 Task: Research Airbnb accommodation in Botosani, Romania from 6th January 2024 to 15th January 2024 for 6 adults. Place can be entire room or private room with 6 bedrooms having 6 beds and 6 bathrooms. Property type can be house. Amenities needed are: wifi, TV, free parkinig on premises, gym, breakfast.
Action: Mouse moved to (673, 165)
Screenshot: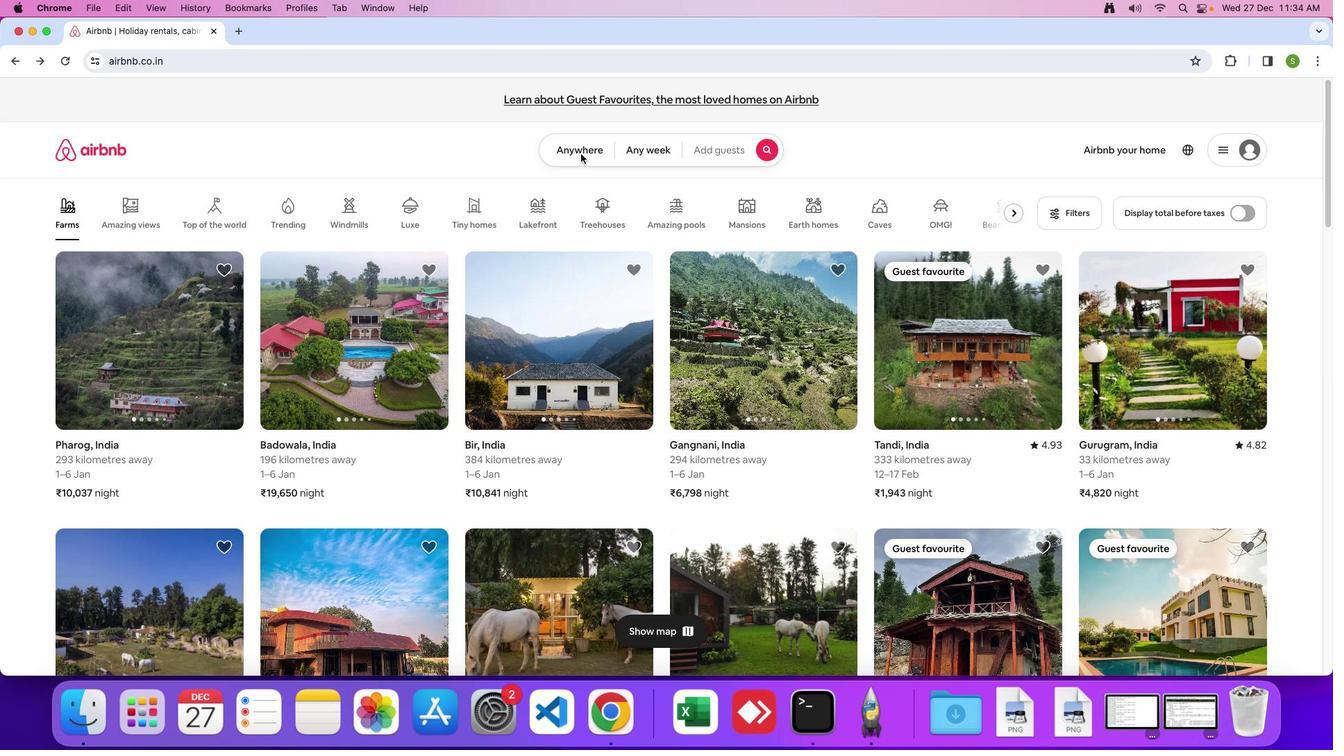 
Action: Mouse pressed left at (673, 165)
Screenshot: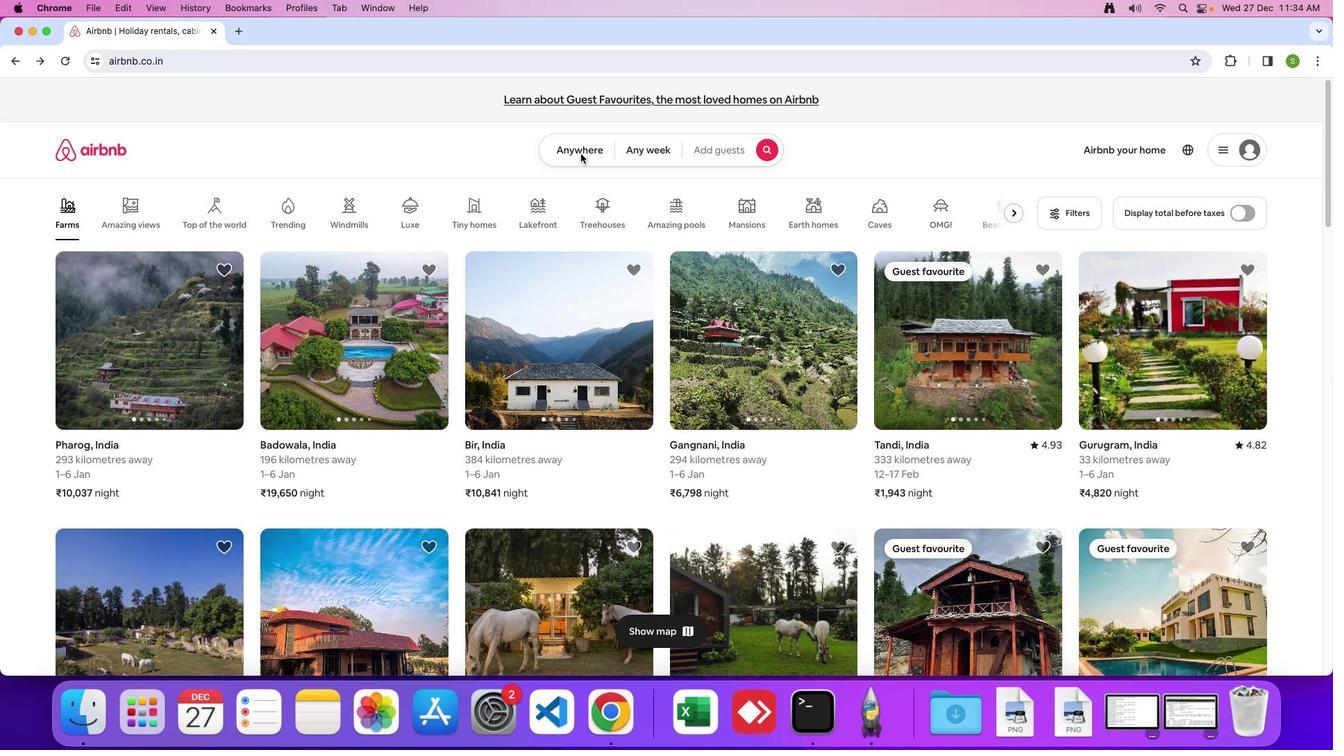 
Action: Mouse moved to (676, 163)
Screenshot: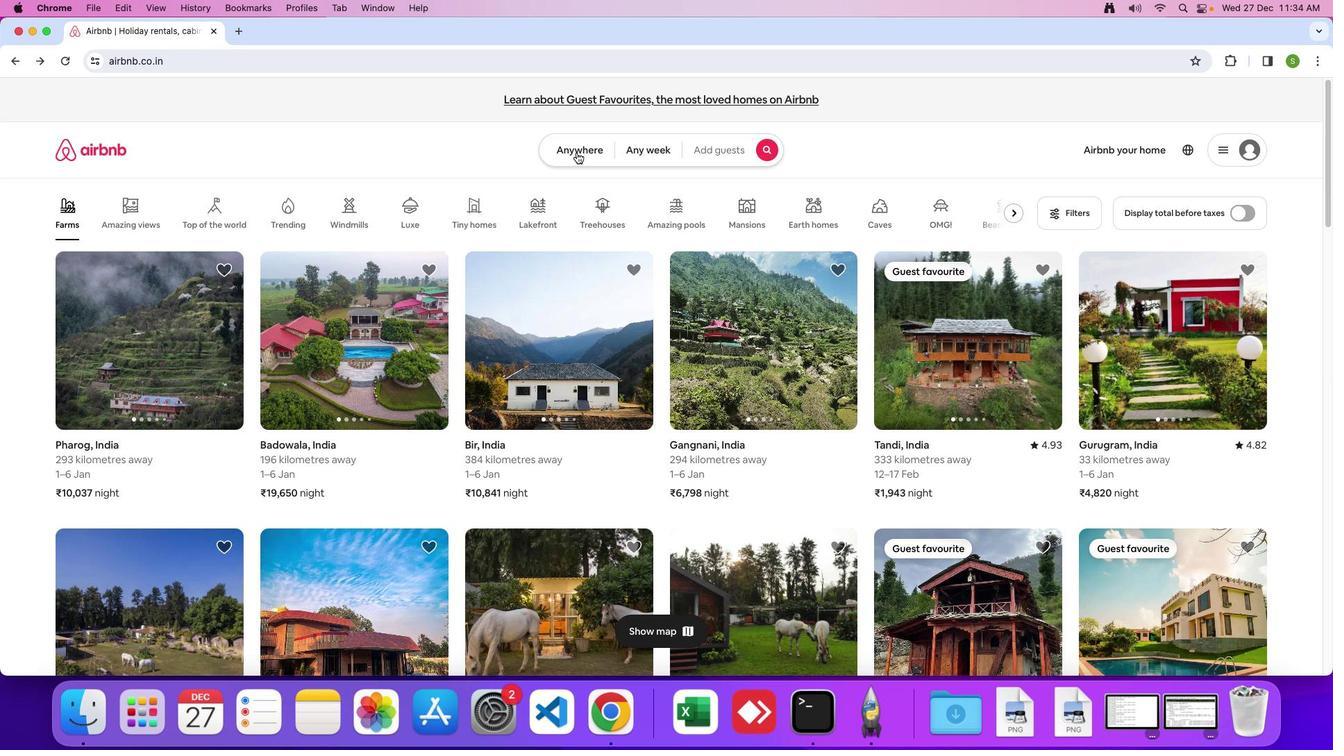 
Action: Mouse pressed left at (676, 163)
Screenshot: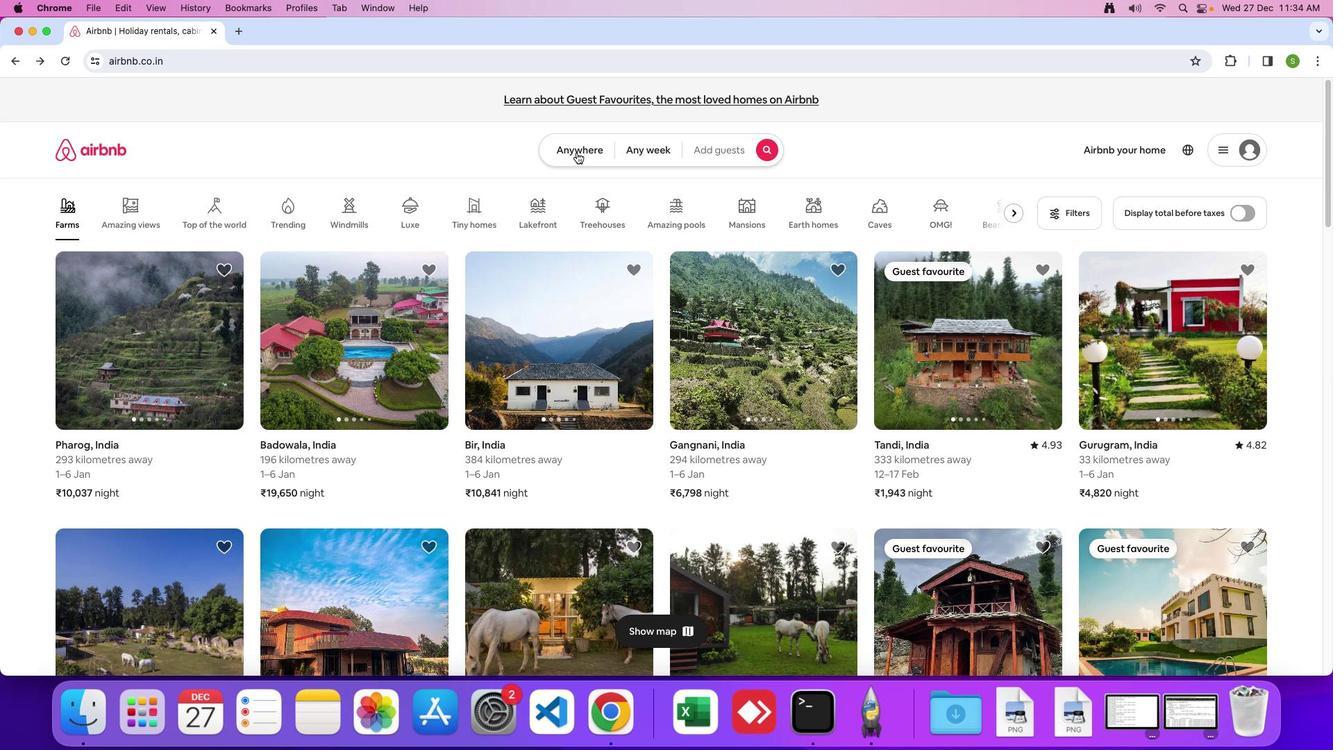 
Action: Mouse moved to (733, 206)
Screenshot: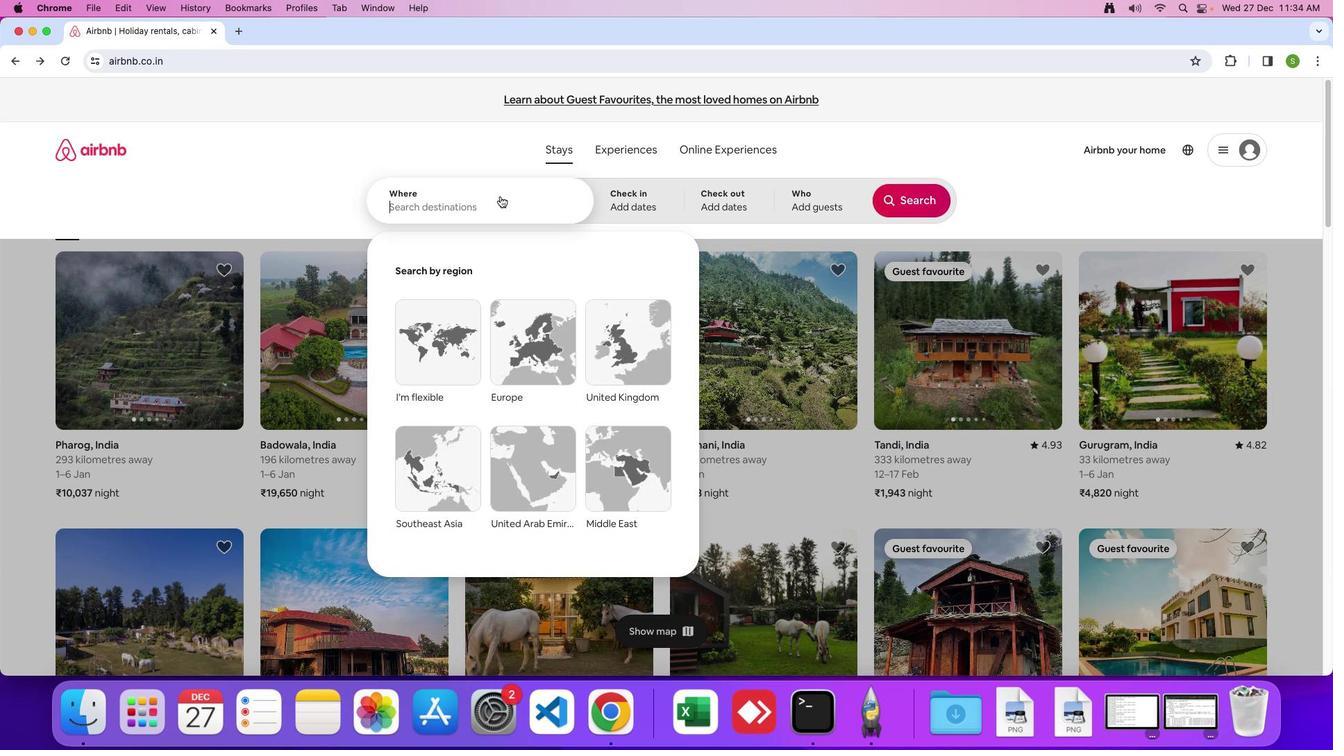 
Action: Mouse pressed left at (733, 206)
Screenshot: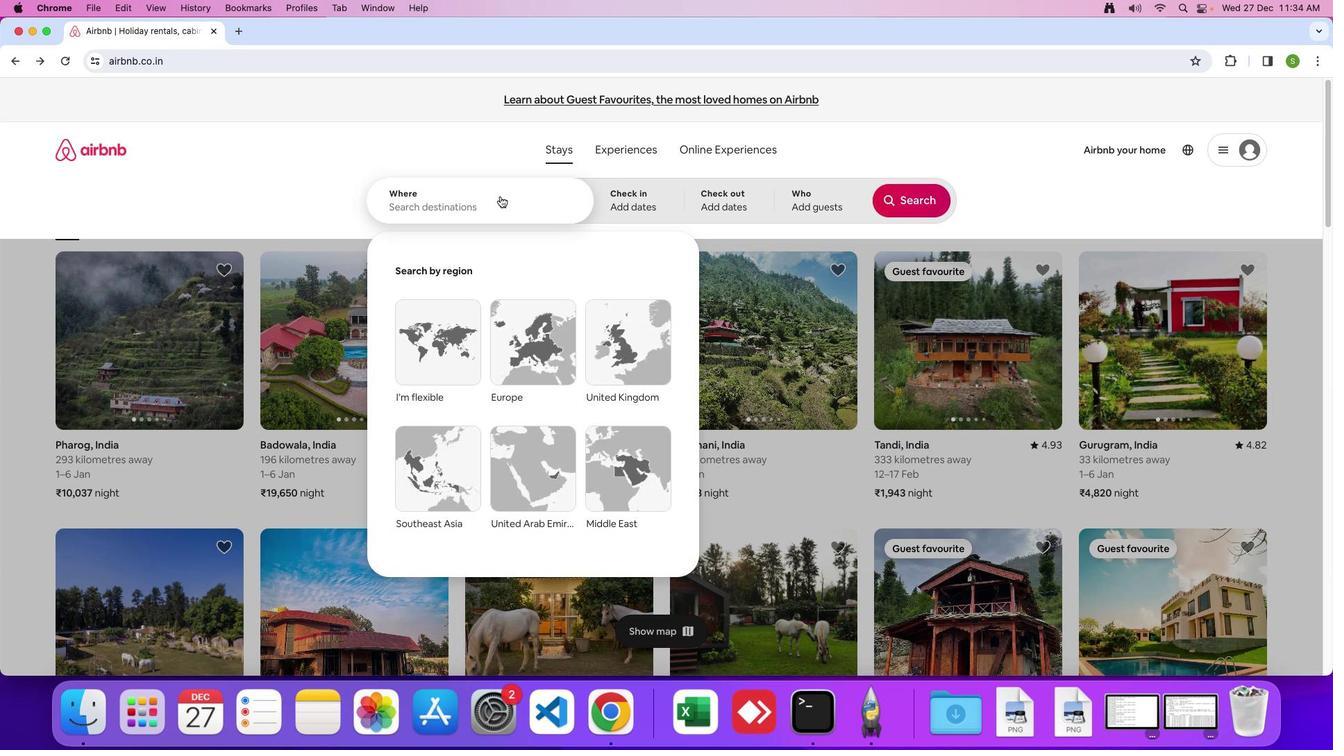 
Action: Mouse moved to (733, 206)
Screenshot: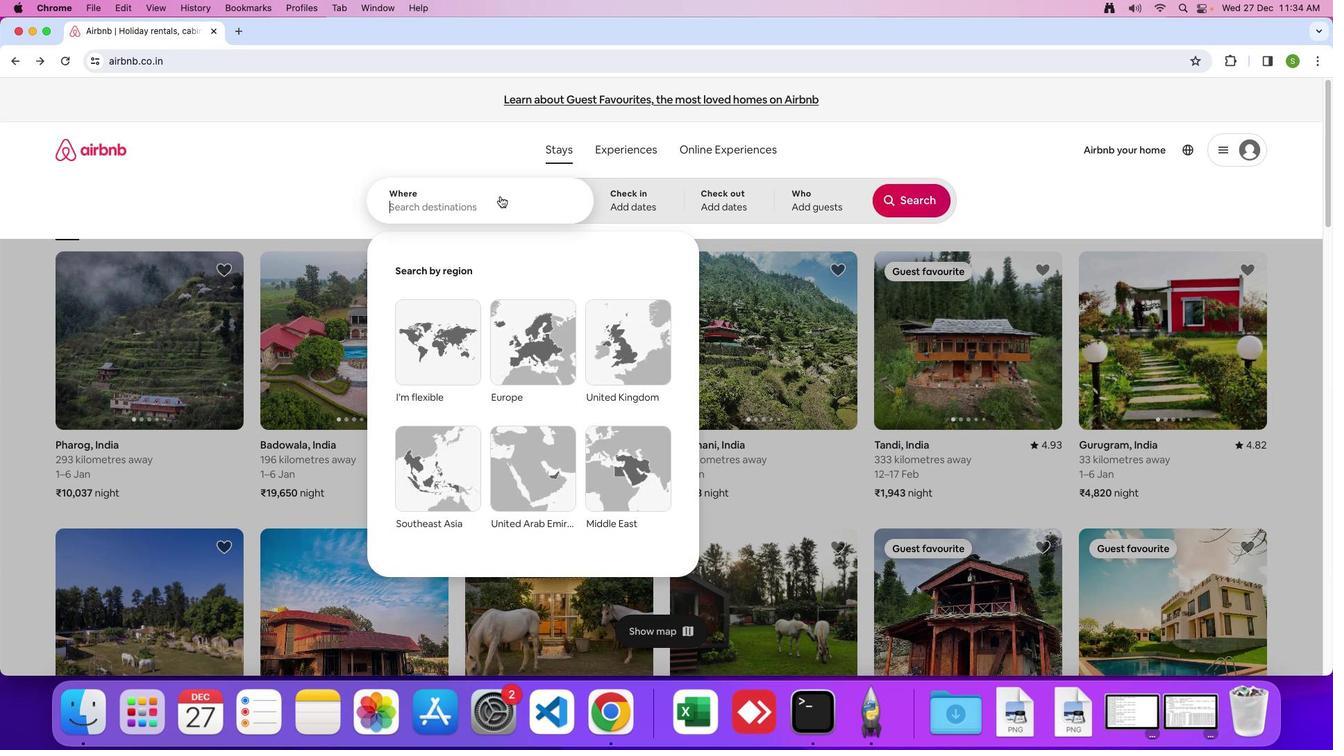 
Action: Key pressed 'B'Key.caps_lock'o''t''o''s''a''n''i'','Key.spaceKey.shift'R''o''m''a''i'Key.backspace'n''i''a'Key.enter
Screenshot: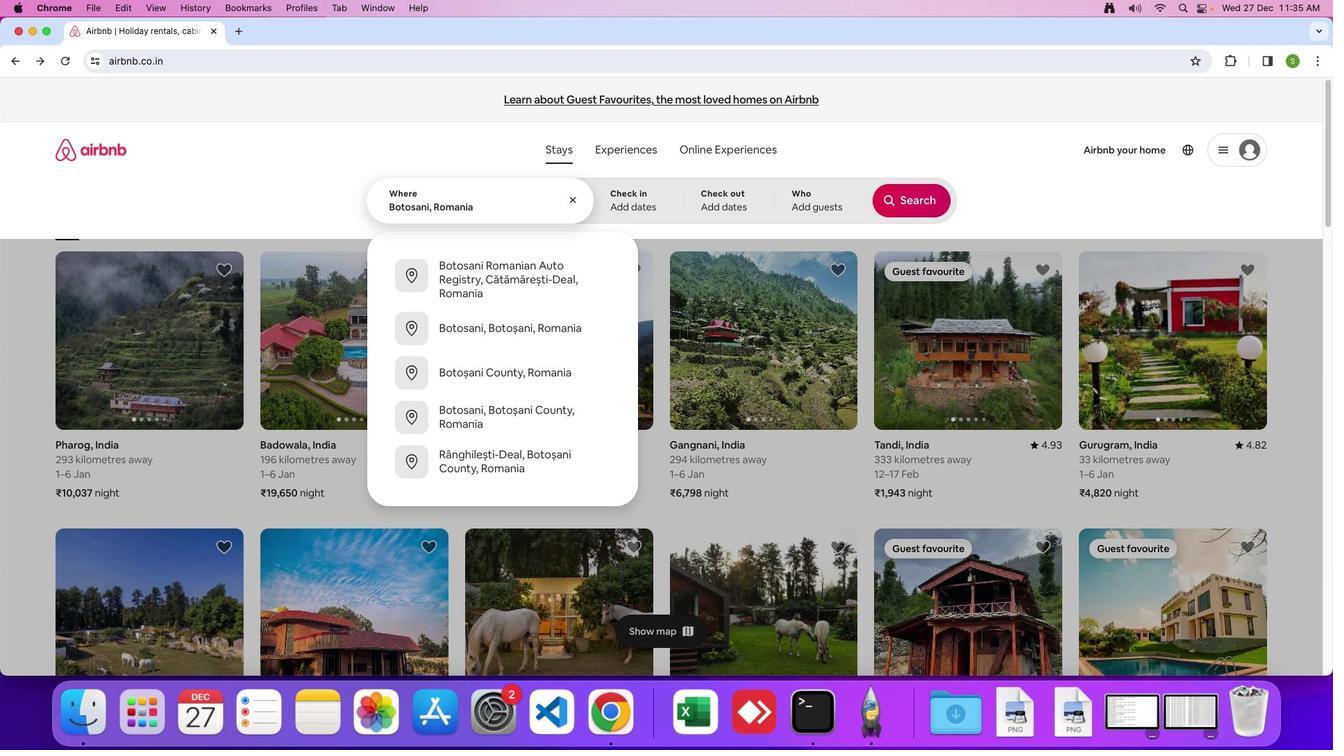 
Action: Mouse moved to (430, 377)
Screenshot: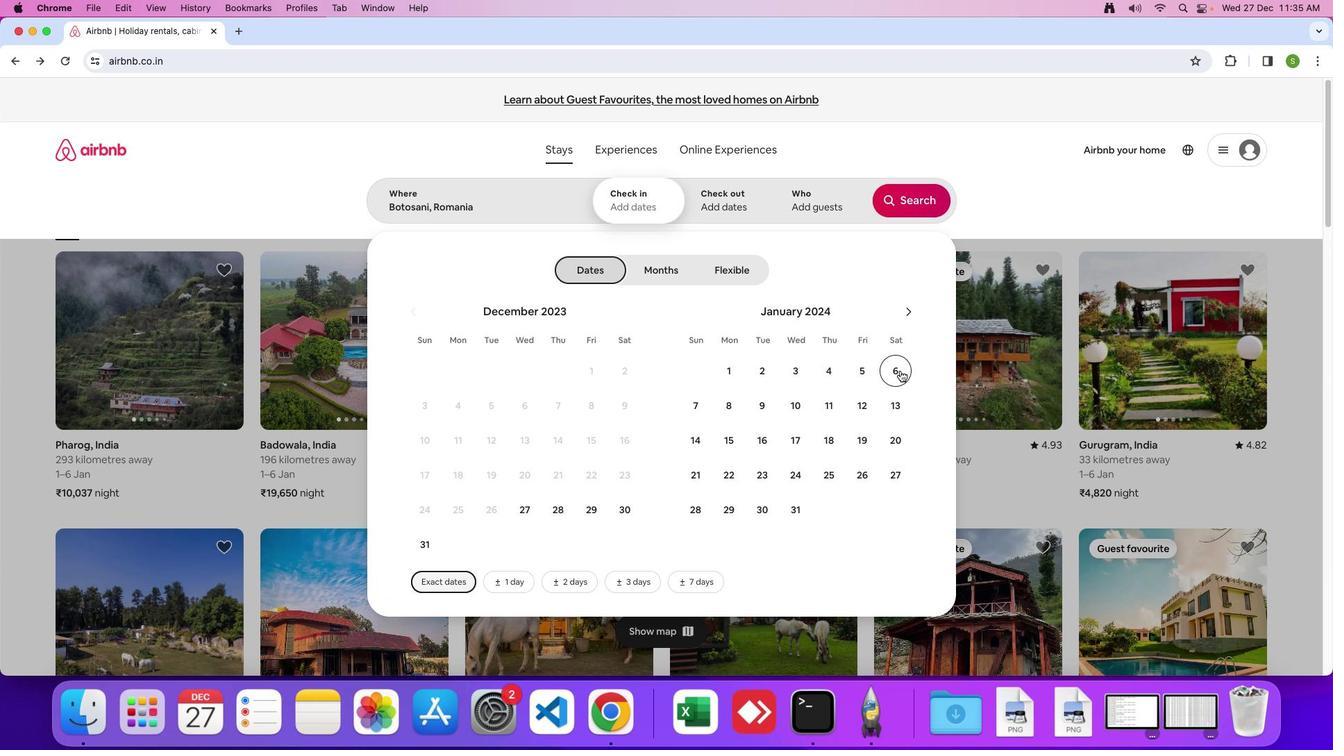 
Action: Mouse pressed left at (430, 377)
Screenshot: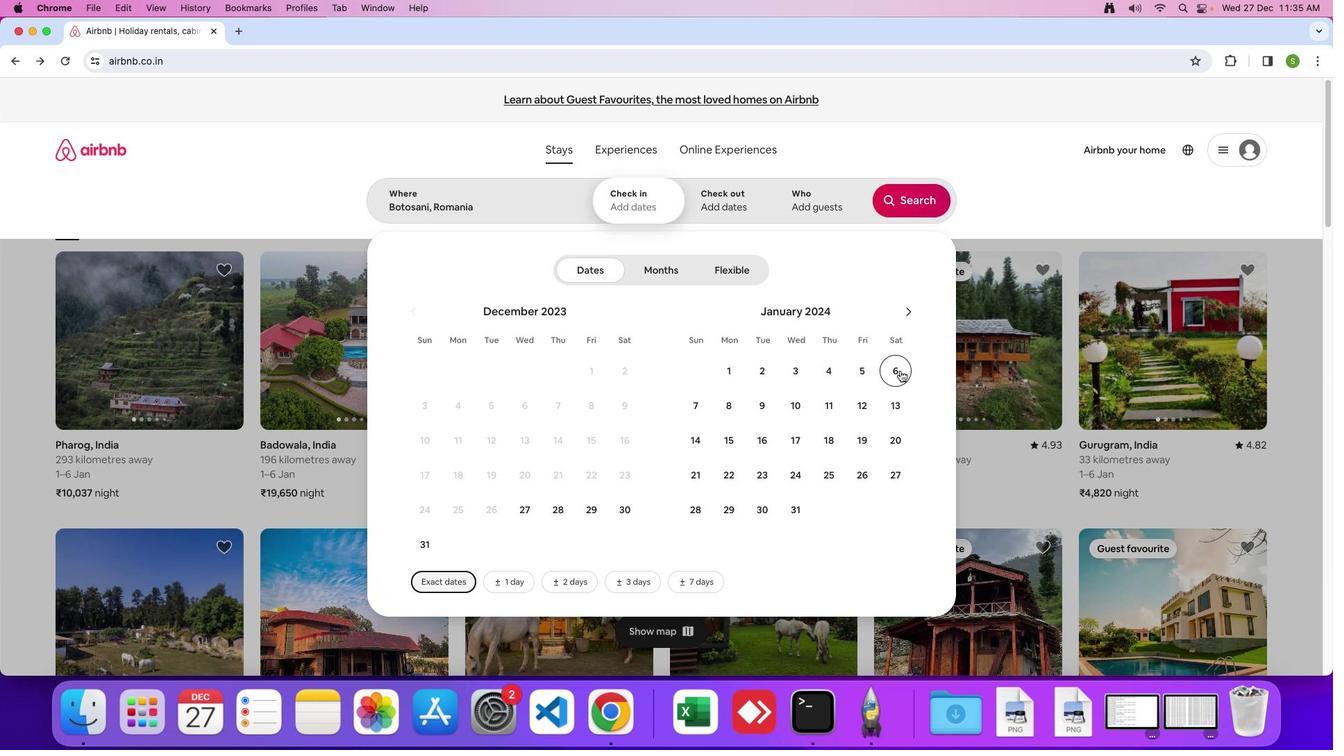 
Action: Mouse moved to (565, 448)
Screenshot: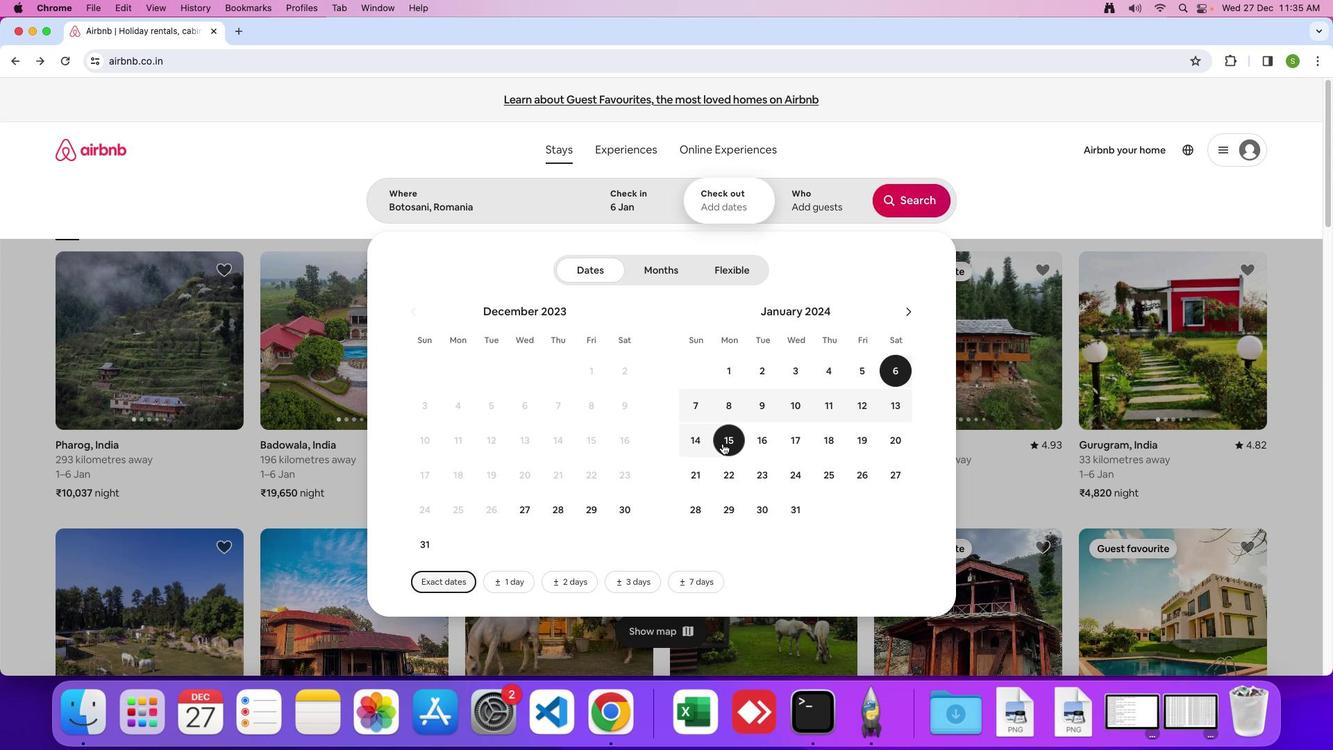 
Action: Mouse pressed left at (565, 448)
Screenshot: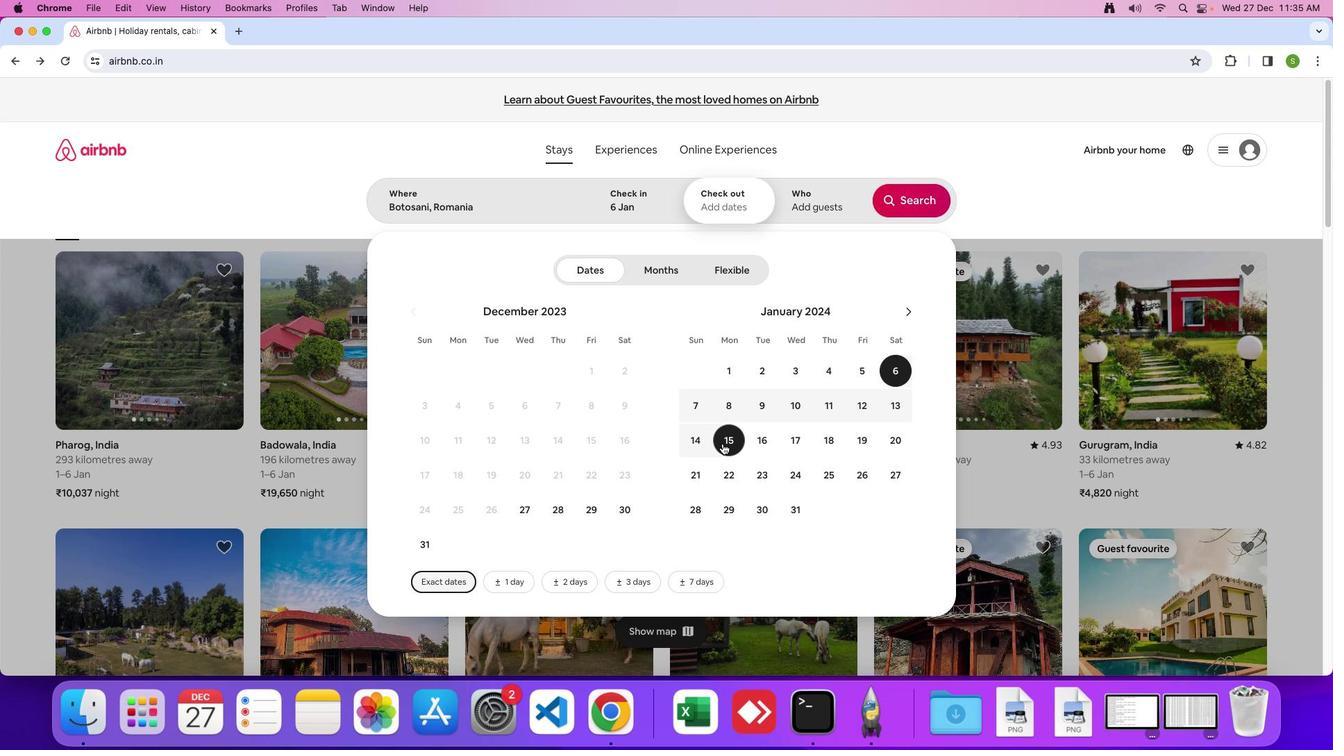 
Action: Mouse moved to (498, 207)
Screenshot: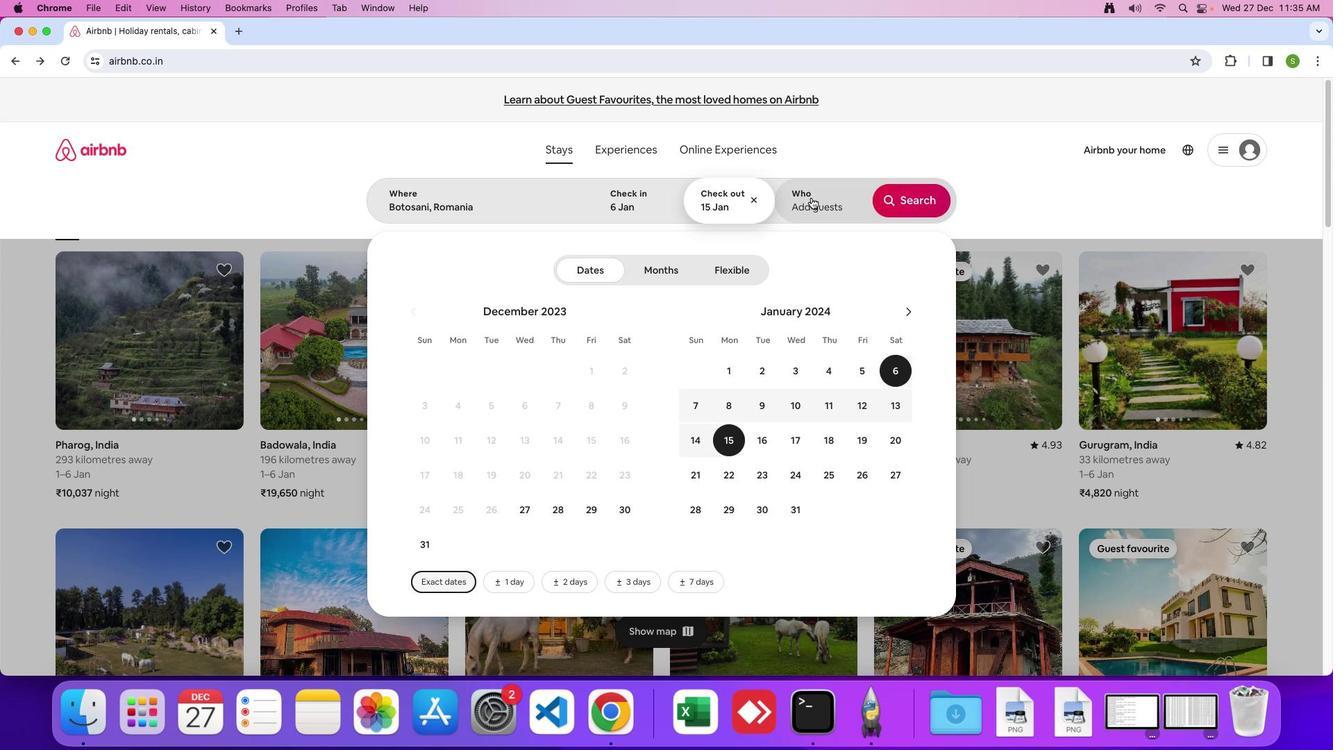 
Action: Mouse pressed left at (498, 207)
Screenshot: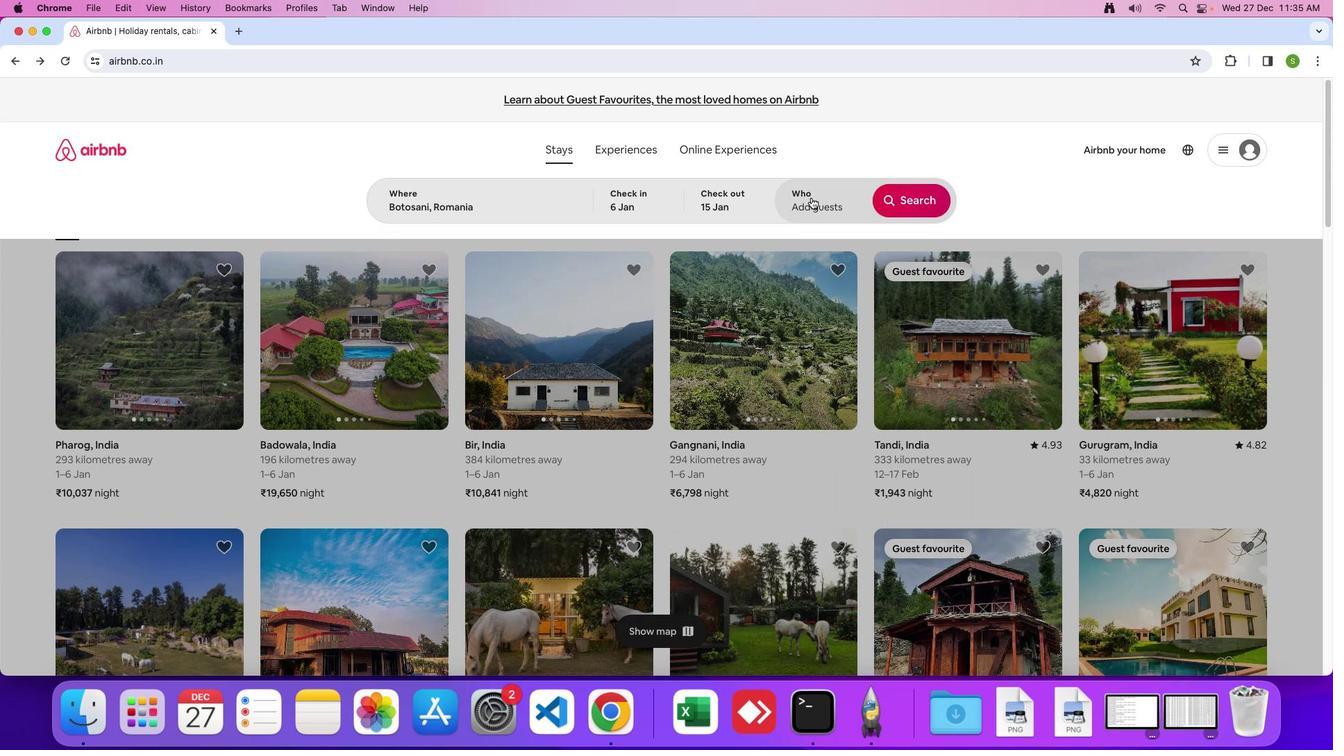 
Action: Mouse moved to (416, 282)
Screenshot: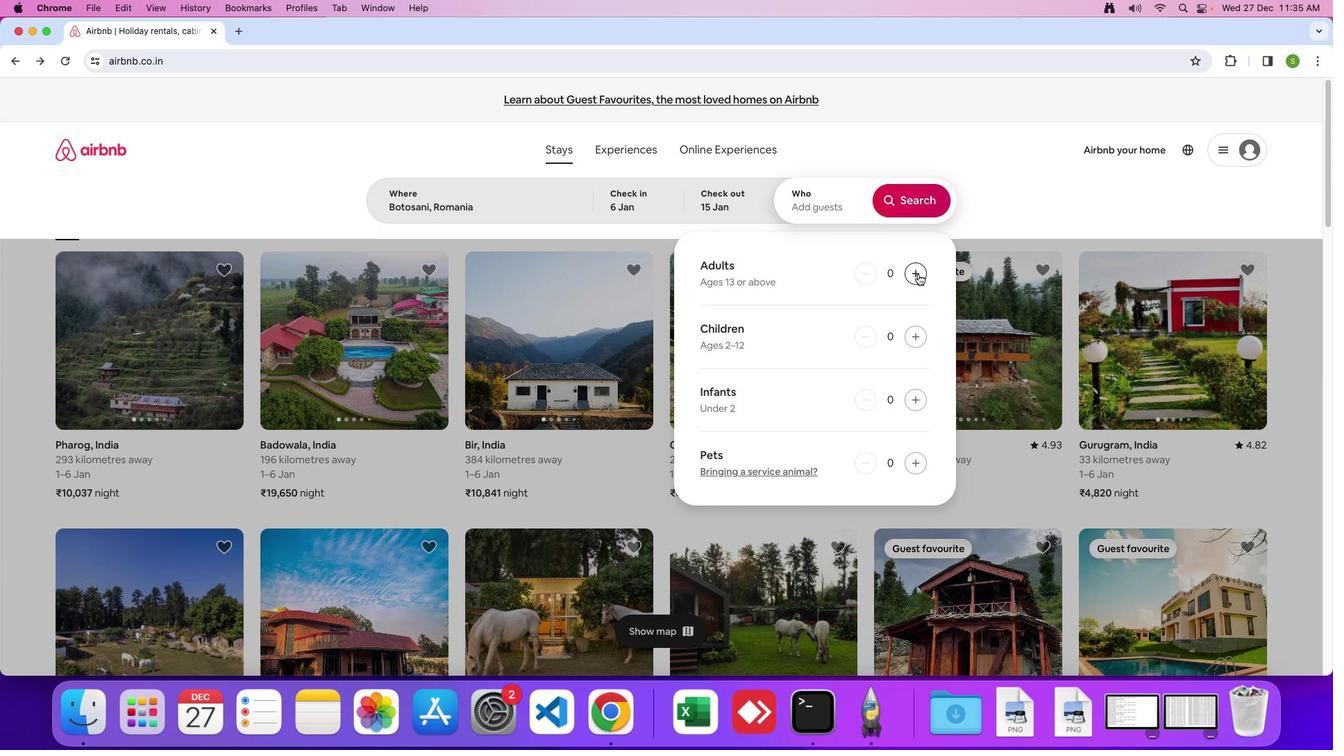 
Action: Mouse pressed left at (416, 282)
Screenshot: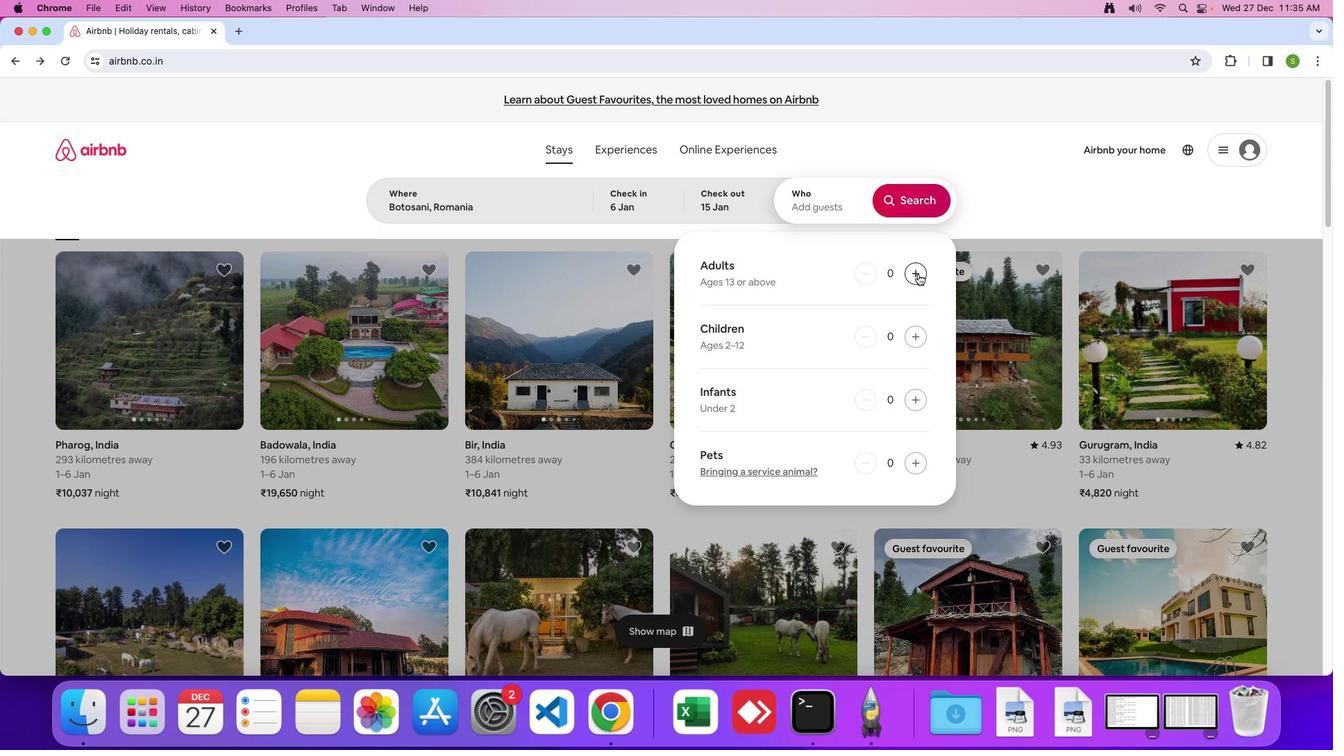 
Action: Mouse pressed left at (416, 282)
Screenshot: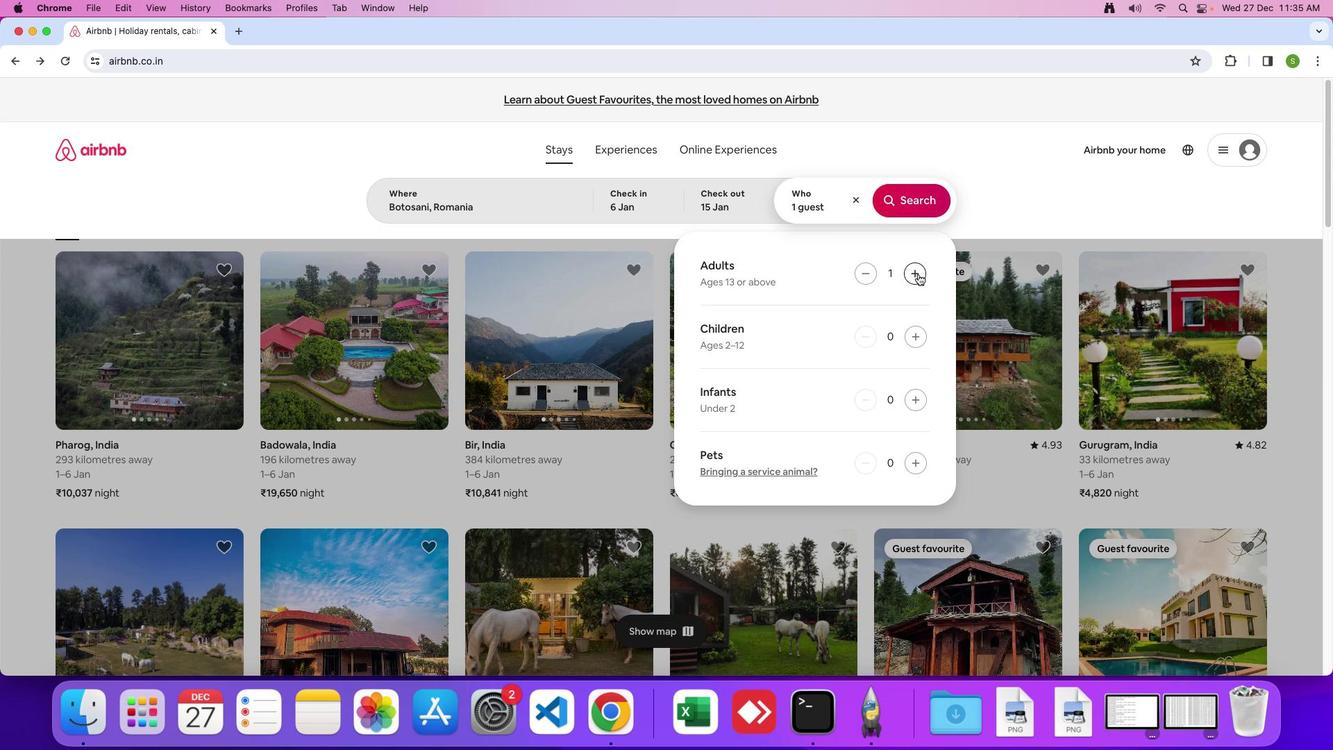 
Action: Mouse pressed left at (416, 282)
Screenshot: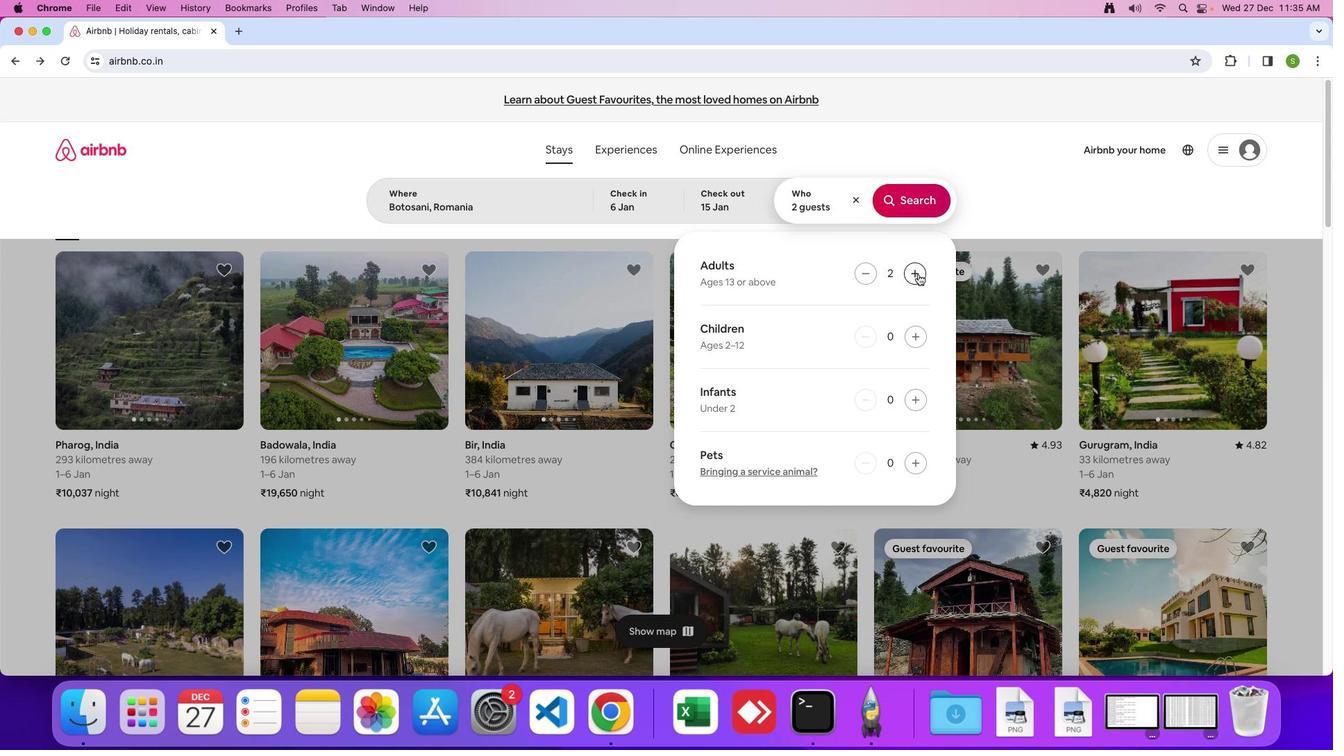 
Action: Mouse pressed left at (416, 282)
Screenshot: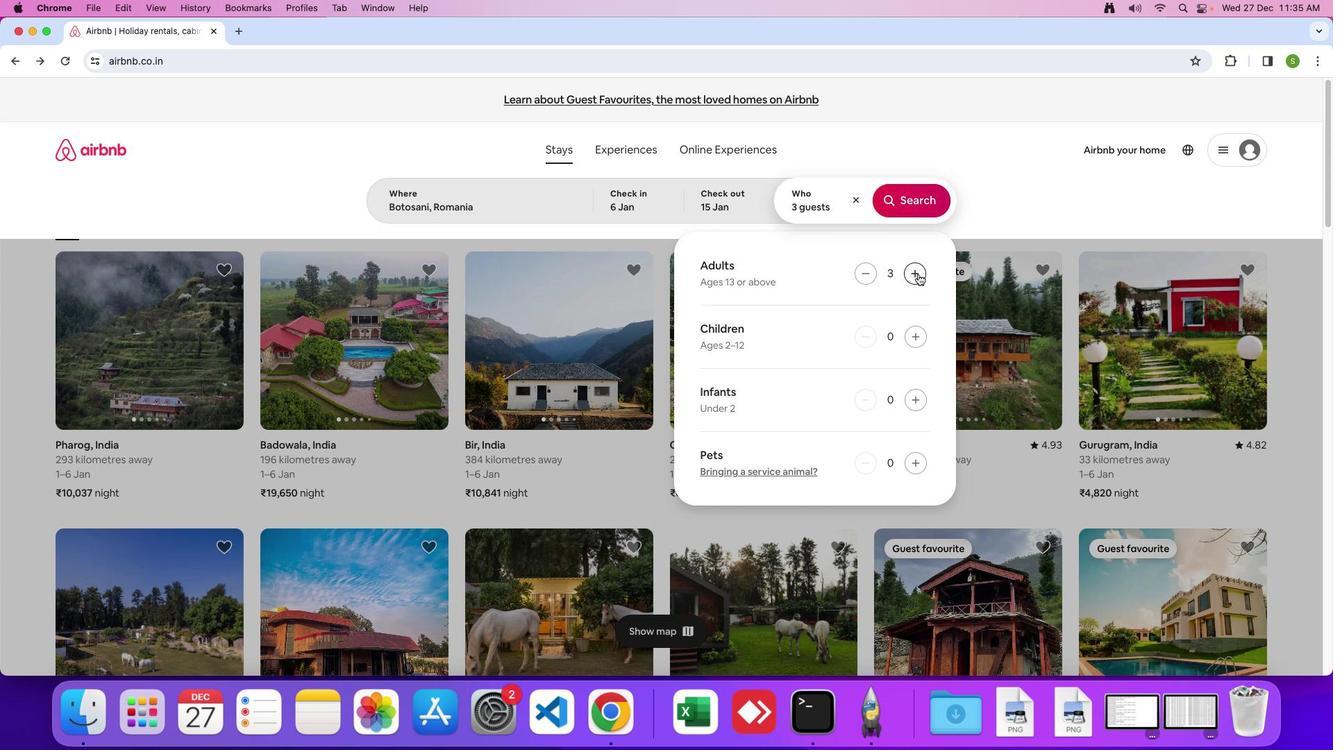 
Action: Mouse pressed left at (416, 282)
Screenshot: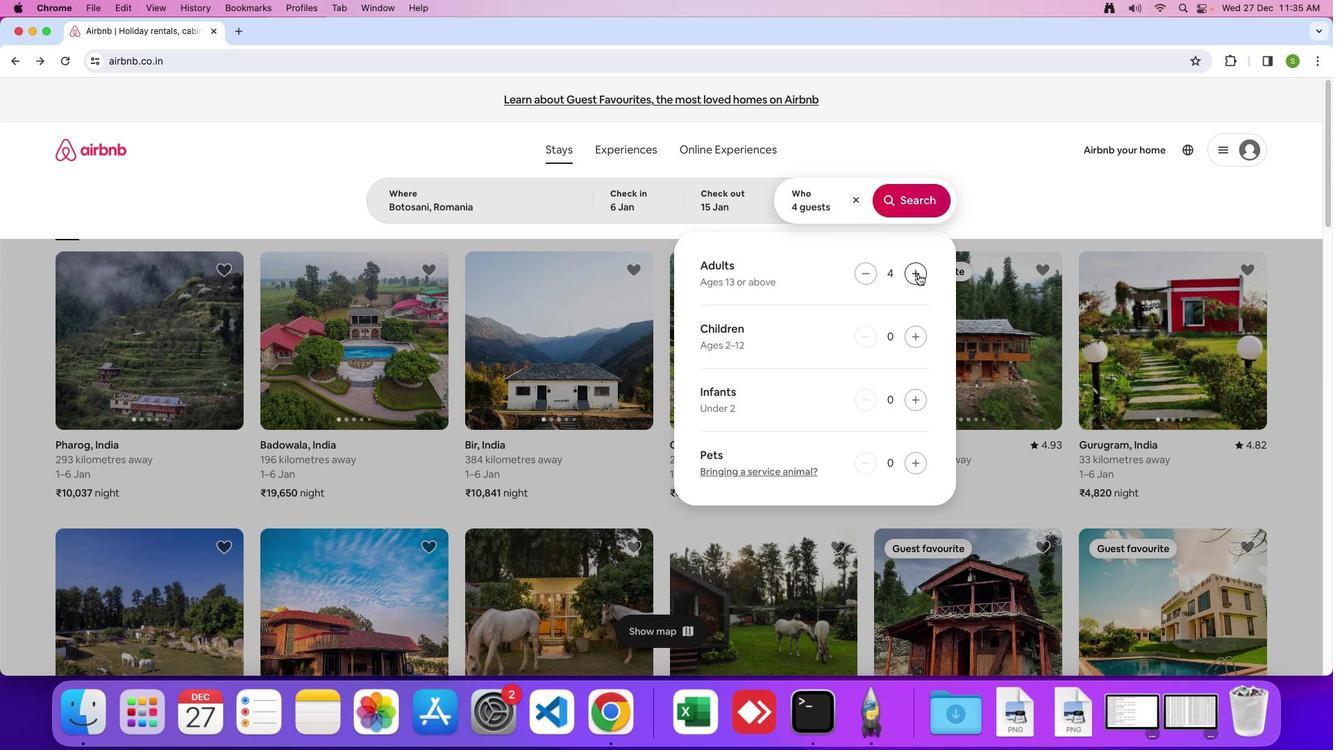 
Action: Mouse pressed left at (416, 282)
Screenshot: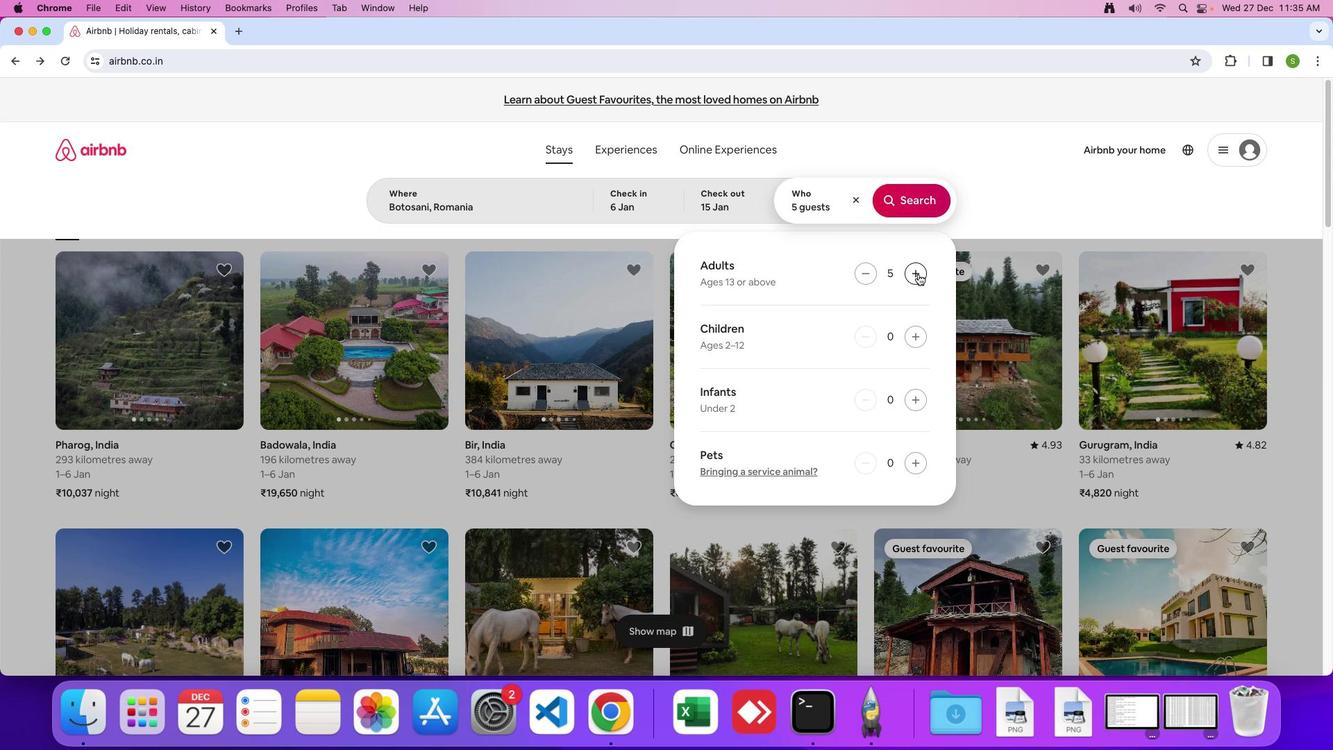 
Action: Mouse moved to (426, 207)
Screenshot: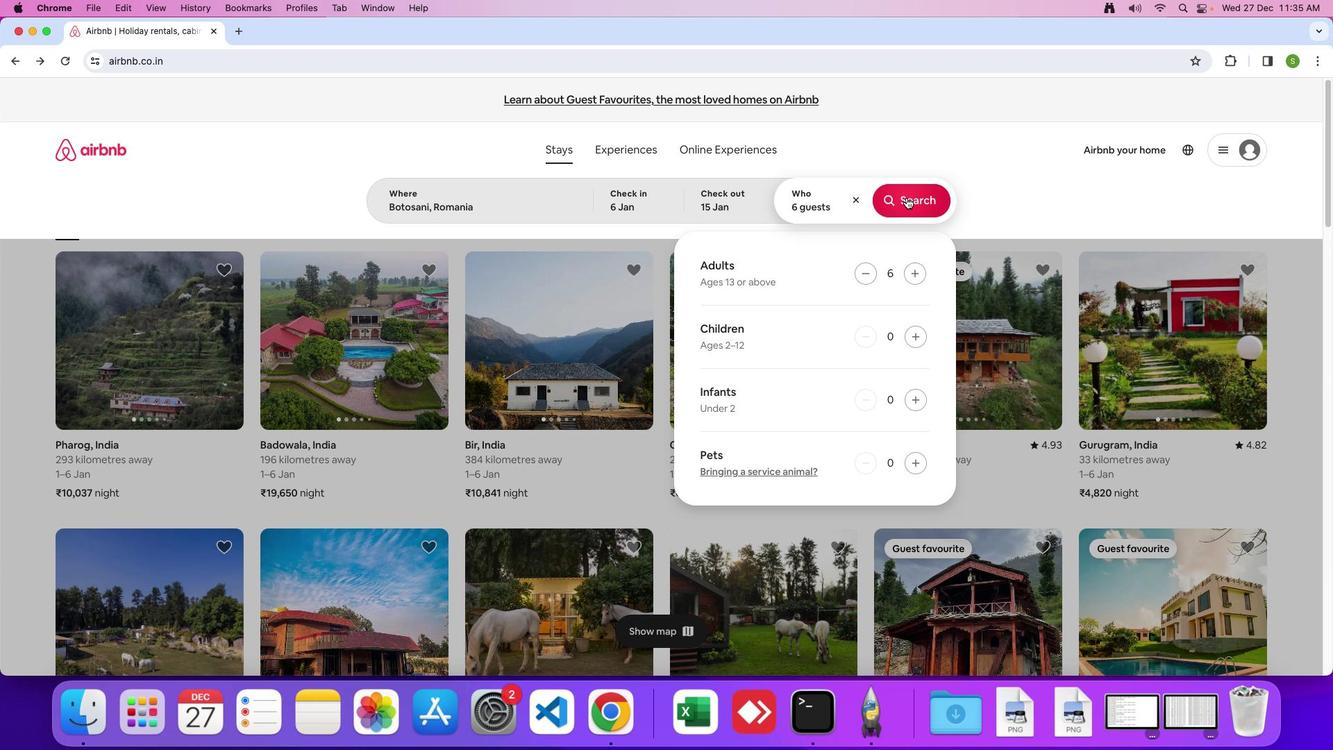 
Action: Mouse pressed left at (426, 207)
Screenshot: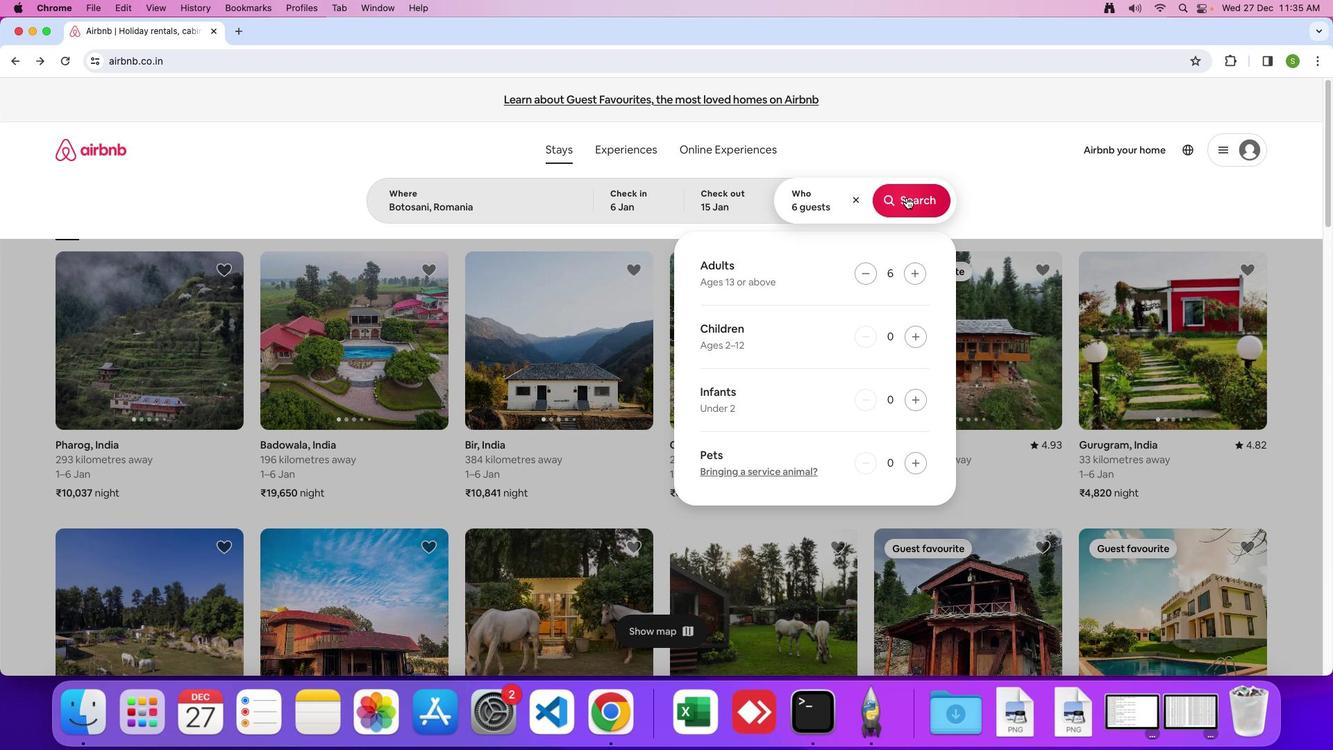 
Action: Mouse moved to (263, 178)
Screenshot: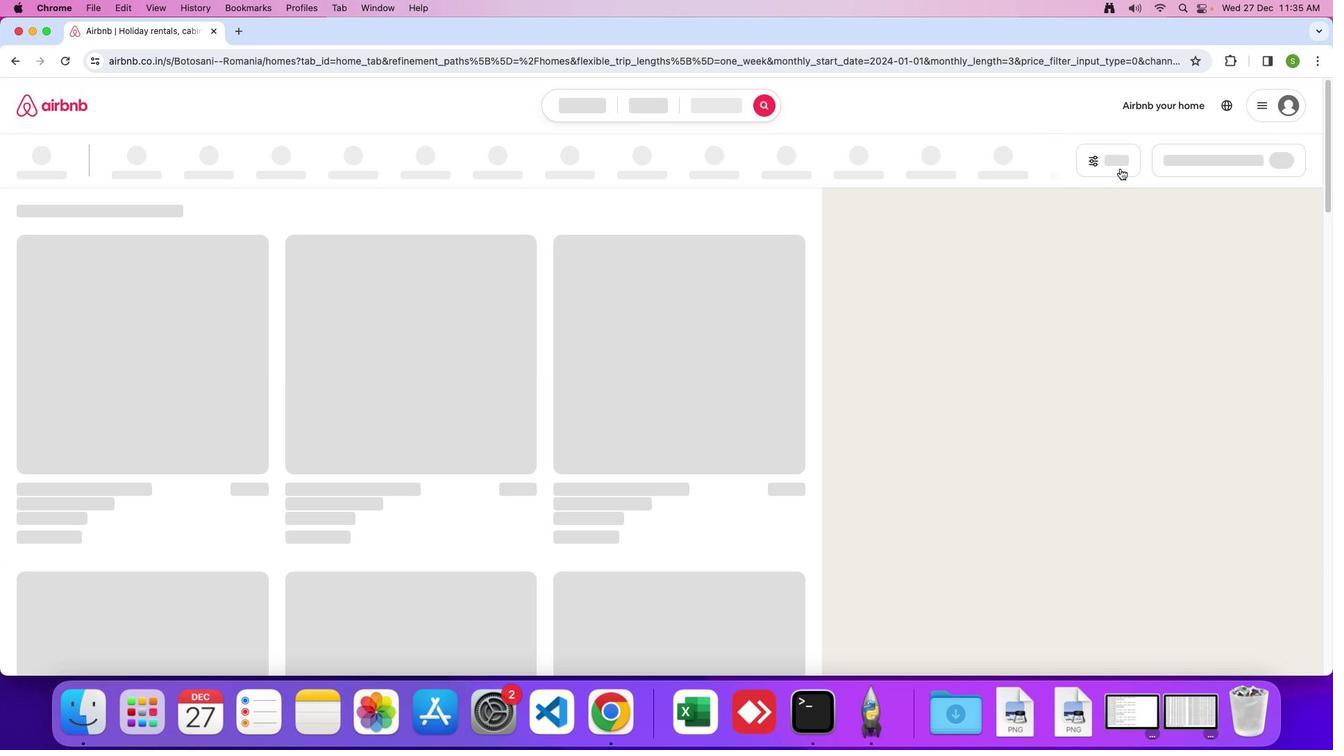 
Action: Mouse pressed left at (263, 178)
Screenshot: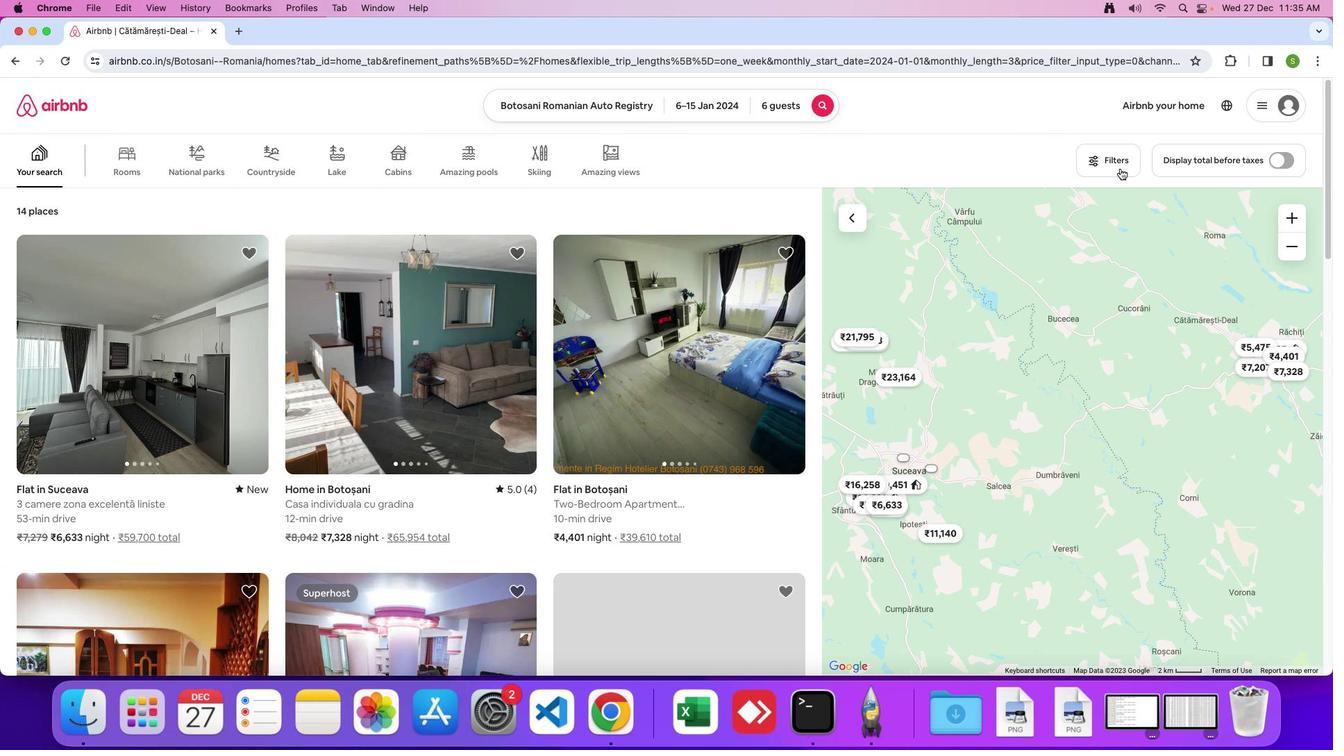 
Action: Mouse moved to (601, 451)
Screenshot: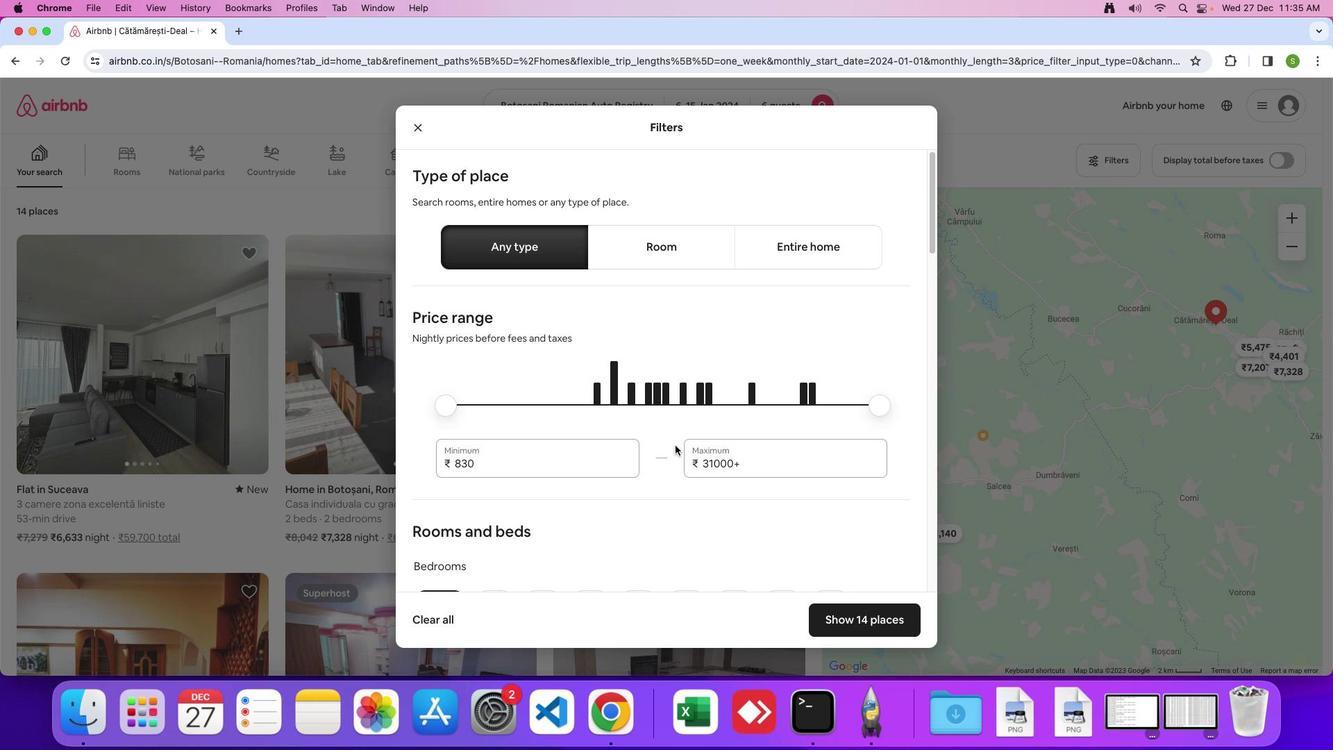 
Action: Mouse scrolled (601, 451) with delta (1112, 13)
Screenshot: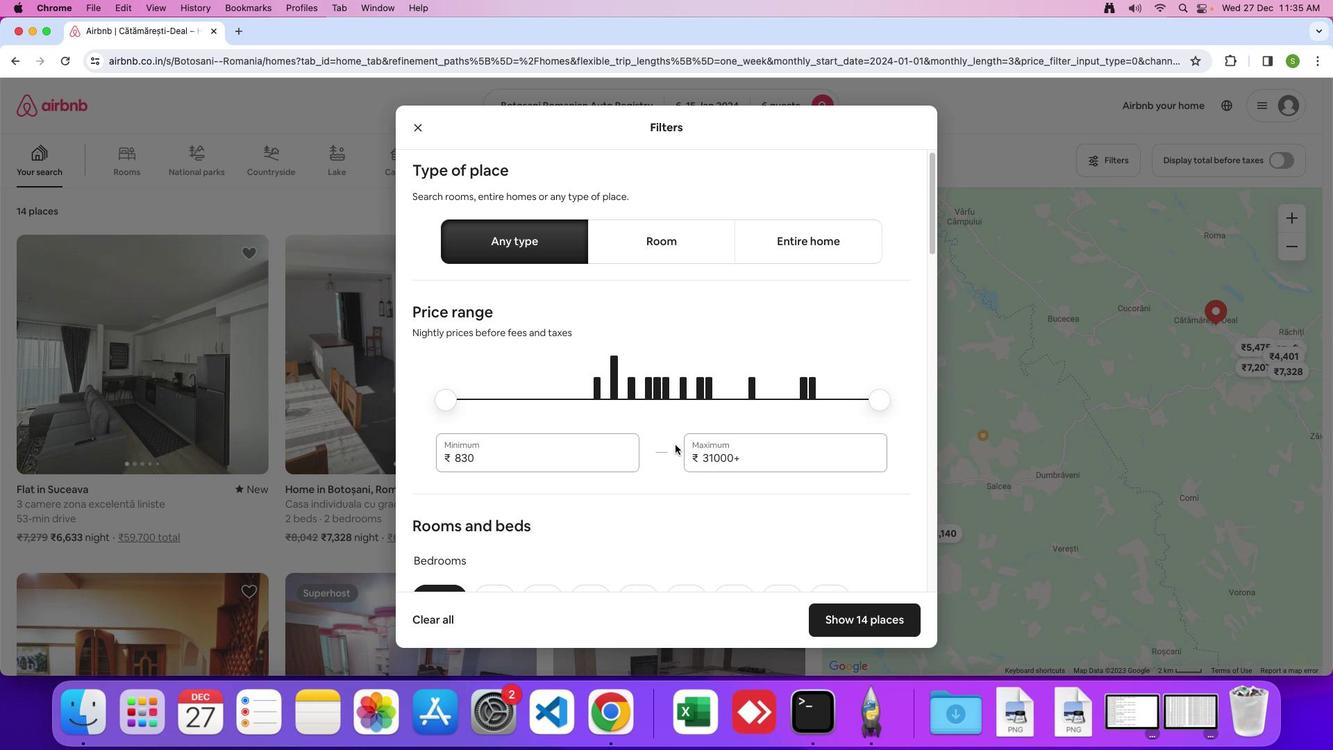 
Action: Mouse moved to (601, 450)
Screenshot: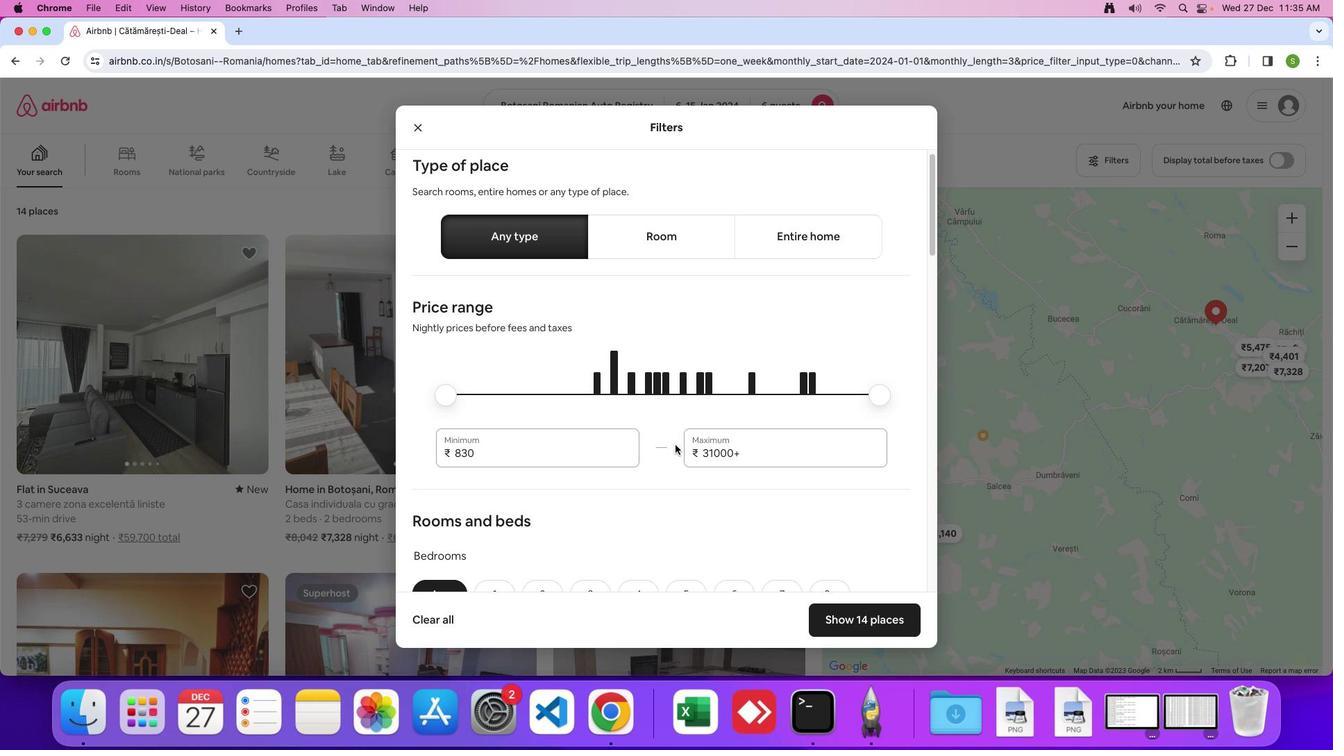 
Action: Mouse scrolled (601, 450) with delta (1112, 13)
Screenshot: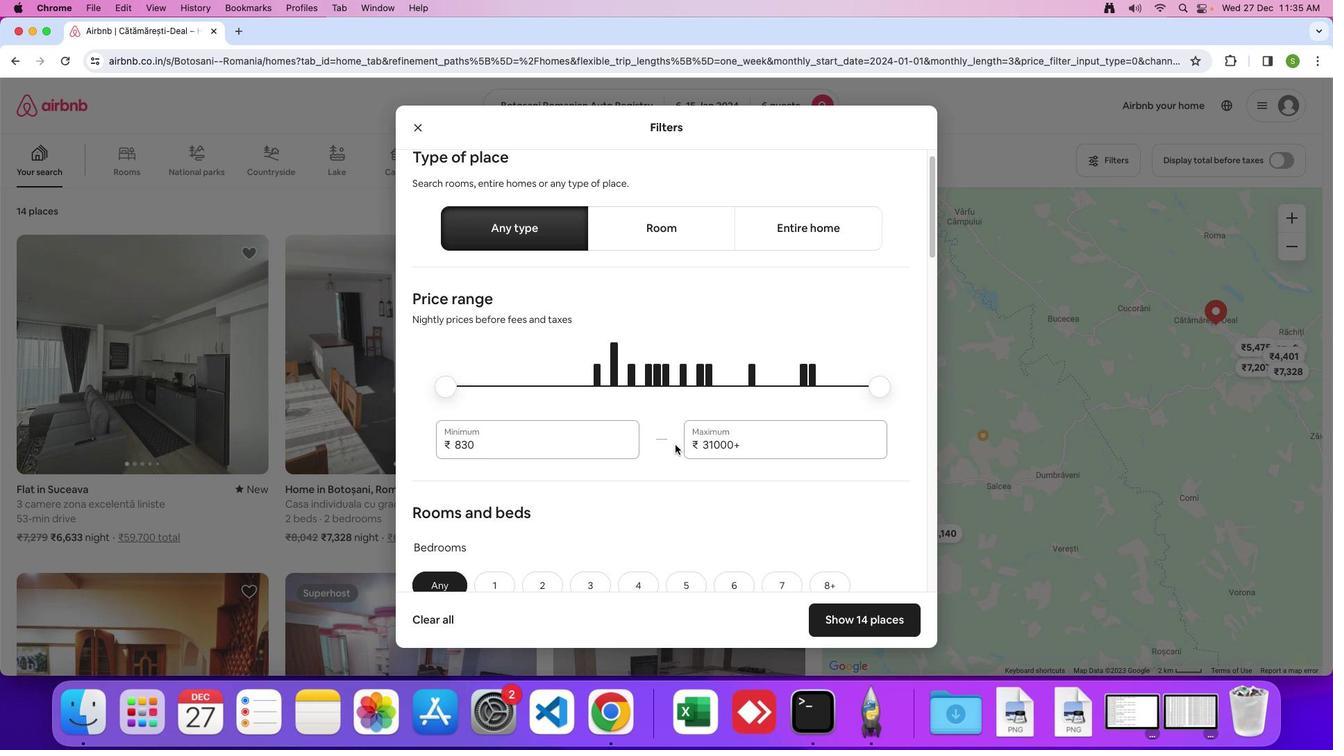 
Action: Mouse moved to (601, 450)
Screenshot: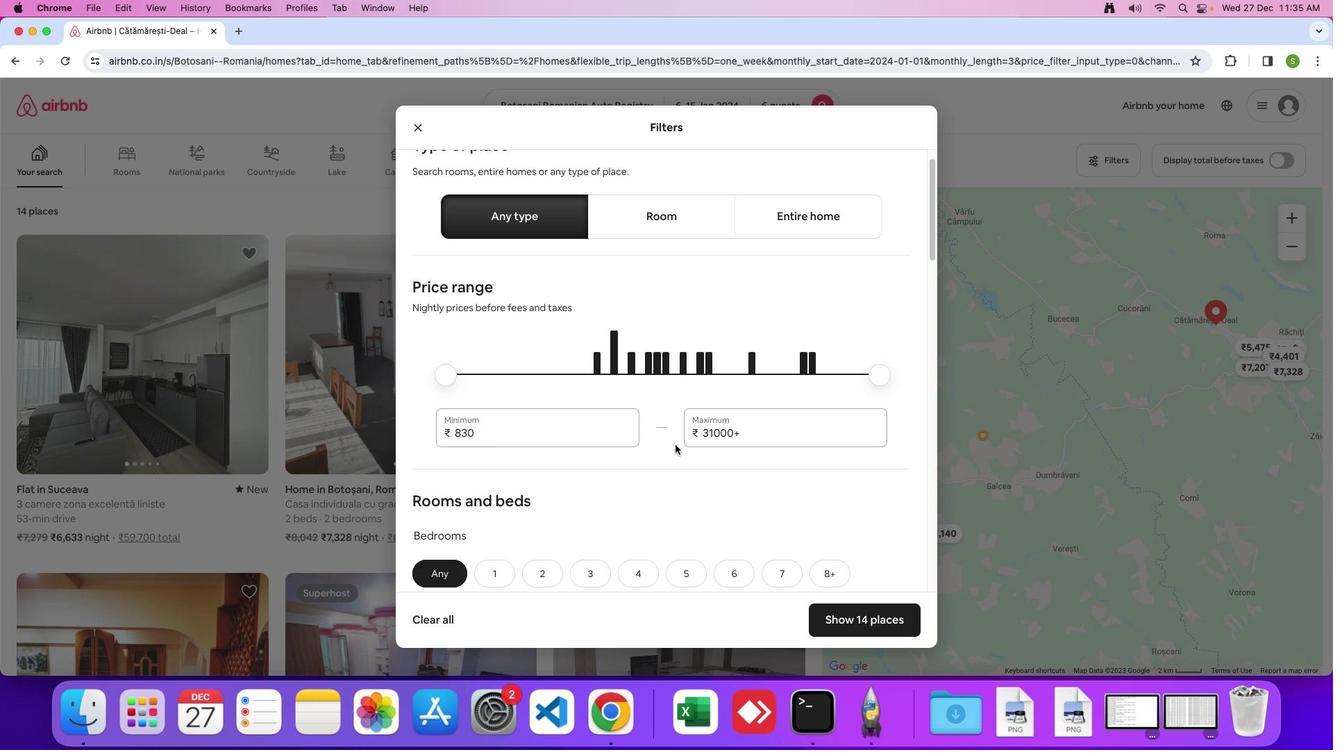 
Action: Mouse scrolled (601, 450) with delta (1112, 13)
Screenshot: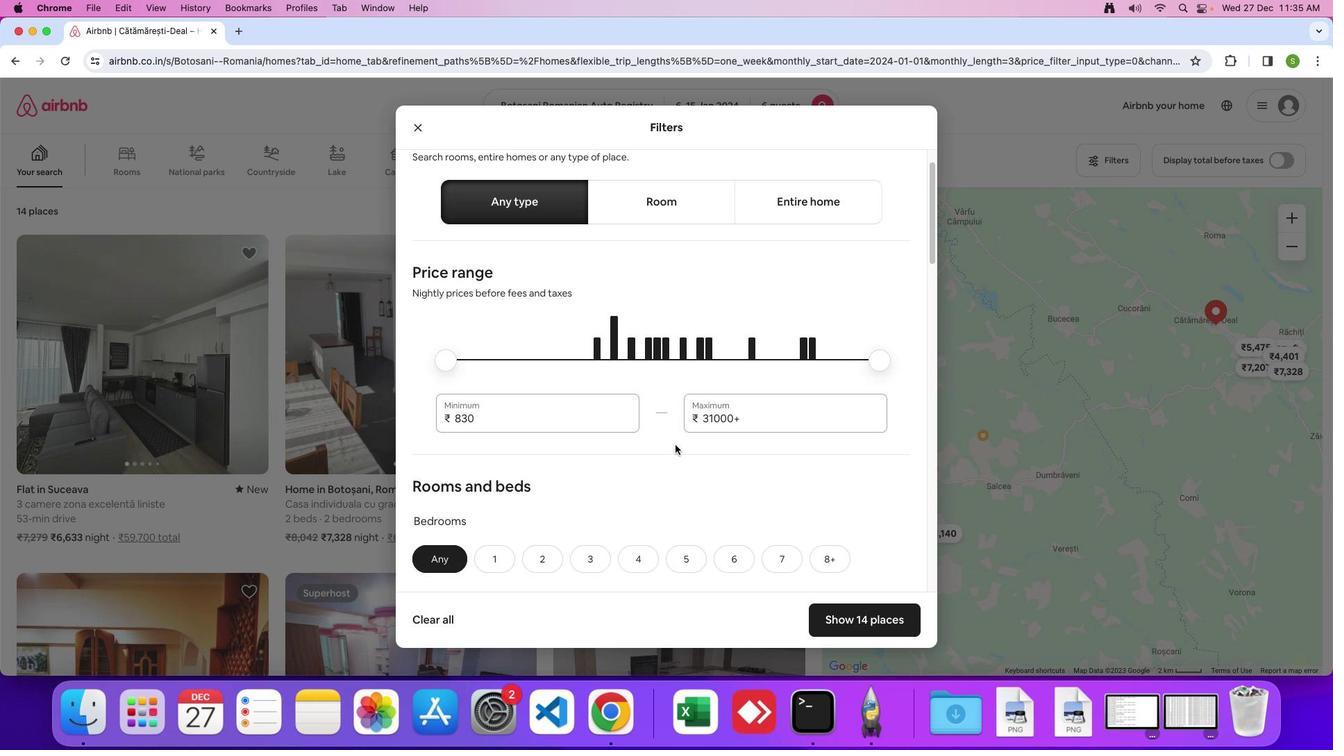 
Action: Mouse moved to (601, 448)
Screenshot: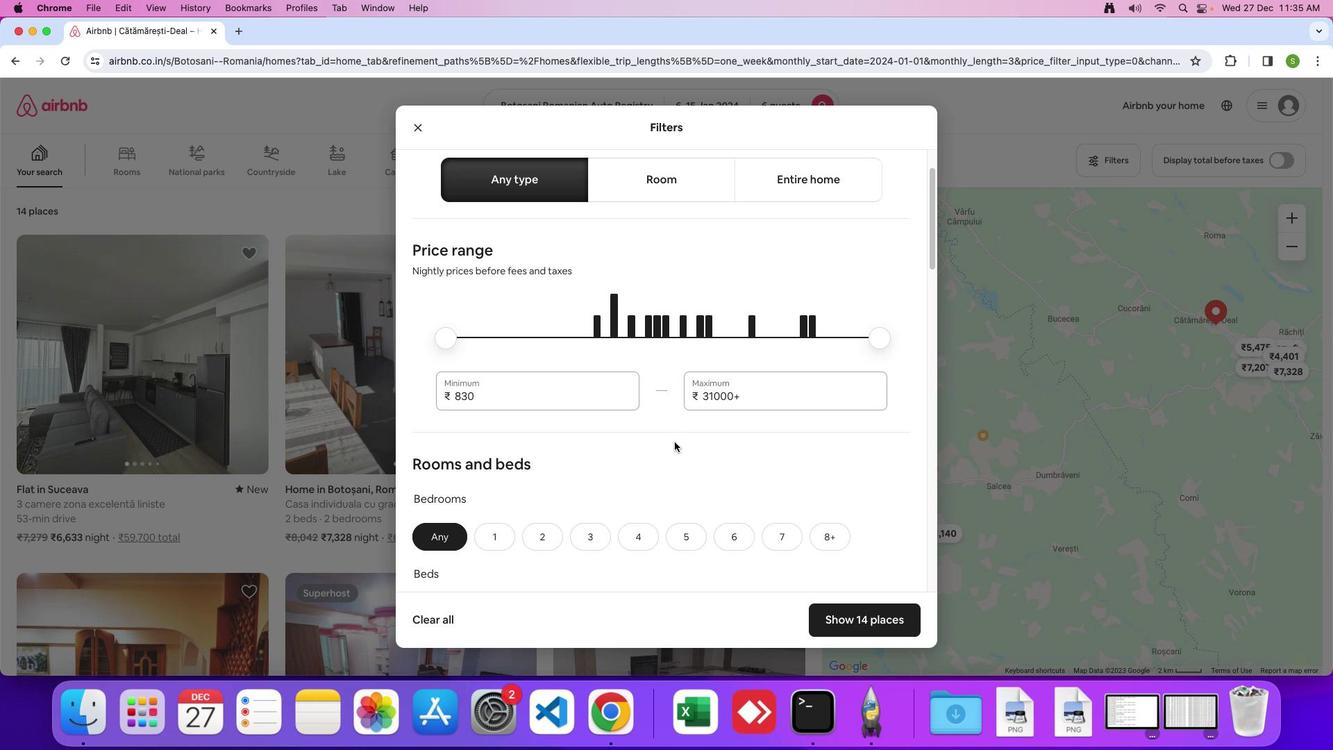 
Action: Mouse scrolled (601, 448) with delta (1112, 13)
Screenshot: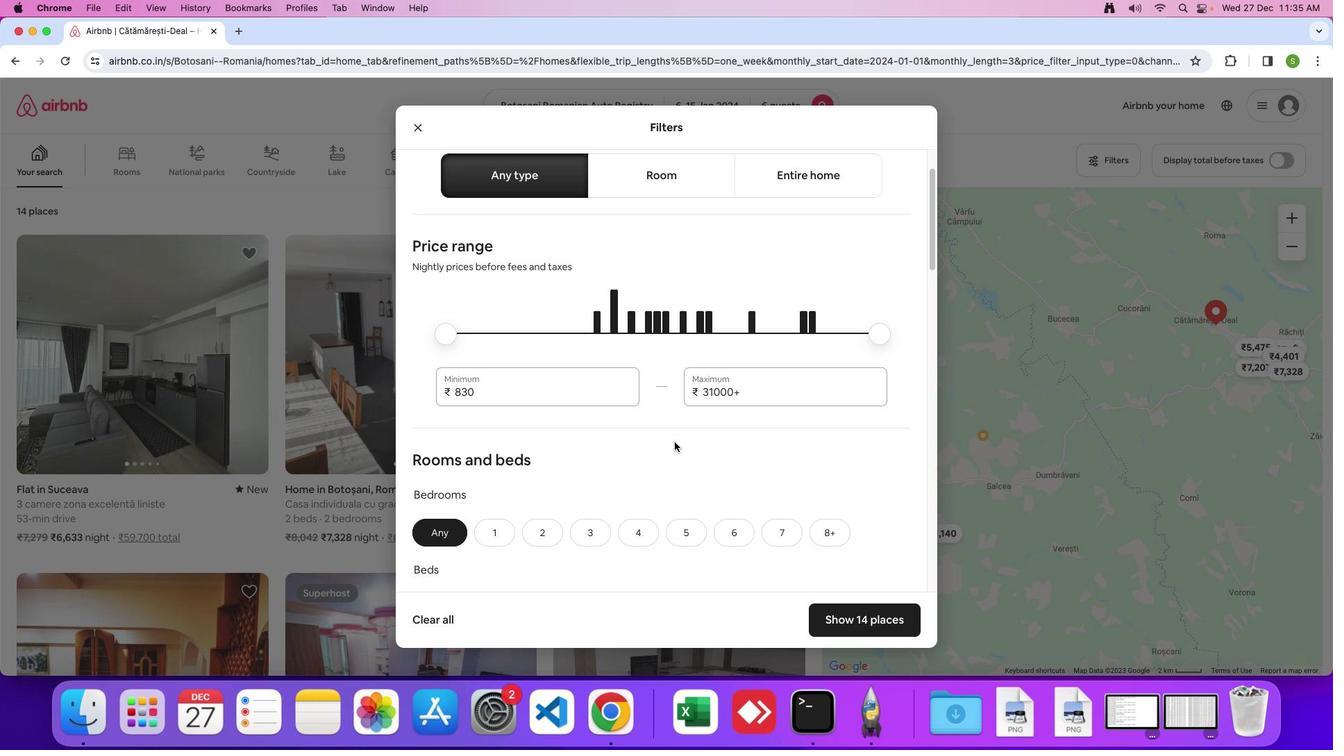 
Action: Mouse moved to (601, 448)
Screenshot: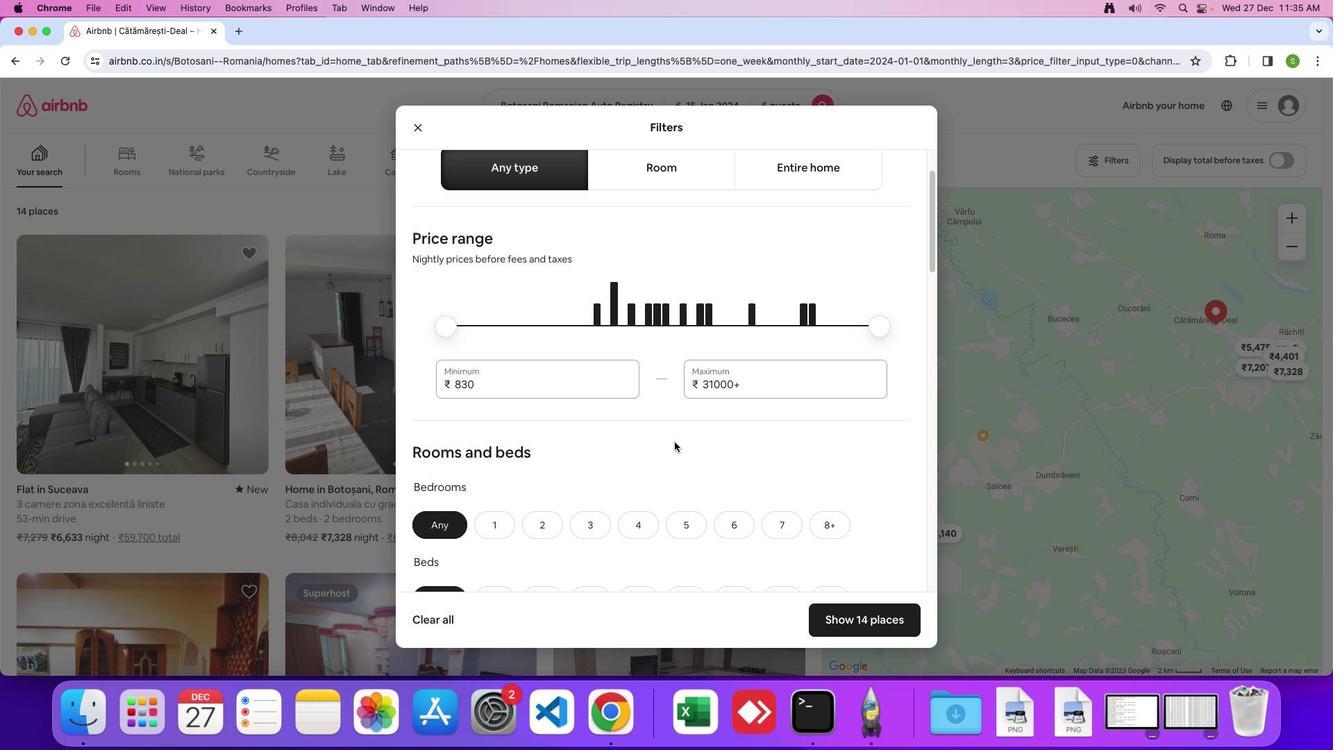 
Action: Mouse scrolled (601, 448) with delta (1112, 13)
Screenshot: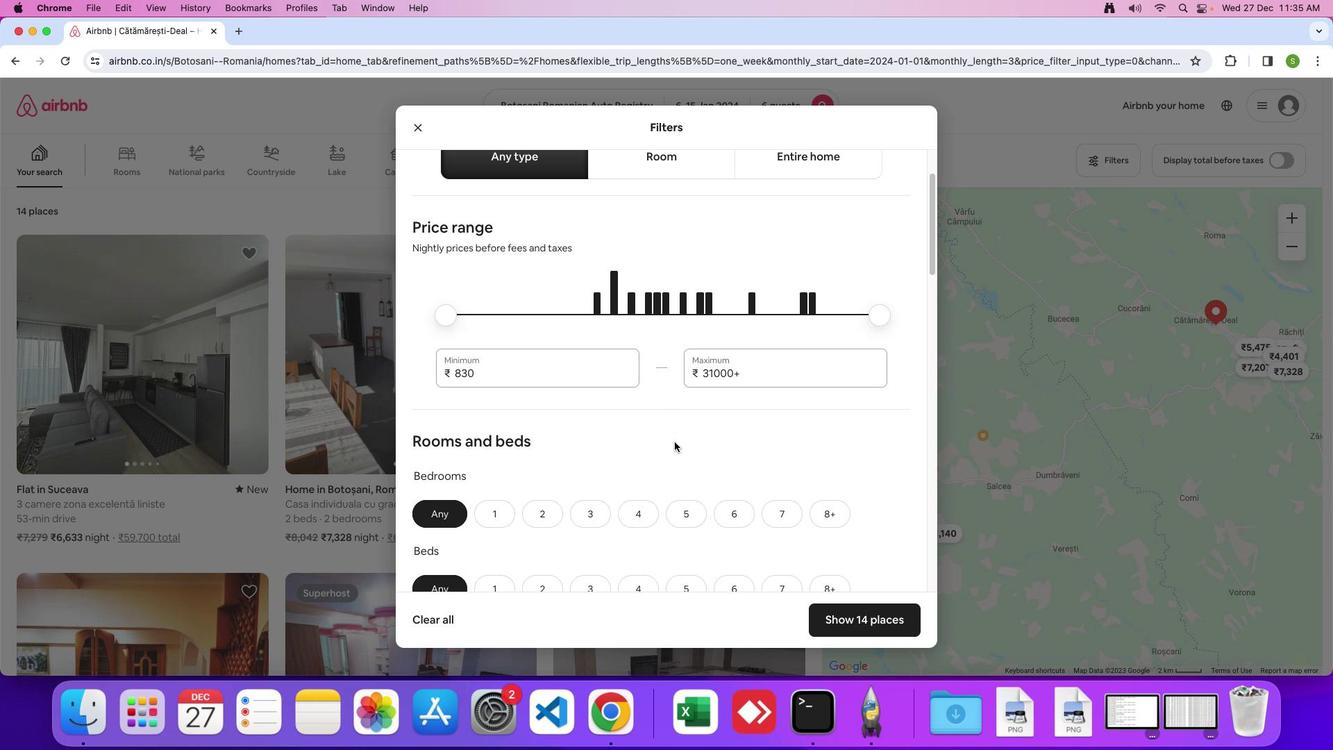 
Action: Mouse moved to (601, 447)
Screenshot: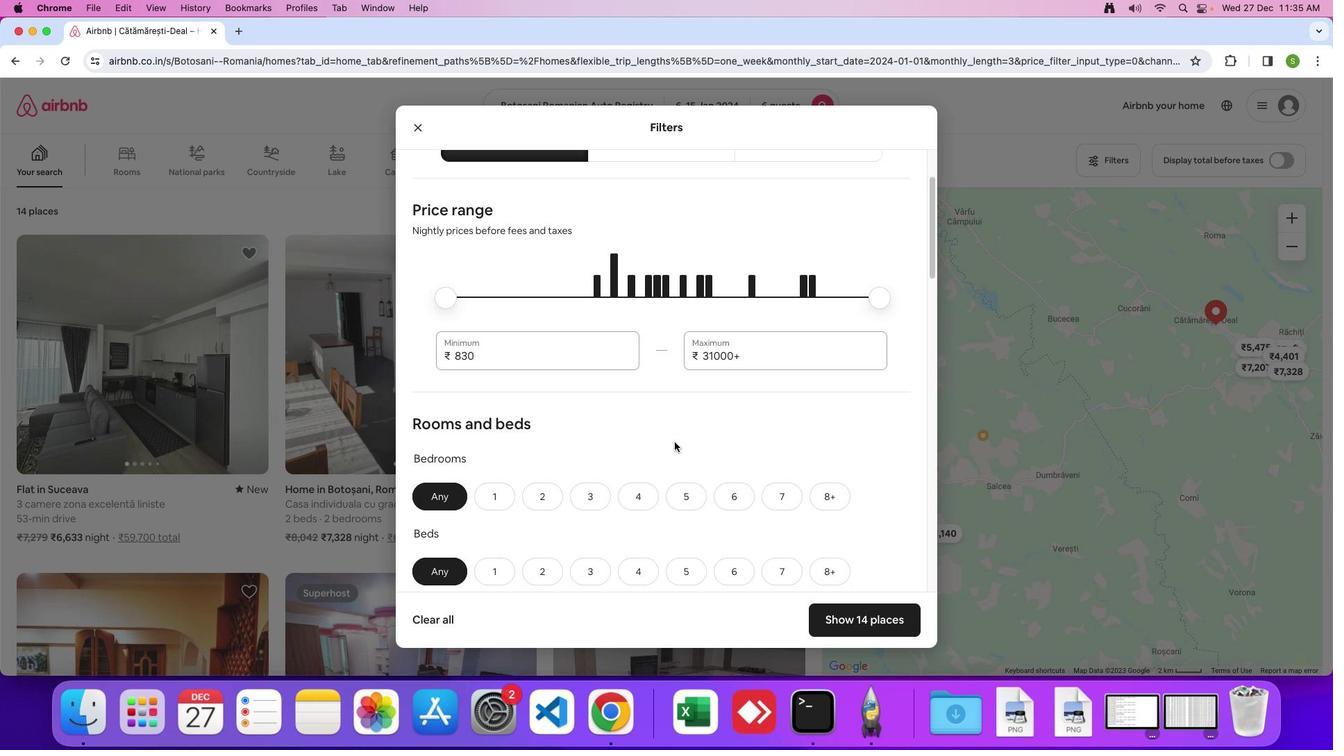 
Action: Mouse scrolled (601, 447) with delta (1112, 12)
Screenshot: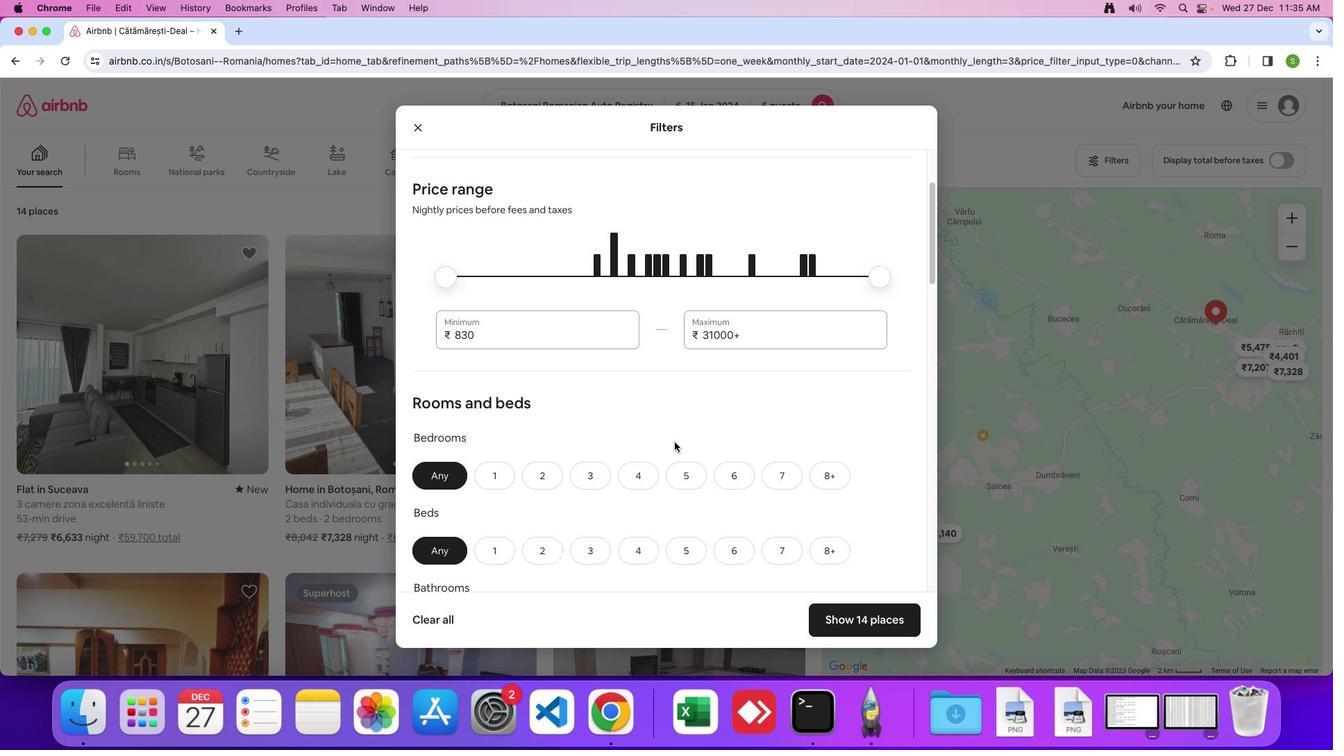 
Action: Mouse moved to (601, 447)
Screenshot: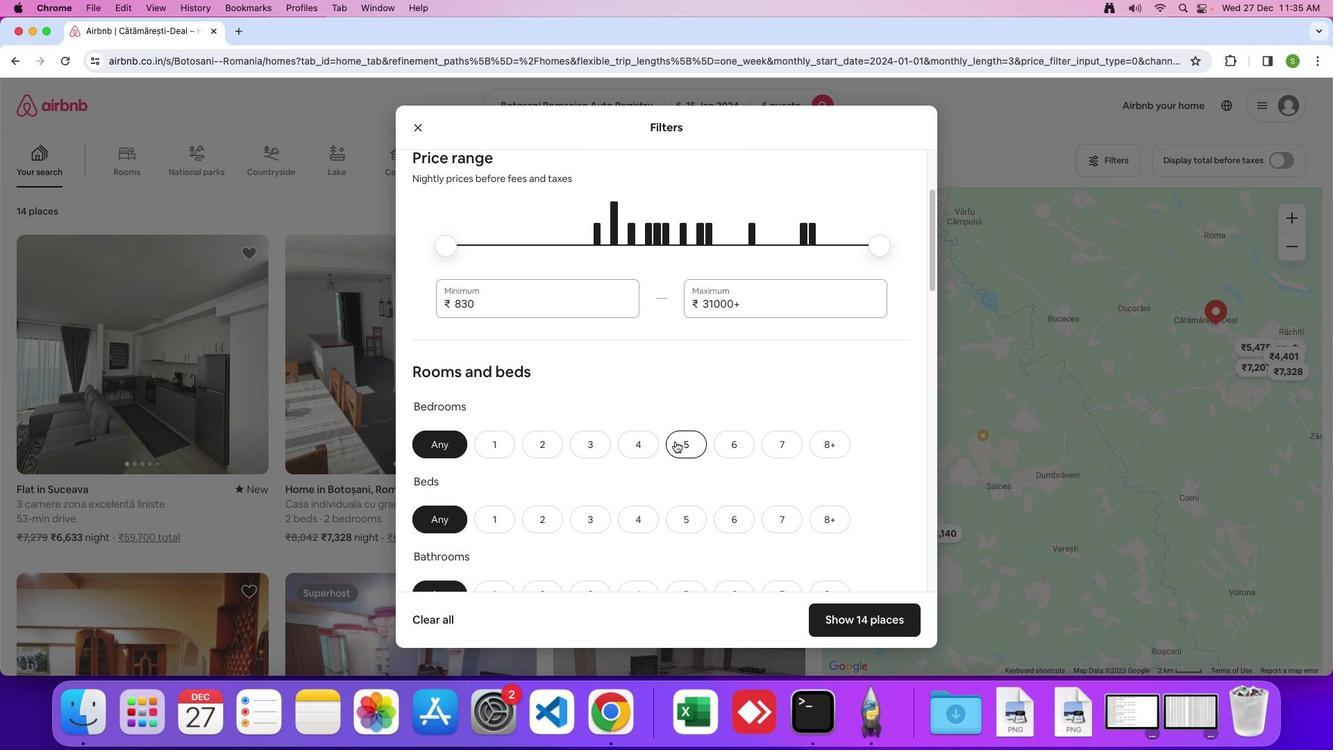 
Action: Mouse scrolled (601, 447) with delta (1112, 13)
Screenshot: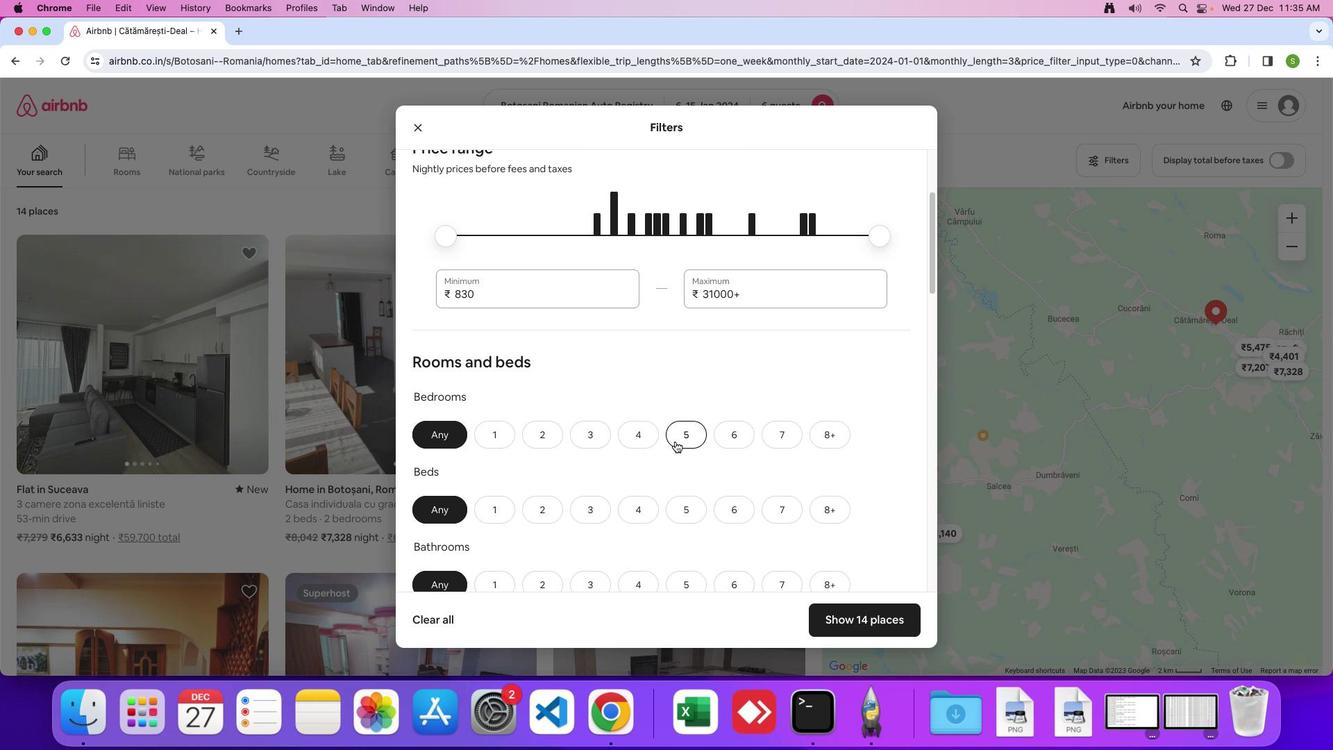 
Action: Mouse moved to (601, 447)
Screenshot: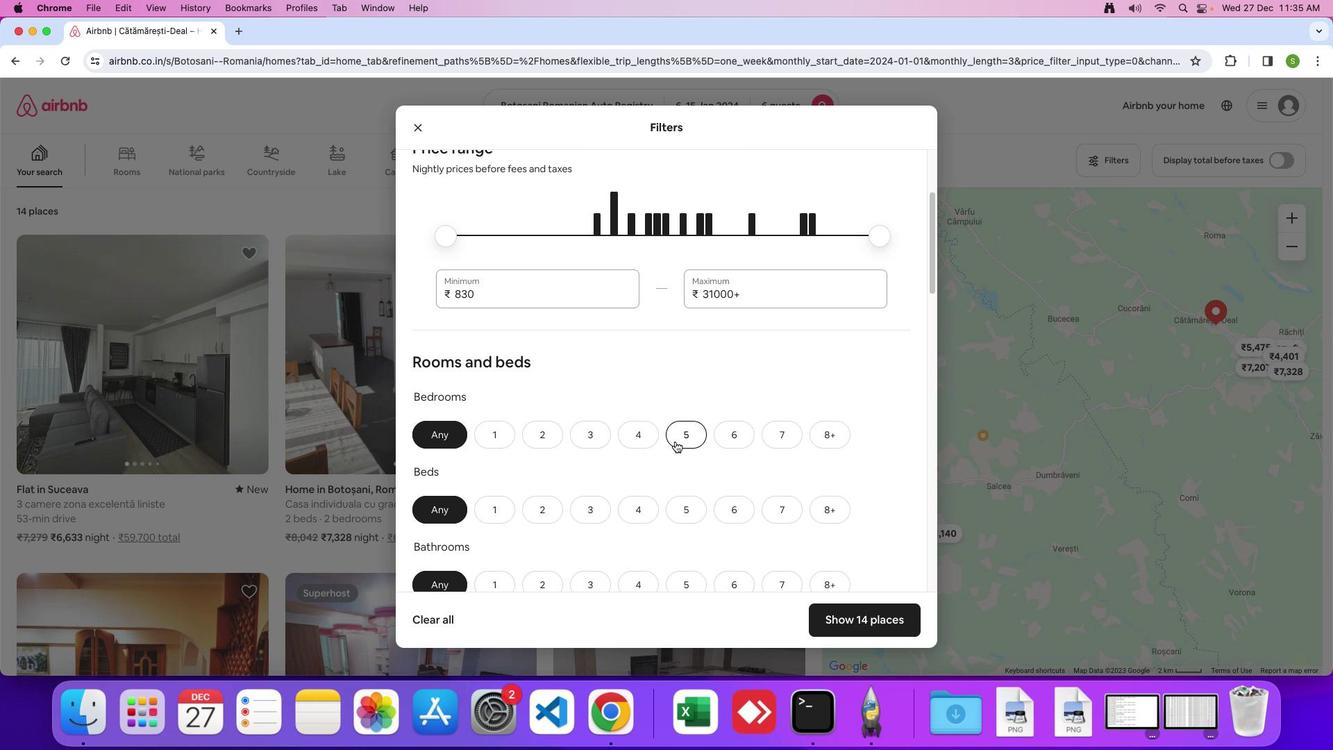 
Action: Mouse scrolled (601, 447) with delta (1112, 13)
Screenshot: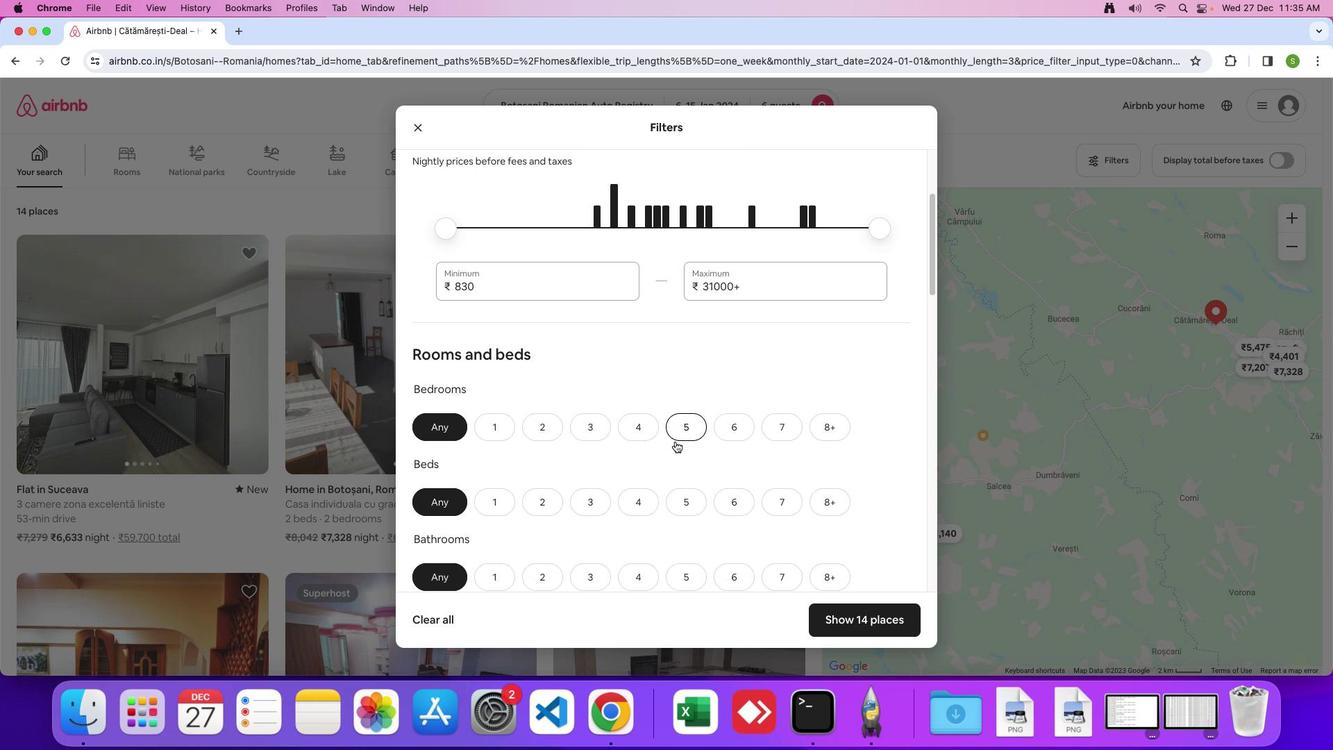
Action: Mouse scrolled (601, 447) with delta (1112, 13)
Screenshot: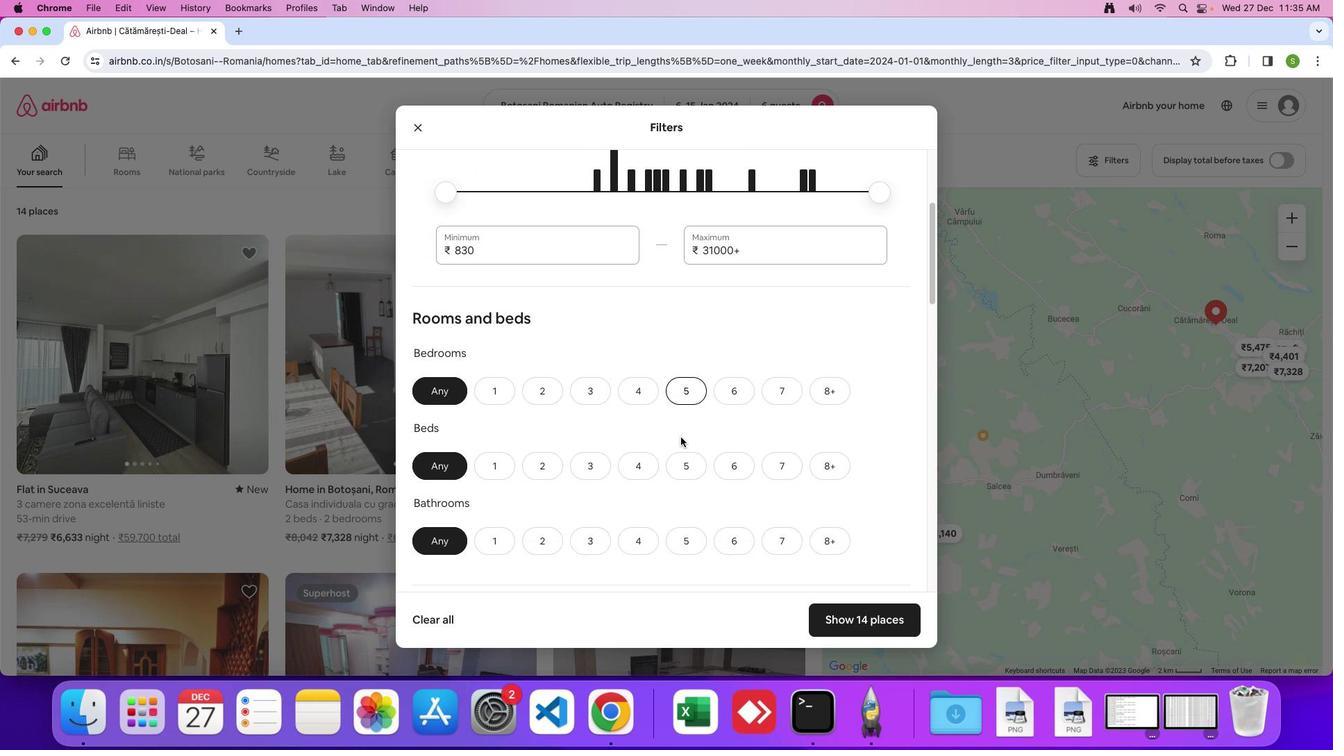 
Action: Mouse moved to (550, 373)
Screenshot: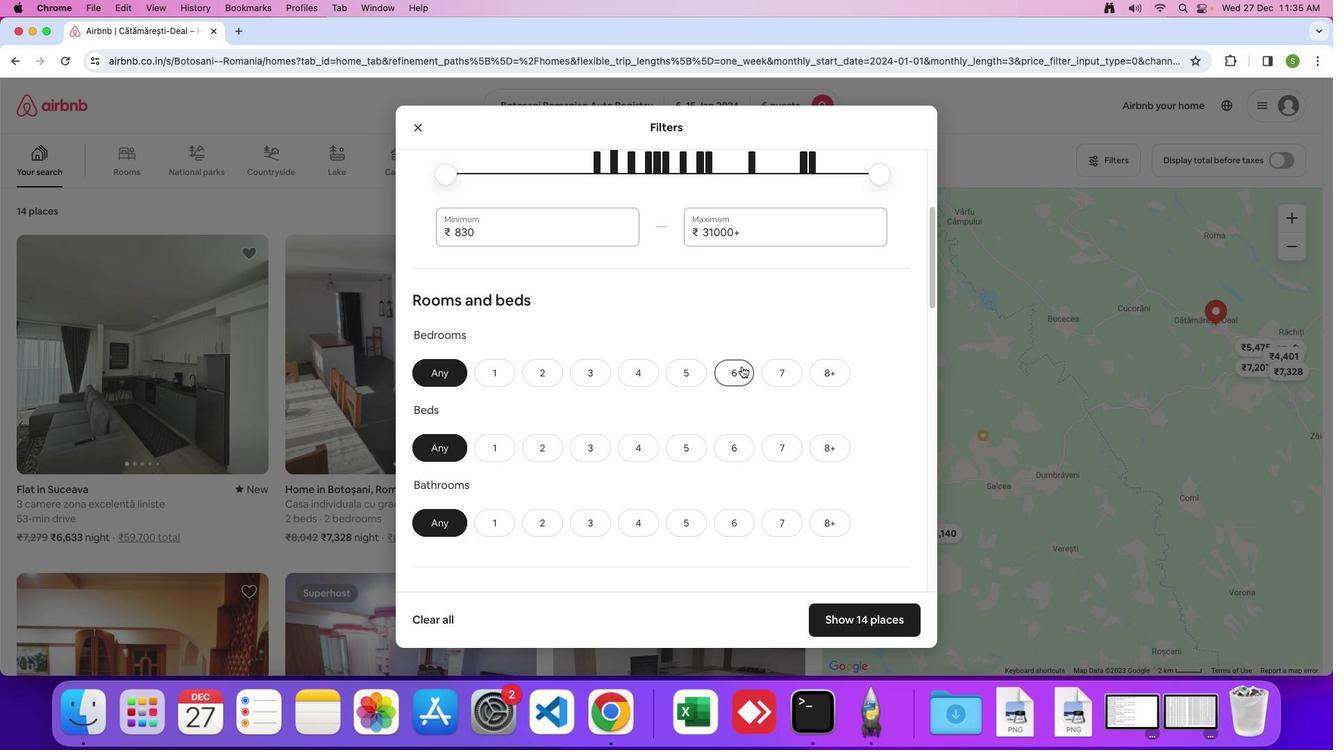 
Action: Mouse pressed left at (550, 373)
Screenshot: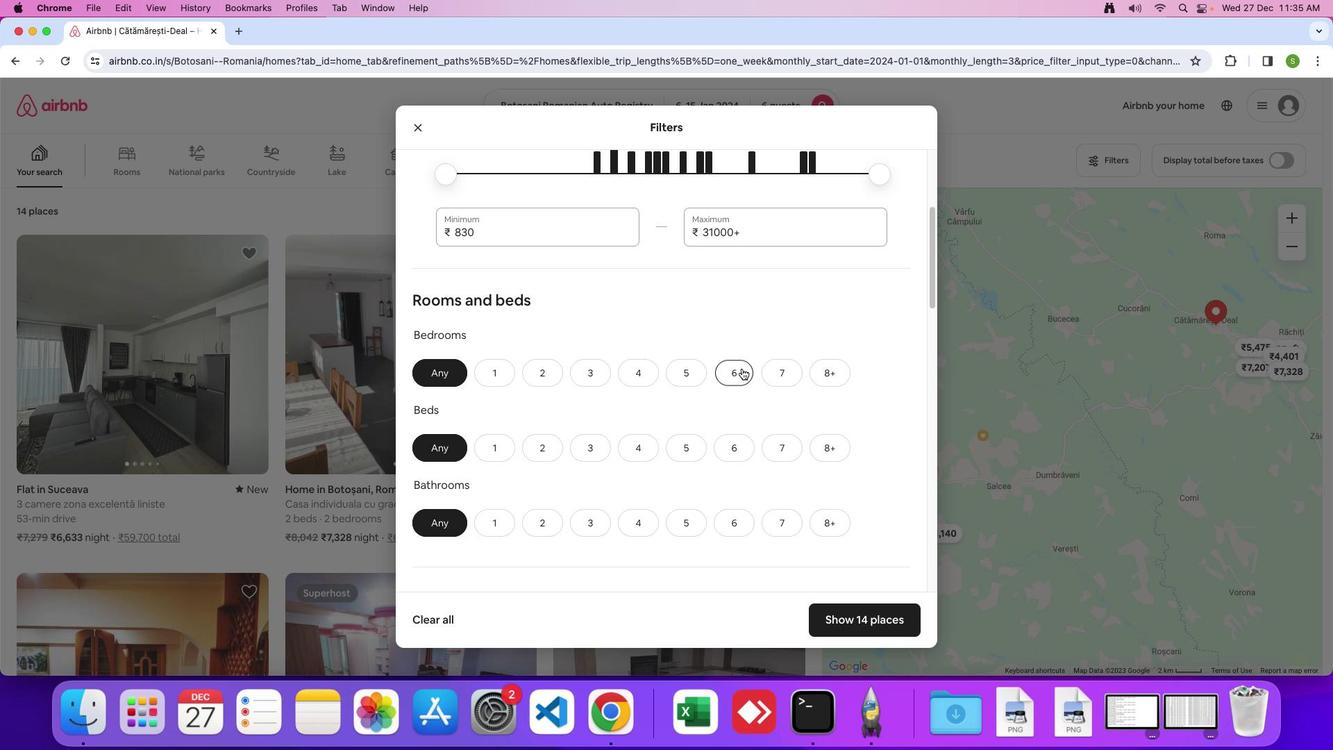 
Action: Mouse moved to (553, 453)
Screenshot: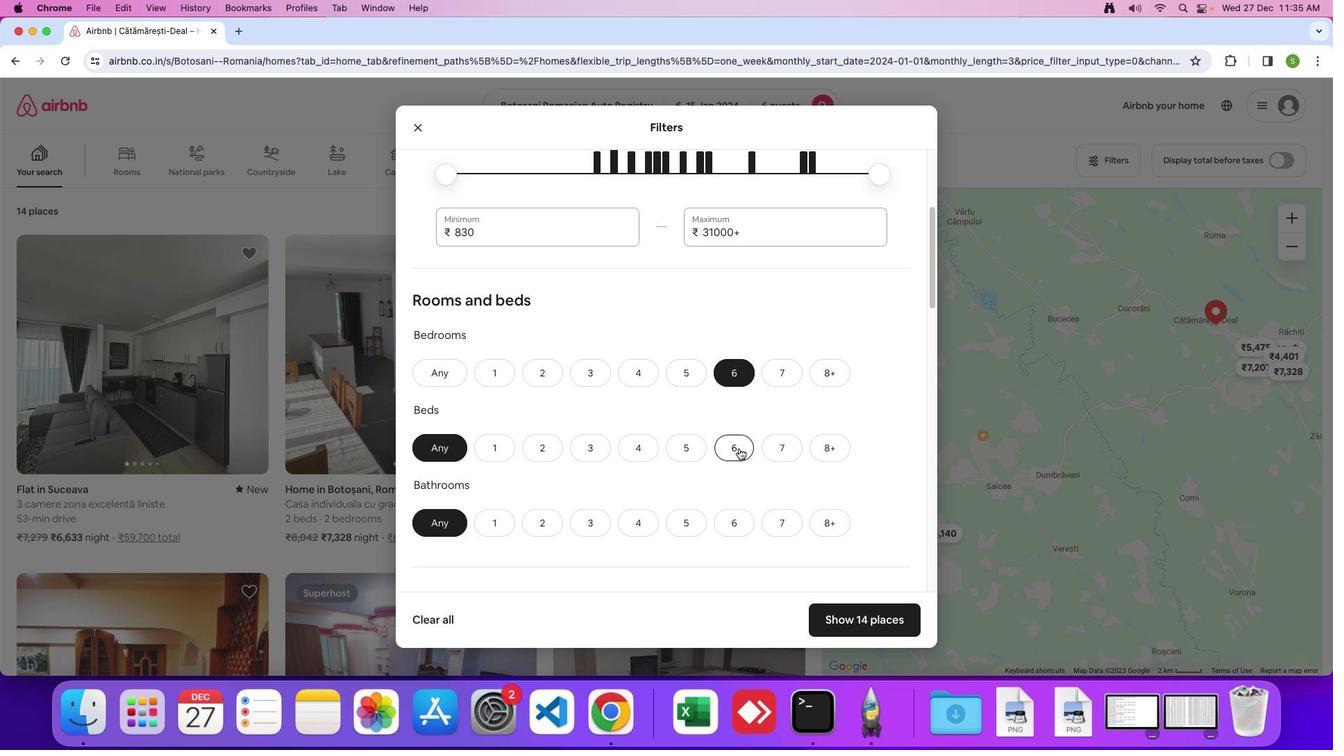 
Action: Mouse pressed left at (553, 453)
Screenshot: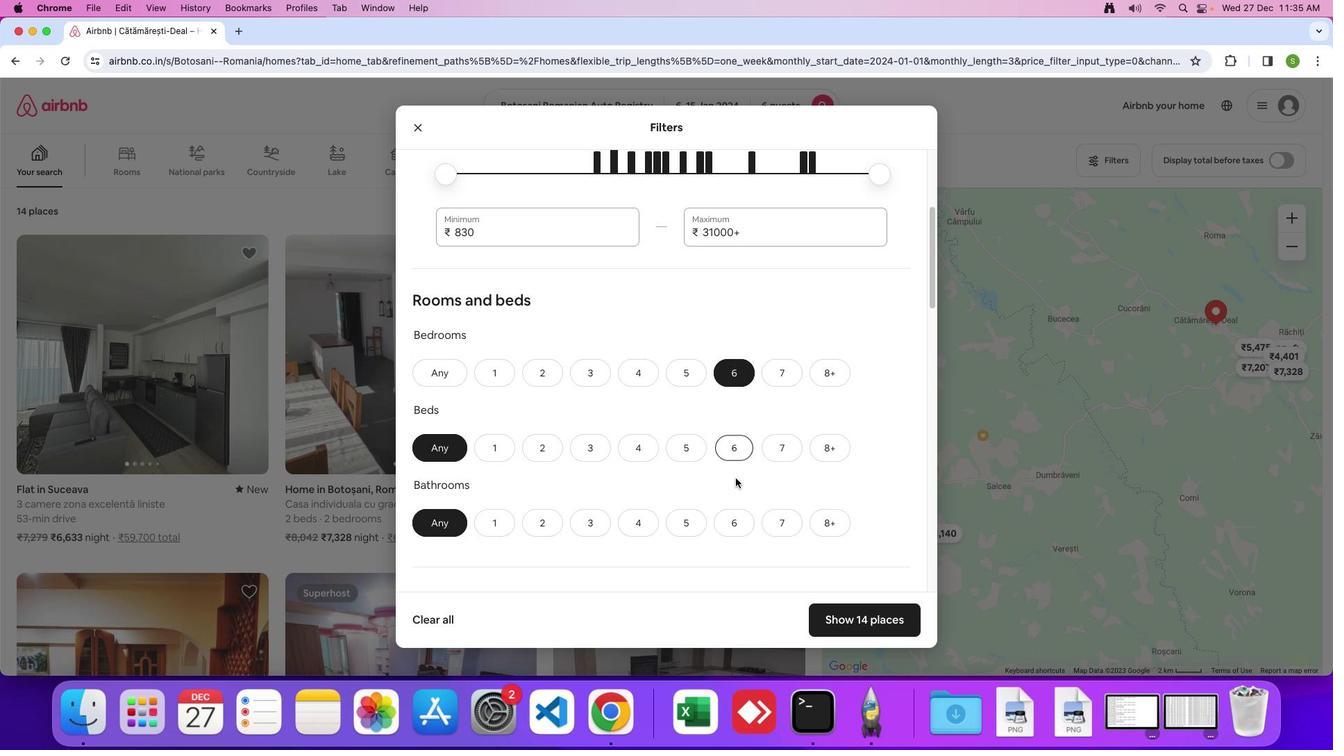 
Action: Mouse moved to (562, 530)
Screenshot: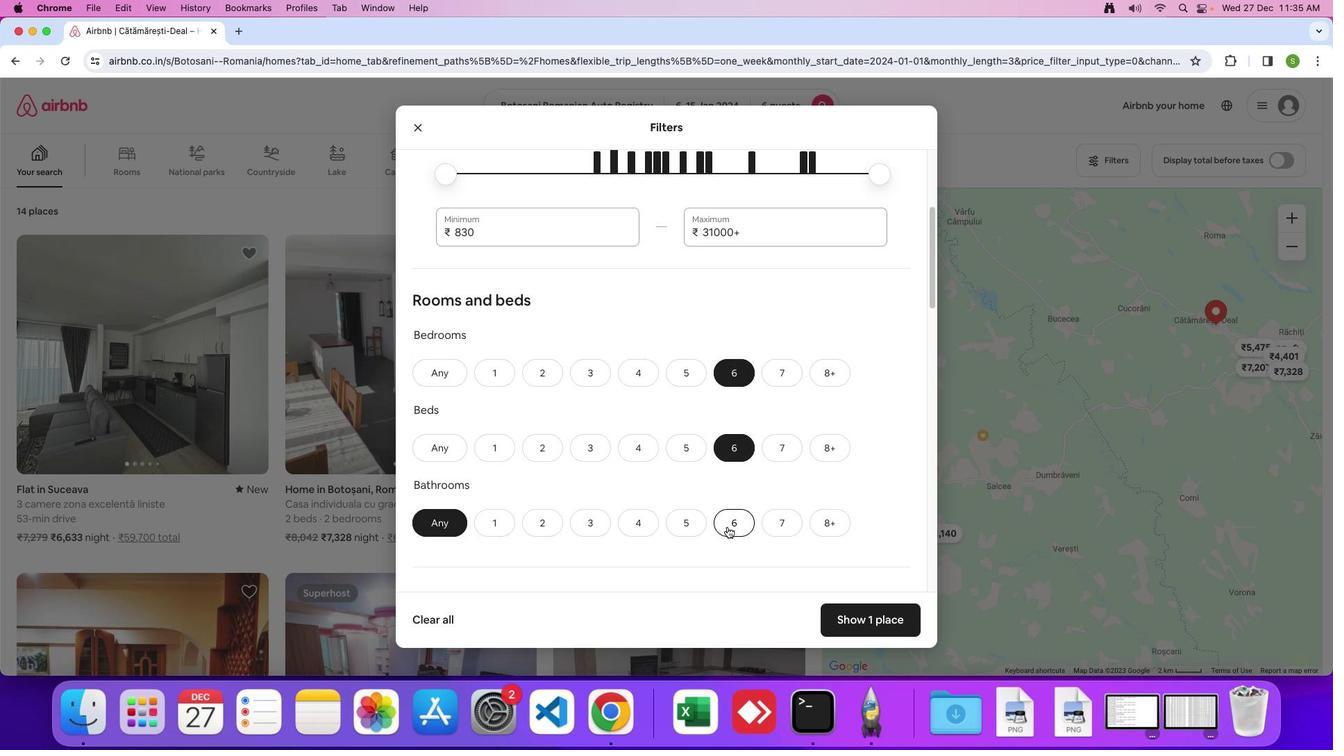 
Action: Mouse pressed left at (562, 530)
Screenshot: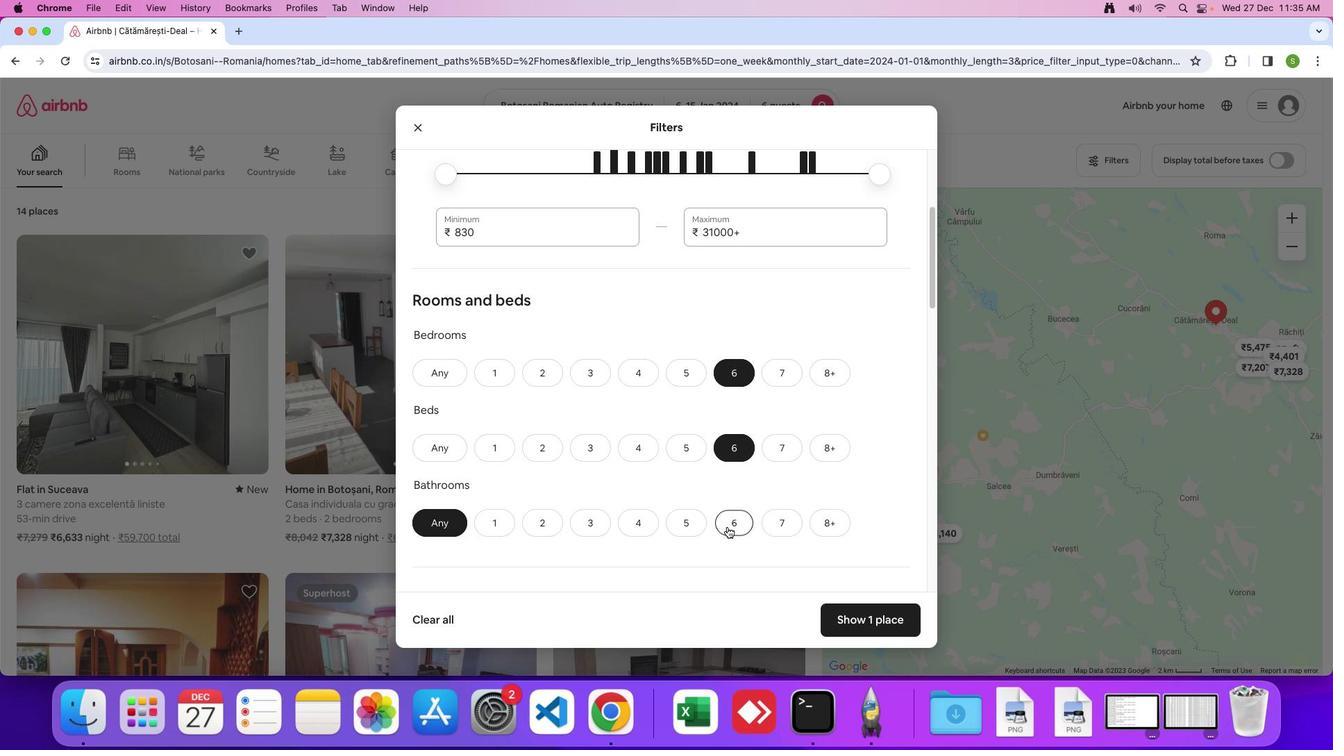 
Action: Mouse moved to (590, 461)
Screenshot: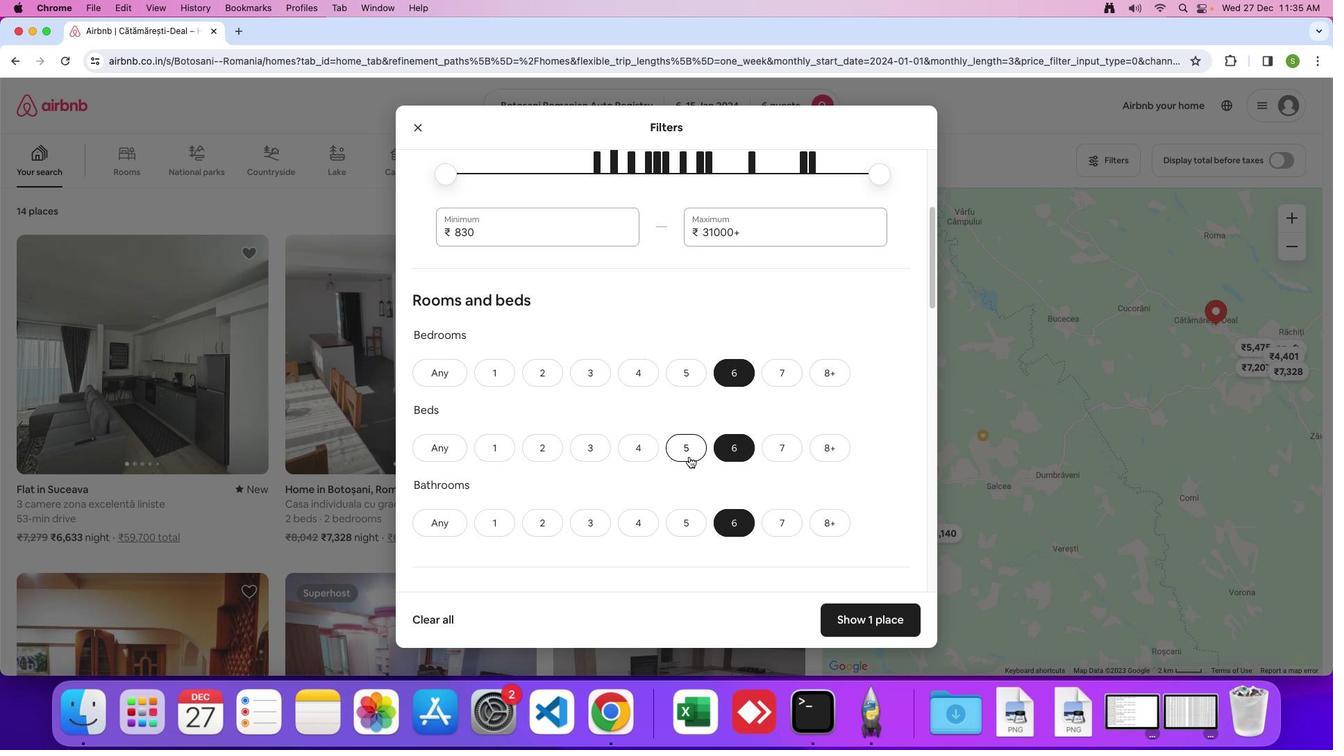 
Action: Mouse scrolled (590, 461) with delta (1112, 13)
Screenshot: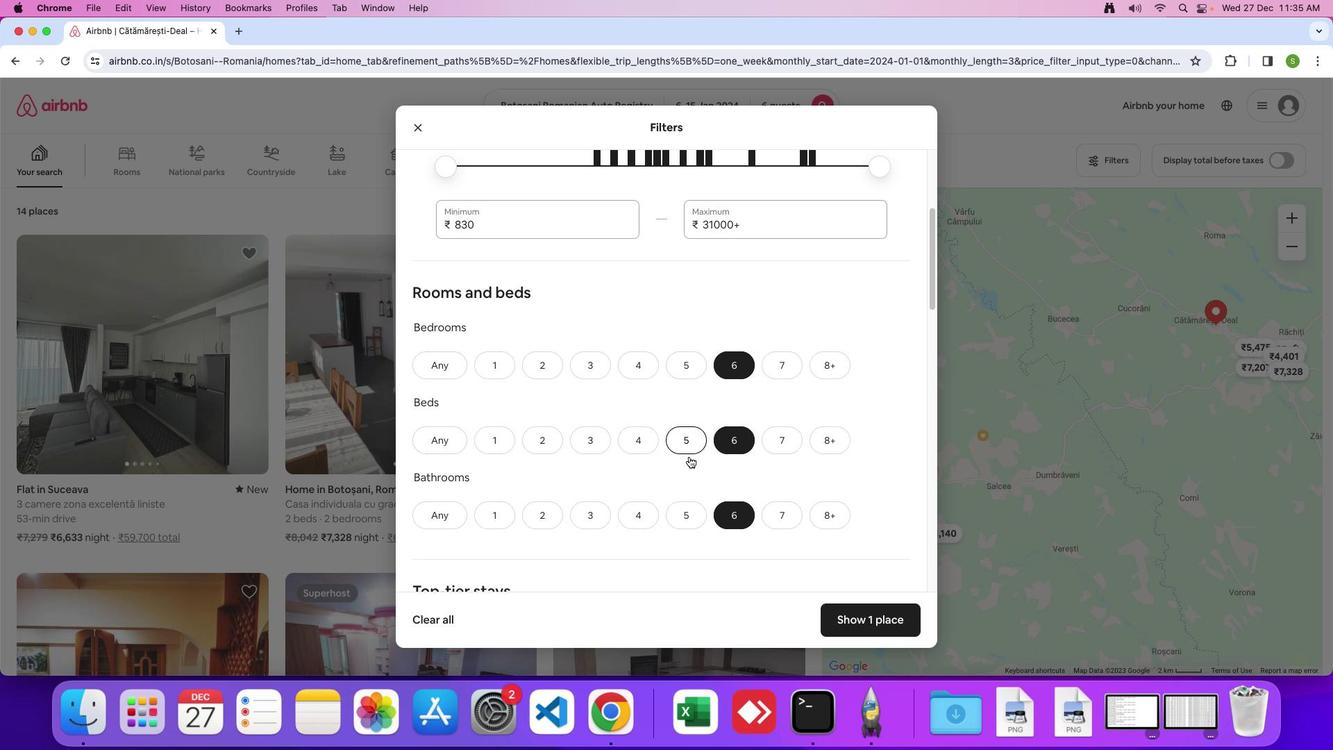 
Action: Mouse scrolled (590, 461) with delta (1112, 13)
Screenshot: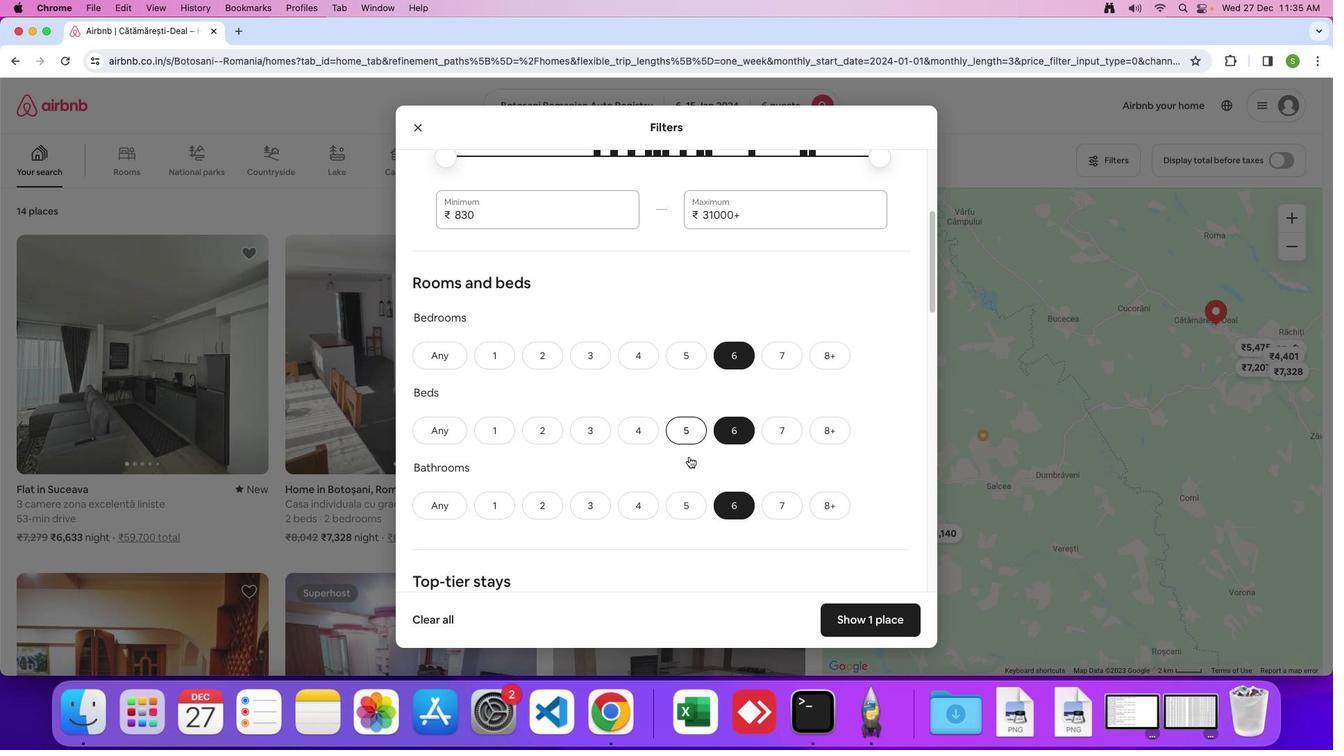 
Action: Mouse scrolled (590, 461) with delta (1112, 13)
Screenshot: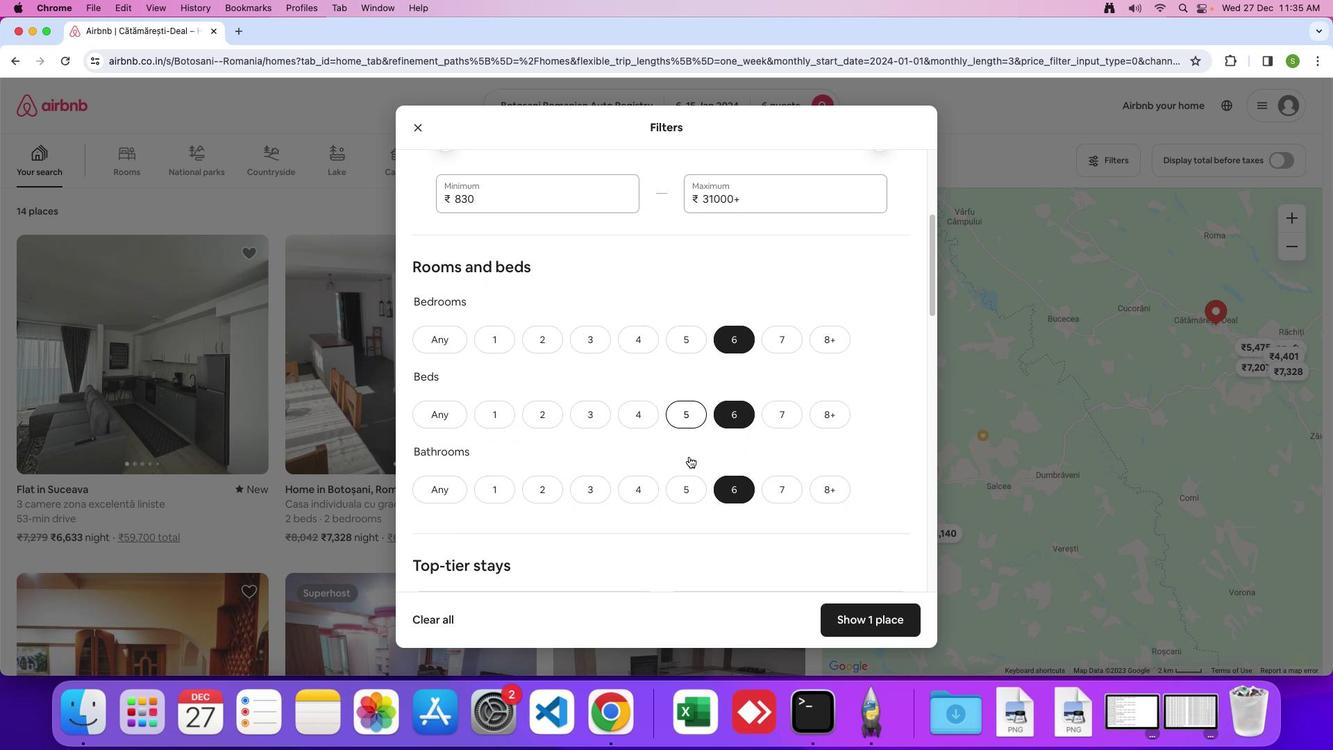 
Action: Mouse scrolled (590, 461) with delta (1112, 13)
Screenshot: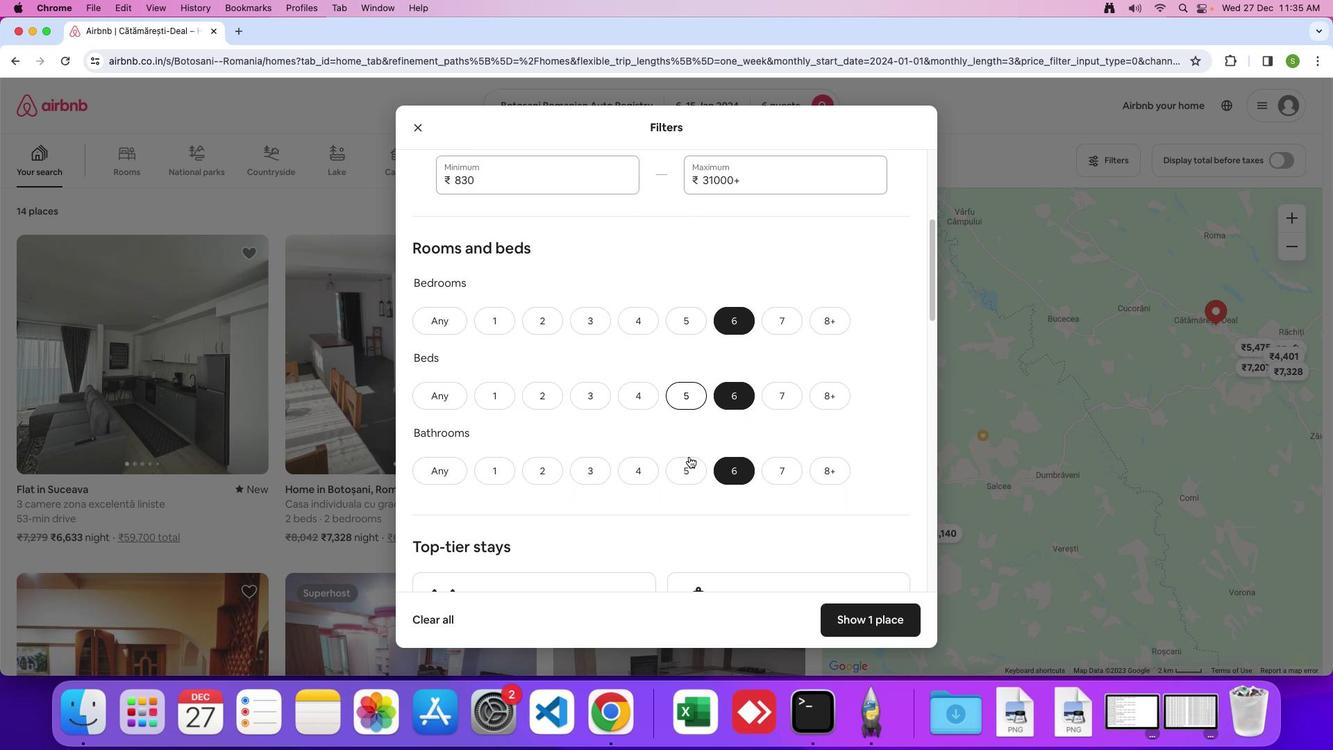 
Action: Mouse scrolled (590, 461) with delta (1112, 12)
Screenshot: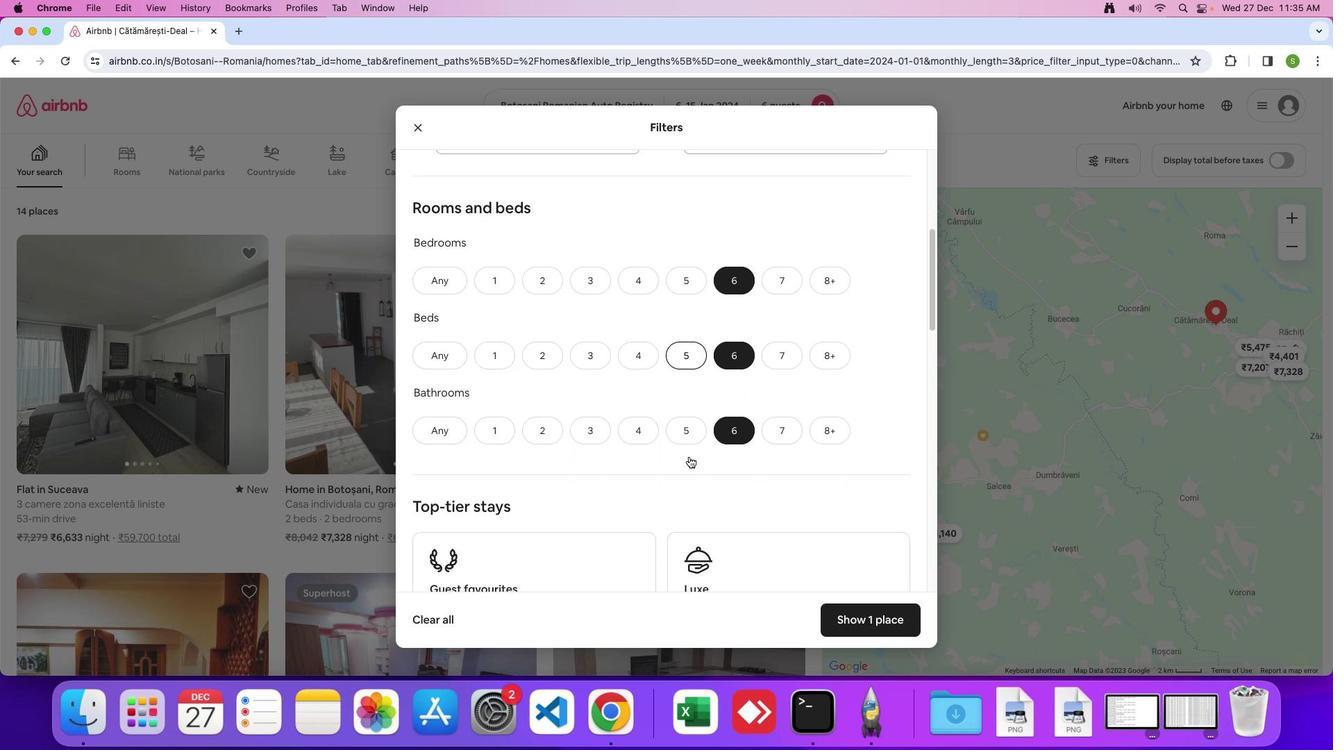 
Action: Mouse scrolled (590, 461) with delta (1112, 13)
Screenshot: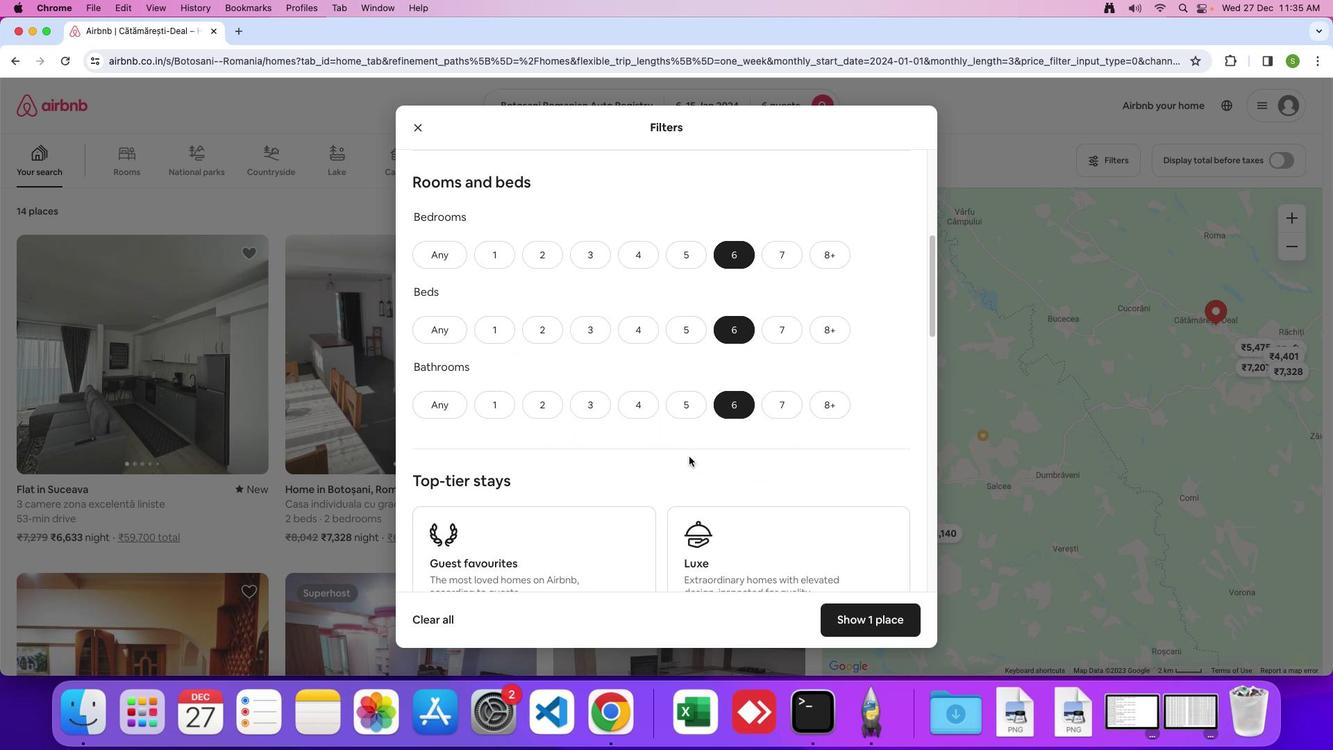 
Action: Mouse scrolled (590, 461) with delta (1112, 13)
Screenshot: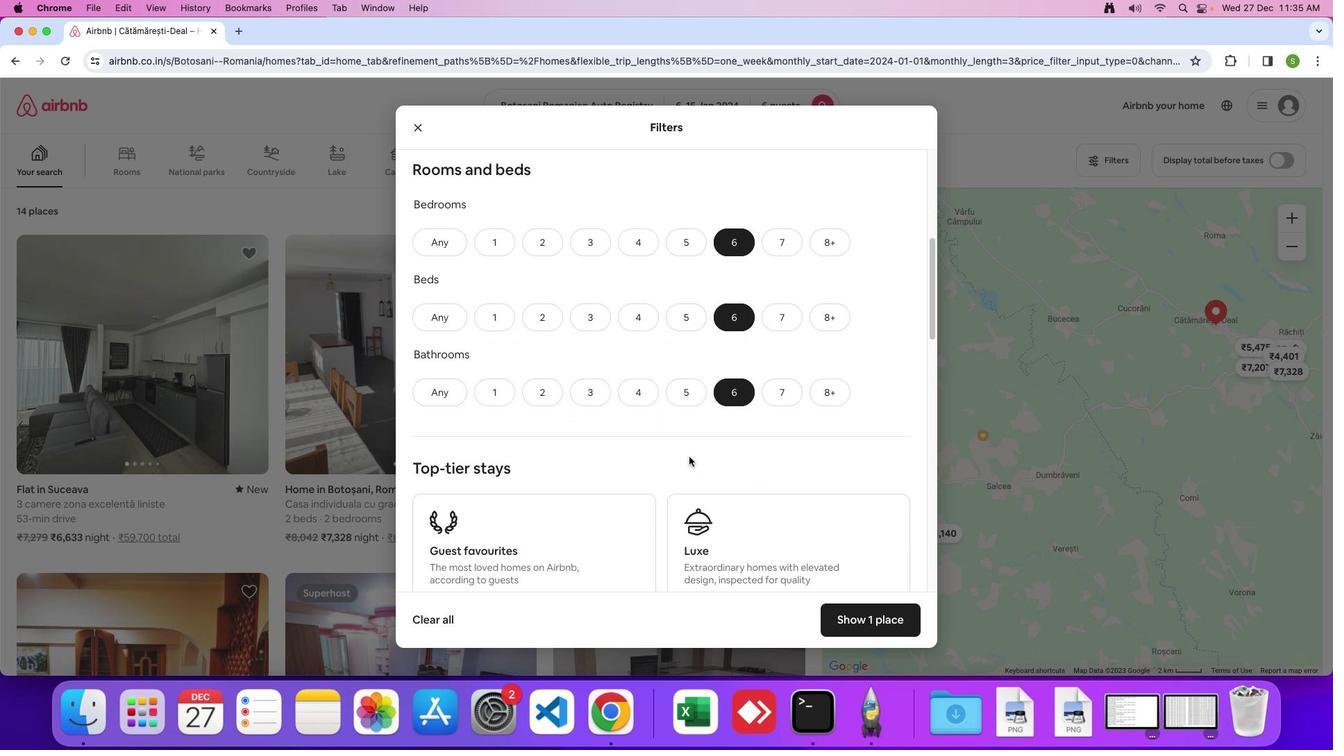 
Action: Mouse scrolled (590, 461) with delta (1112, 13)
Screenshot: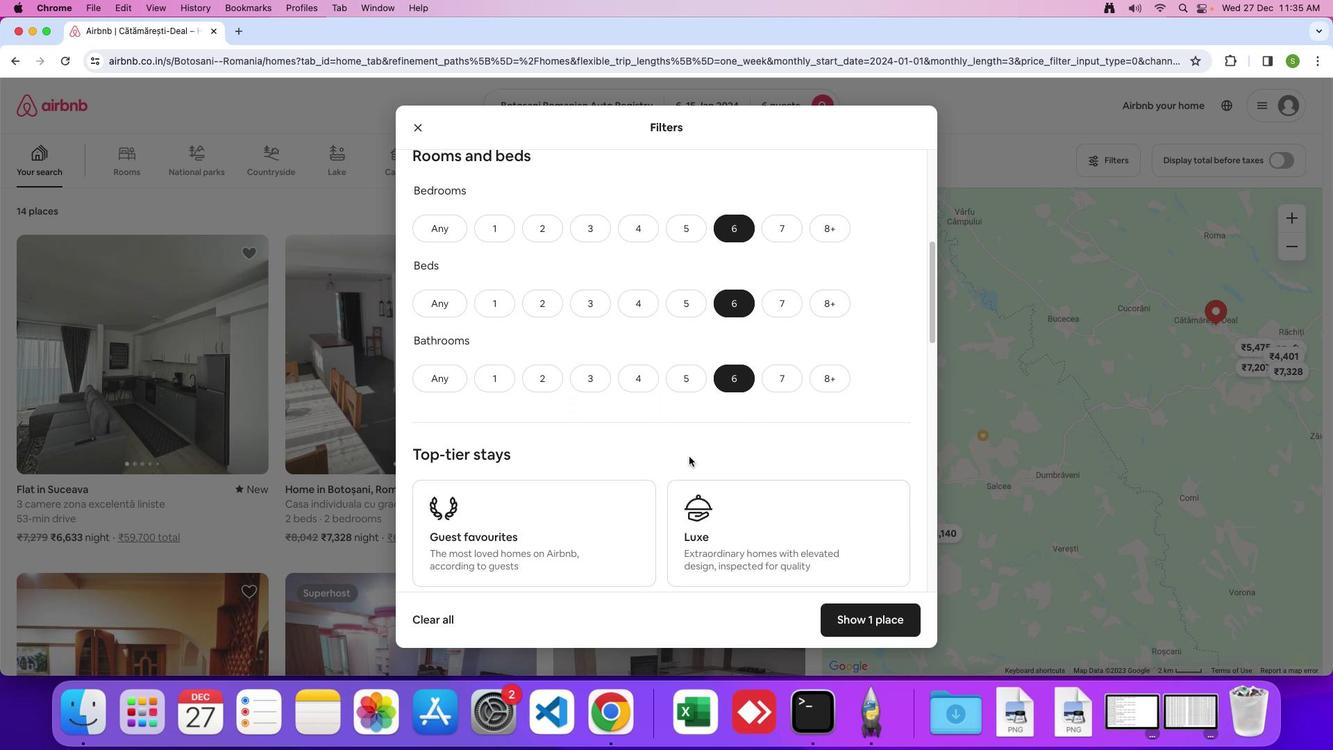 
Action: Mouse scrolled (590, 461) with delta (1112, 13)
Screenshot: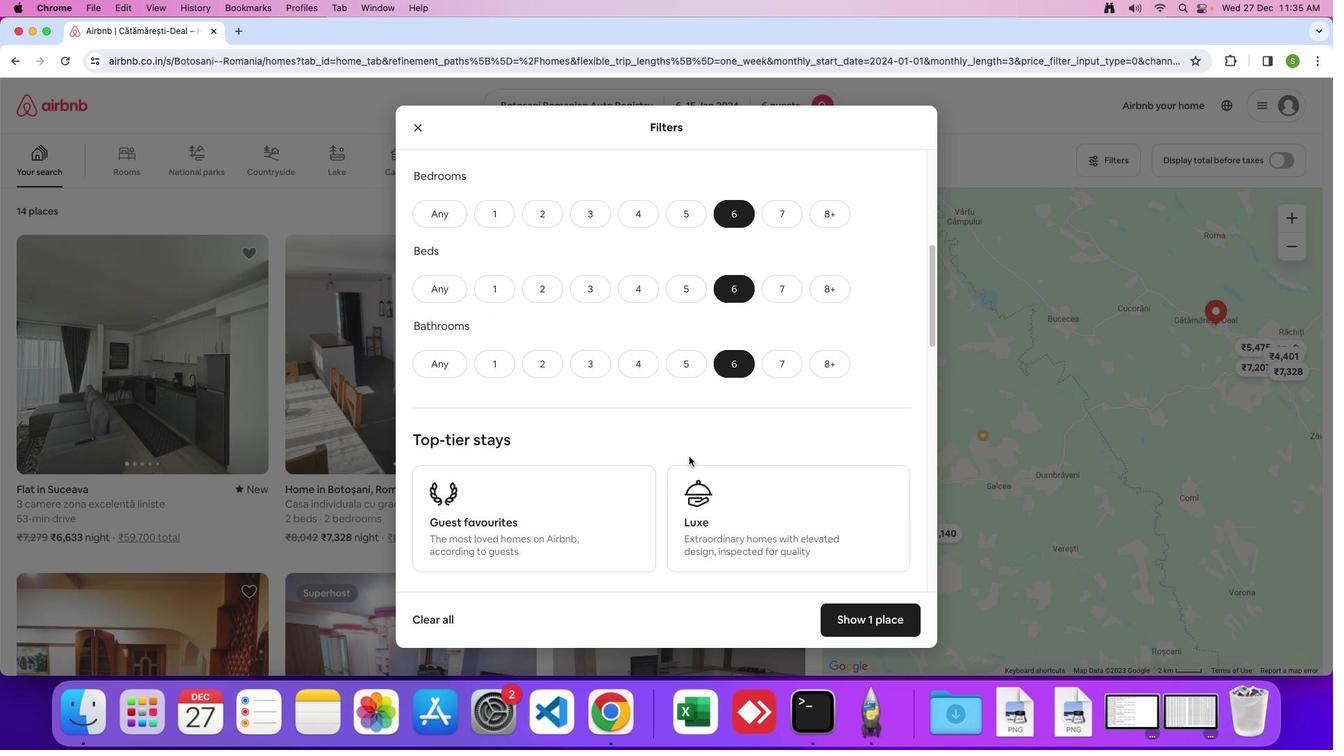 
Action: Mouse scrolled (590, 461) with delta (1112, 12)
Screenshot: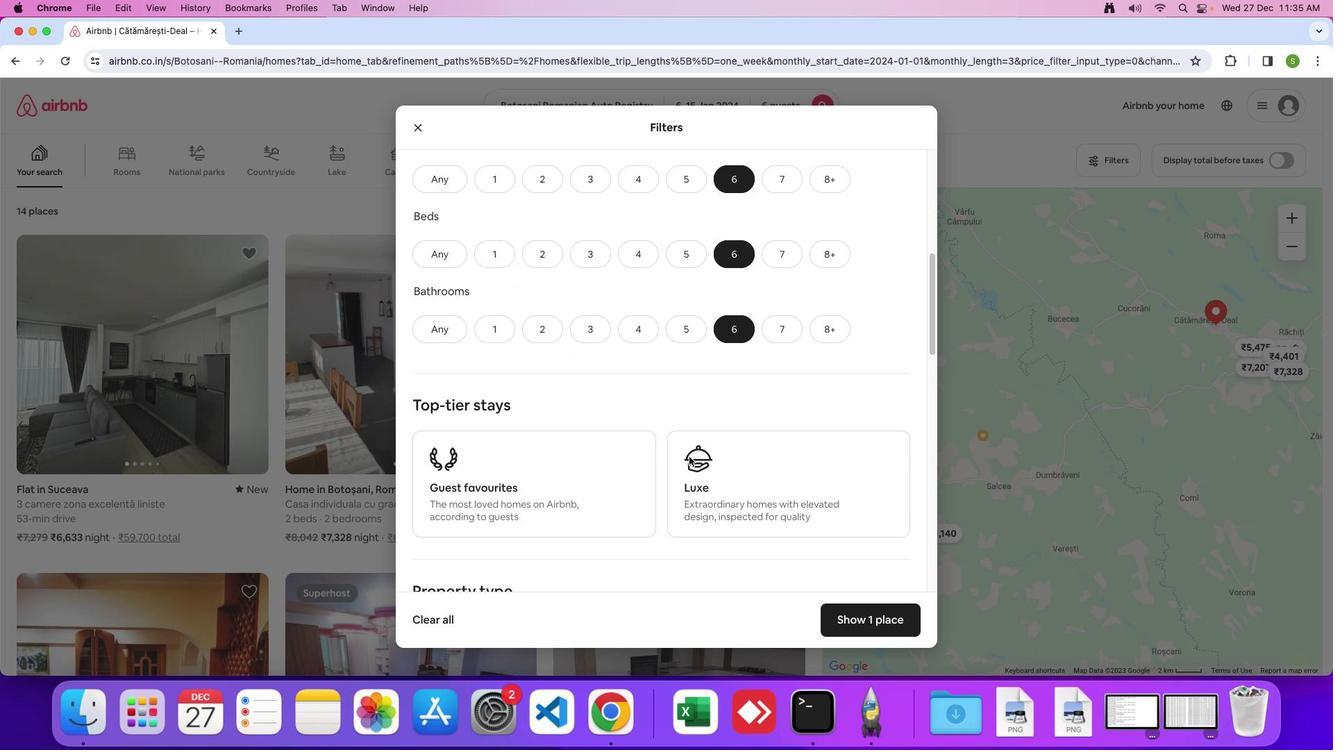 
Action: Mouse scrolled (590, 461) with delta (1112, 13)
Screenshot: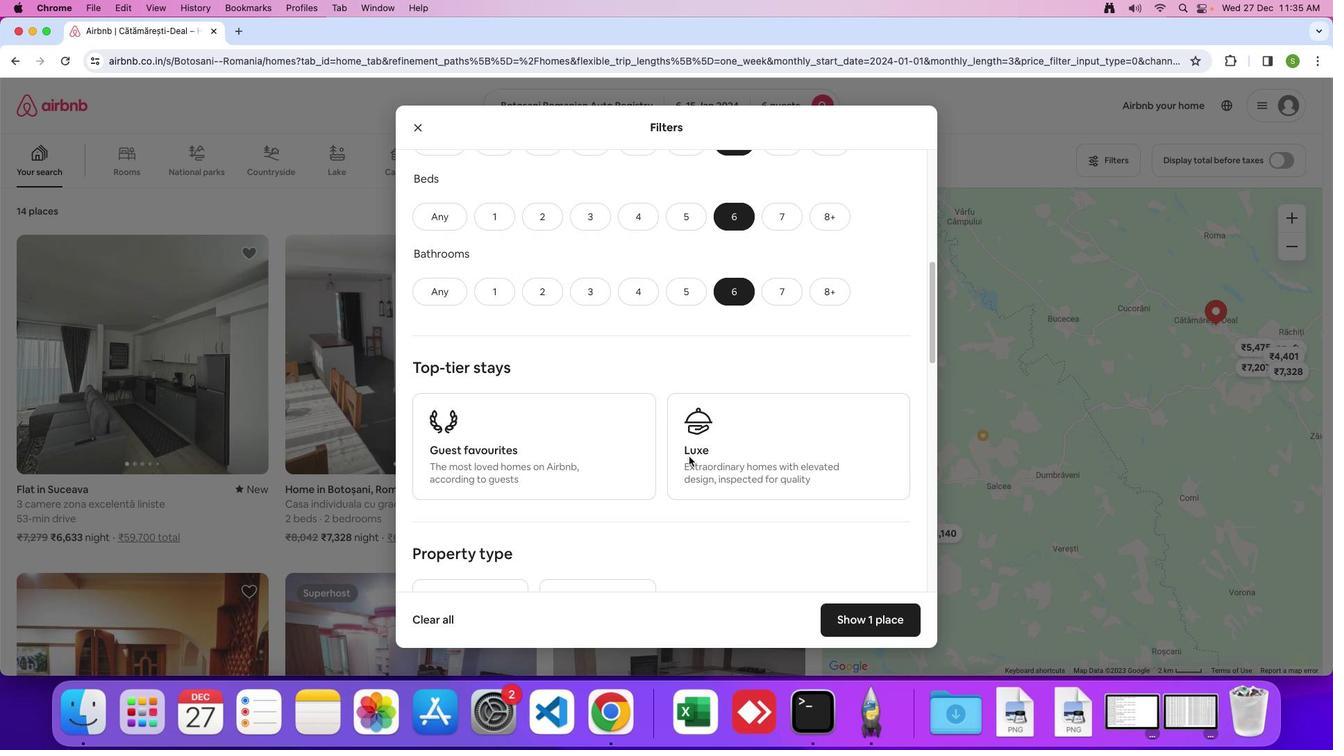 
Action: Mouse scrolled (590, 461) with delta (1112, 13)
Screenshot: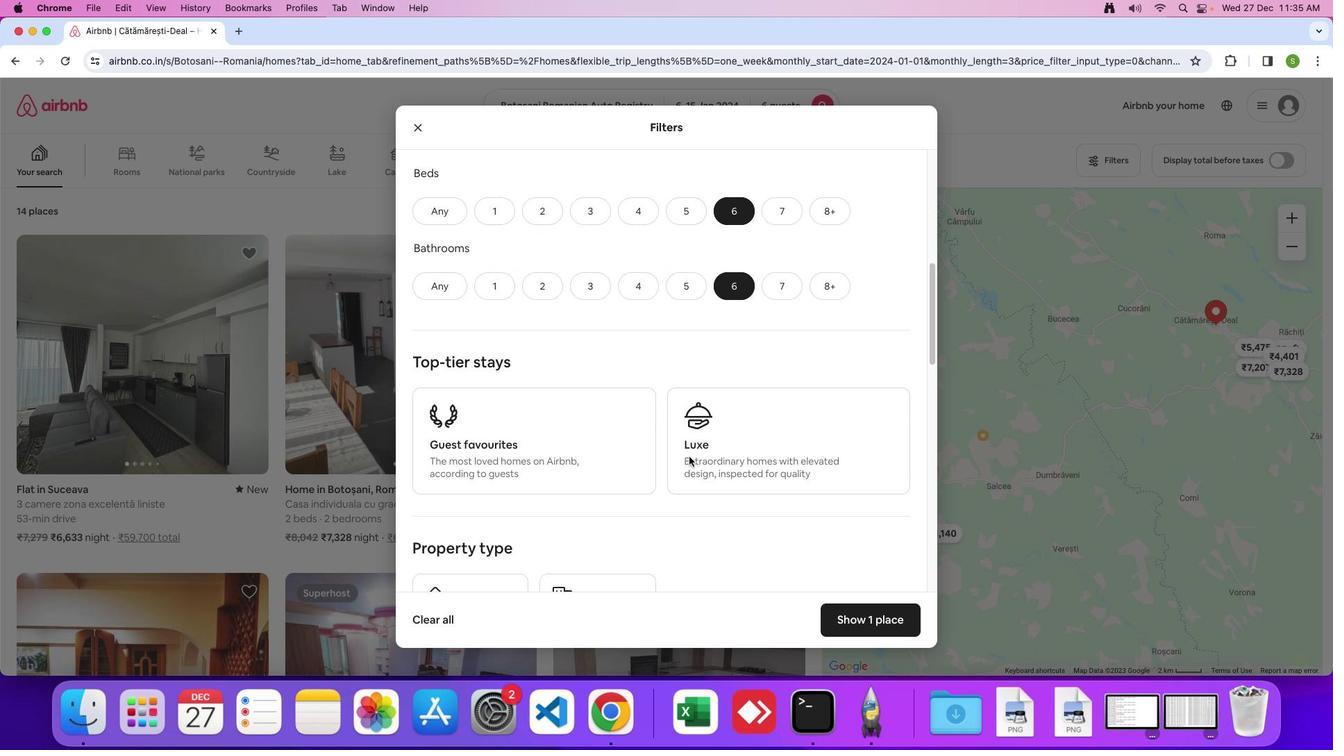 
Action: Mouse scrolled (590, 461) with delta (1112, 12)
Screenshot: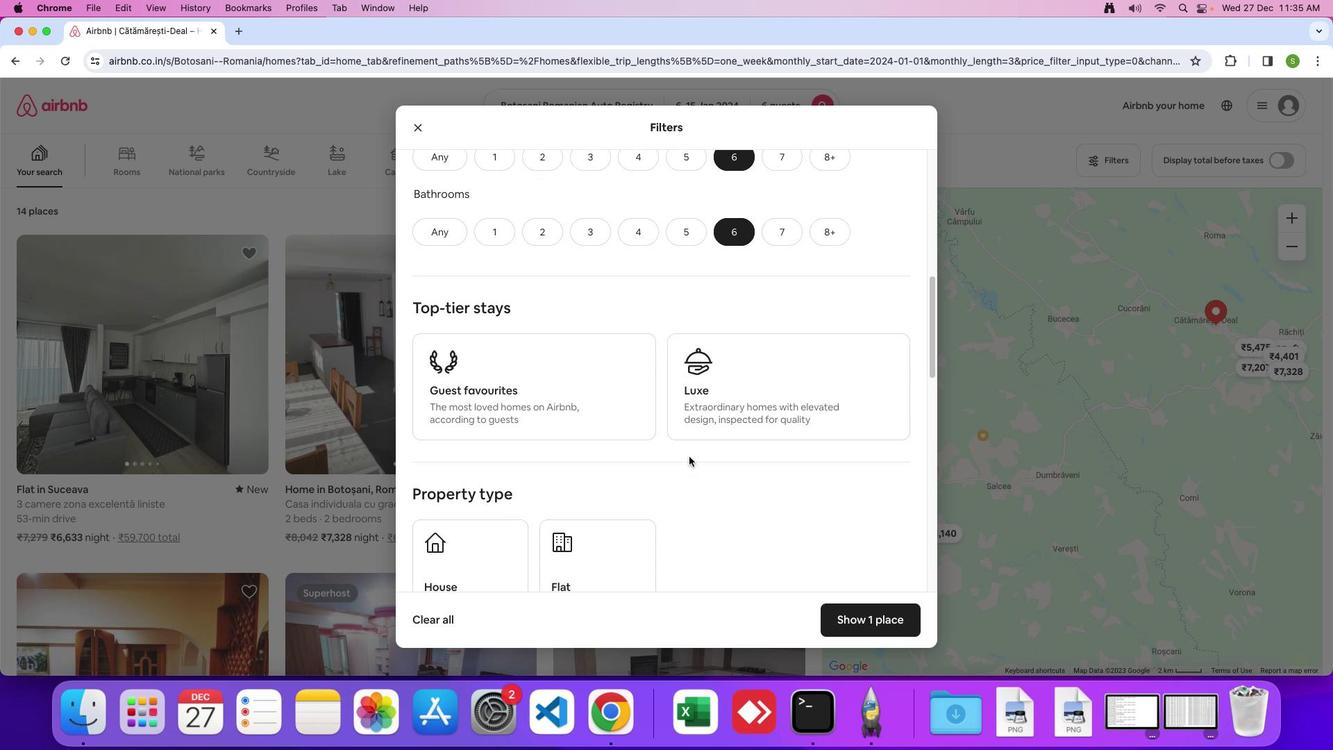 
Action: Mouse scrolled (590, 461) with delta (1112, 13)
Screenshot: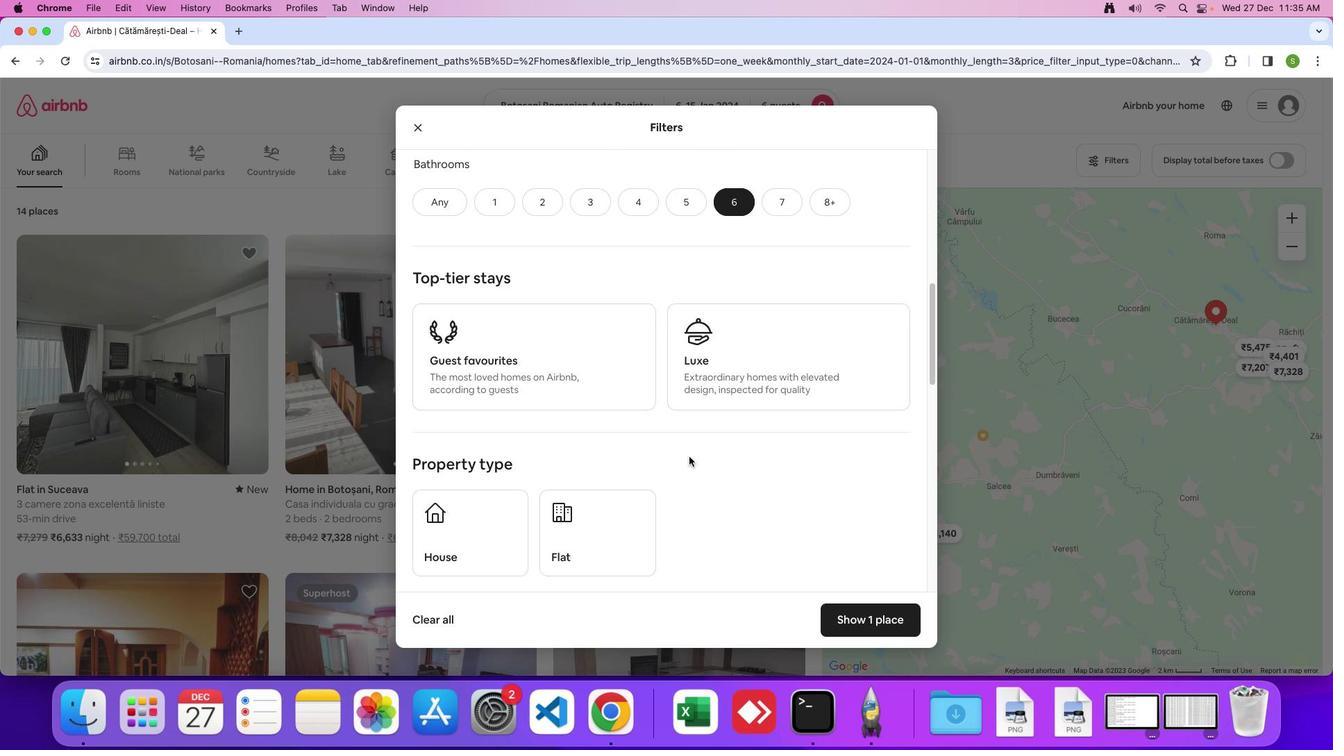 
Action: Mouse scrolled (590, 461) with delta (1112, 13)
Screenshot: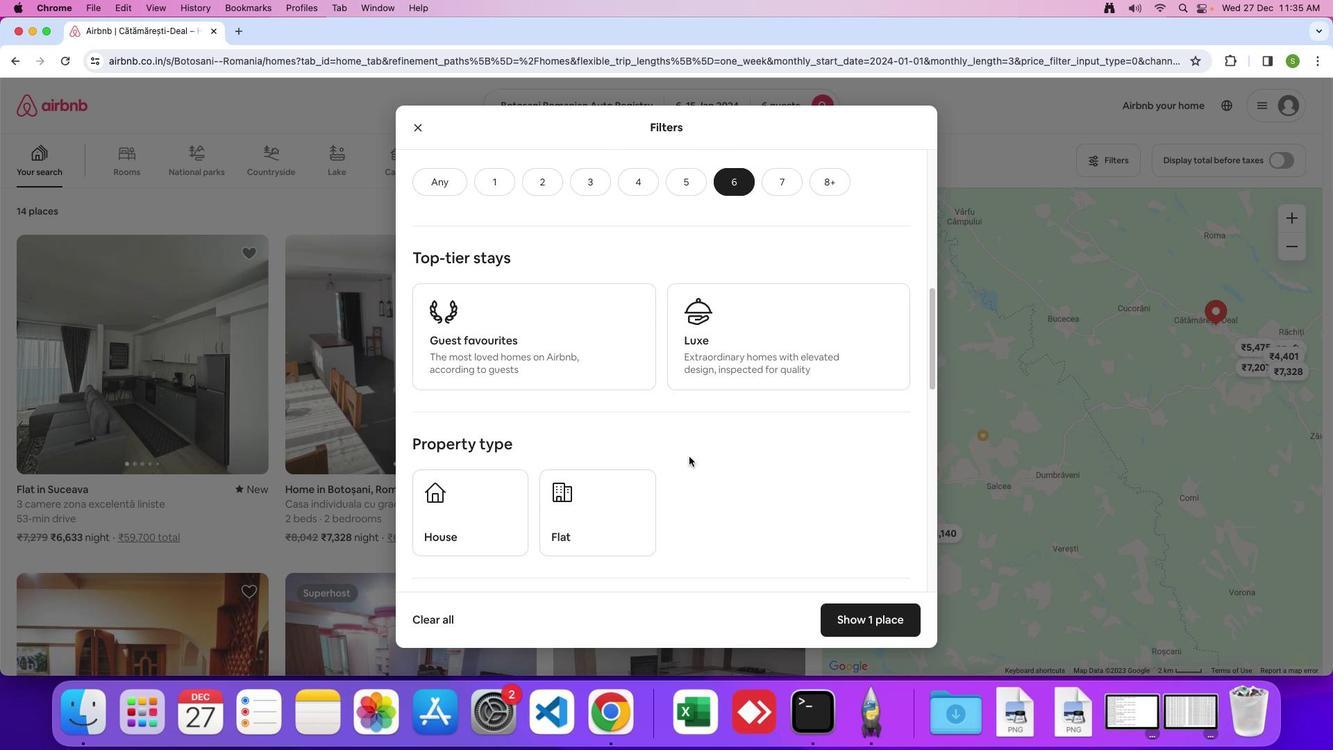
Action: Mouse scrolled (590, 461) with delta (1112, 12)
Screenshot: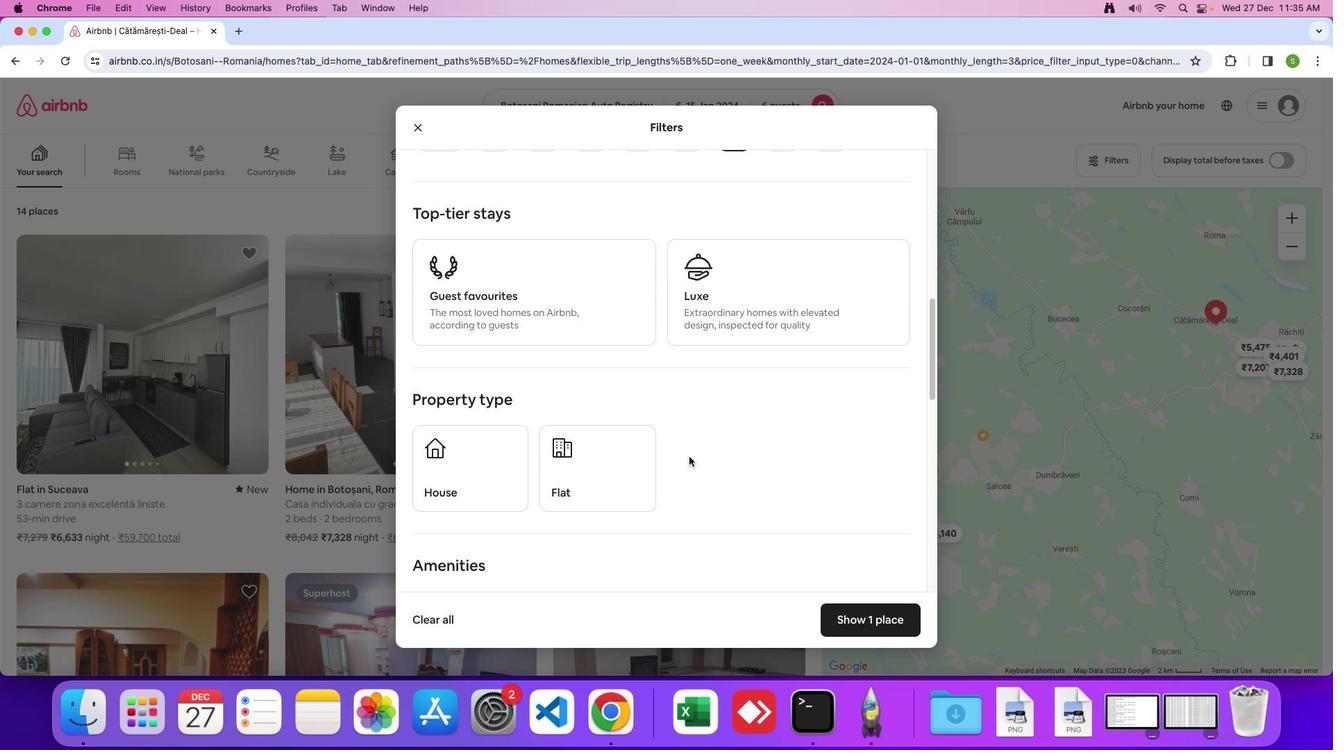 
Action: Mouse moved to (760, 457)
Screenshot: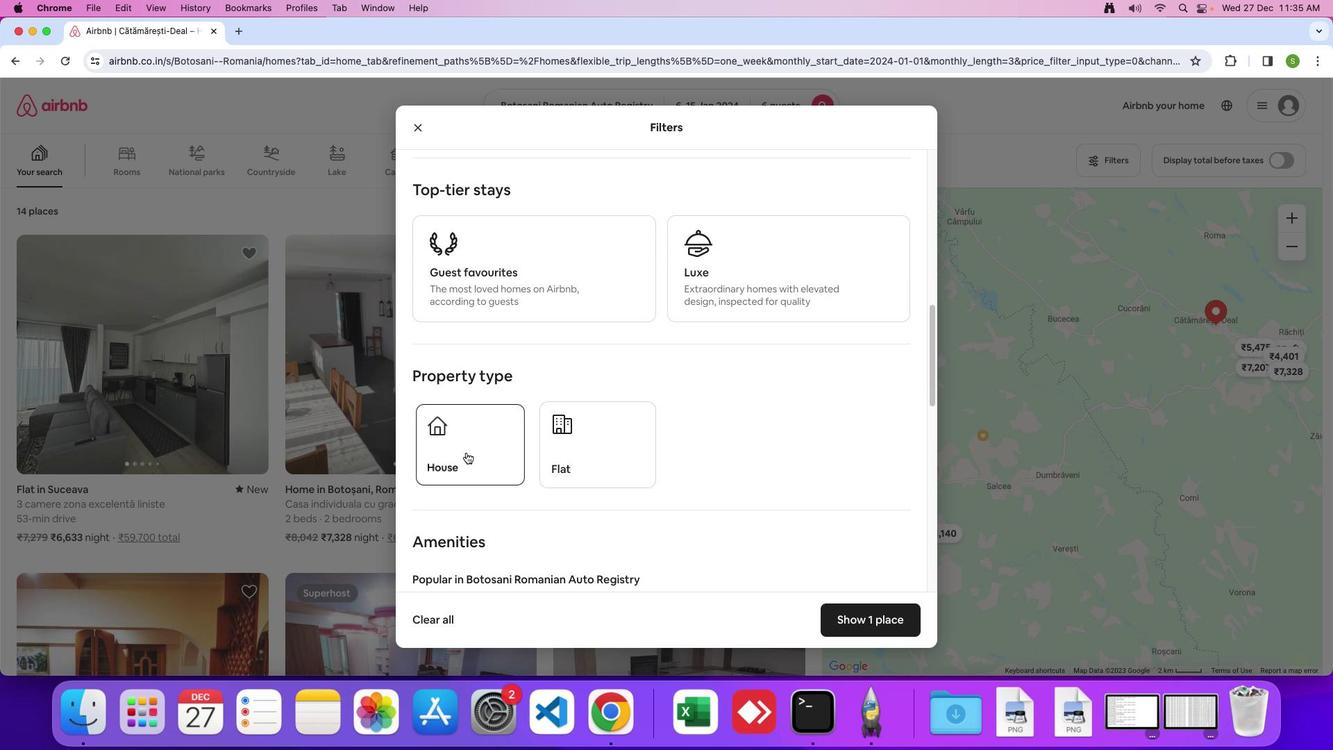 
Action: Mouse pressed left at (760, 457)
Screenshot: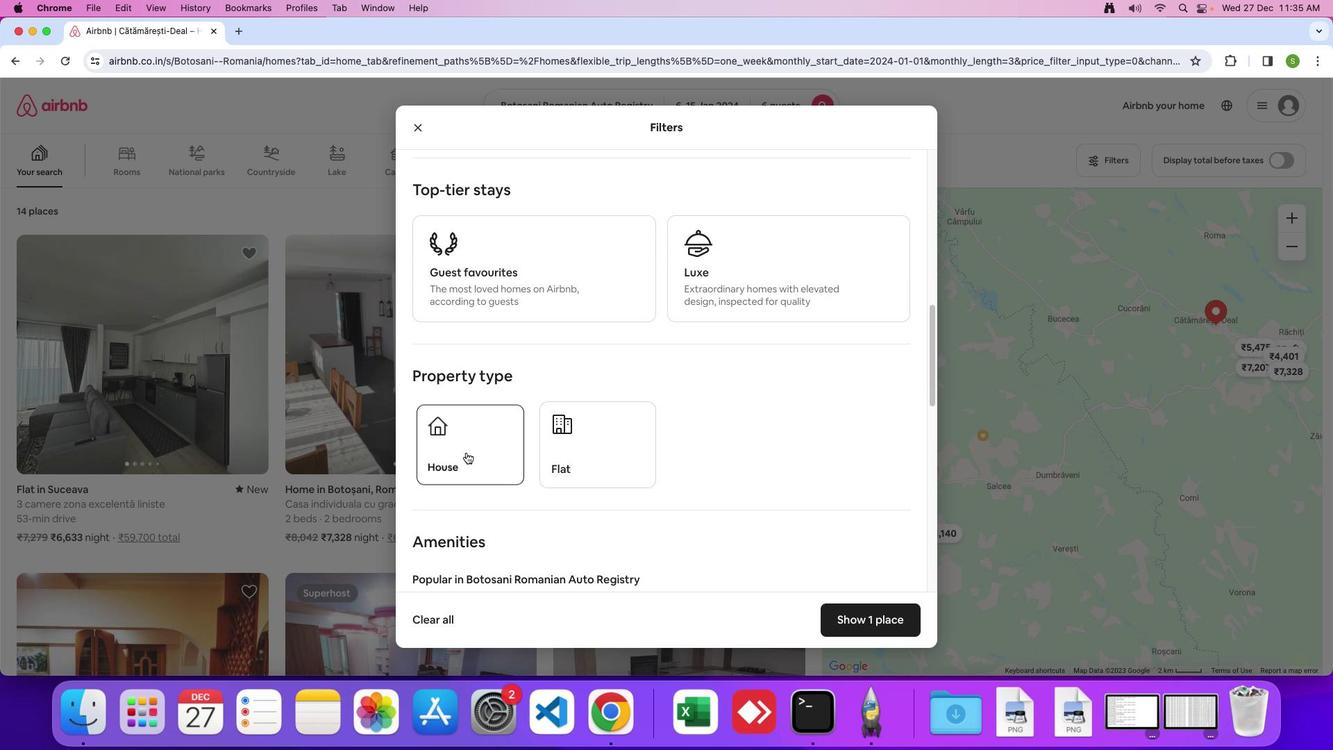 
Action: Mouse moved to (548, 461)
Screenshot: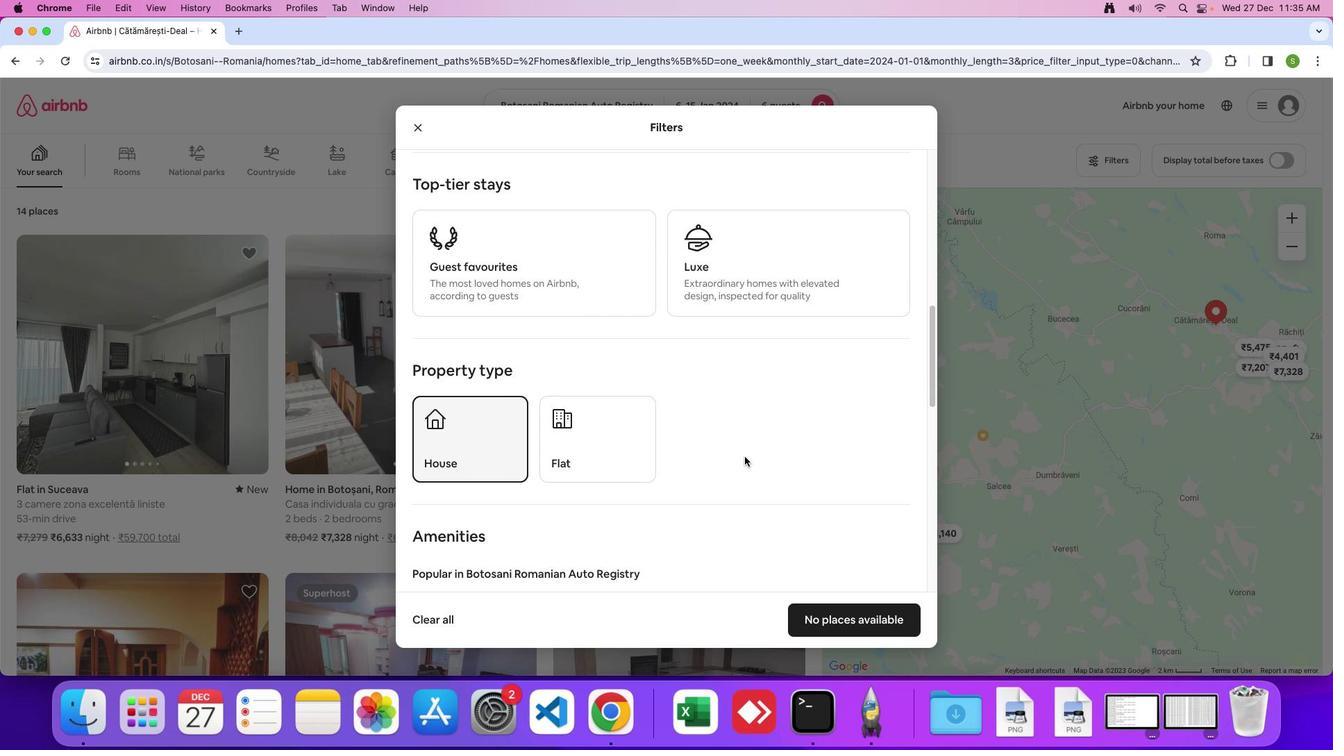 
Action: Mouse scrolled (548, 461) with delta (1112, 13)
Screenshot: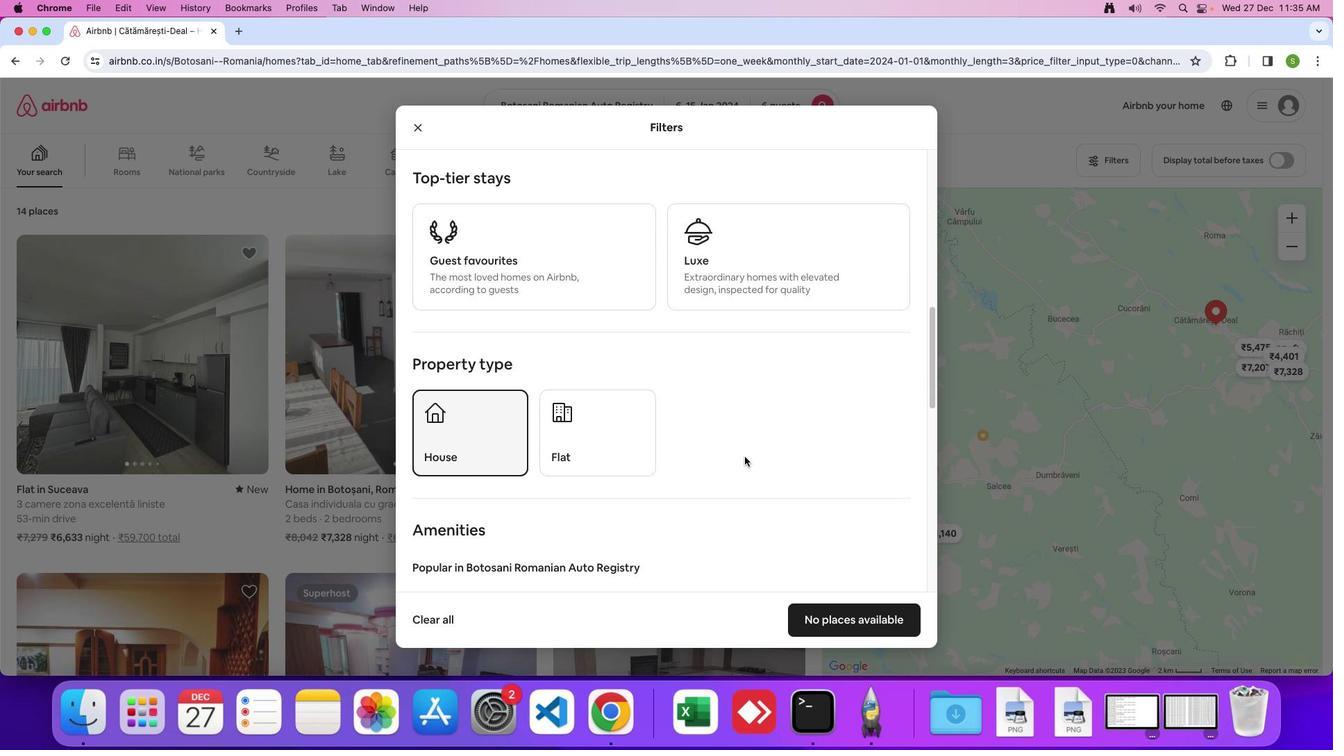 
Action: Mouse scrolled (548, 461) with delta (1112, 13)
Screenshot: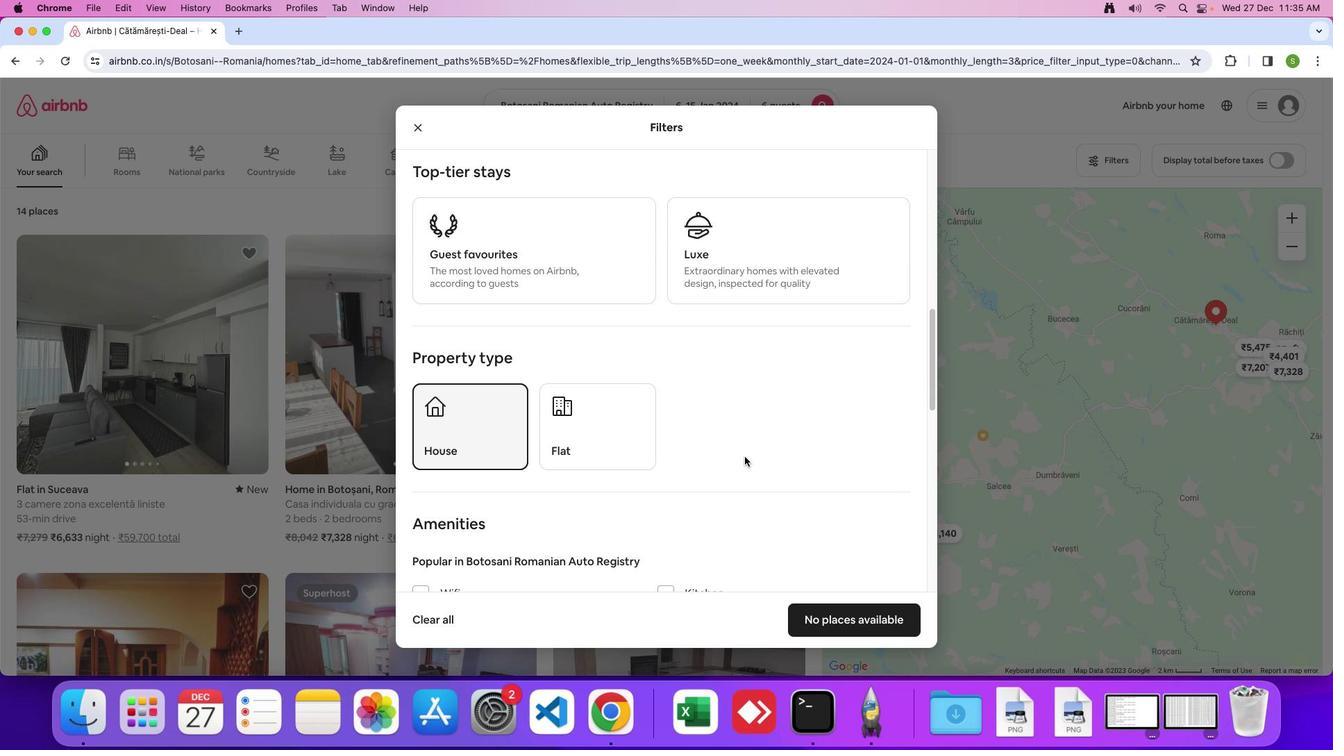 
Action: Mouse scrolled (548, 461) with delta (1112, 13)
Screenshot: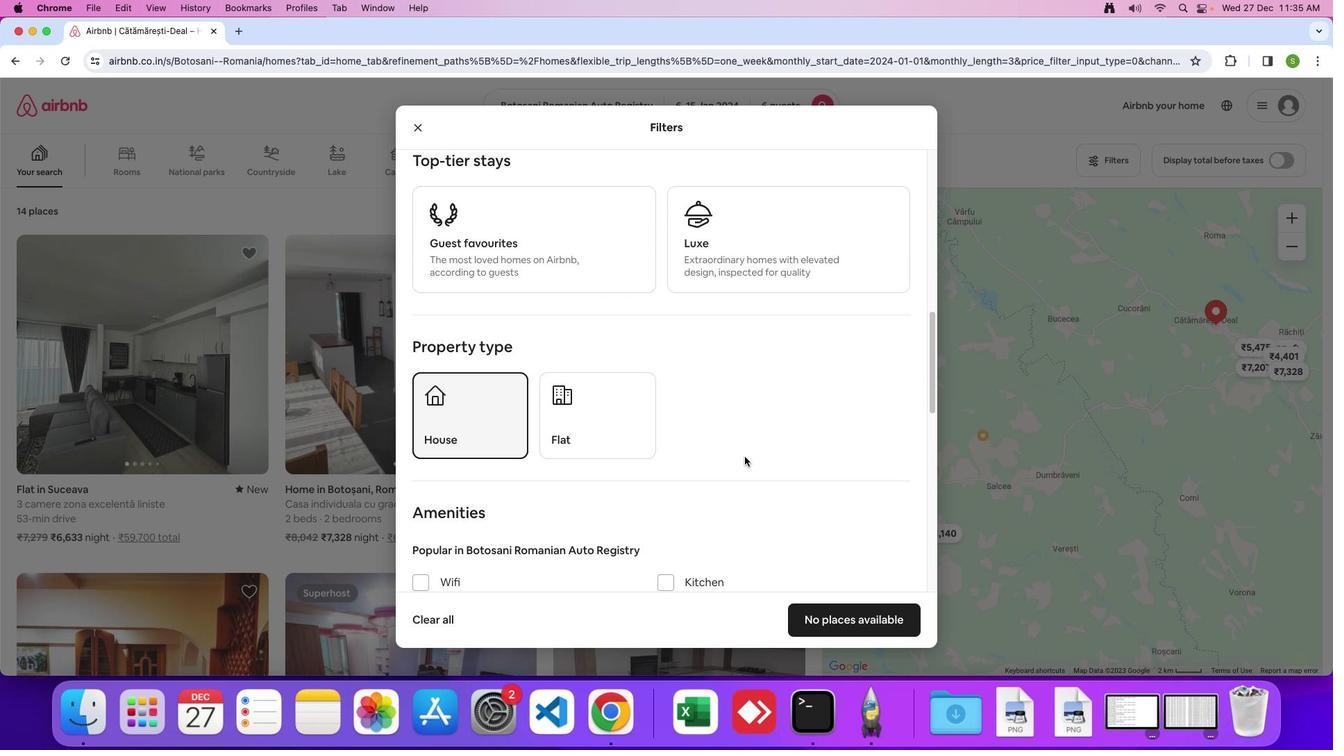 
Action: Mouse scrolled (548, 461) with delta (1112, 13)
Screenshot: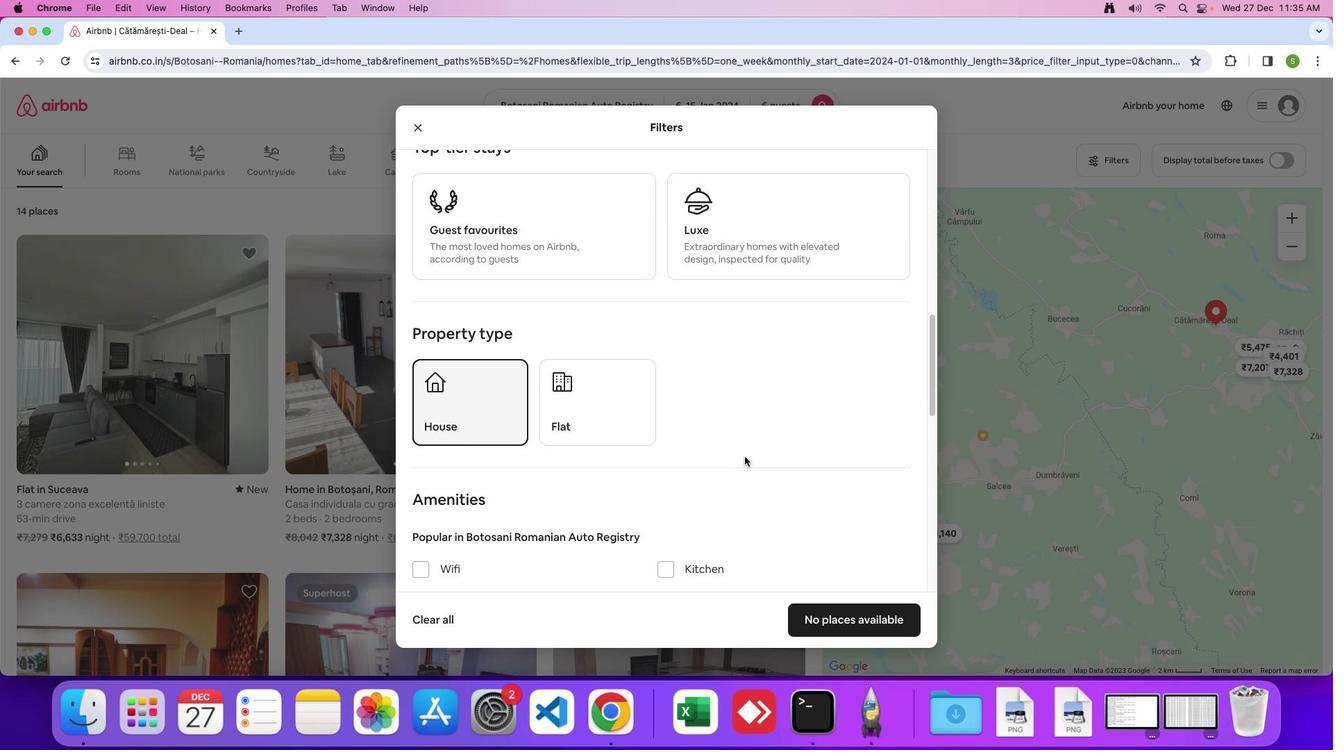 
Action: Mouse scrolled (548, 461) with delta (1112, 13)
Screenshot: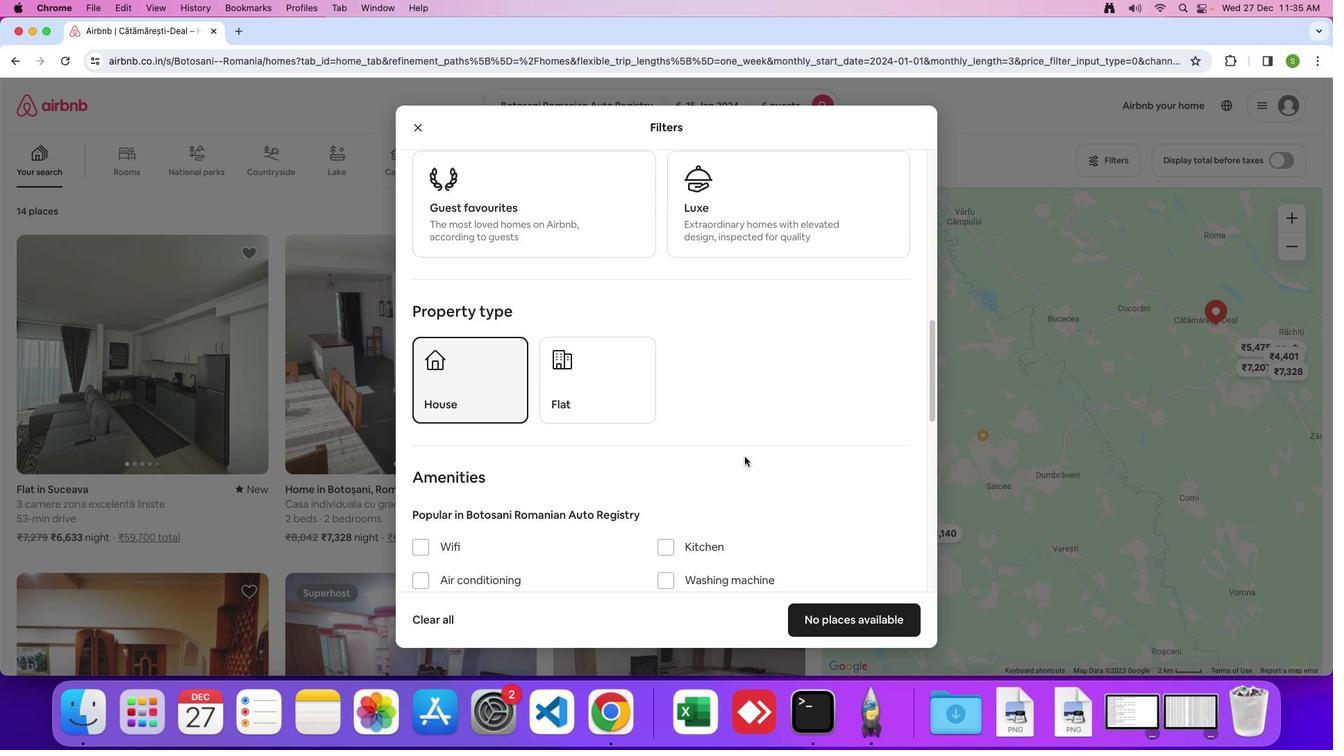 
Action: Mouse moved to (551, 461)
Screenshot: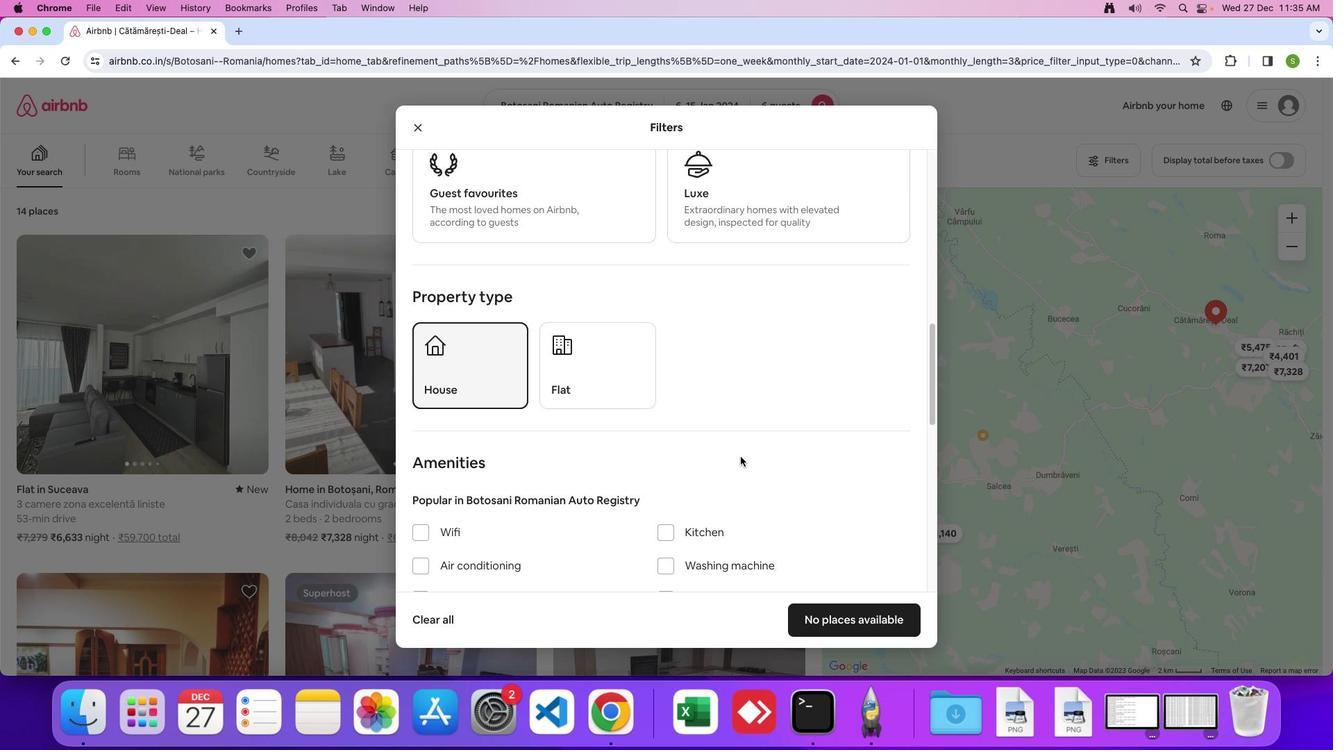 
Action: Mouse scrolled (551, 461) with delta (1112, 13)
Screenshot: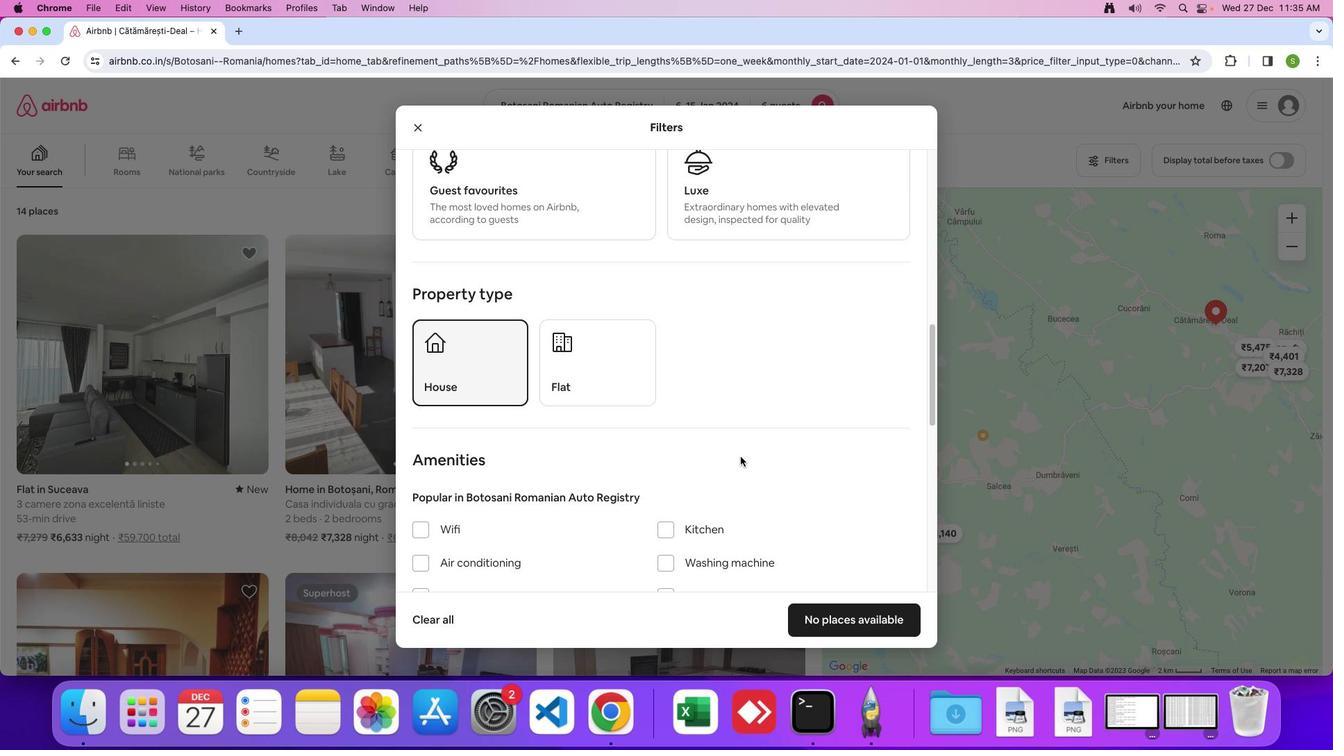 
Action: Mouse scrolled (551, 461) with delta (1112, 13)
Screenshot: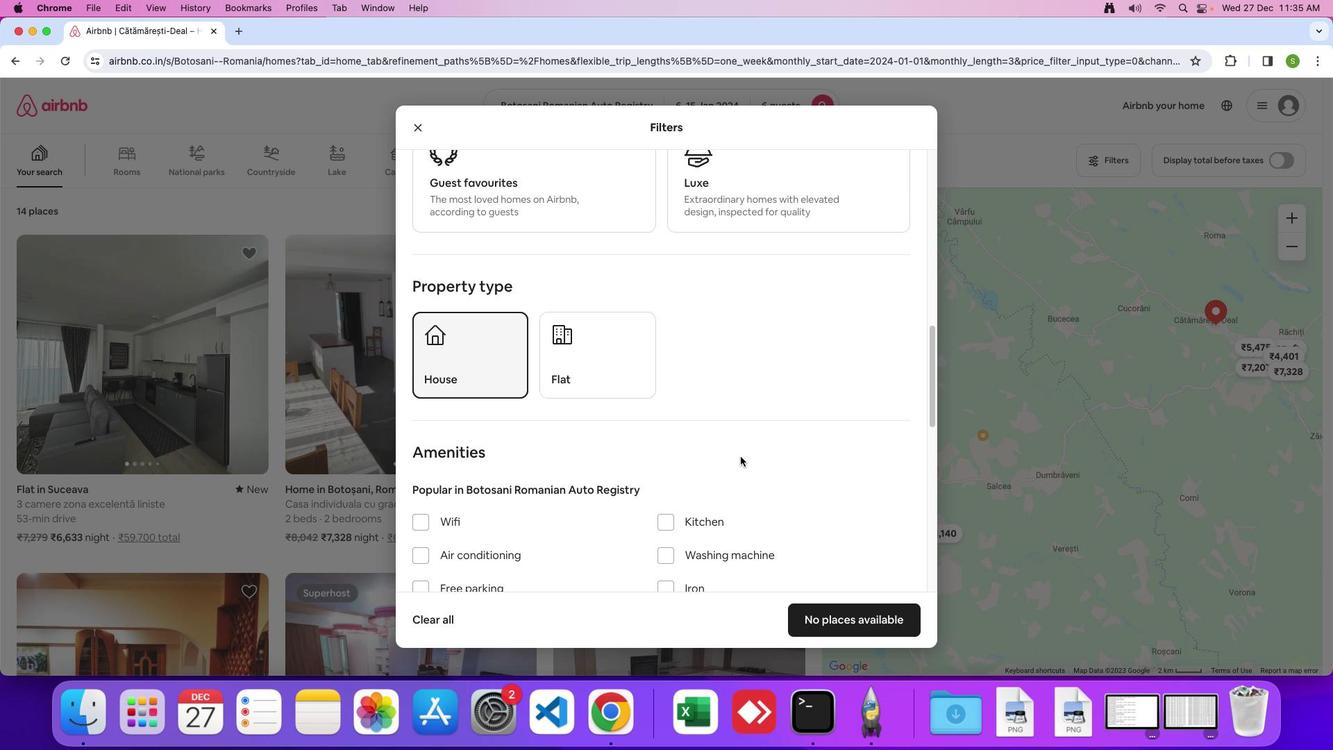 
Action: Mouse scrolled (551, 461) with delta (1112, 13)
Screenshot: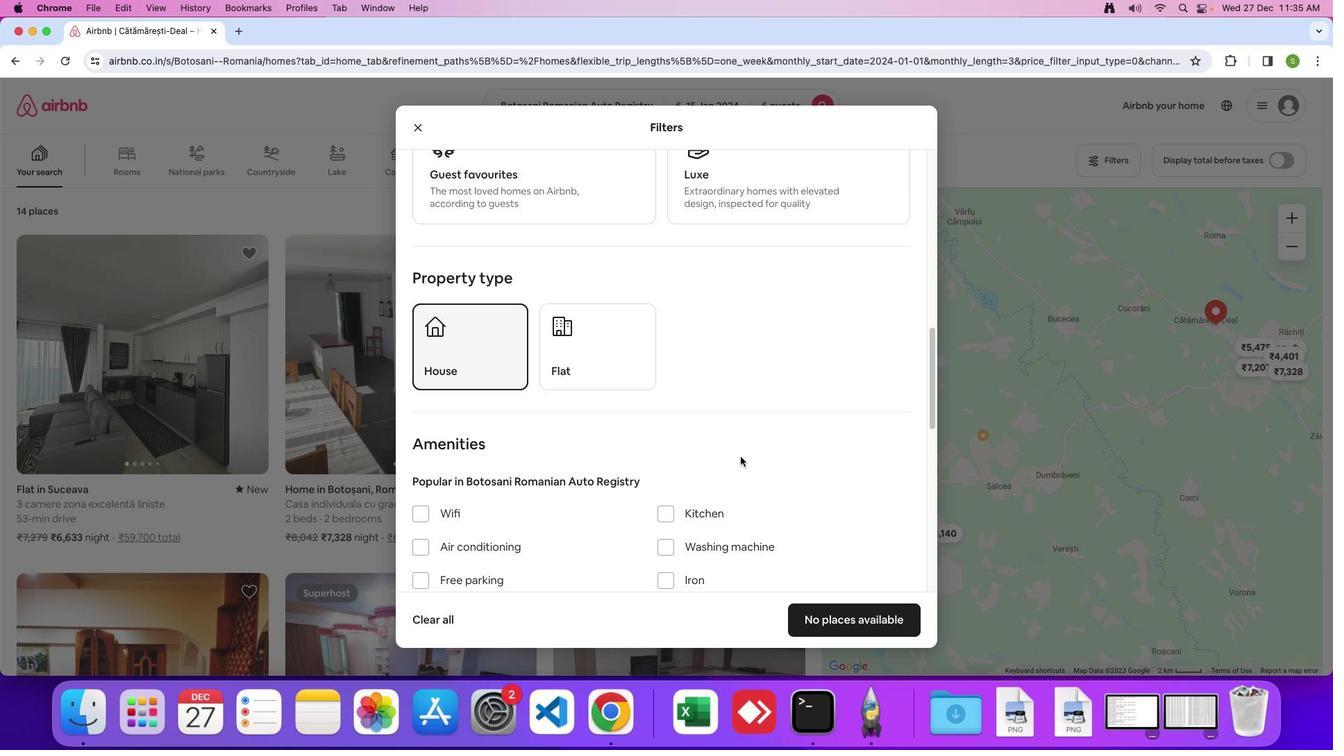 
Action: Mouse scrolled (551, 461) with delta (1112, 13)
Screenshot: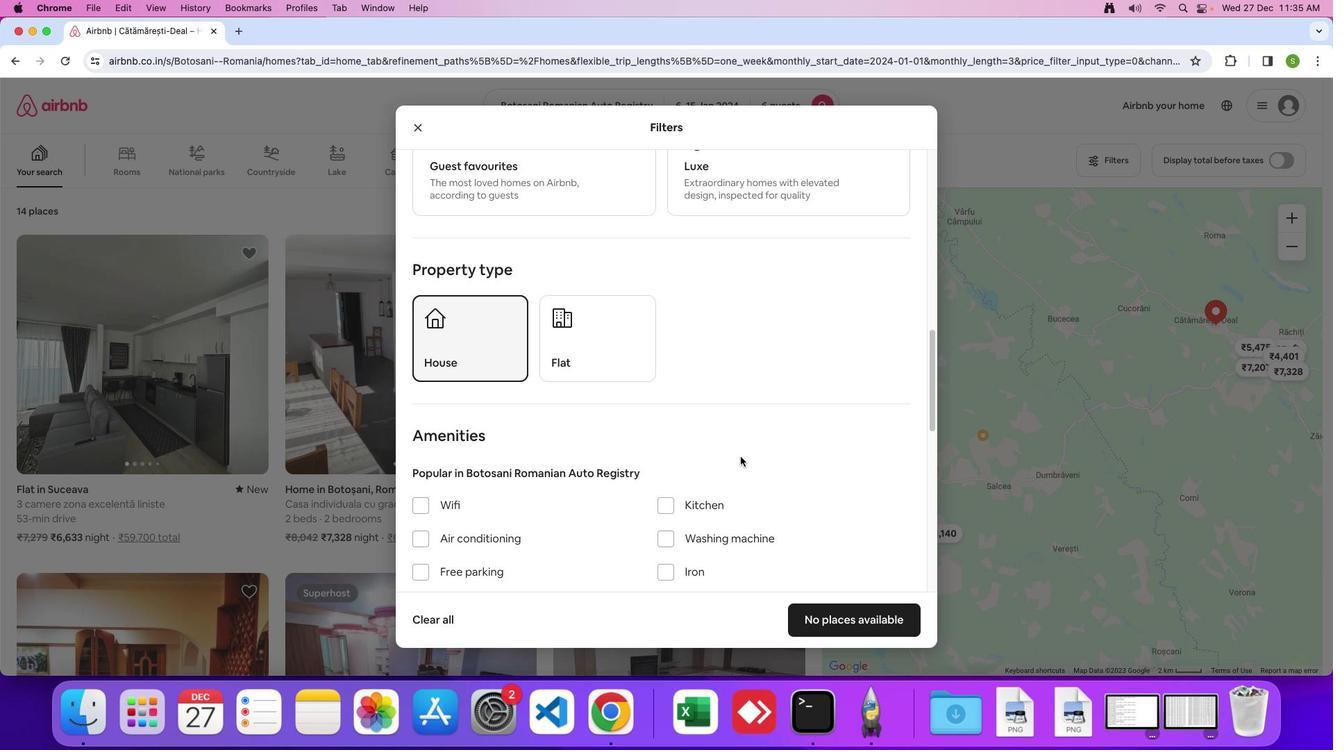 
Action: Mouse moved to (552, 461)
Screenshot: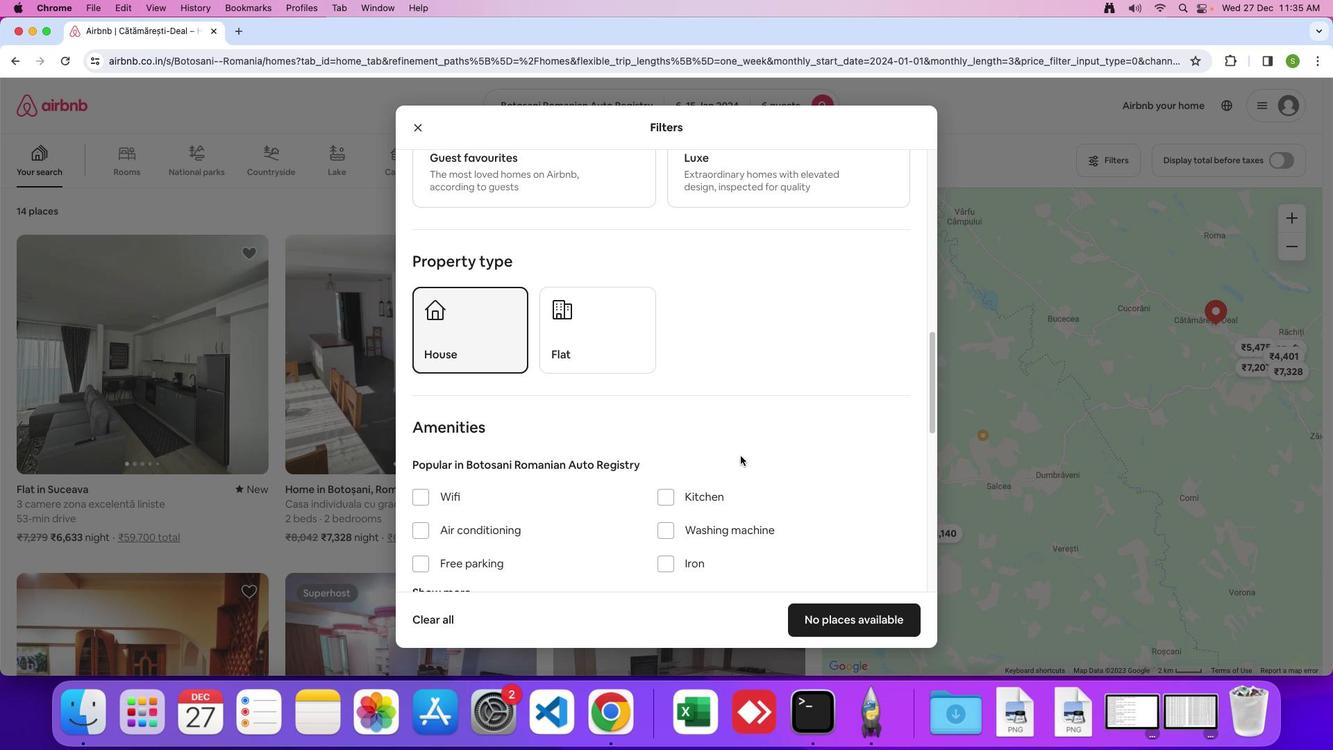 
Action: Mouse scrolled (552, 461) with delta (1112, 13)
Screenshot: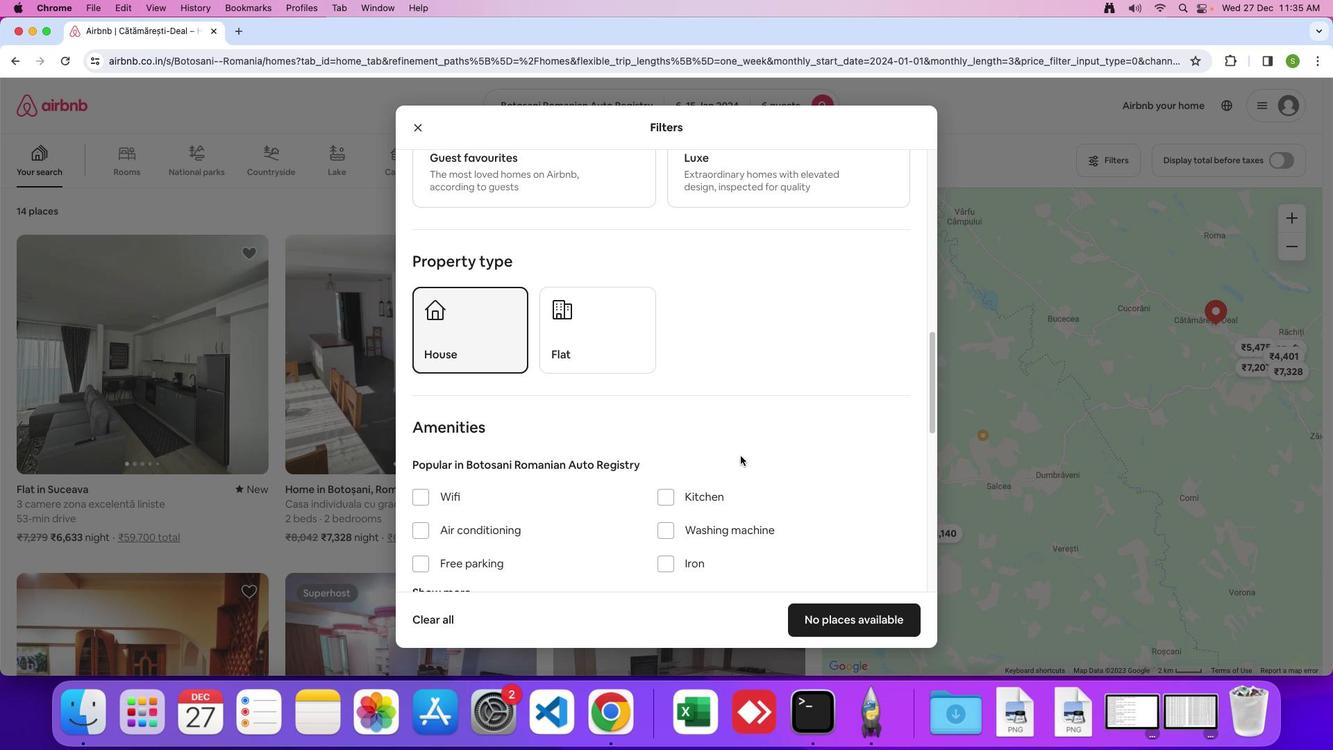 
Action: Mouse moved to (552, 461)
Screenshot: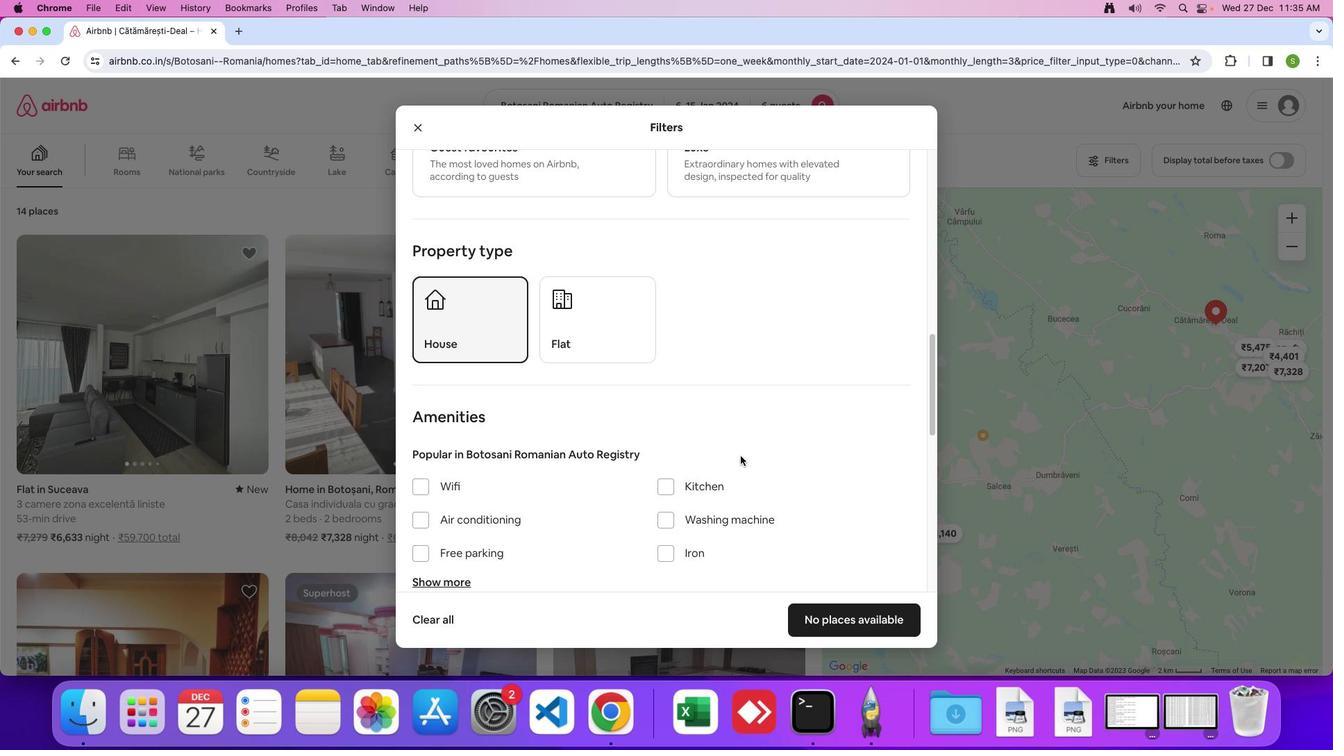 
Action: Mouse scrolled (552, 461) with delta (1112, 13)
Screenshot: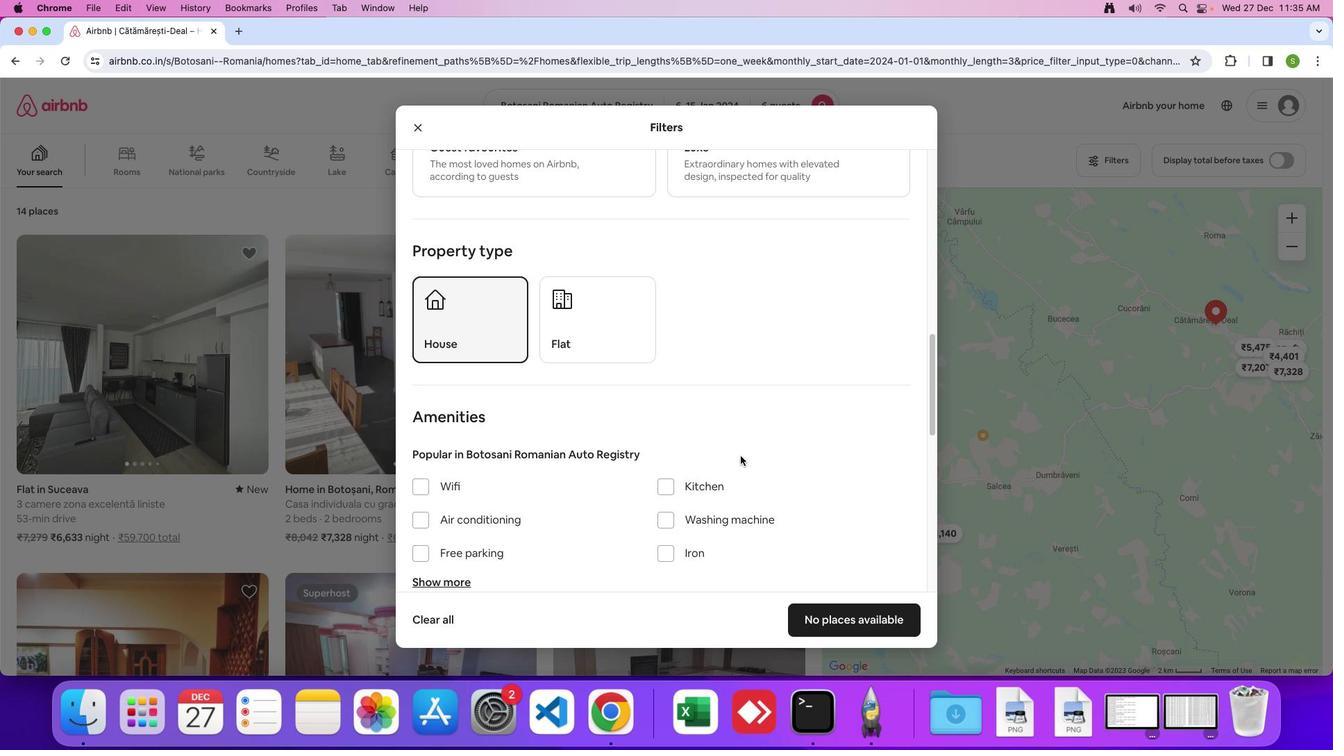 
Action: Mouse moved to (551, 459)
Screenshot: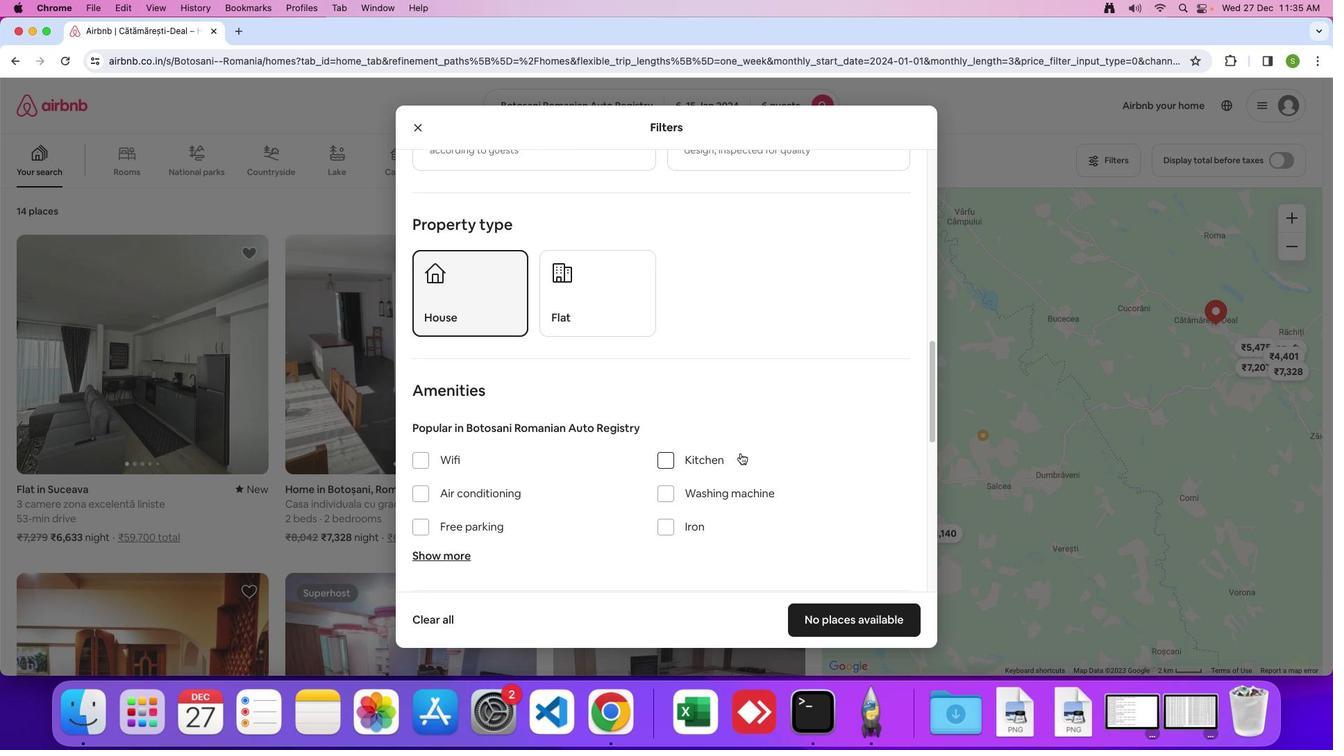 
Action: Mouse scrolled (551, 459) with delta (1112, 13)
Screenshot: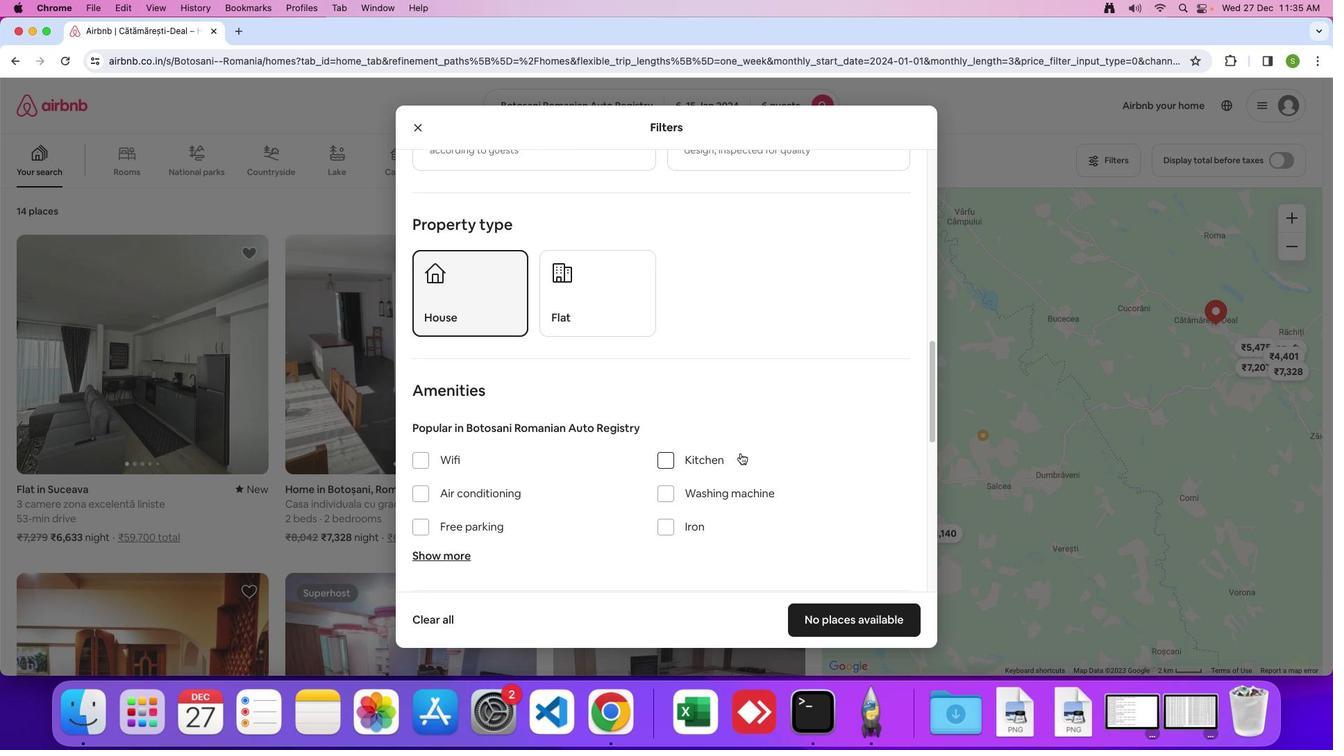 
Action: Mouse moved to (551, 459)
Screenshot: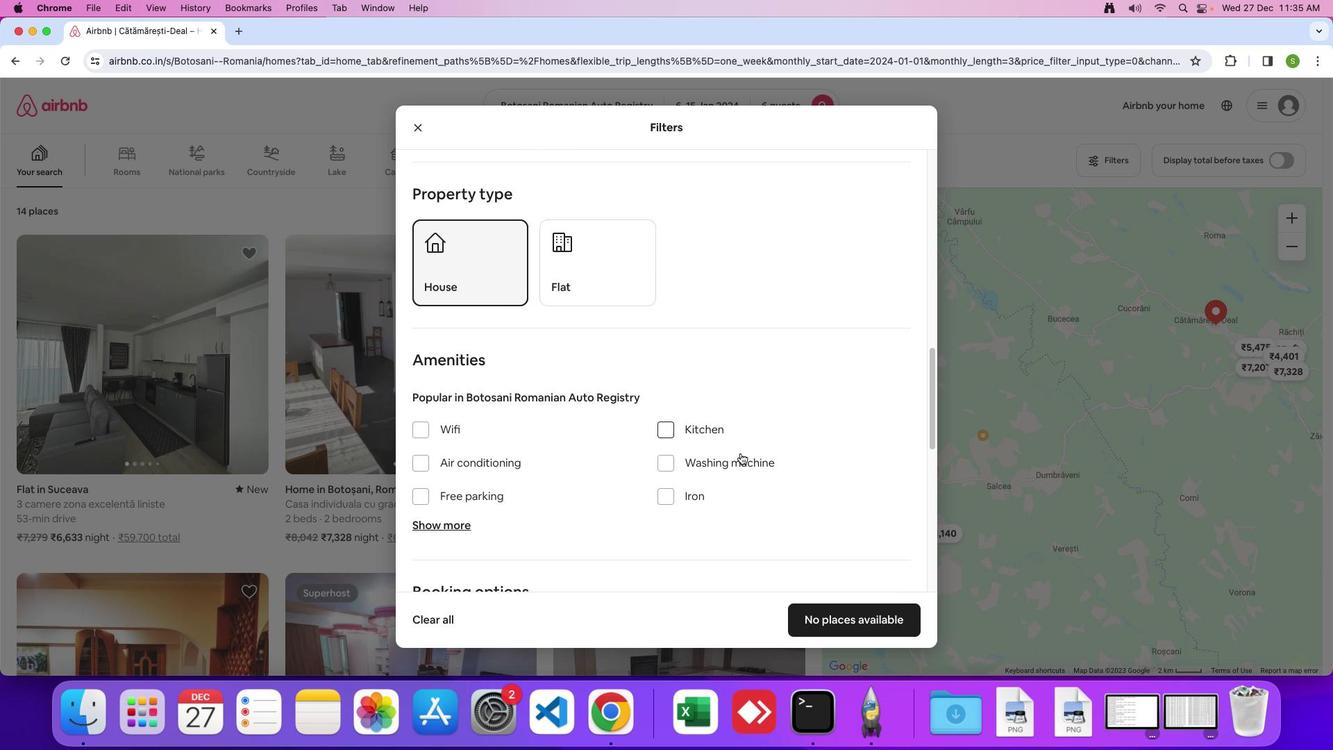
Action: Mouse scrolled (551, 459) with delta (1112, 13)
Screenshot: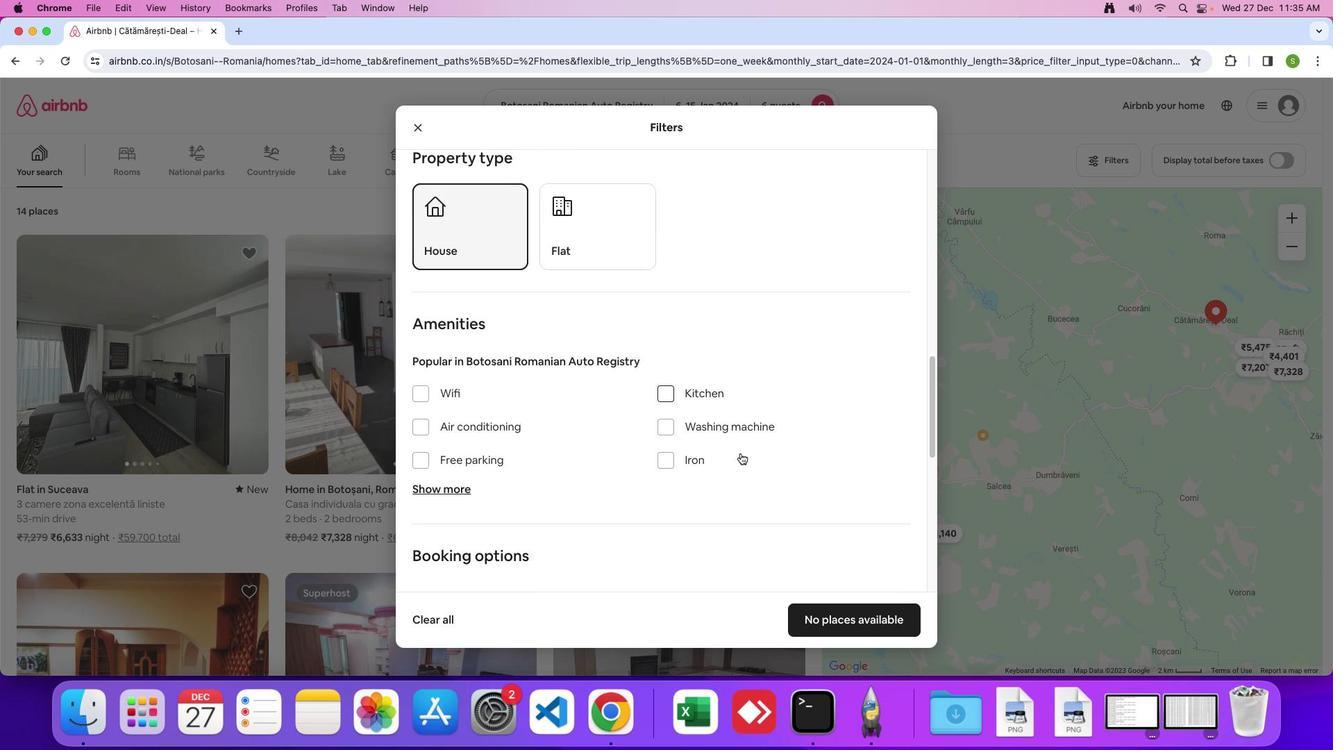
Action: Mouse moved to (551, 458)
Screenshot: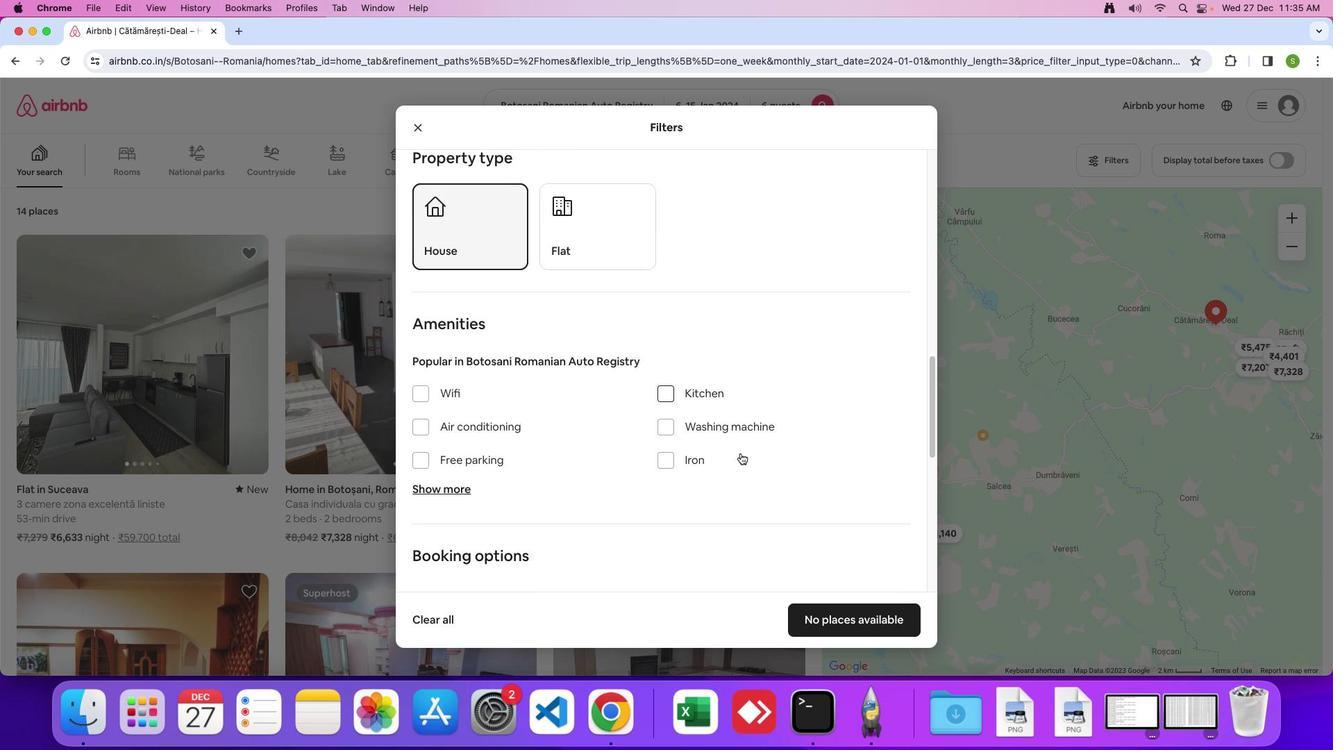 
Action: Mouse scrolled (551, 458) with delta (1112, 11)
Screenshot: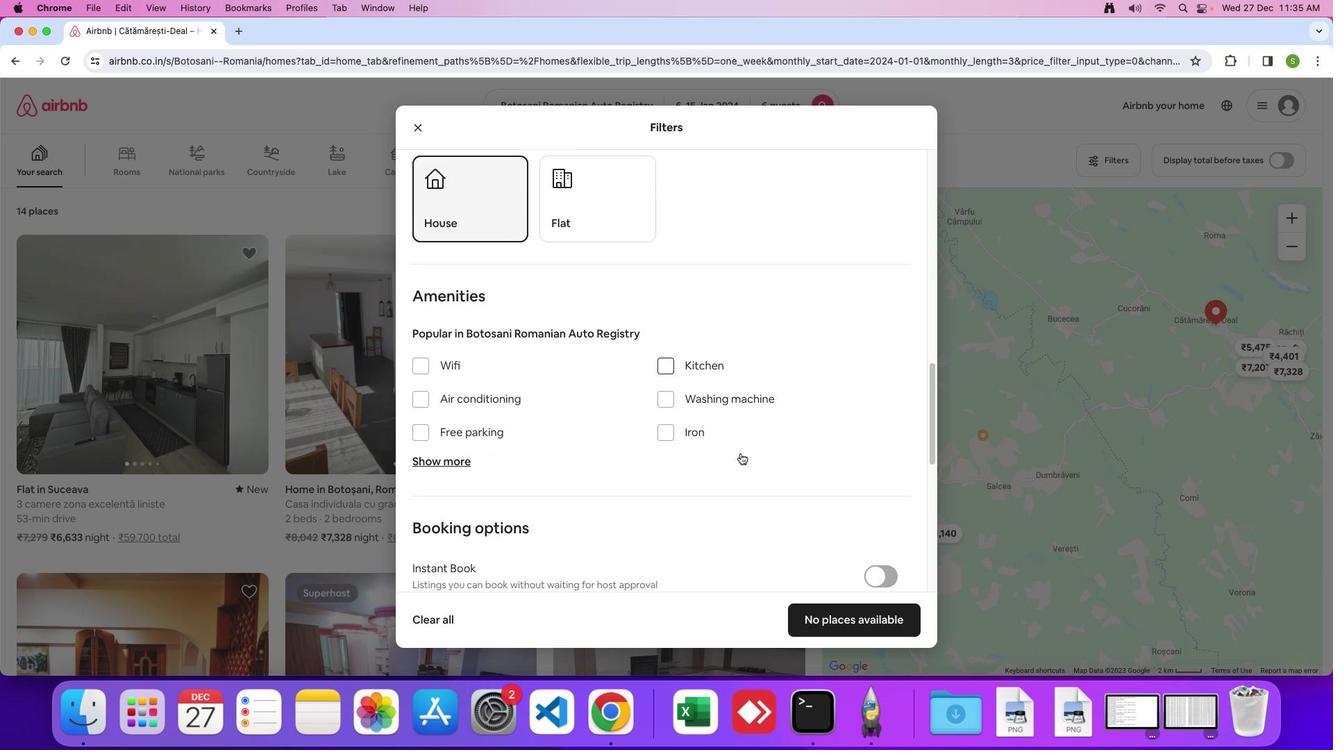 
Action: Mouse moved to (551, 458)
Screenshot: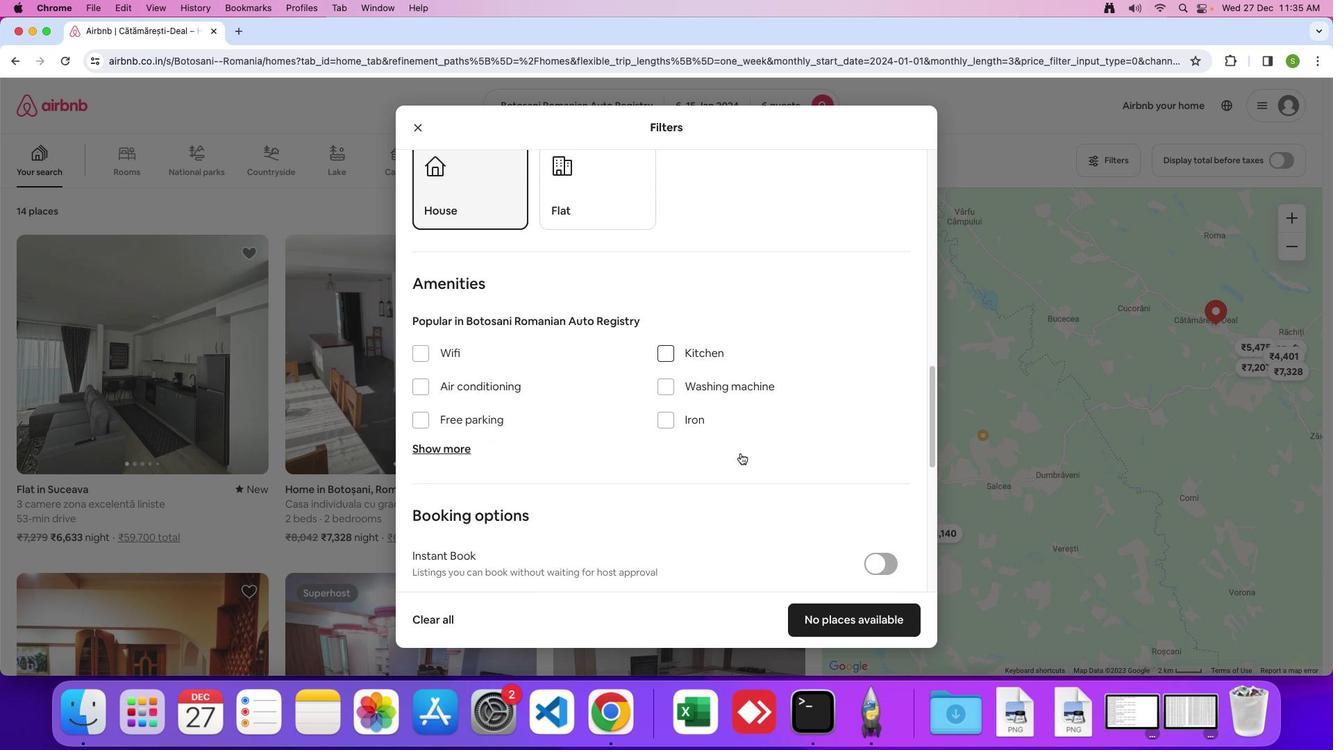 
Action: Mouse scrolled (551, 458) with delta (1112, 13)
Screenshot: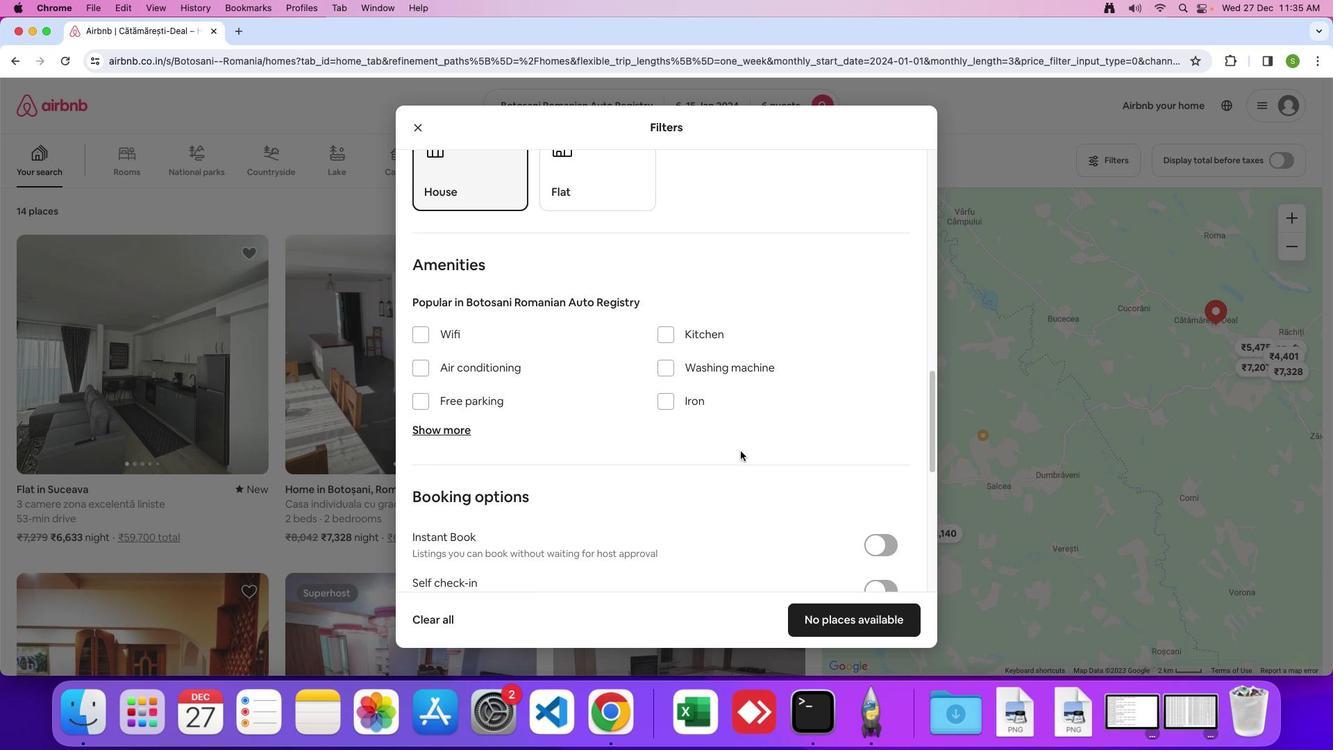 
Action: Mouse moved to (551, 458)
Screenshot: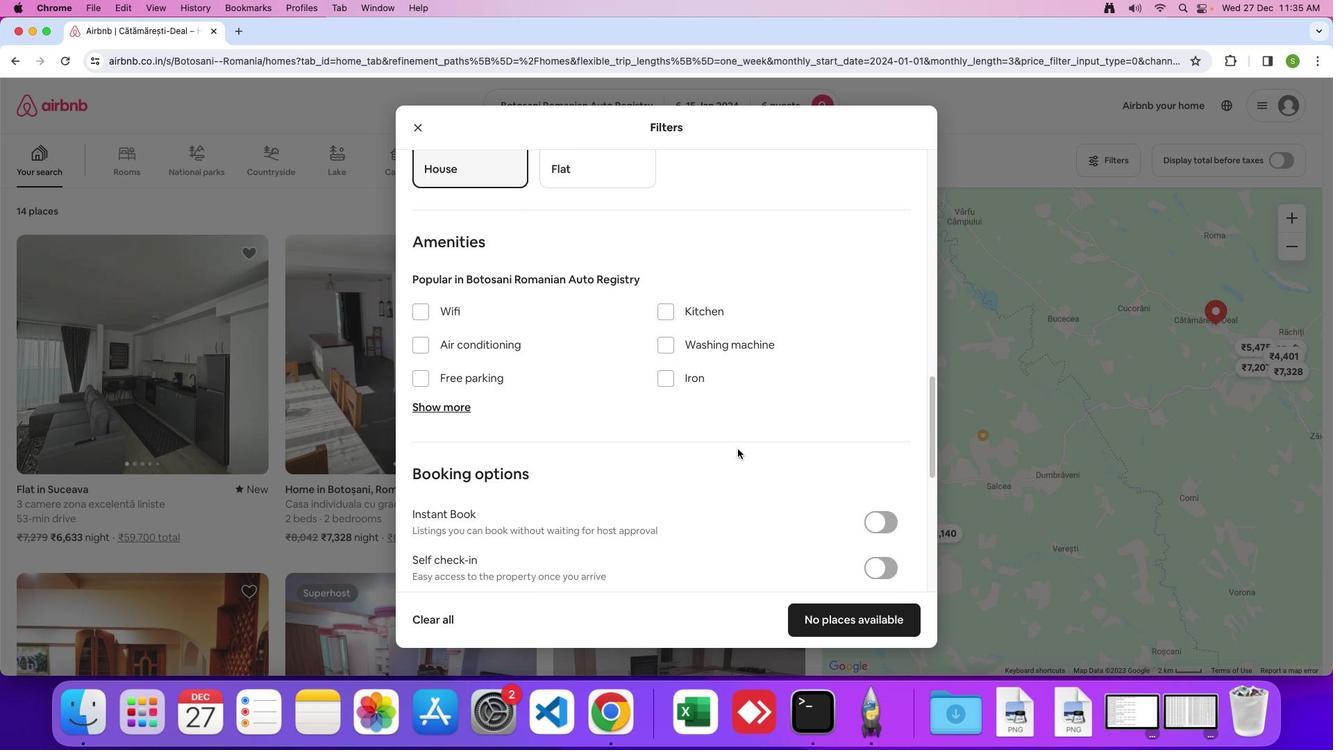 
Action: Mouse scrolled (551, 458) with delta (1112, 13)
Screenshot: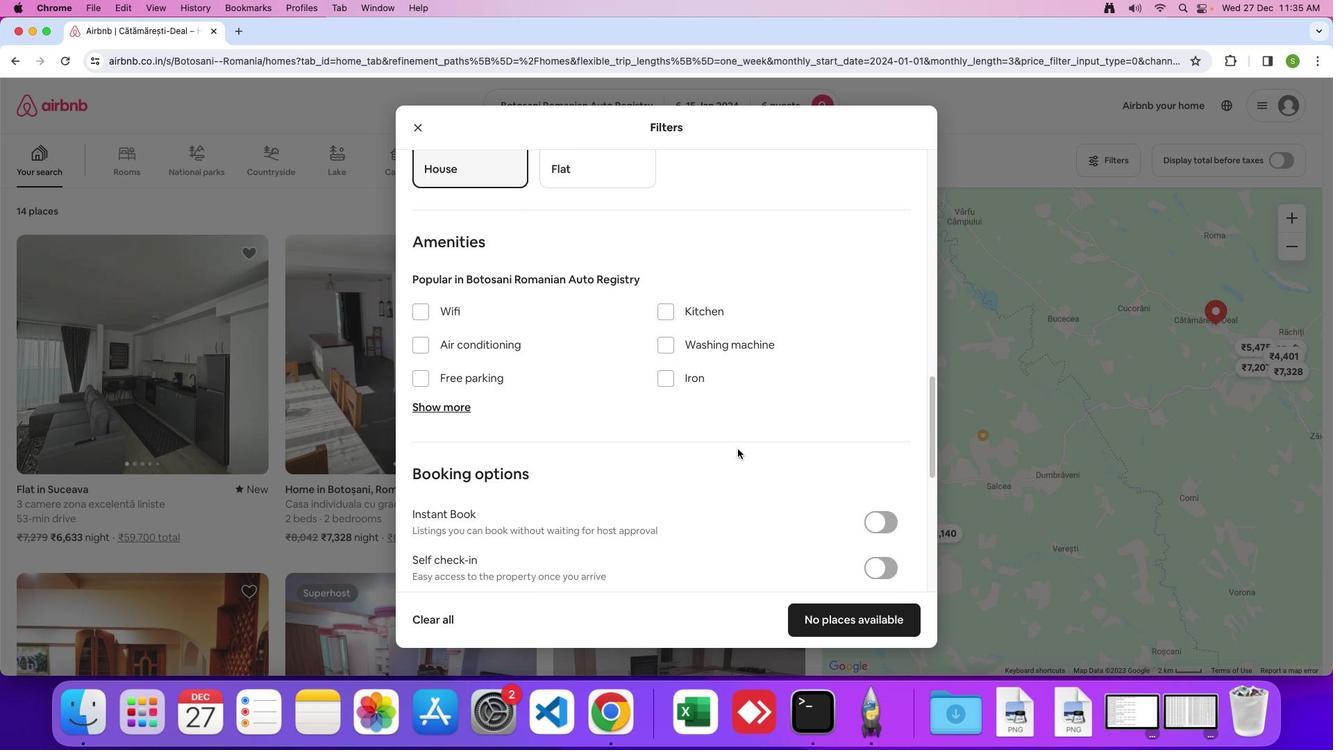
Action: Mouse moved to (551, 457)
Screenshot: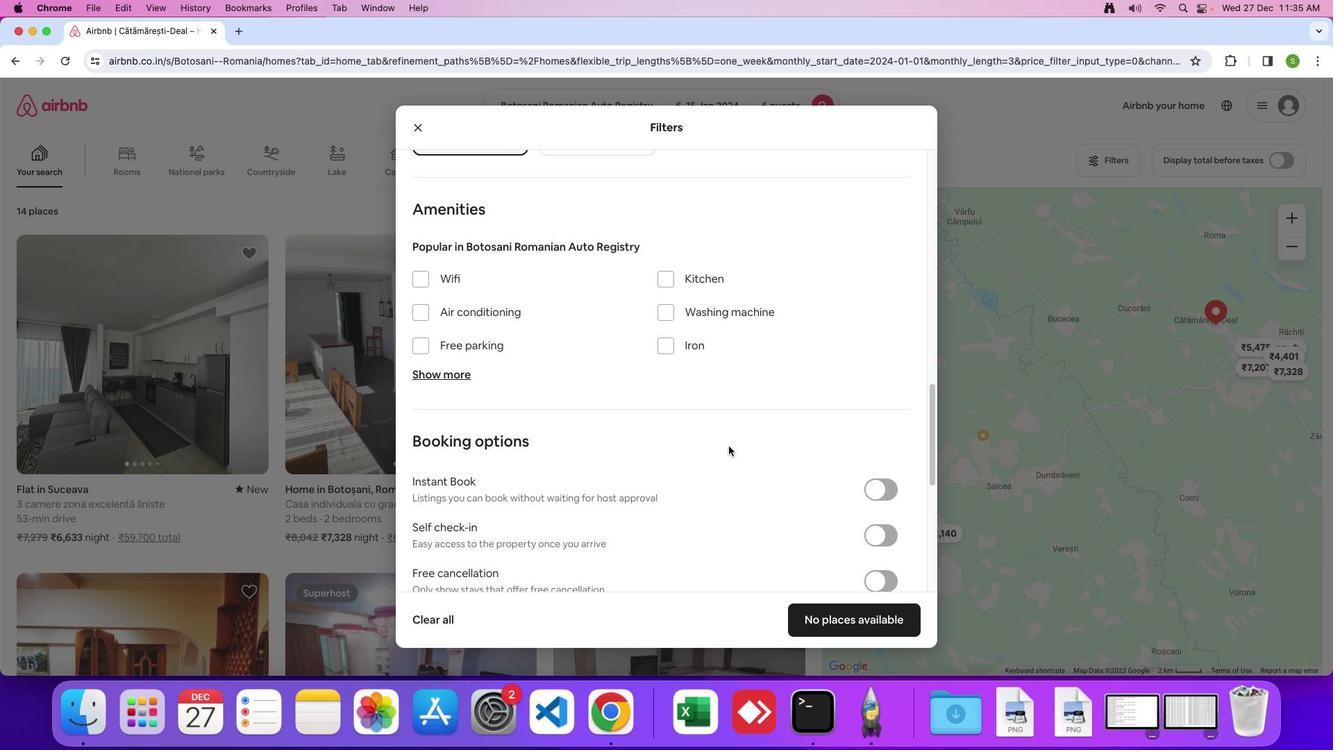 
Action: Mouse scrolled (551, 457) with delta (1112, 11)
Screenshot: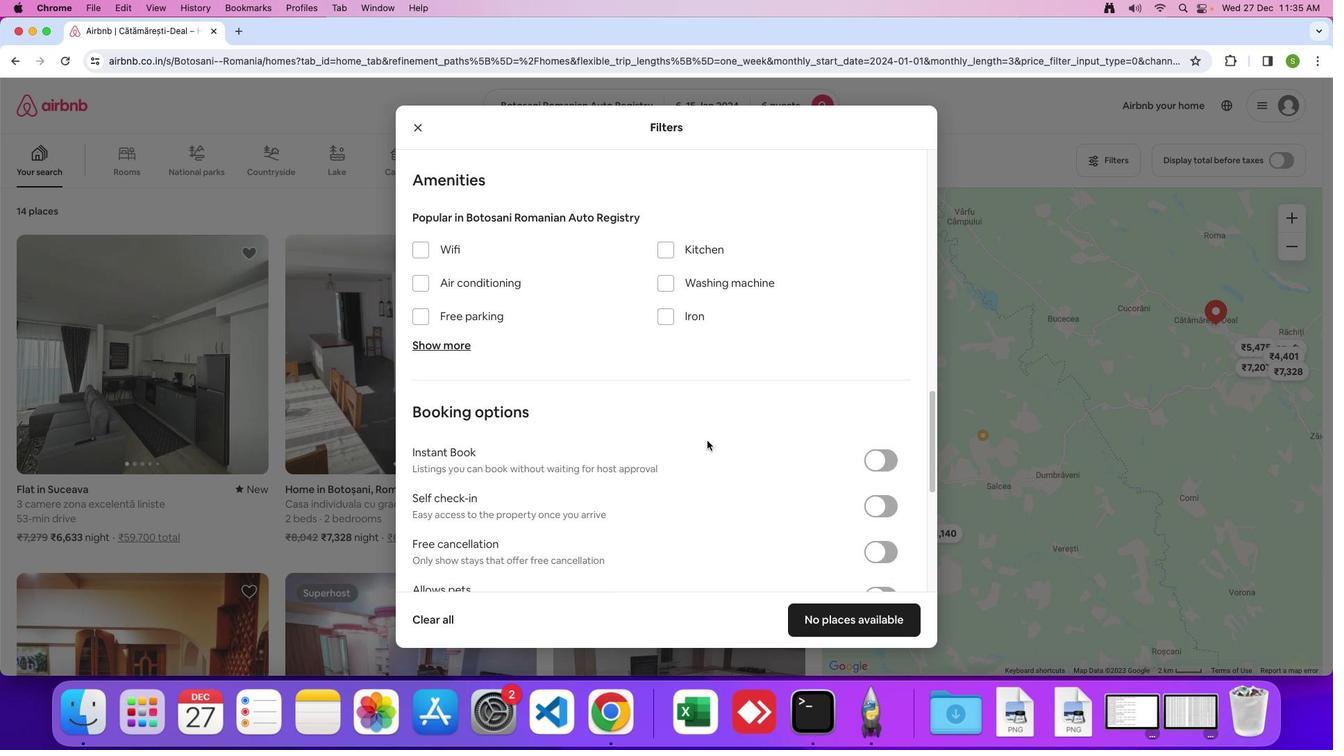 
Action: Mouse moved to (792, 241)
Screenshot: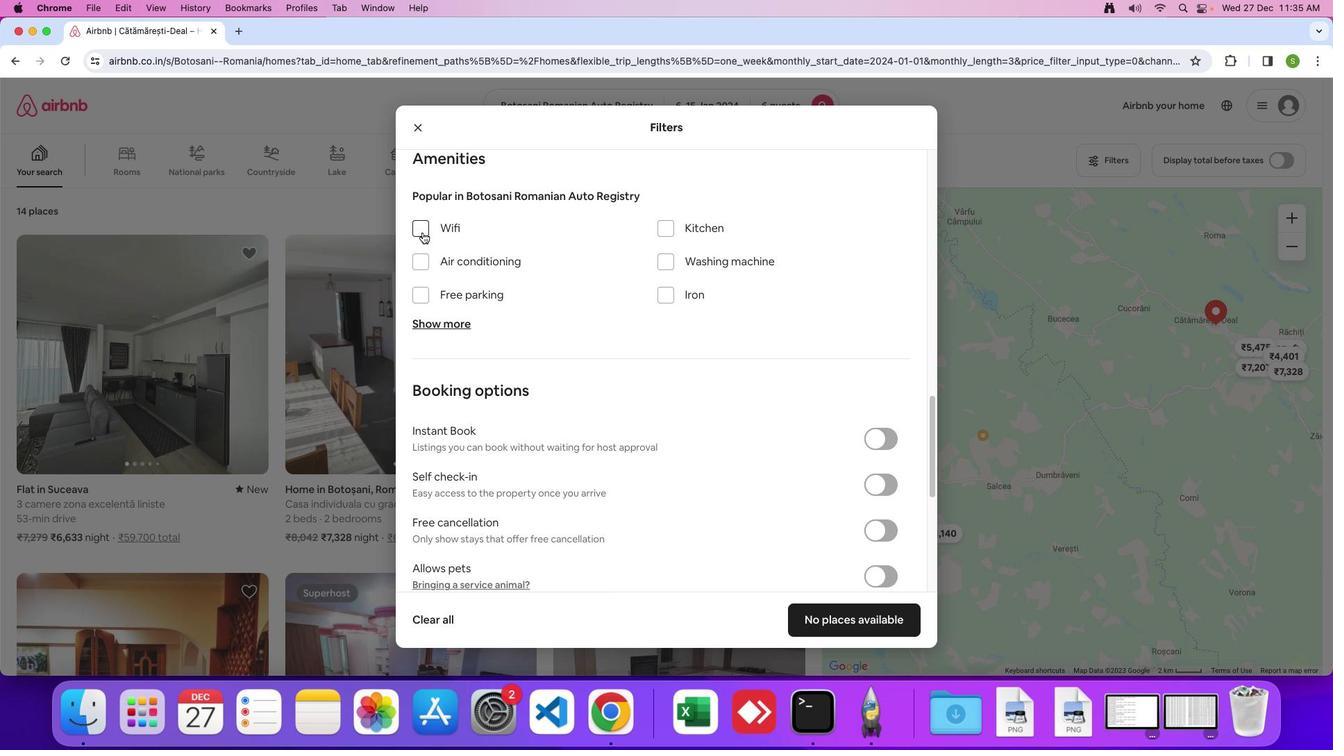 
Action: Mouse pressed left at (792, 241)
Screenshot: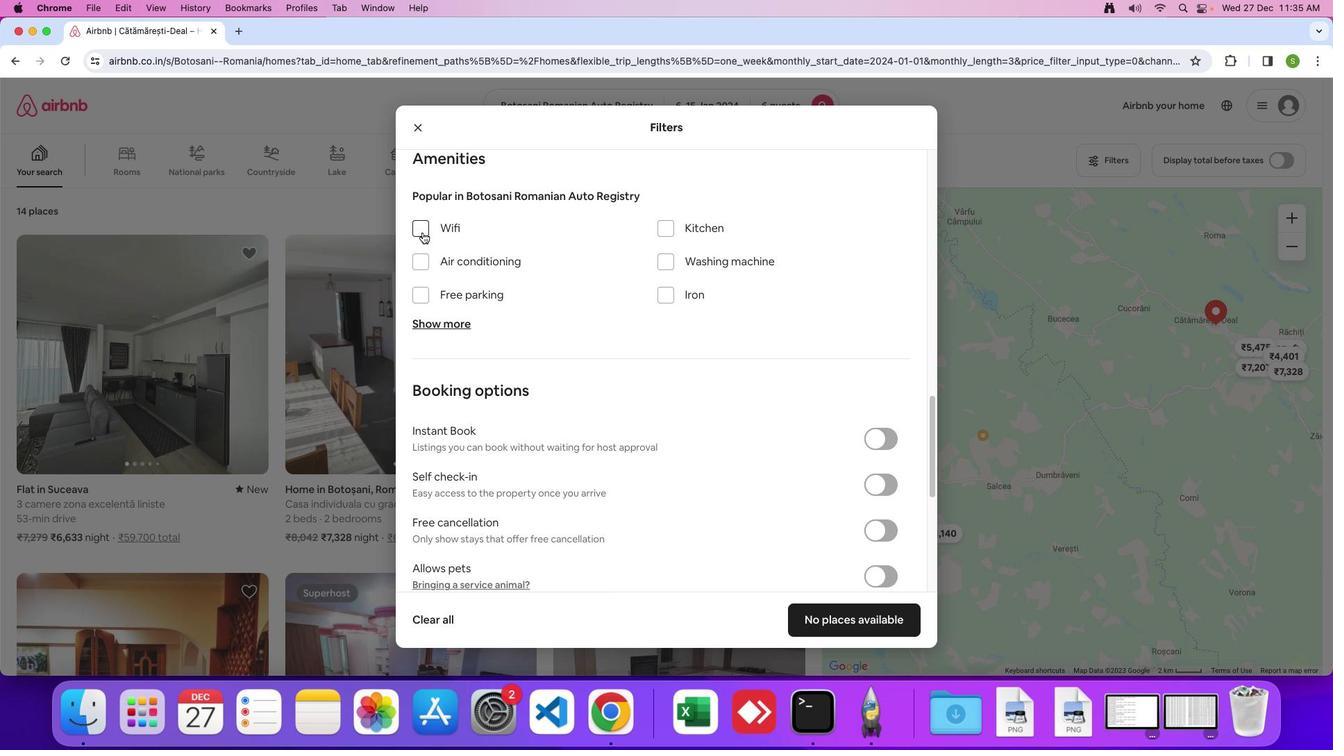 
Action: Mouse moved to (780, 330)
Screenshot: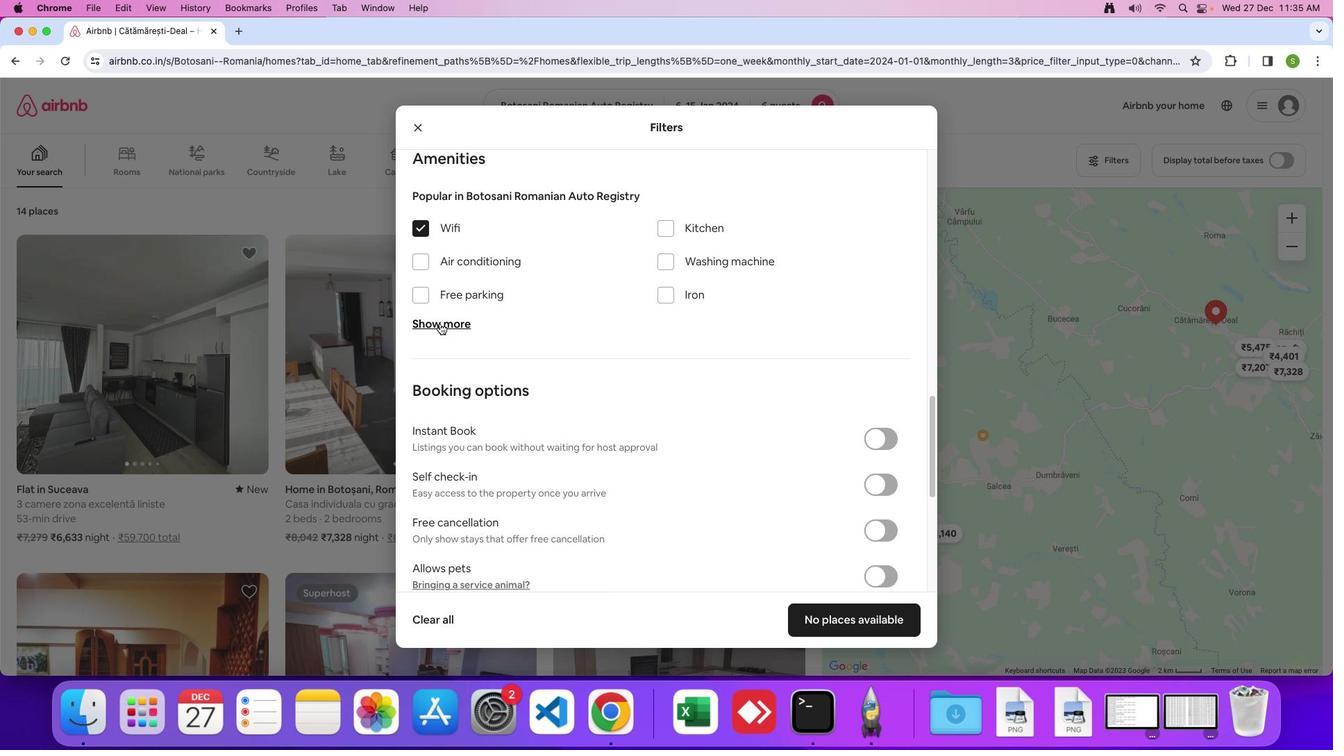 
Action: Mouse pressed left at (780, 330)
Screenshot: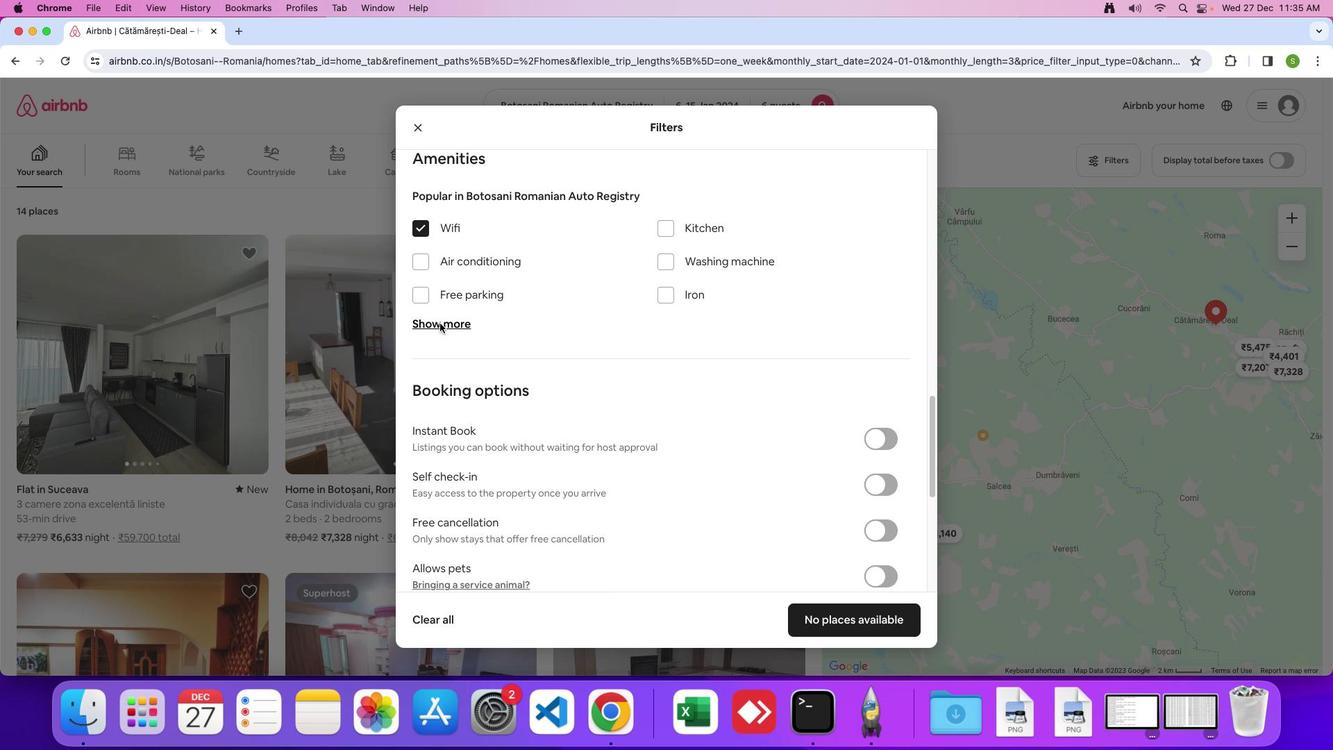 
Action: Mouse moved to (793, 307)
Screenshot: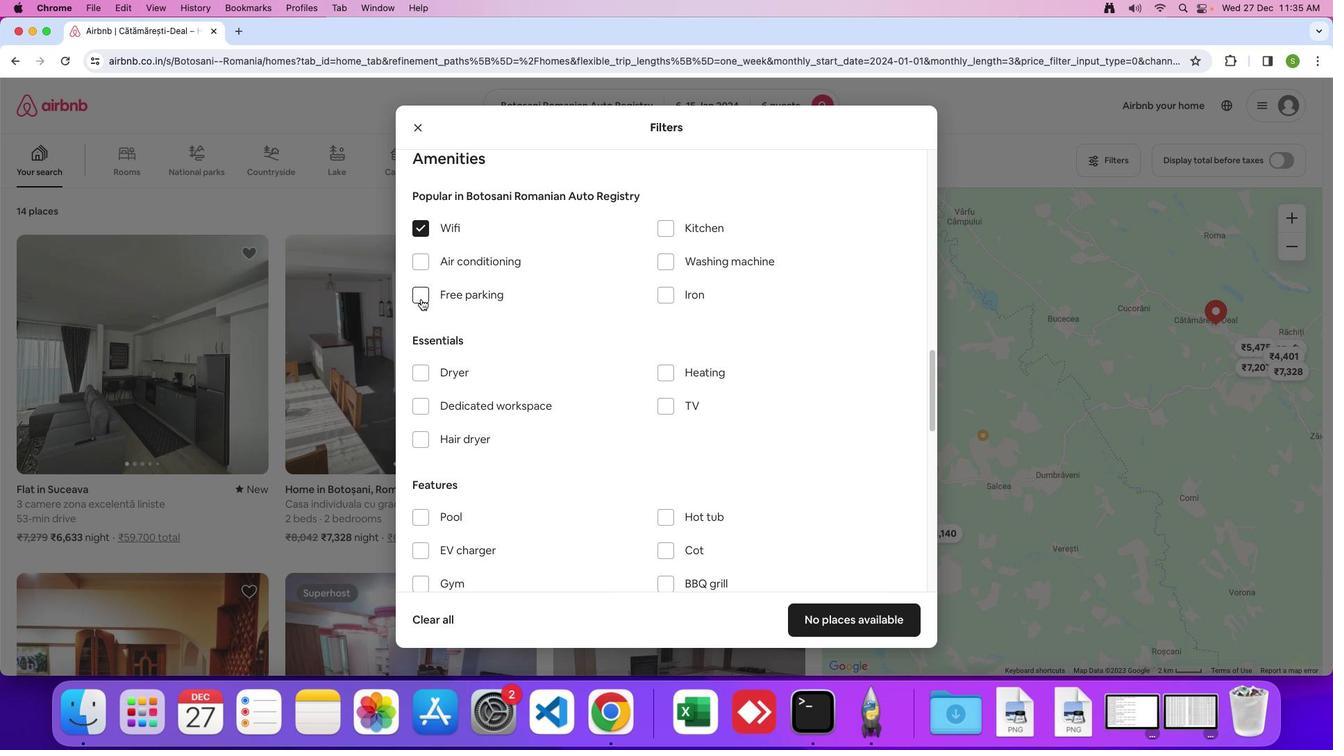 
Action: Mouse pressed left at (793, 307)
Screenshot: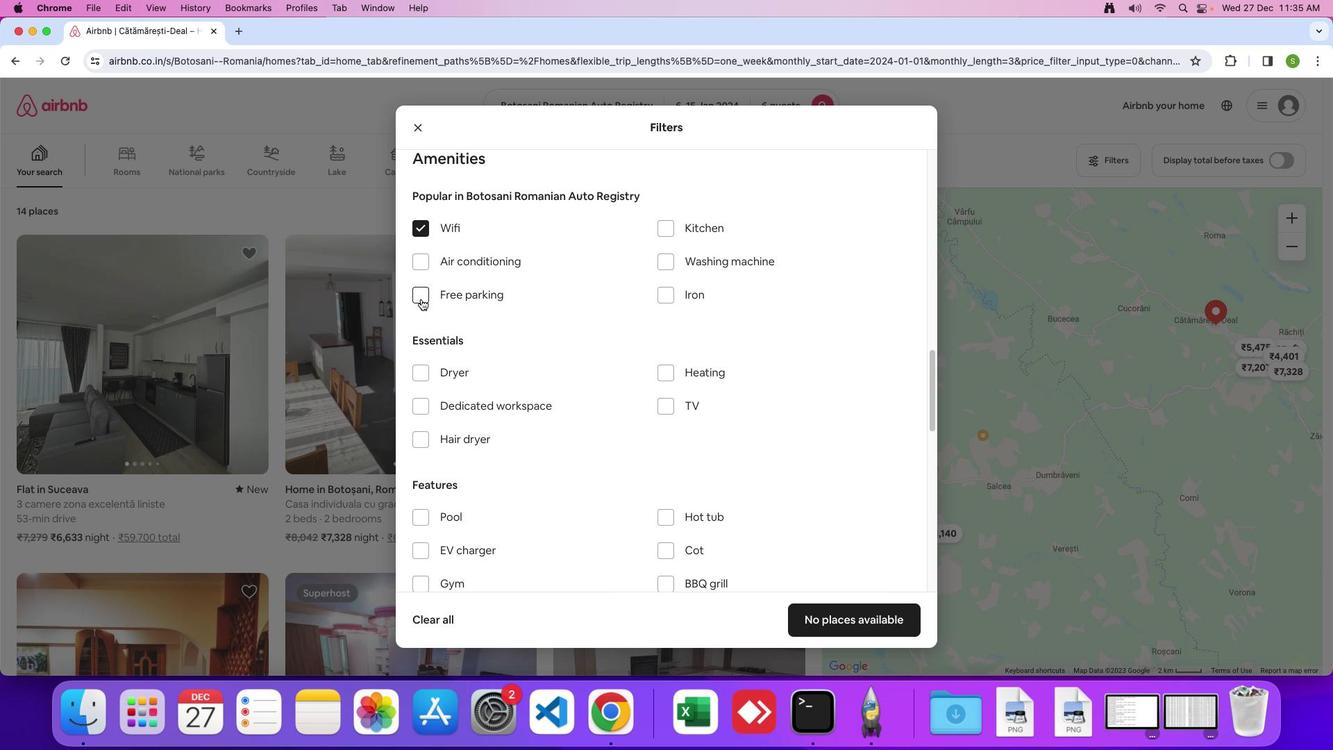 
Action: Mouse moved to (611, 413)
Screenshot: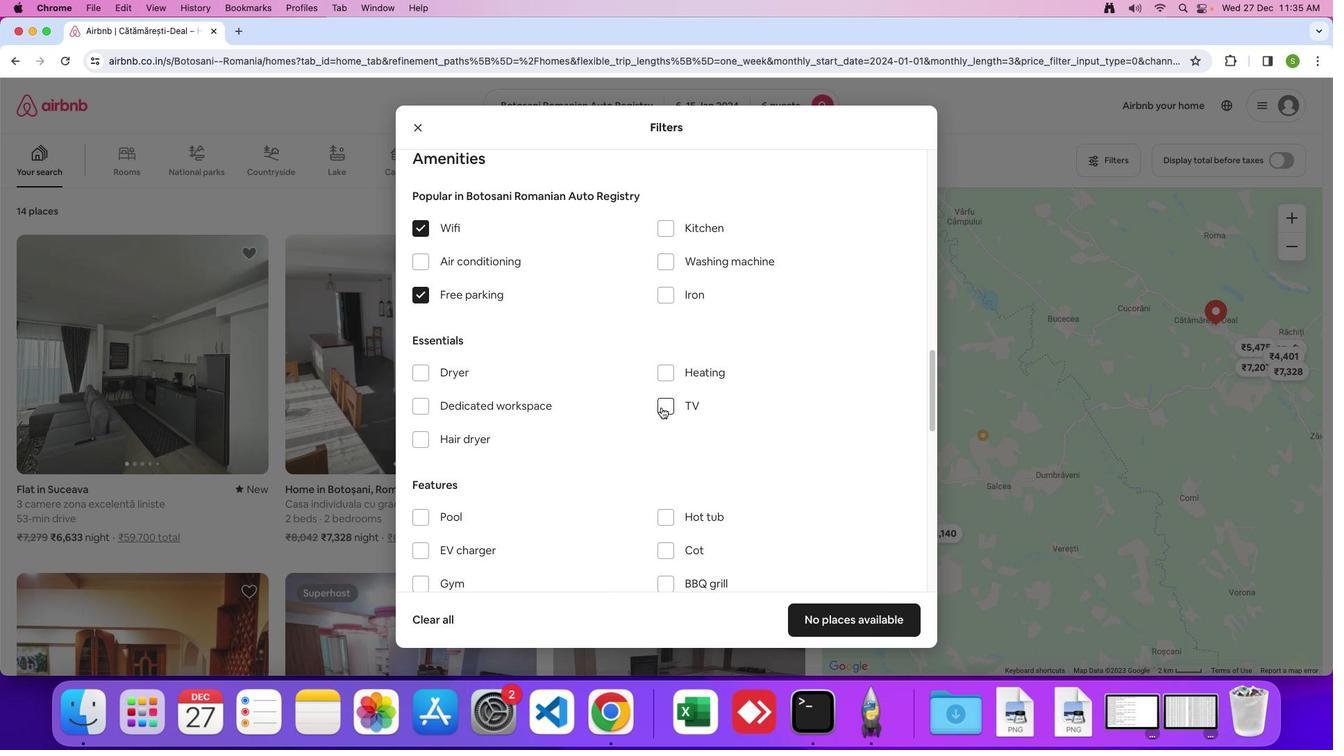 
Action: Mouse pressed left at (611, 413)
Screenshot: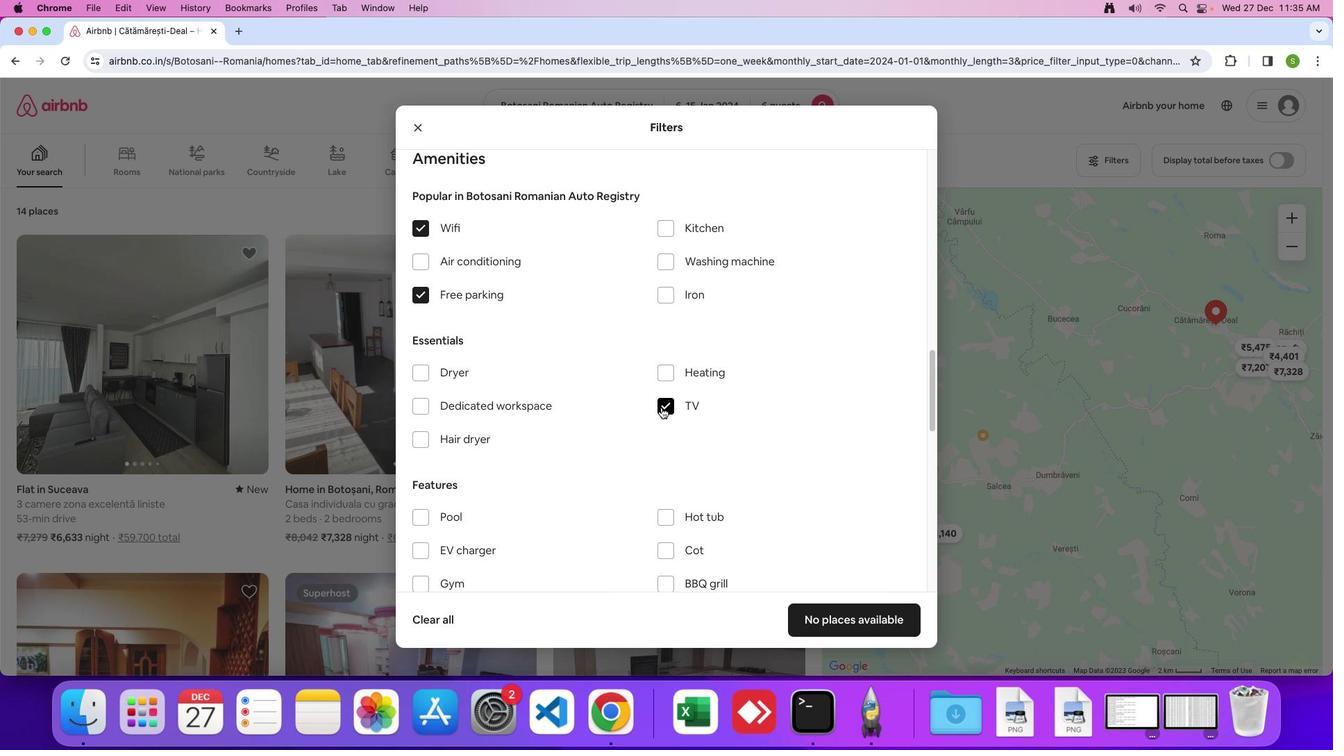 
Action: Mouse moved to (653, 438)
Screenshot: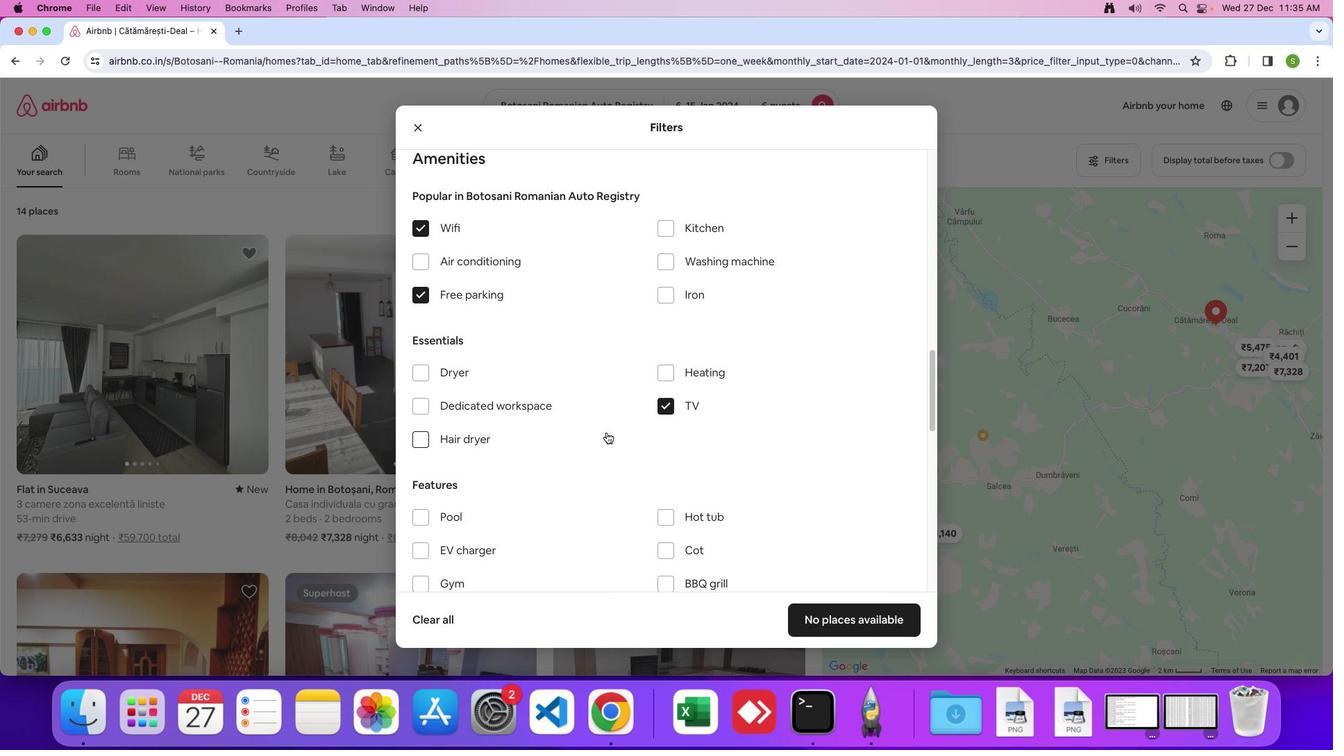 
Action: Mouse scrolled (653, 438) with delta (1112, 13)
Screenshot: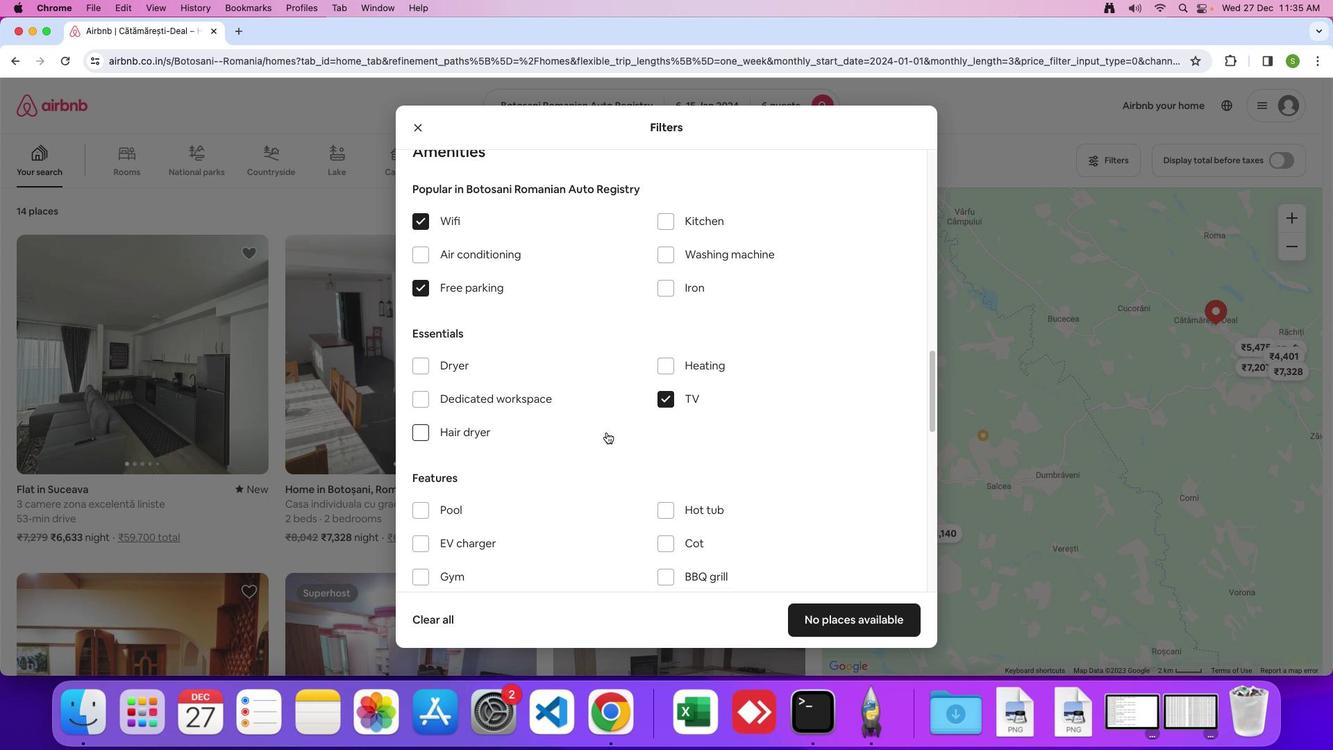 
Action: Mouse scrolled (653, 438) with delta (1112, 13)
Screenshot: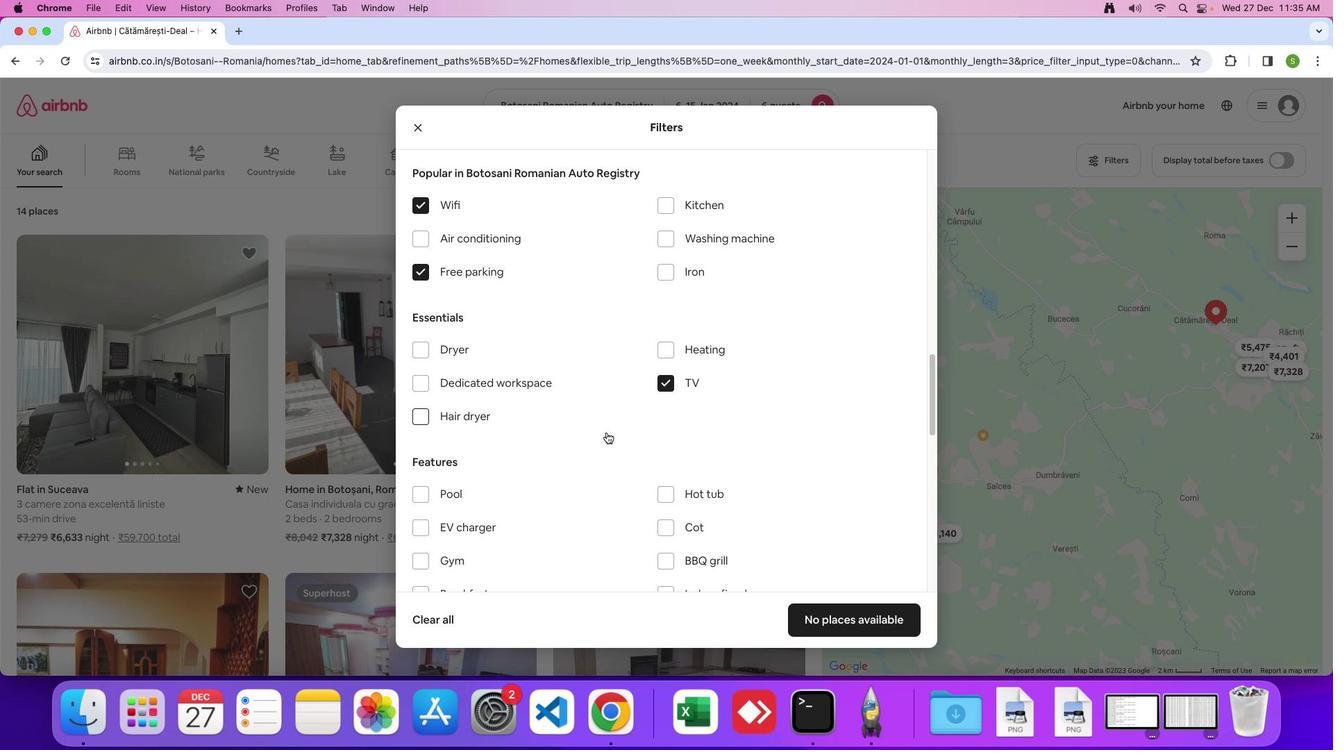 
Action: Mouse scrolled (653, 438) with delta (1112, 13)
Screenshot: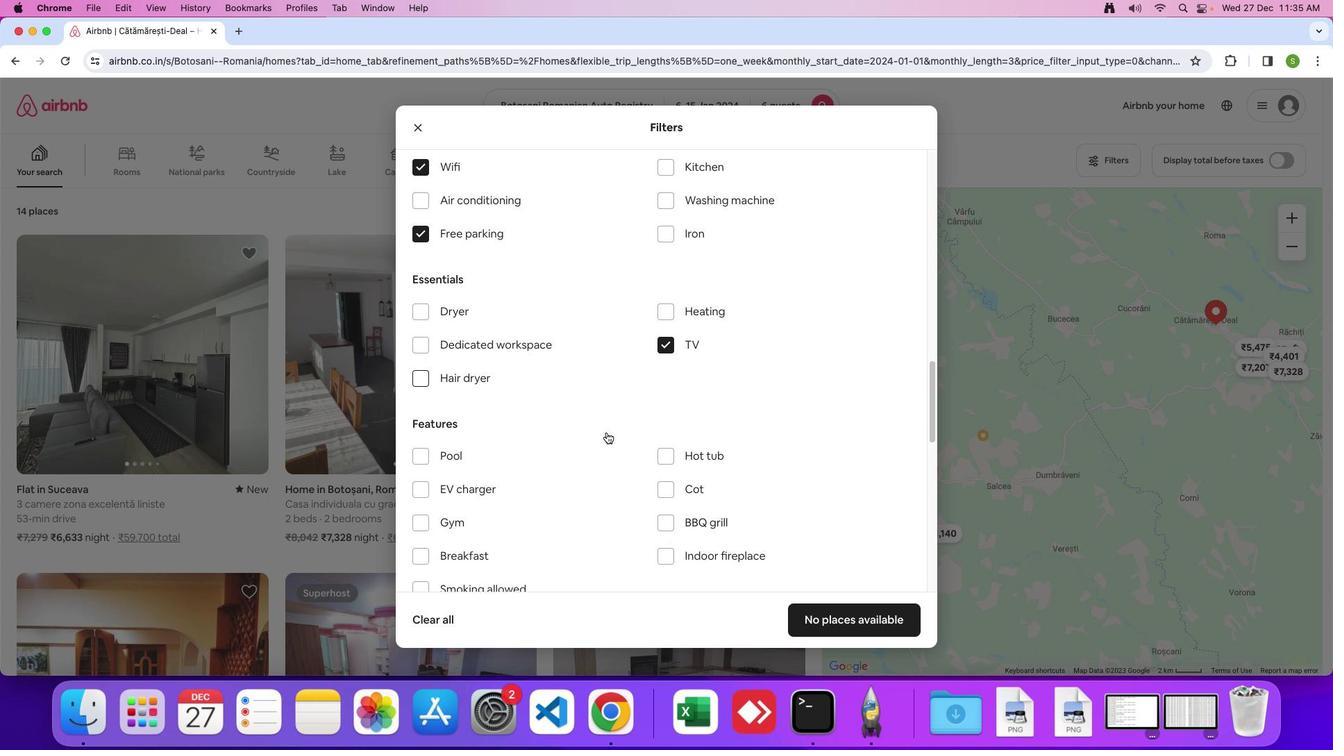 
Action: Mouse scrolled (653, 438) with delta (1112, 13)
Screenshot: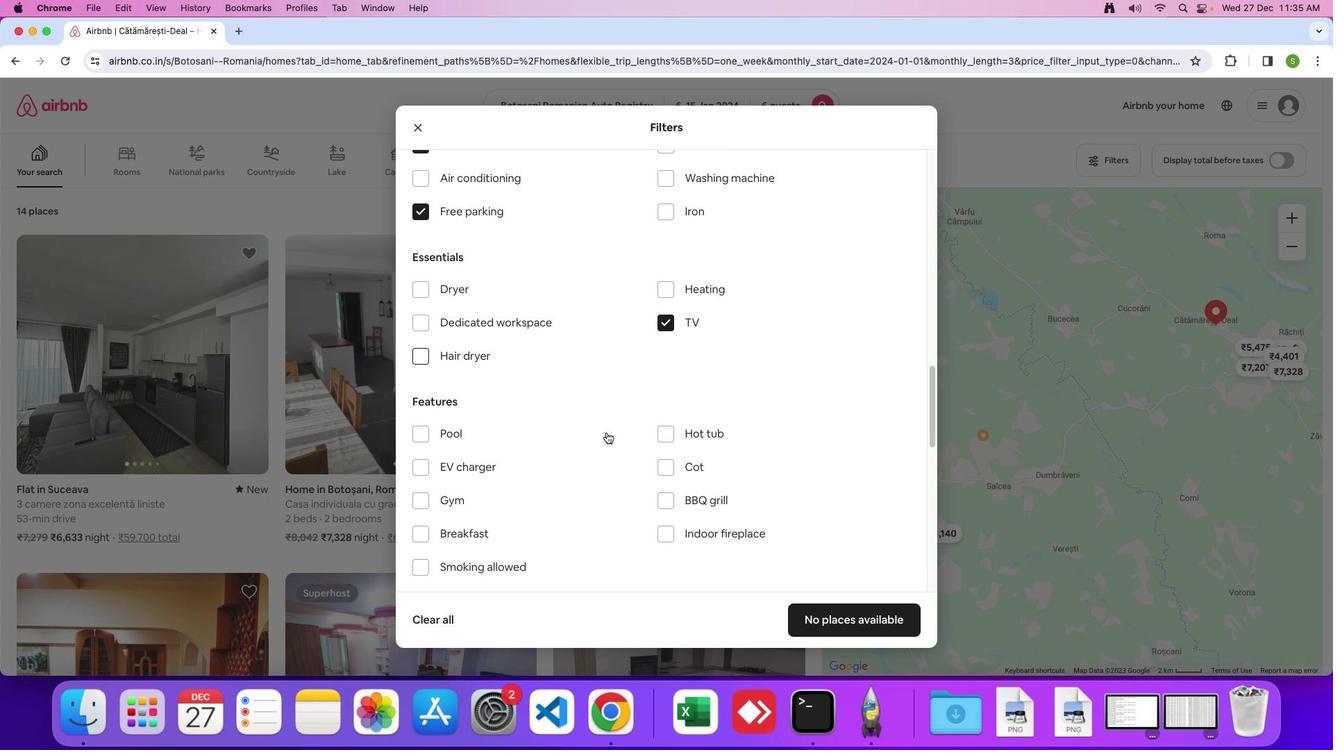
Action: Mouse scrolled (653, 438) with delta (1112, 13)
Screenshot: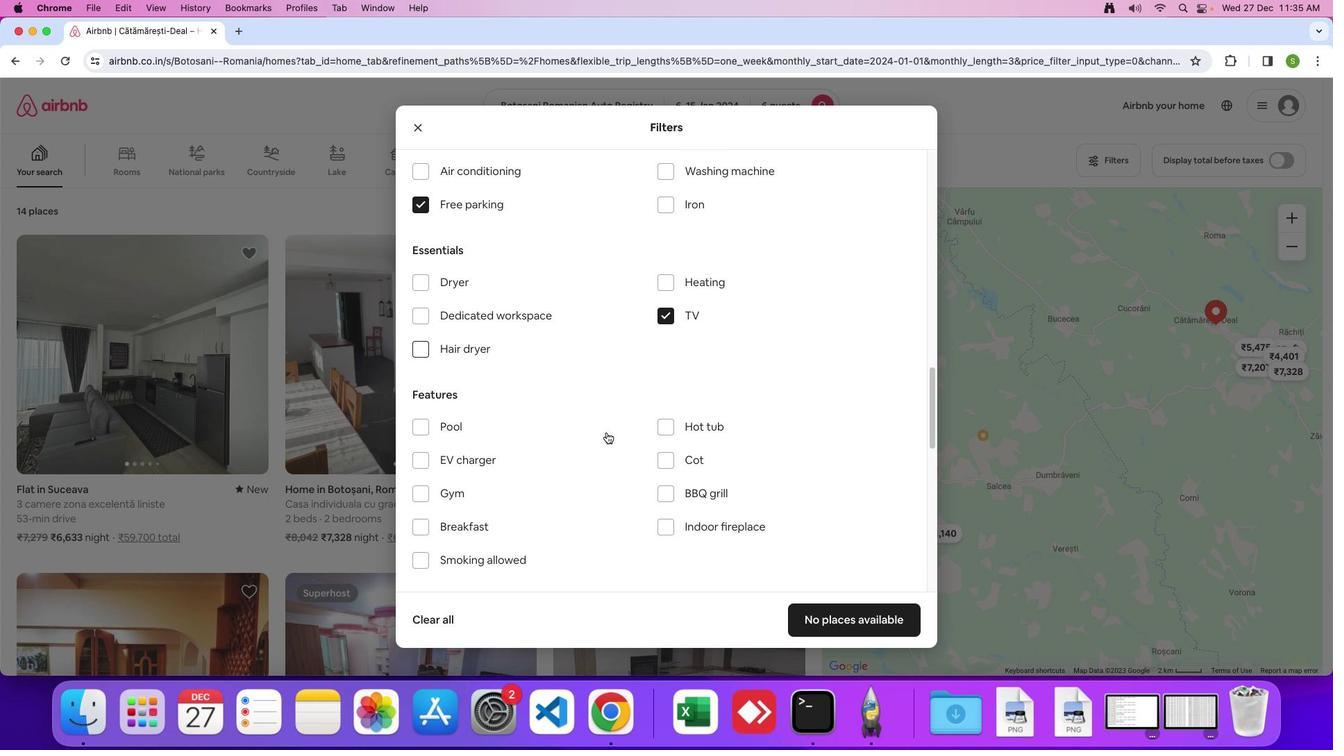 
Action: Mouse moved to (652, 437)
Screenshot: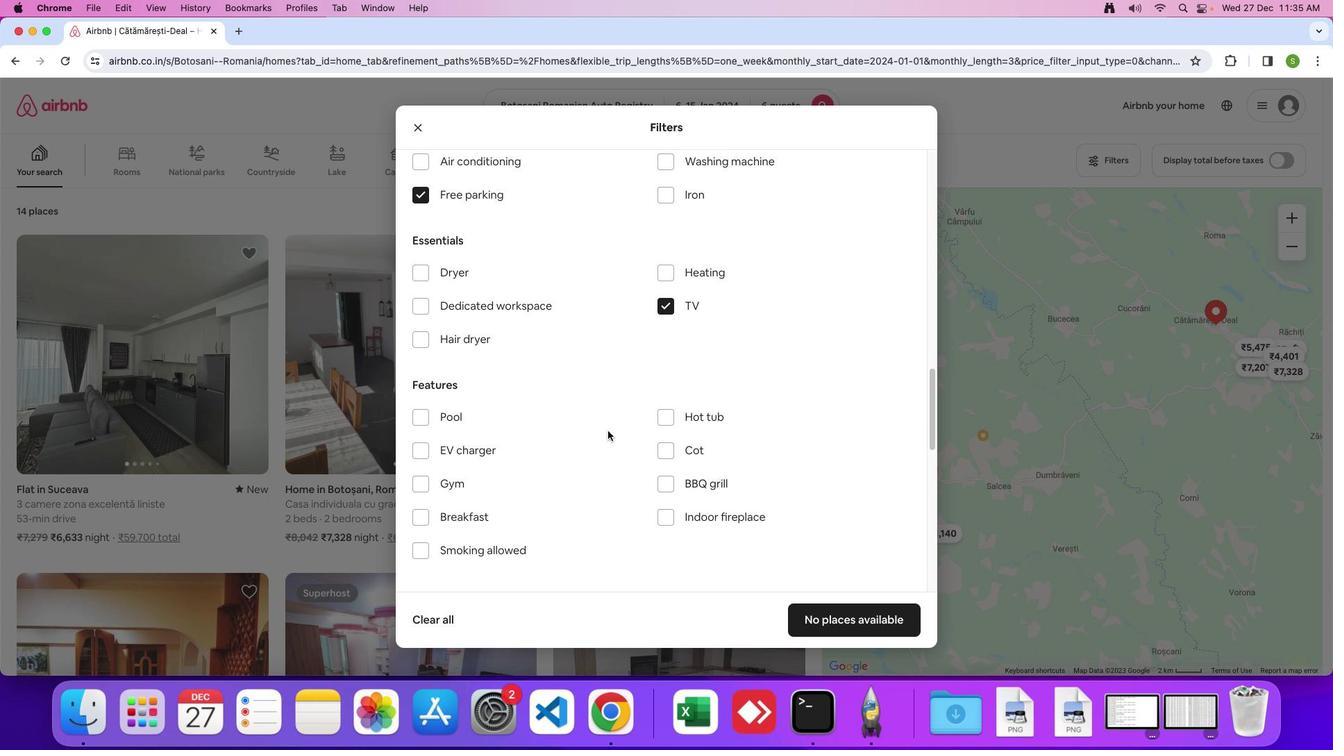
Action: Mouse scrolled (652, 437) with delta (1112, 13)
Screenshot: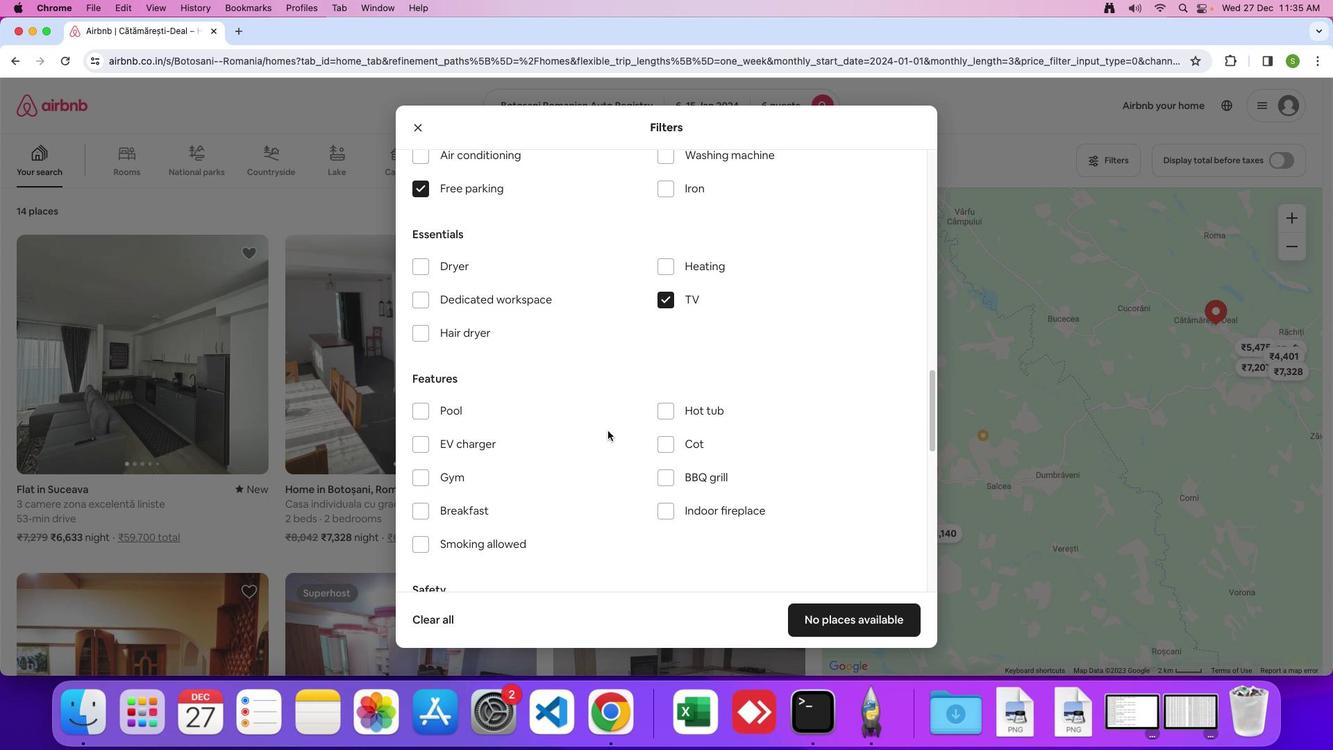 
Action: Mouse moved to (652, 436)
Screenshot: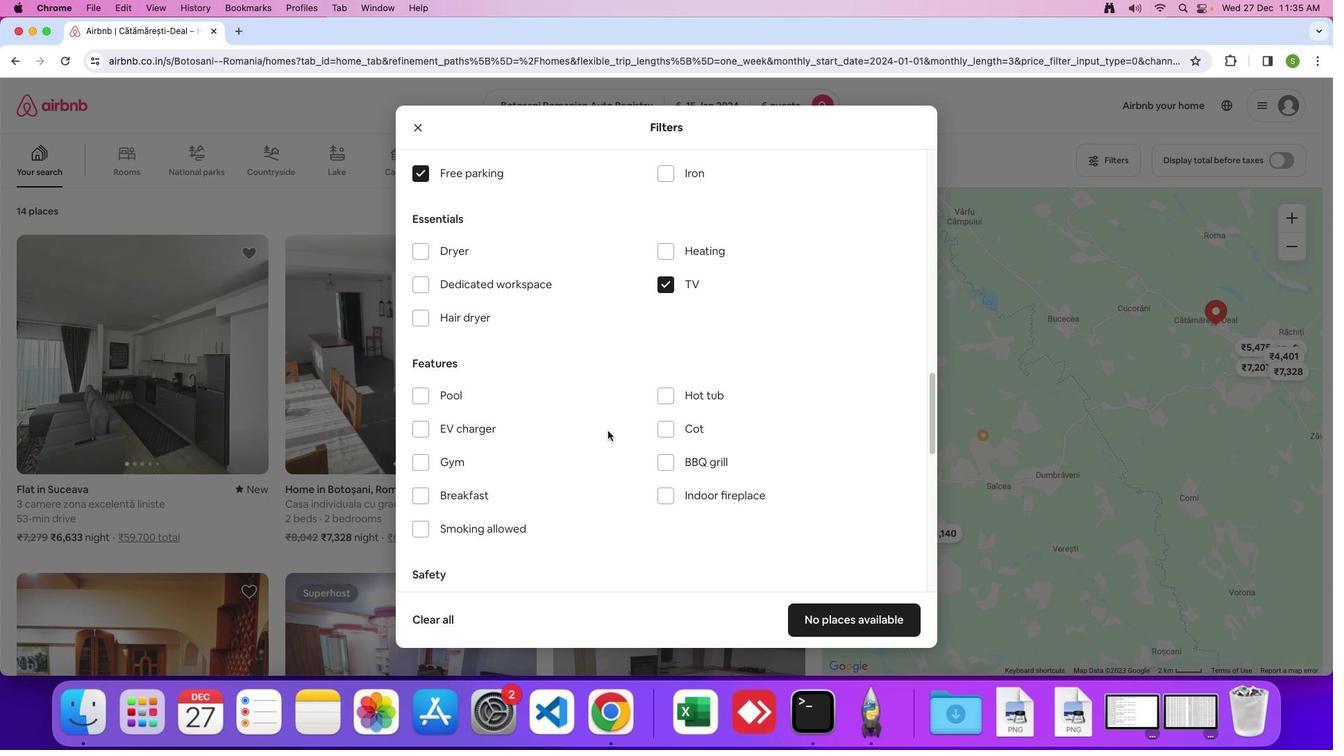 
Action: Mouse scrolled (652, 436) with delta (1112, 13)
Screenshot: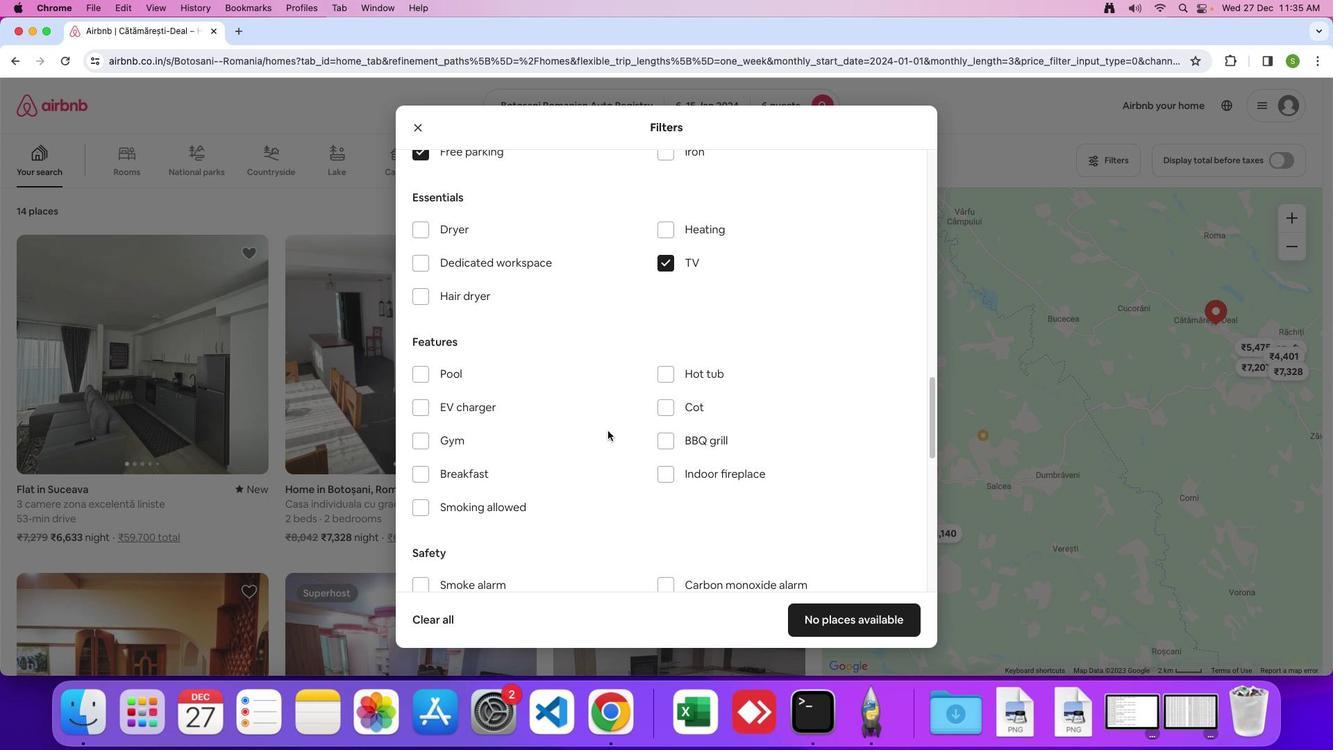 
Action: Mouse scrolled (652, 436) with delta (1112, 12)
Screenshot: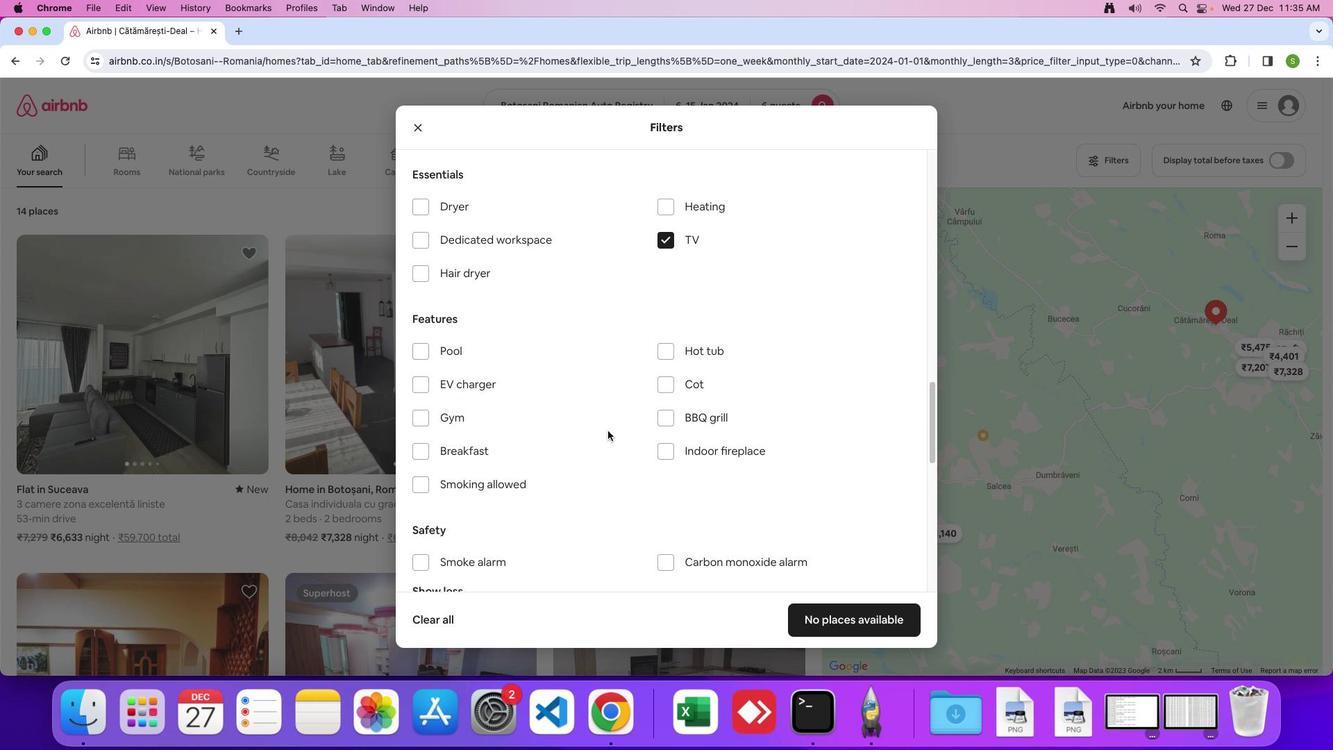 
Action: Mouse moved to (794, 402)
Screenshot: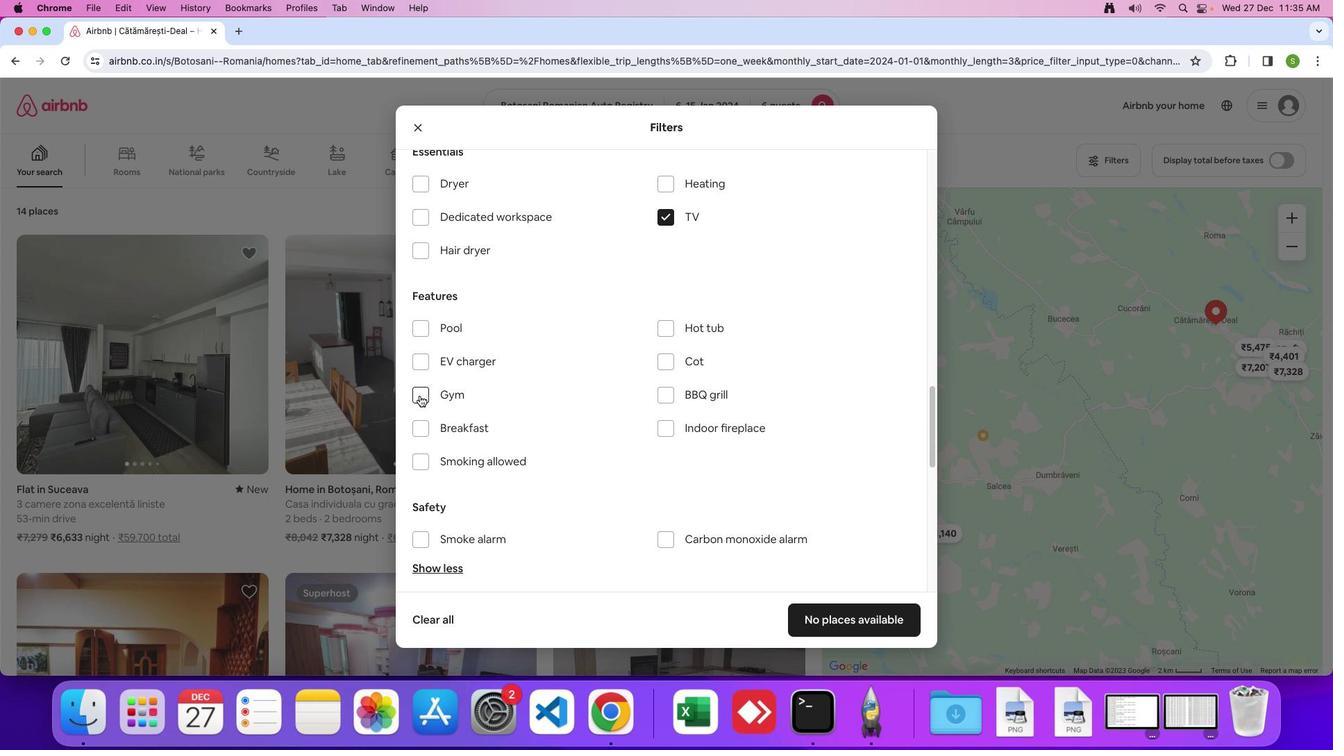 
Action: Mouse pressed left at (794, 402)
Screenshot: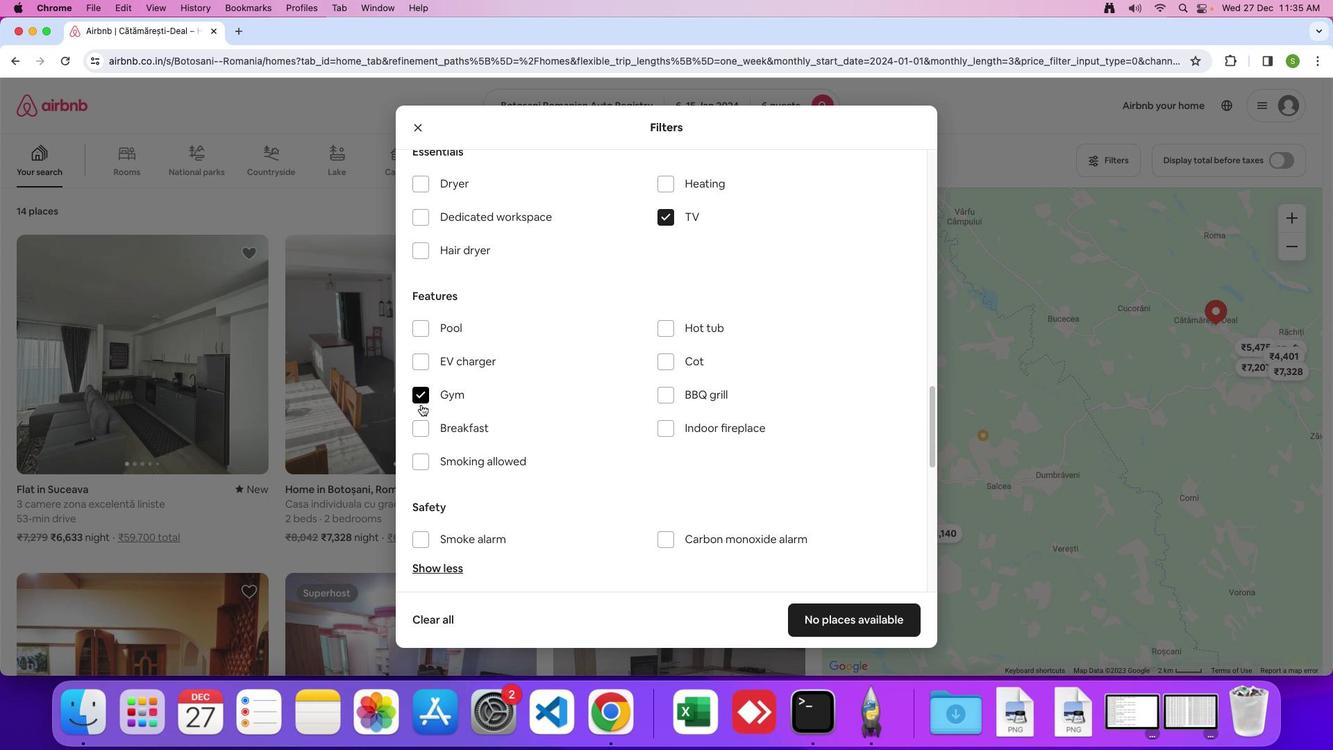 
Action: Mouse moved to (791, 430)
Screenshot: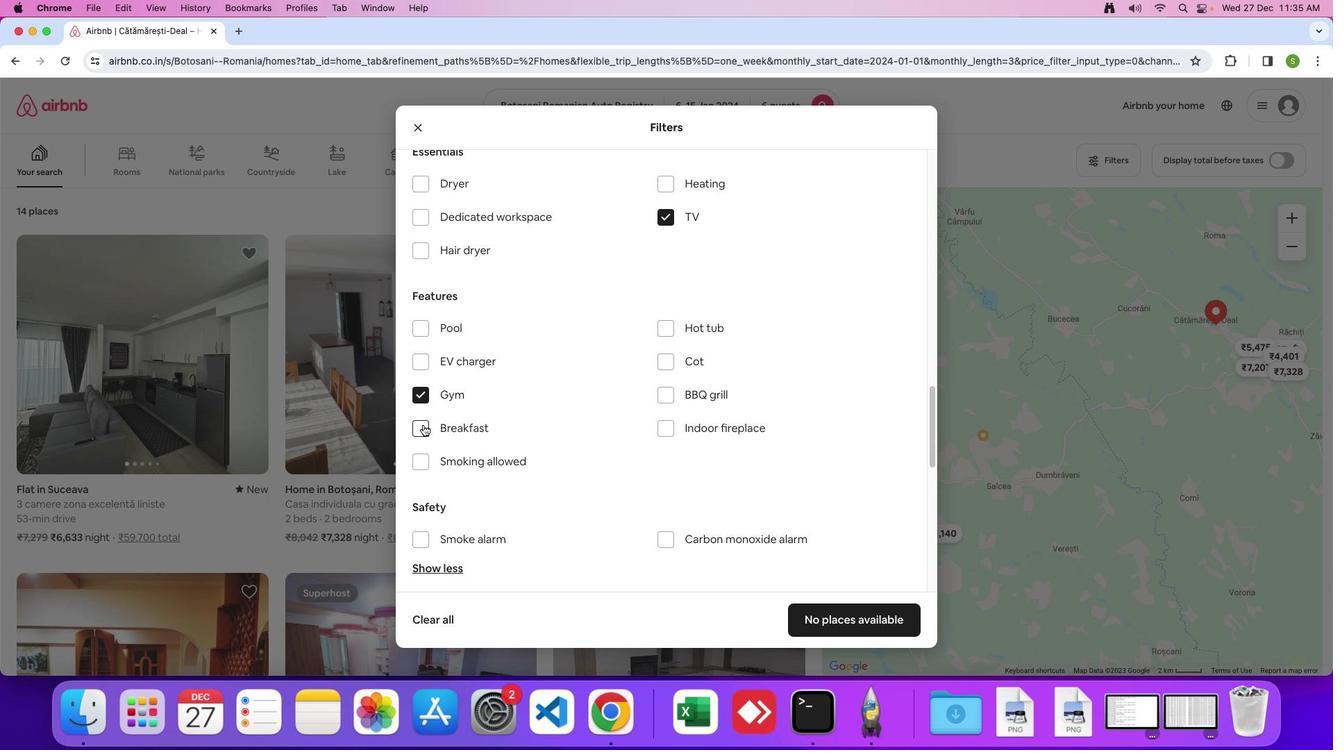 
Action: Mouse pressed left at (791, 430)
Screenshot: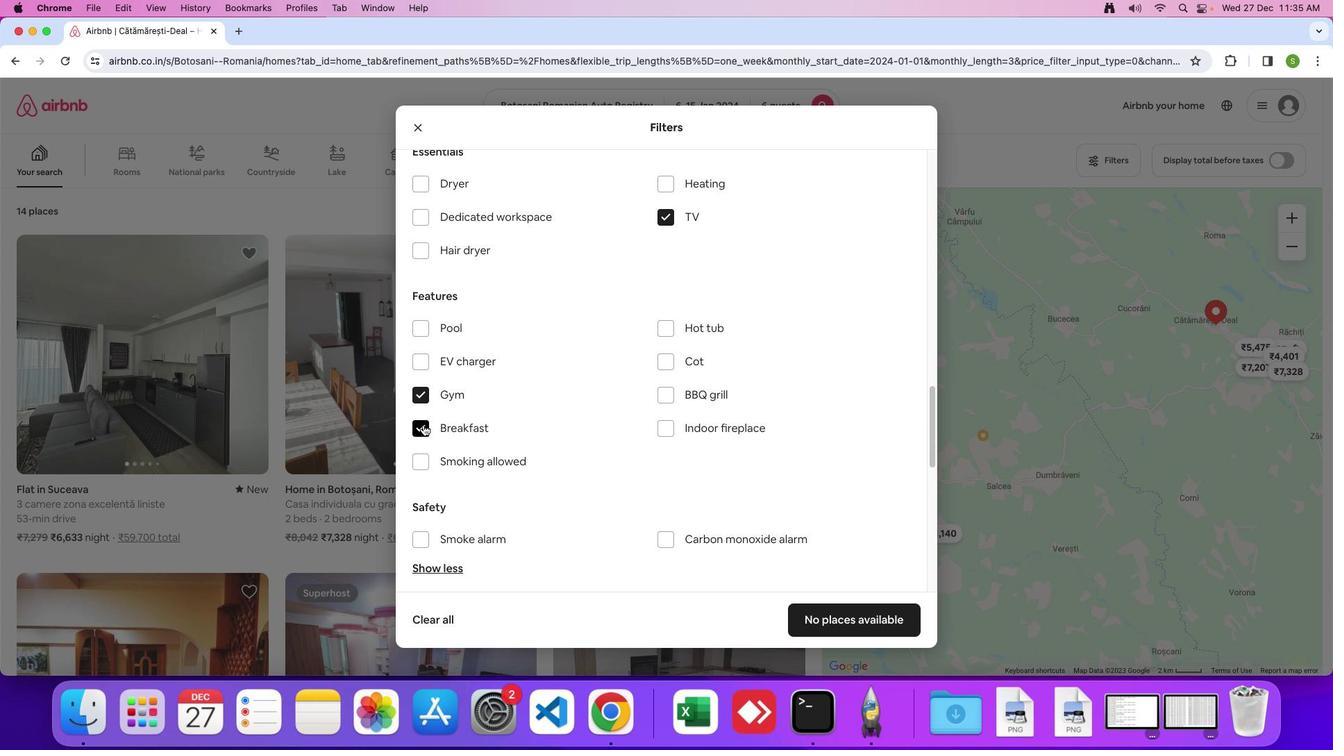 
Action: Mouse moved to (667, 441)
Screenshot: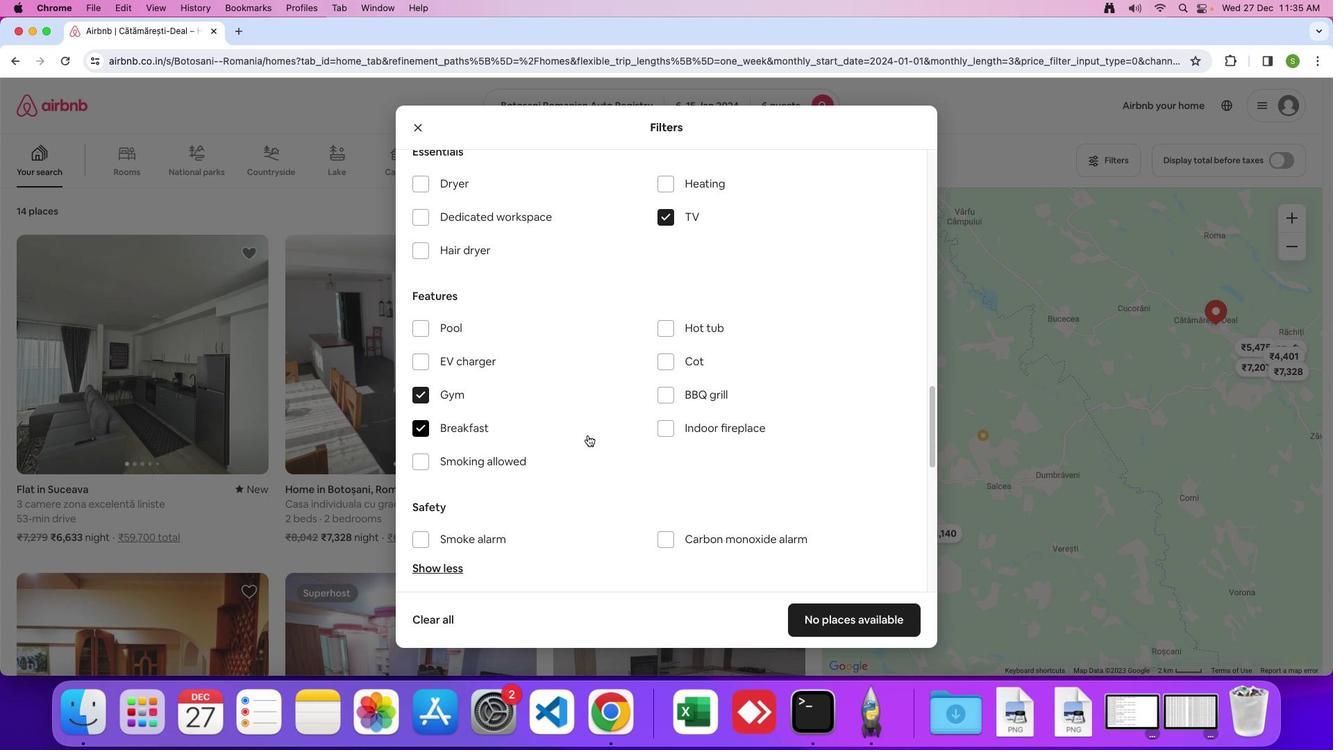 
Action: Mouse scrolled (667, 441) with delta (1112, 13)
Screenshot: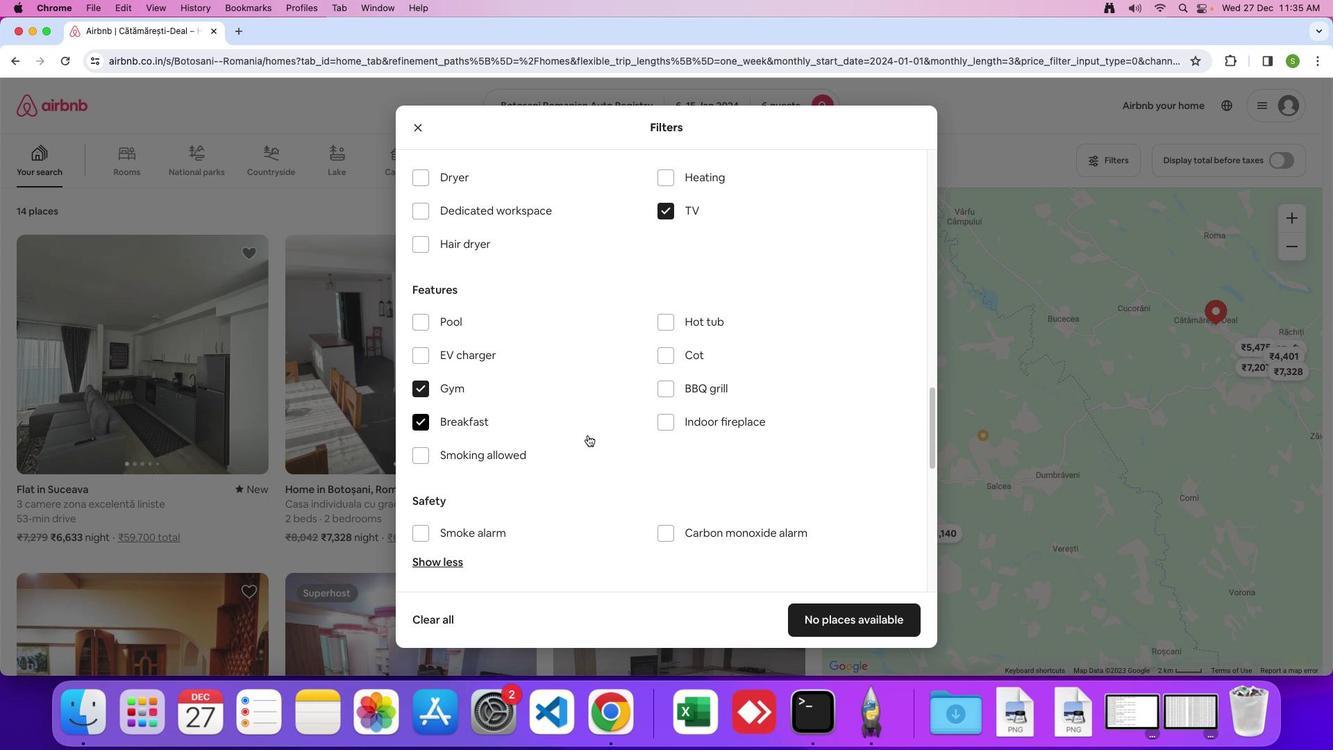
Action: Mouse scrolled (667, 441) with delta (1112, 13)
Screenshot: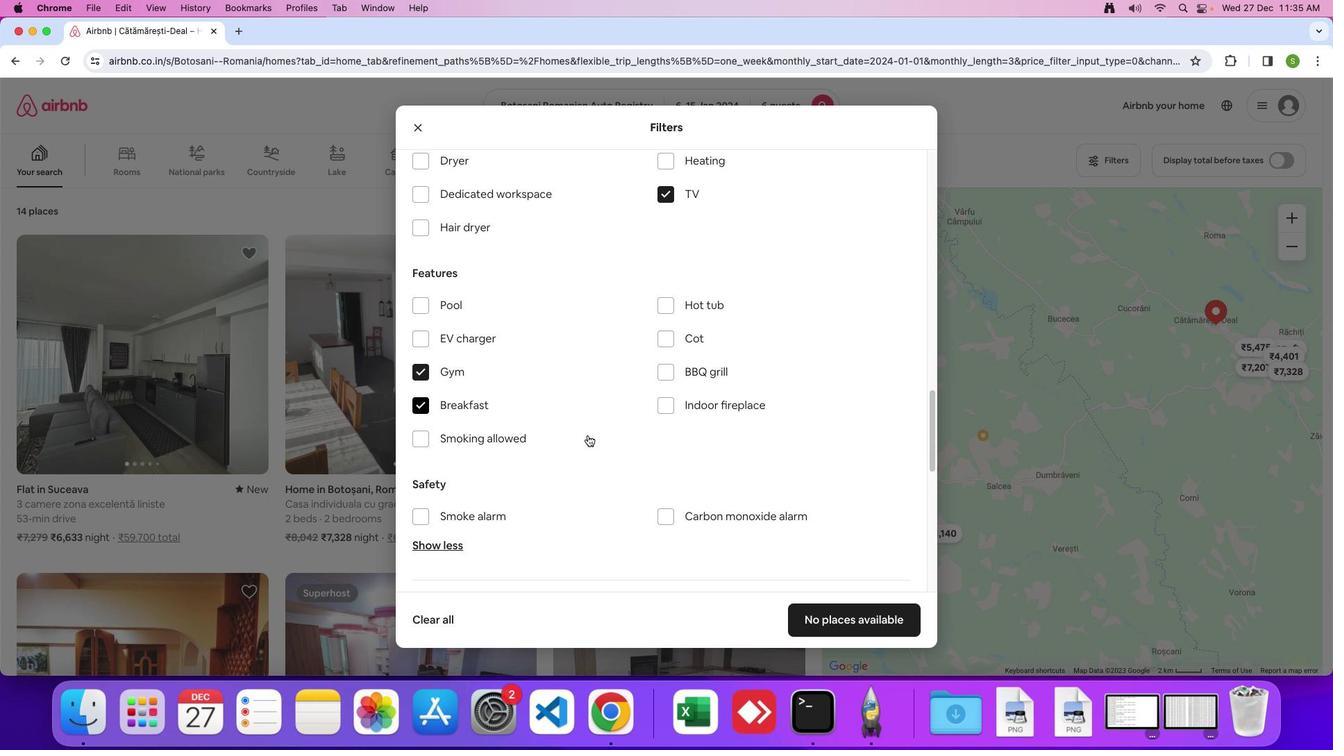 
Action: Mouse scrolled (667, 441) with delta (1112, 12)
Screenshot: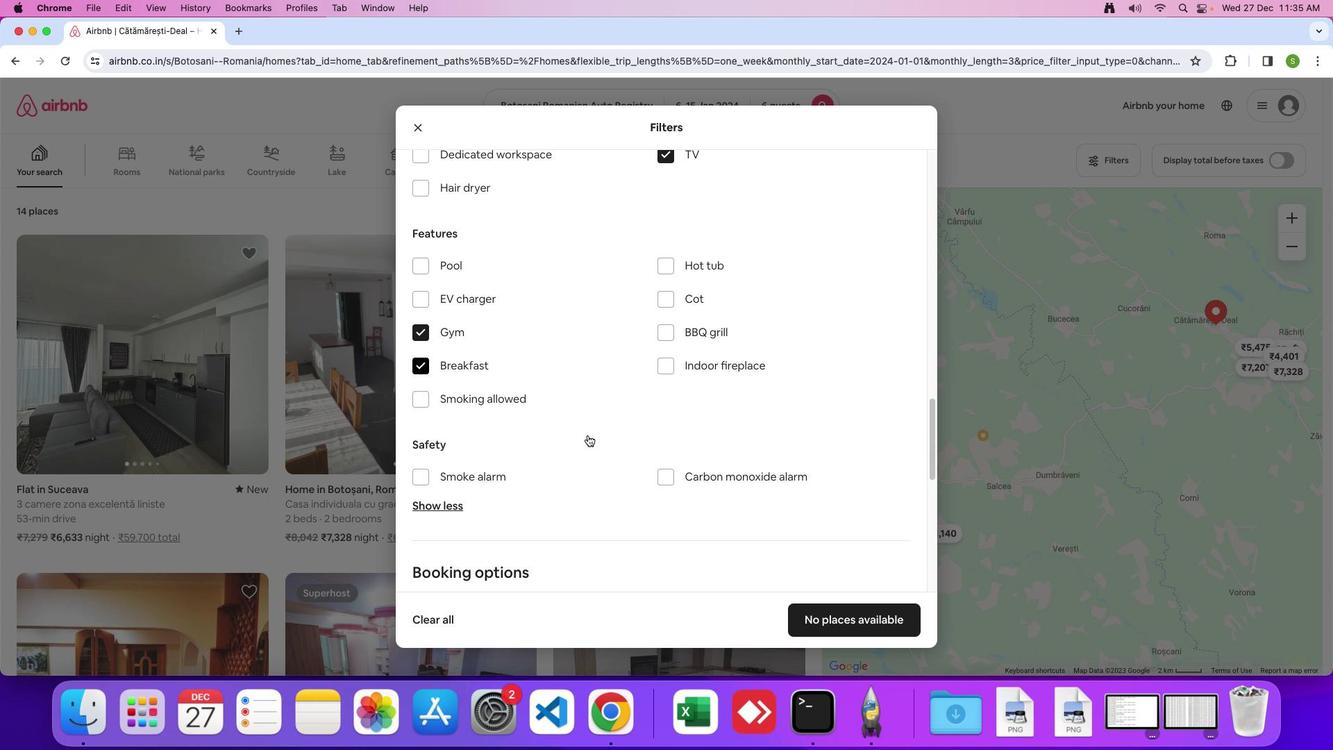 
Action: Mouse scrolled (667, 441) with delta (1112, 13)
Screenshot: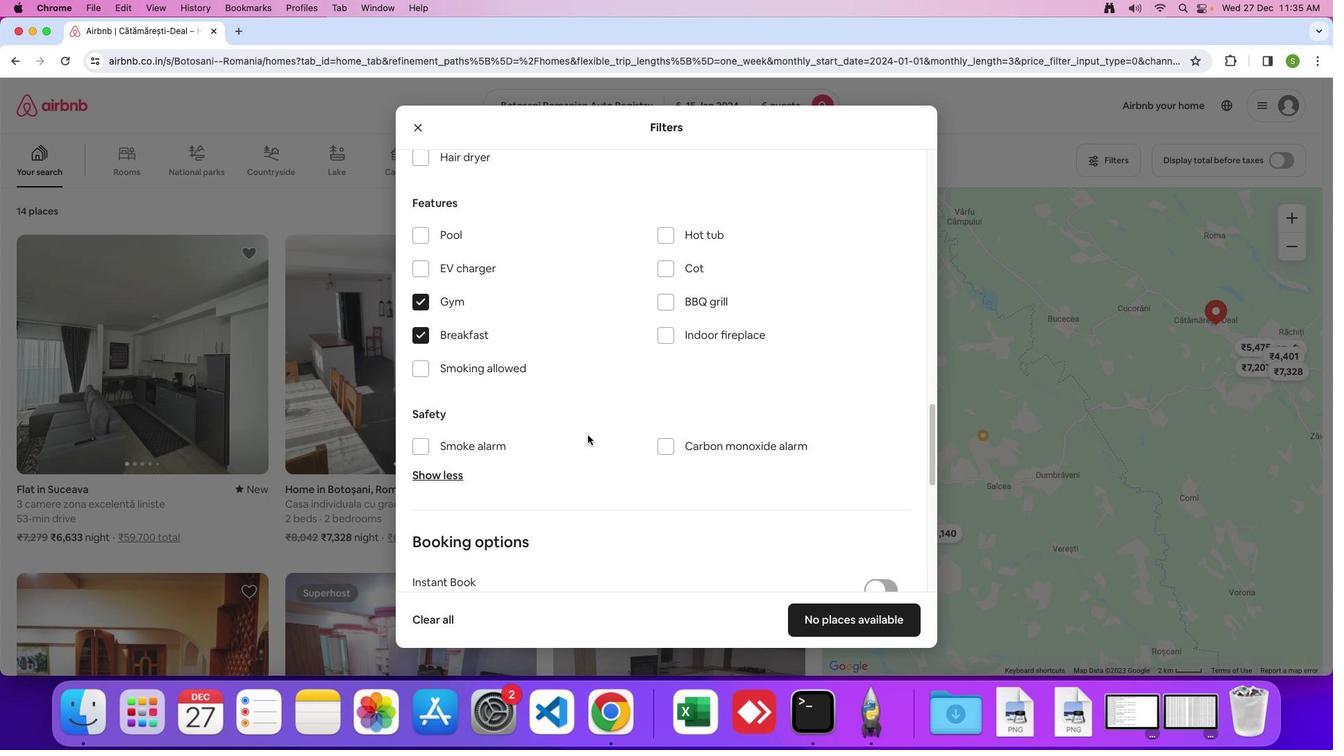 
Action: Mouse scrolled (667, 441) with delta (1112, 13)
Screenshot: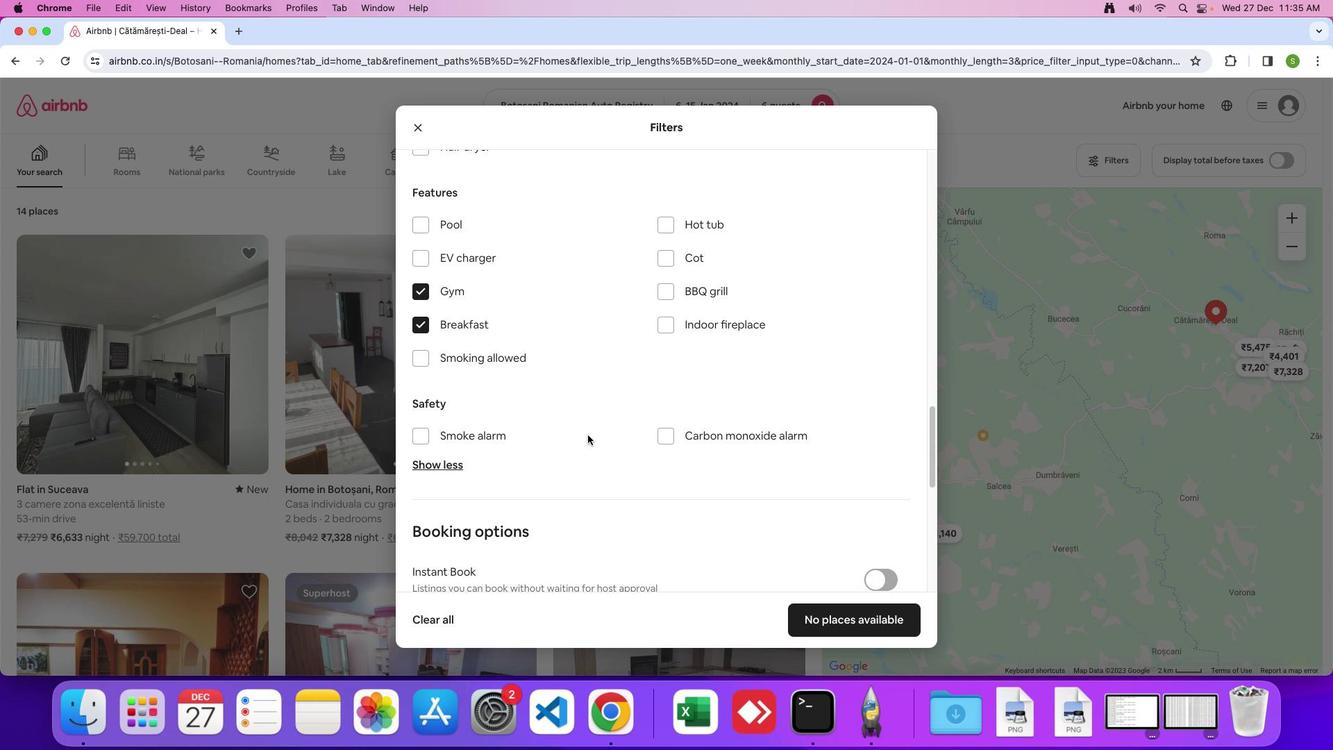 
Action: Mouse scrolled (667, 441) with delta (1112, 13)
Screenshot: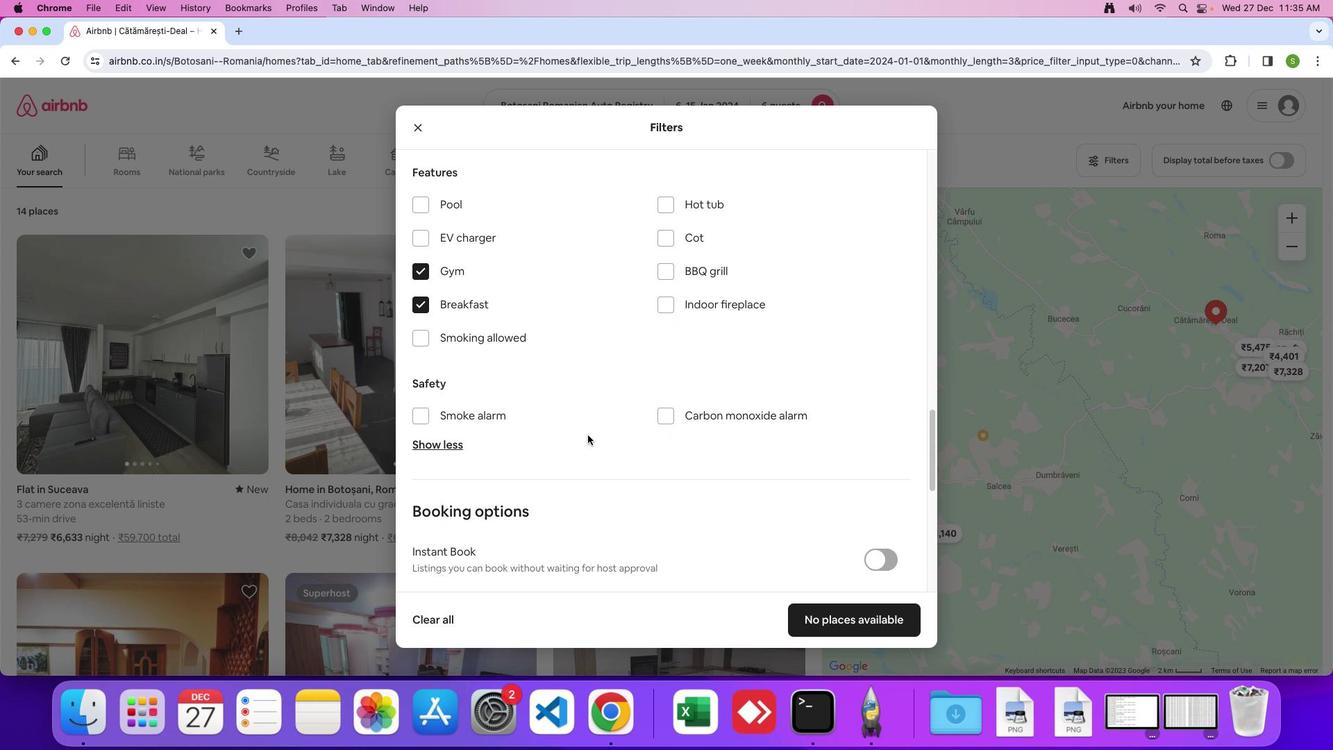 
Action: Mouse scrolled (667, 441) with delta (1112, 13)
Screenshot: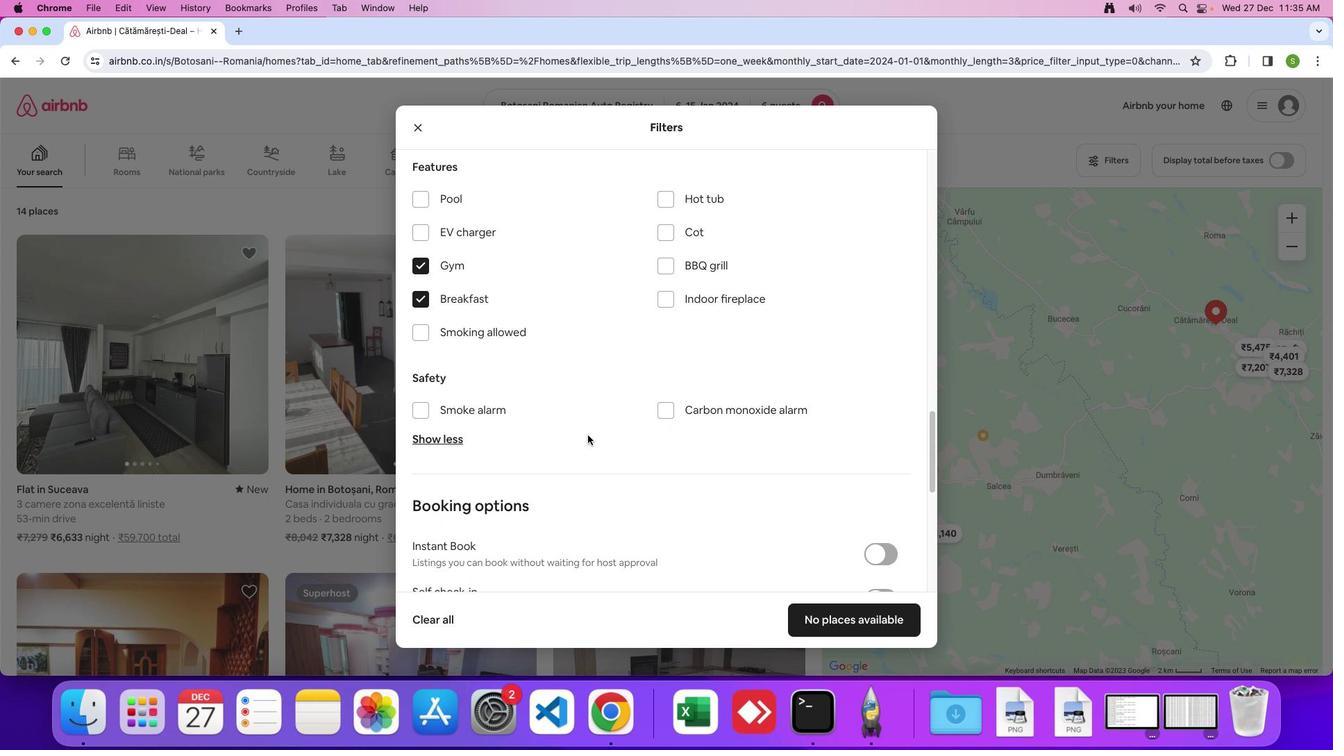 
Action: Mouse scrolled (667, 441) with delta (1112, 13)
Screenshot: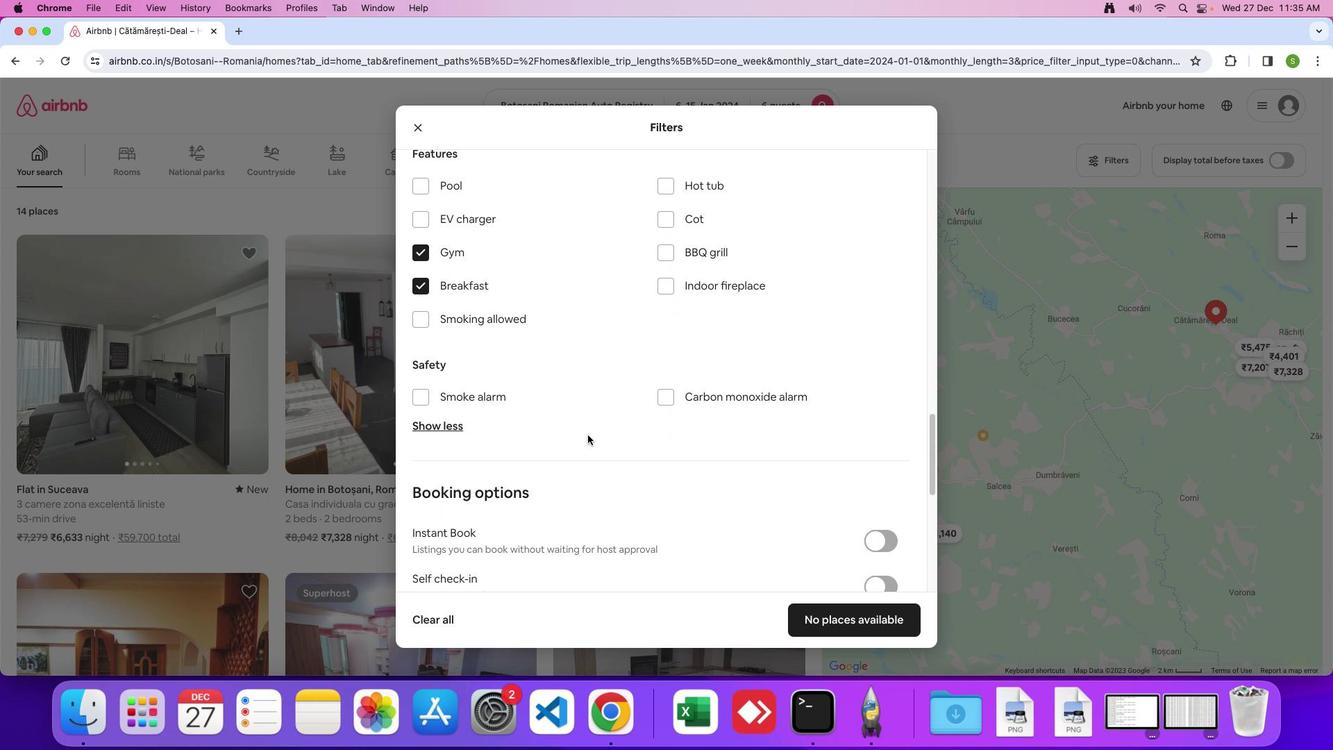 
Action: Mouse scrolled (667, 441) with delta (1112, 13)
Screenshot: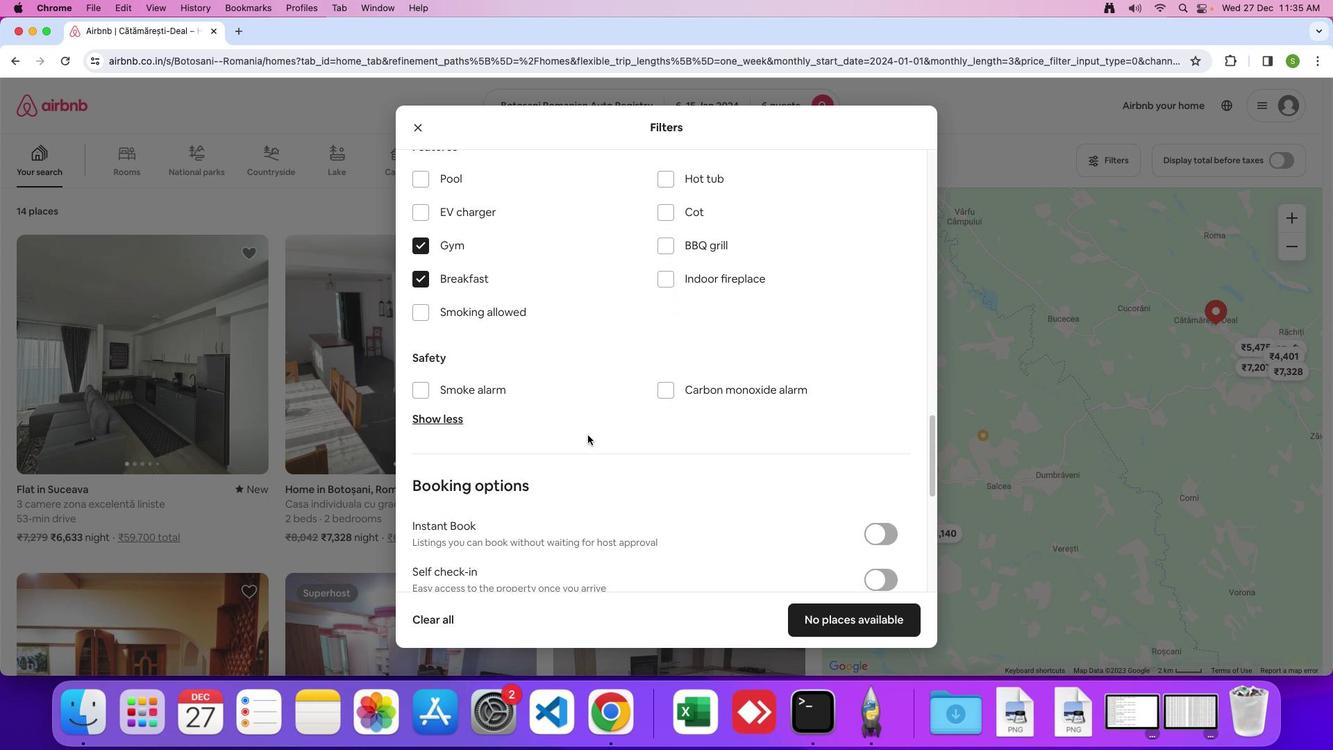 
Action: Mouse moved to (627, 449)
Screenshot: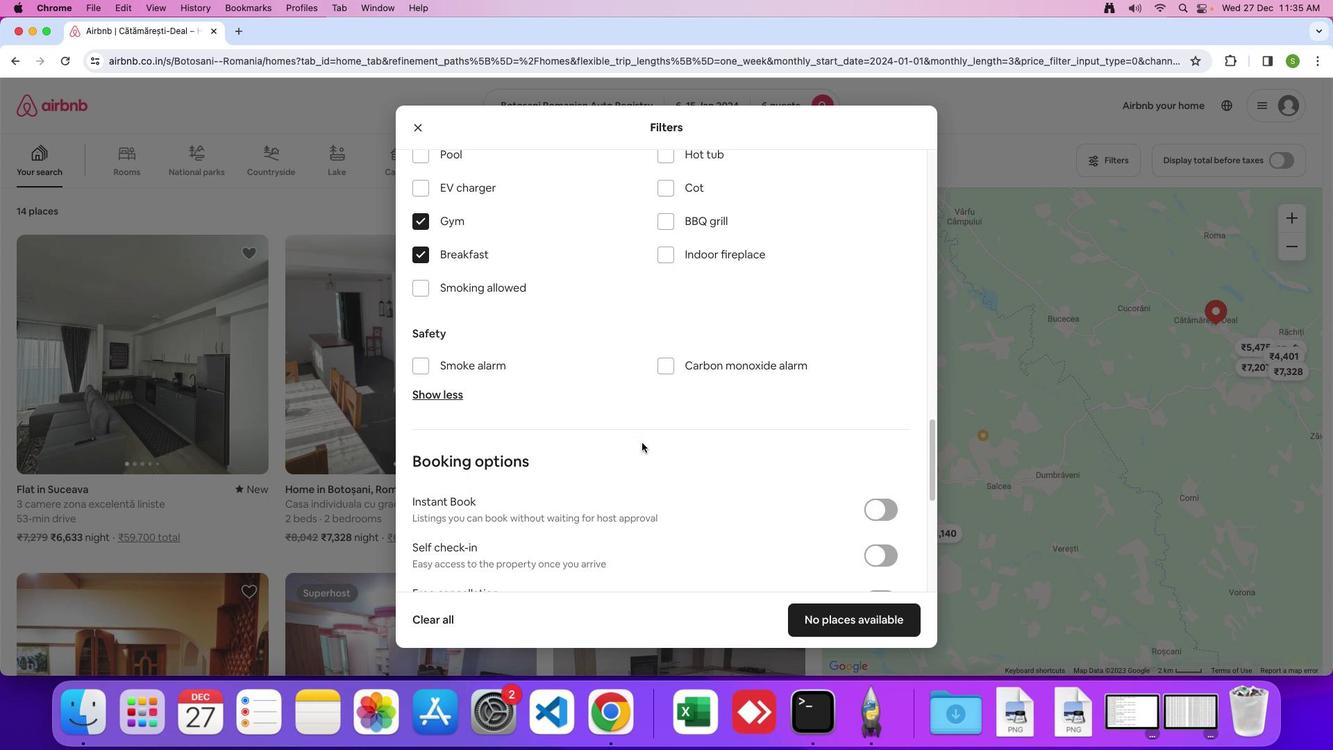 
Action: Mouse scrolled (627, 449) with delta (1112, 13)
Screenshot: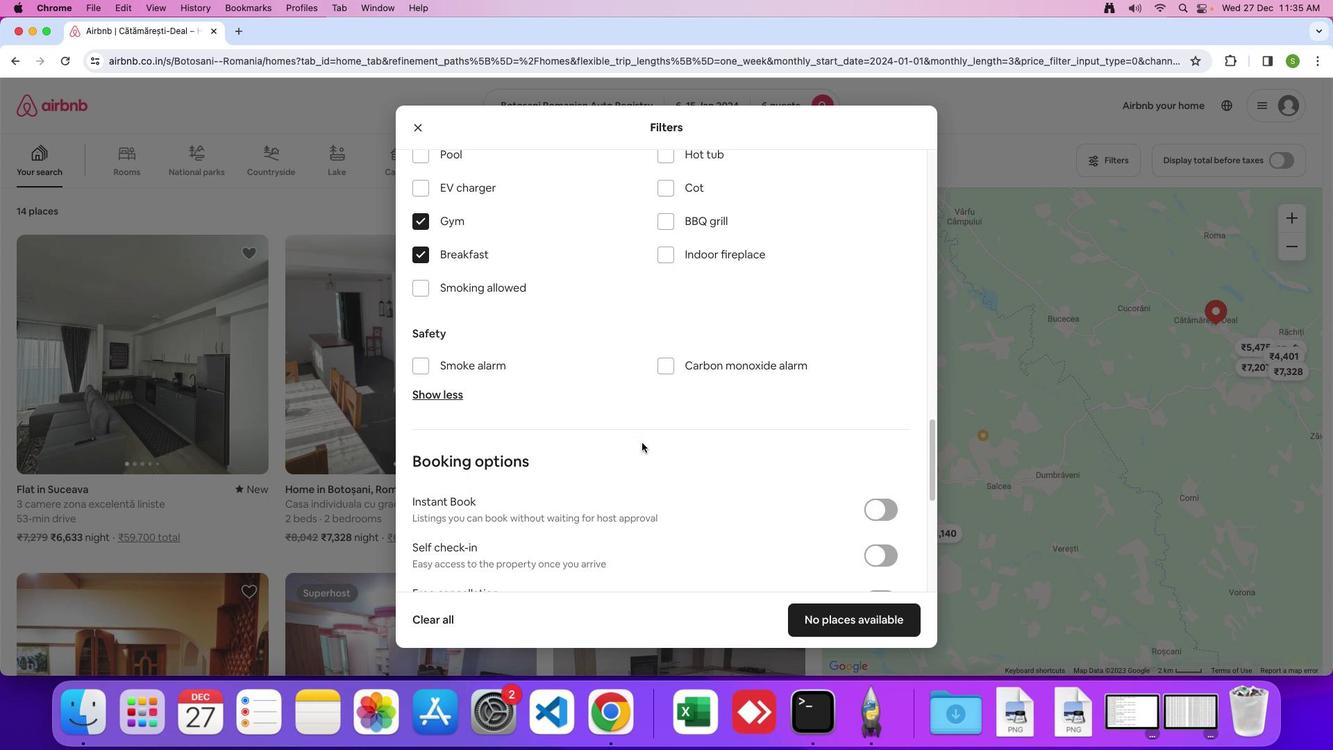
Action: Mouse scrolled (627, 449) with delta (1112, 13)
Screenshot: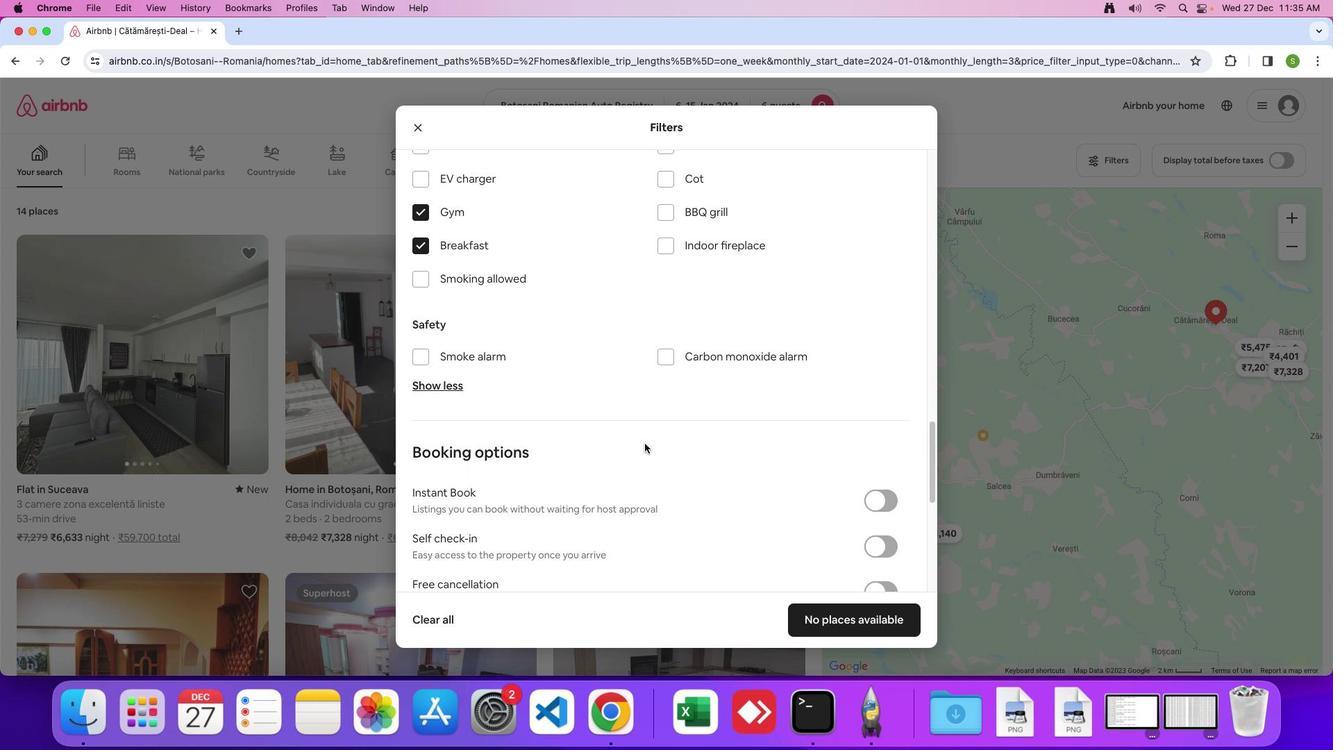 
Action: Mouse moved to (593, 457)
Screenshot: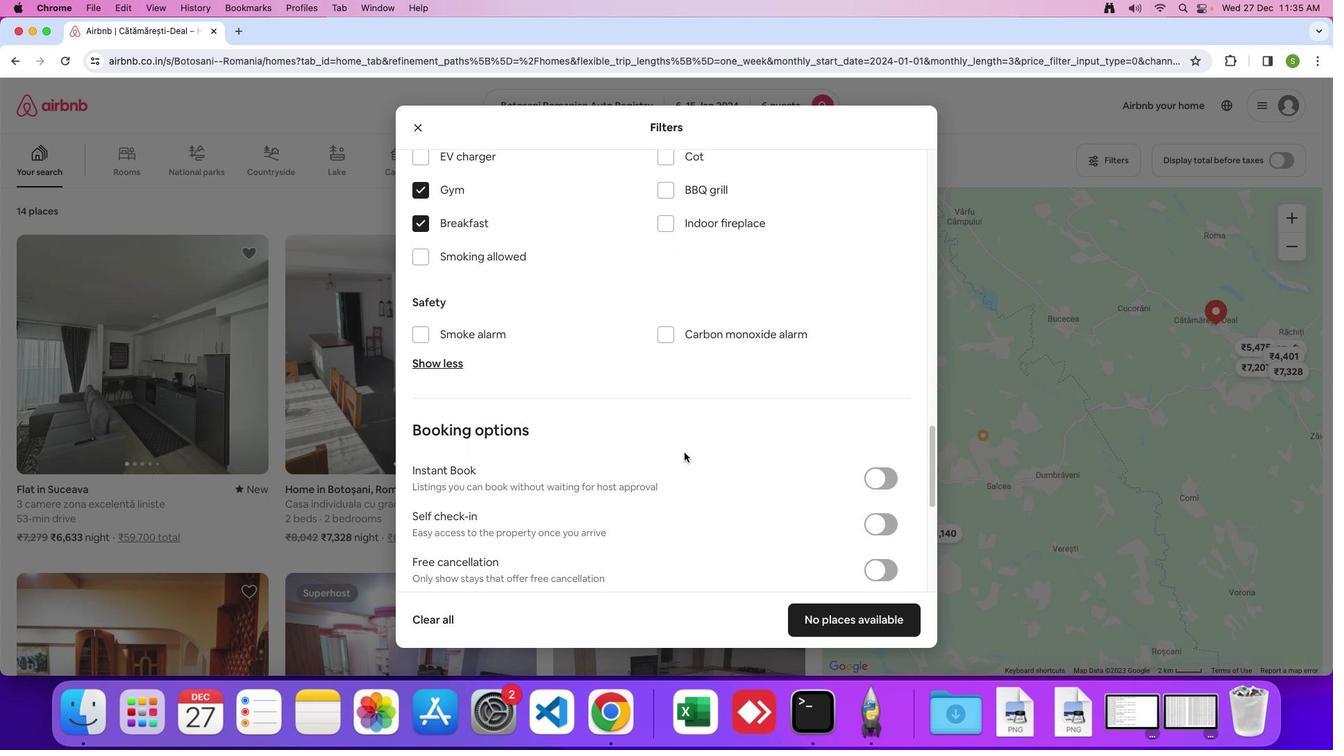 
Action: Mouse scrolled (593, 457) with delta (1112, 13)
Screenshot: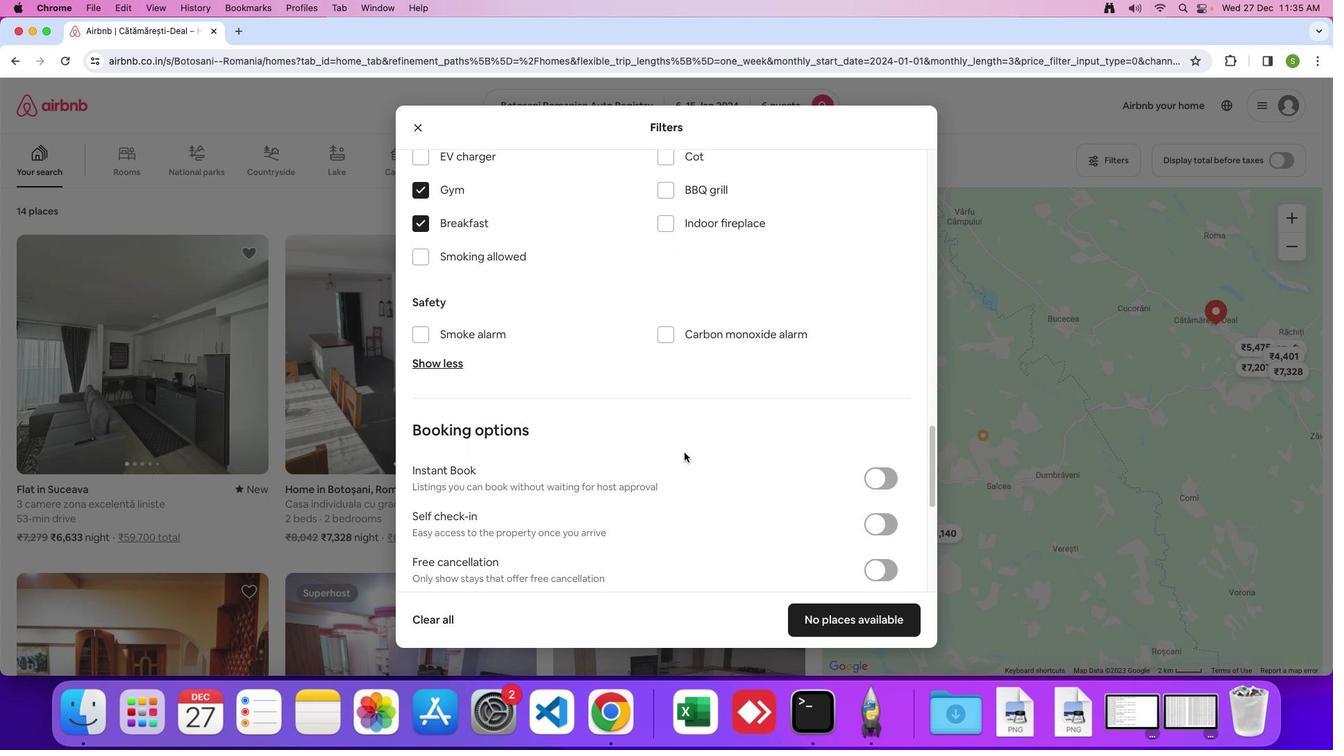 
Action: Mouse scrolled (593, 457) with delta (1112, 13)
Screenshot: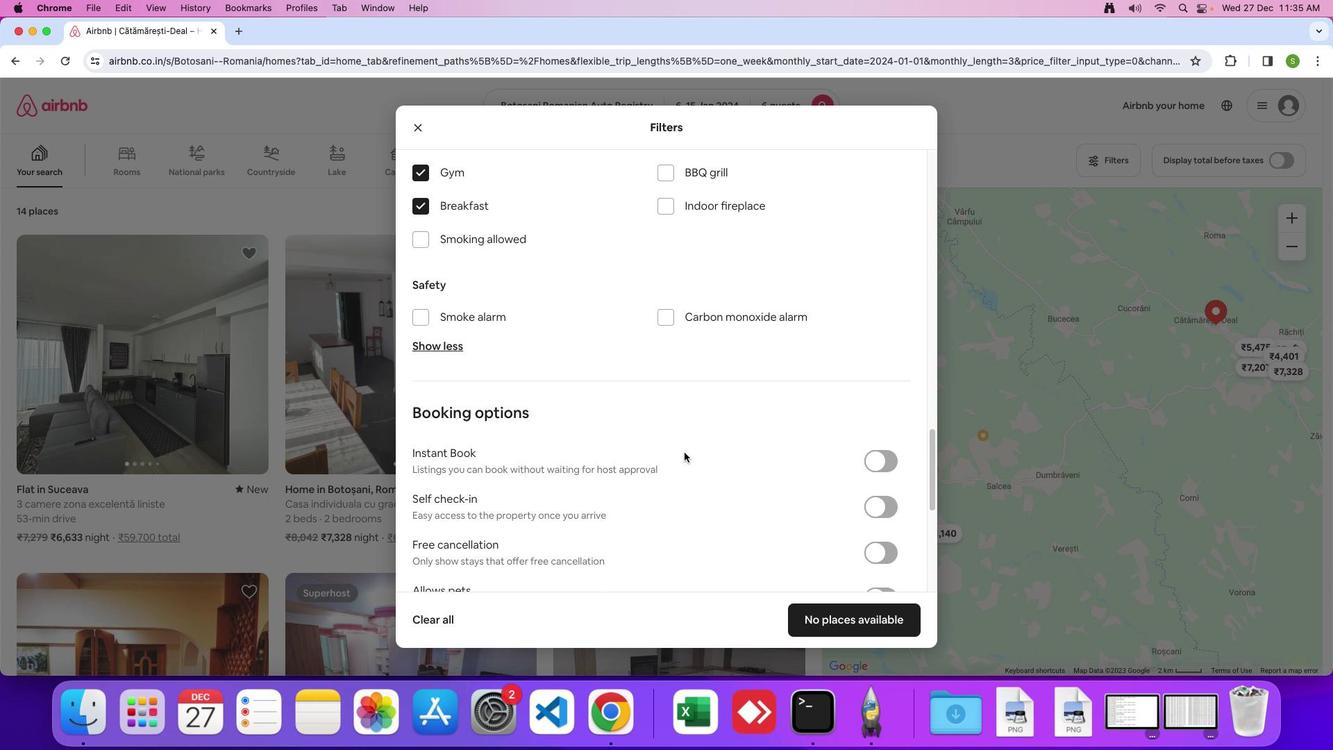 
Action: Mouse scrolled (593, 457) with delta (1112, 12)
Screenshot: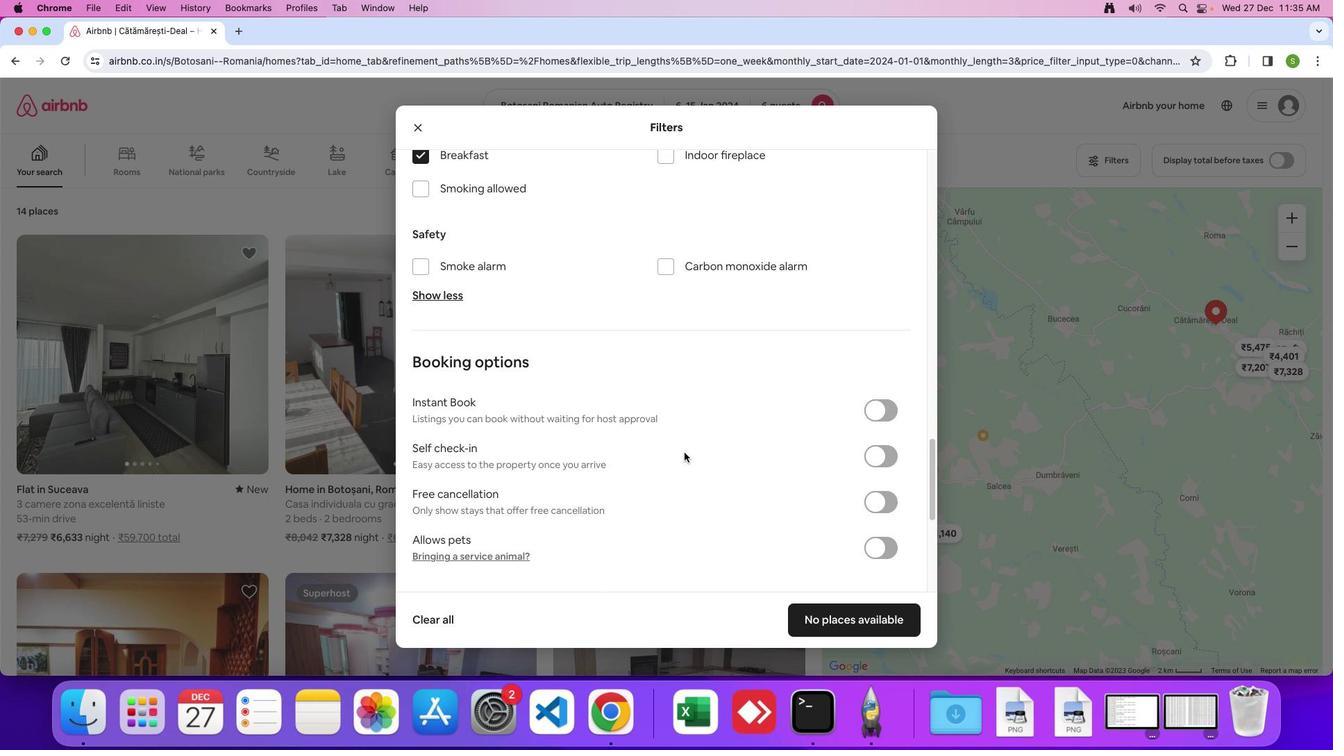 
Action: Mouse moved to (593, 457)
Screenshot: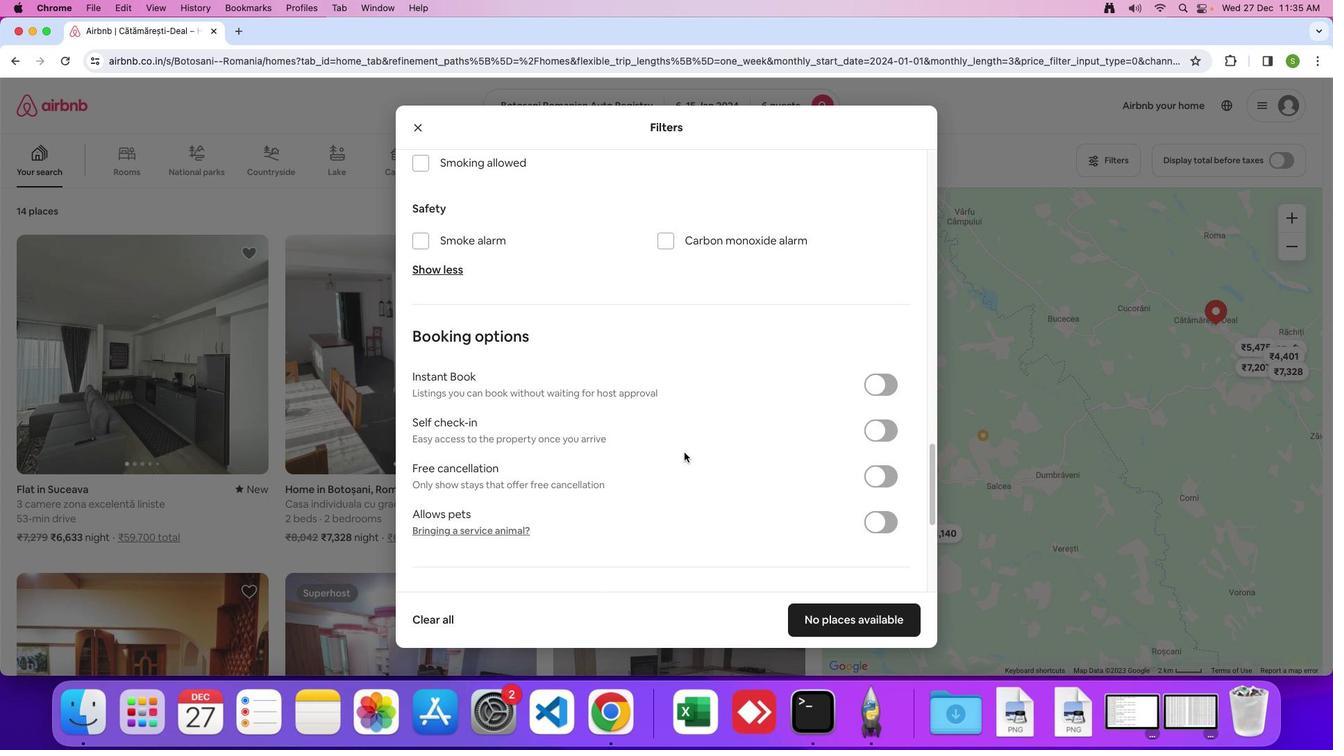 
Action: Mouse scrolled (593, 457) with delta (1112, 13)
Screenshot: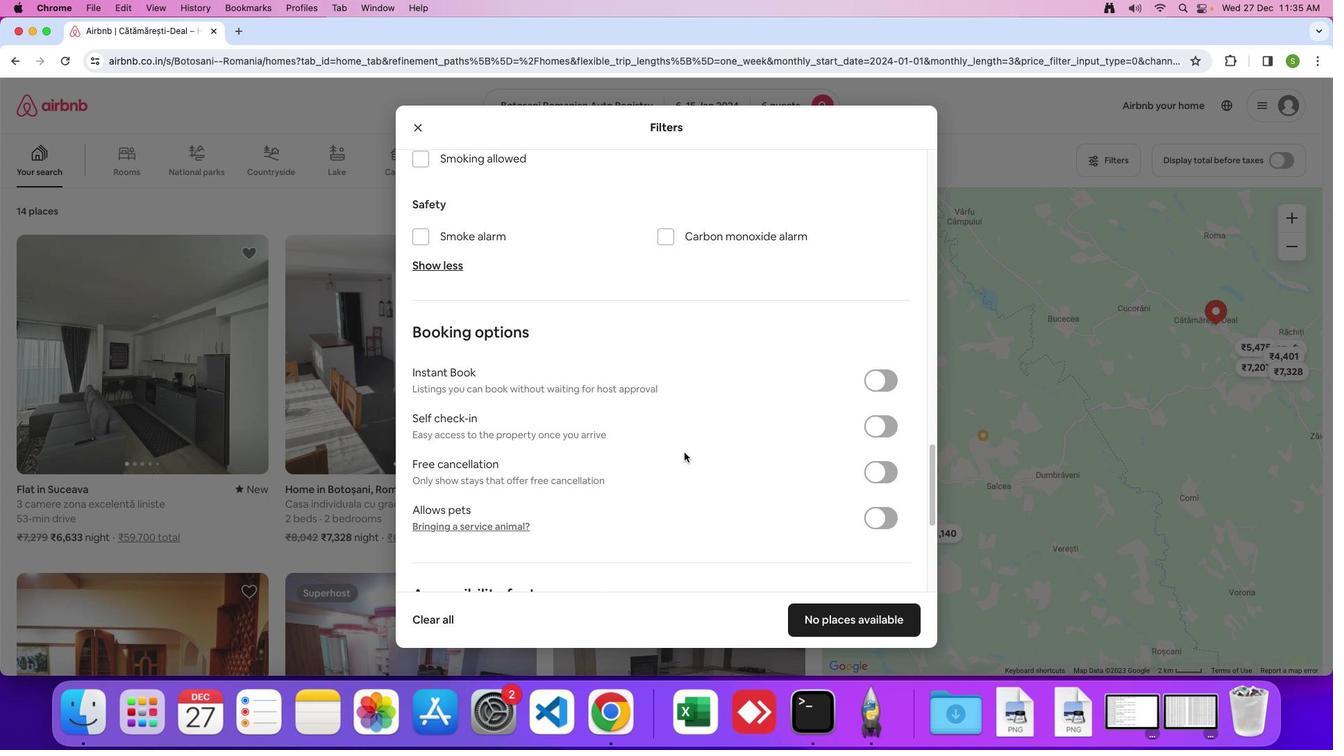 
Action: Mouse scrolled (593, 457) with delta (1112, 13)
Screenshot: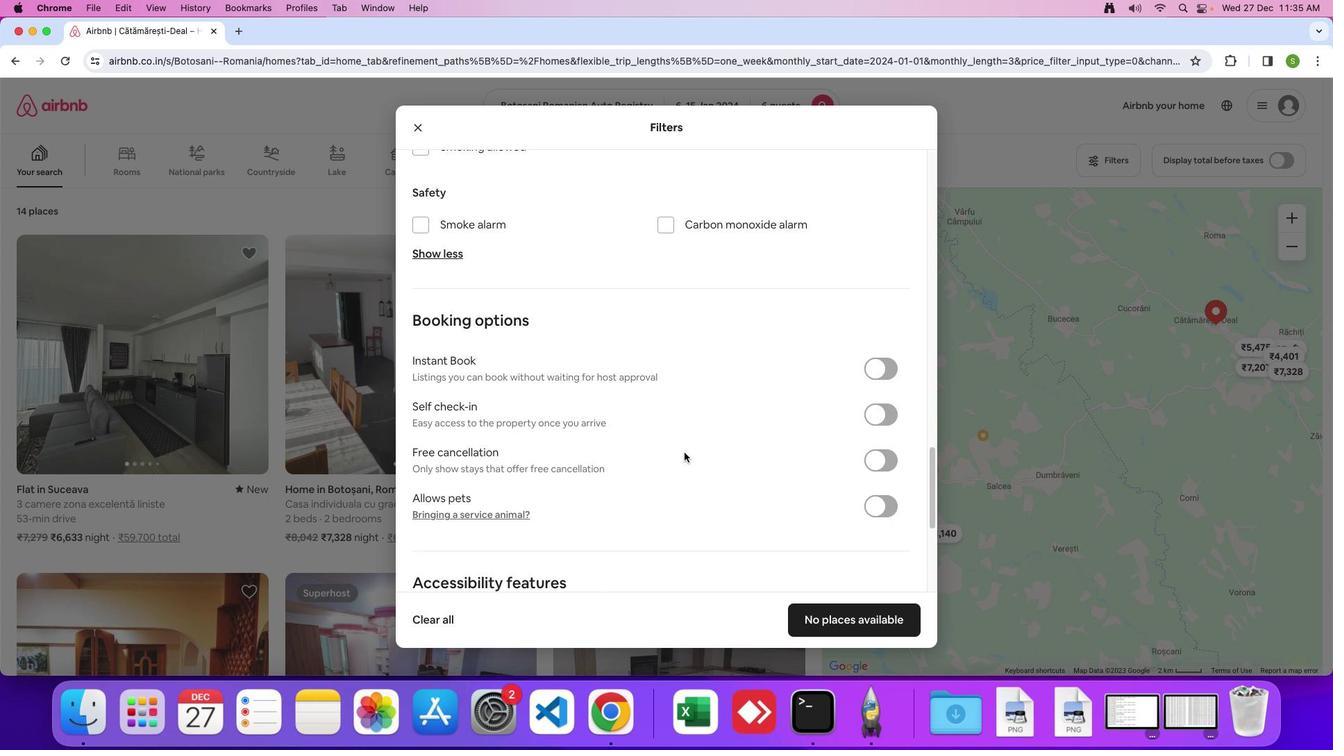 
Action: Mouse scrolled (593, 457) with delta (1112, 13)
Screenshot: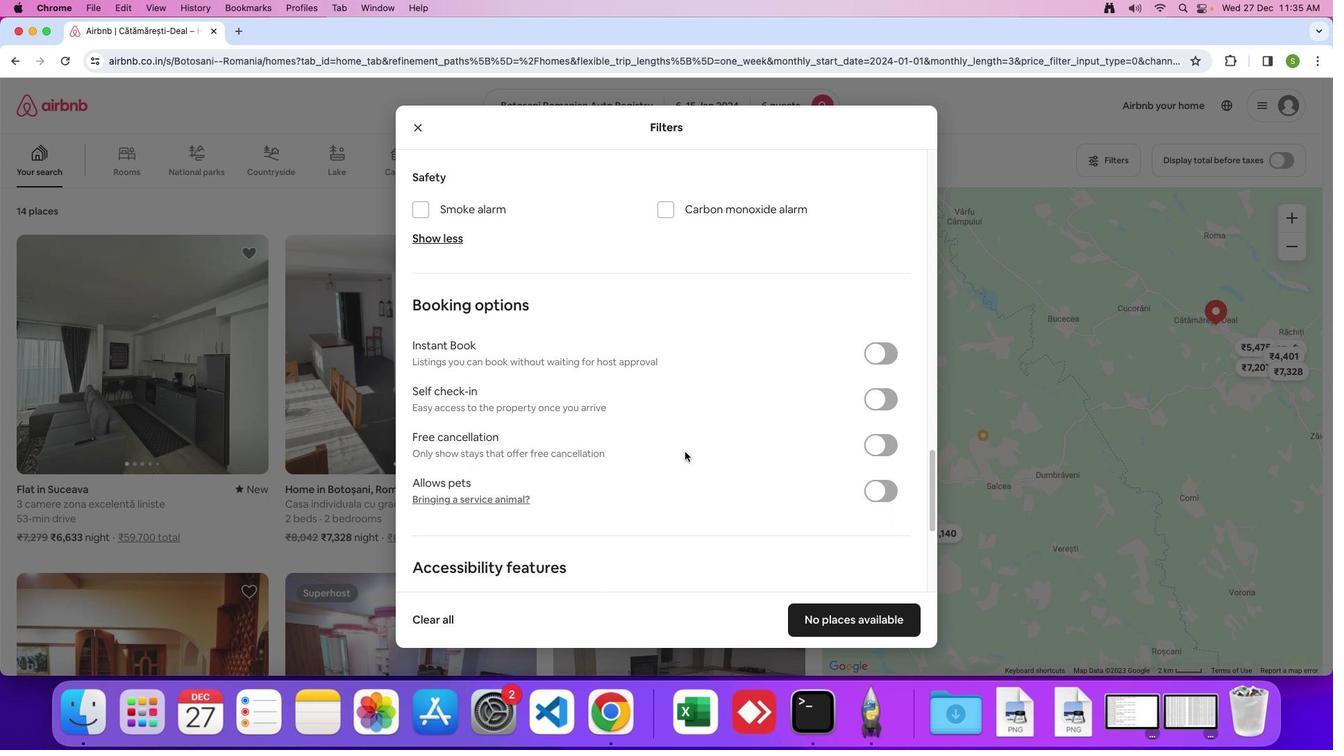 
Action: Mouse scrolled (593, 457) with delta (1112, 13)
Screenshot: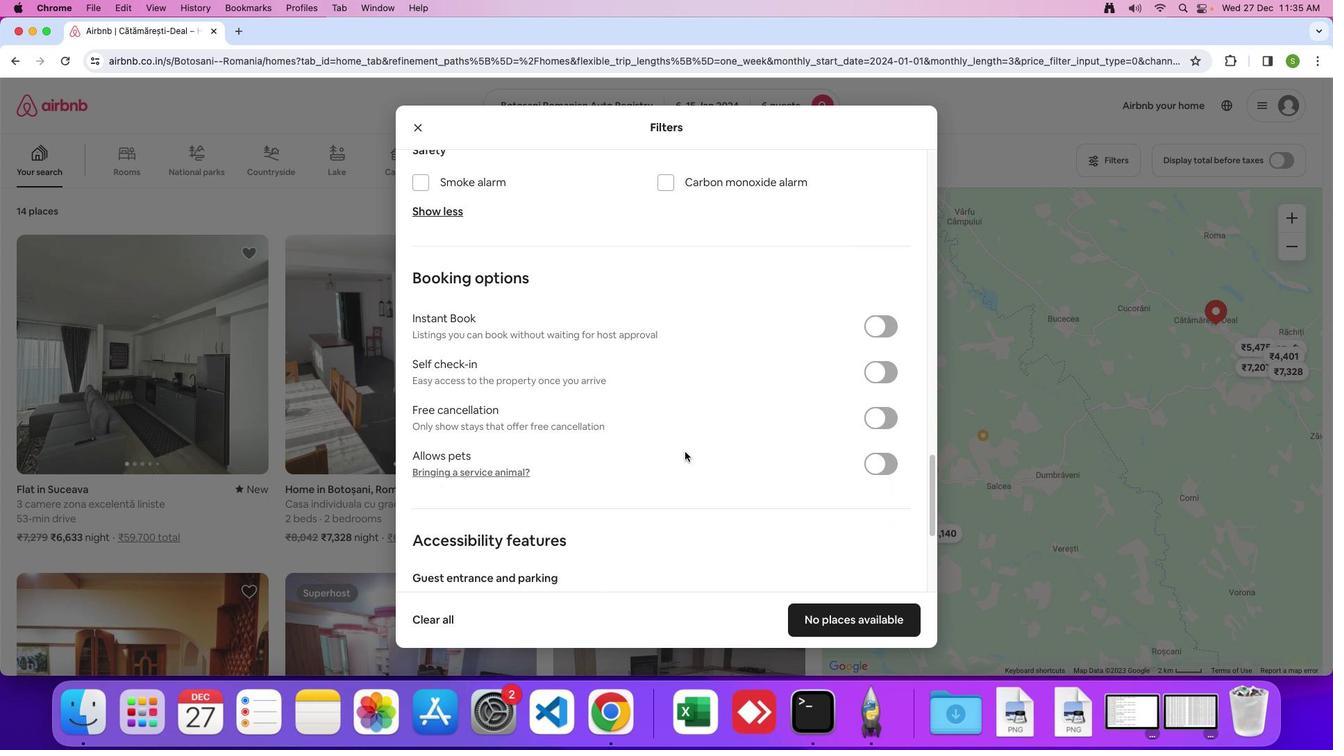 
Action: Mouse moved to (593, 457)
Screenshot: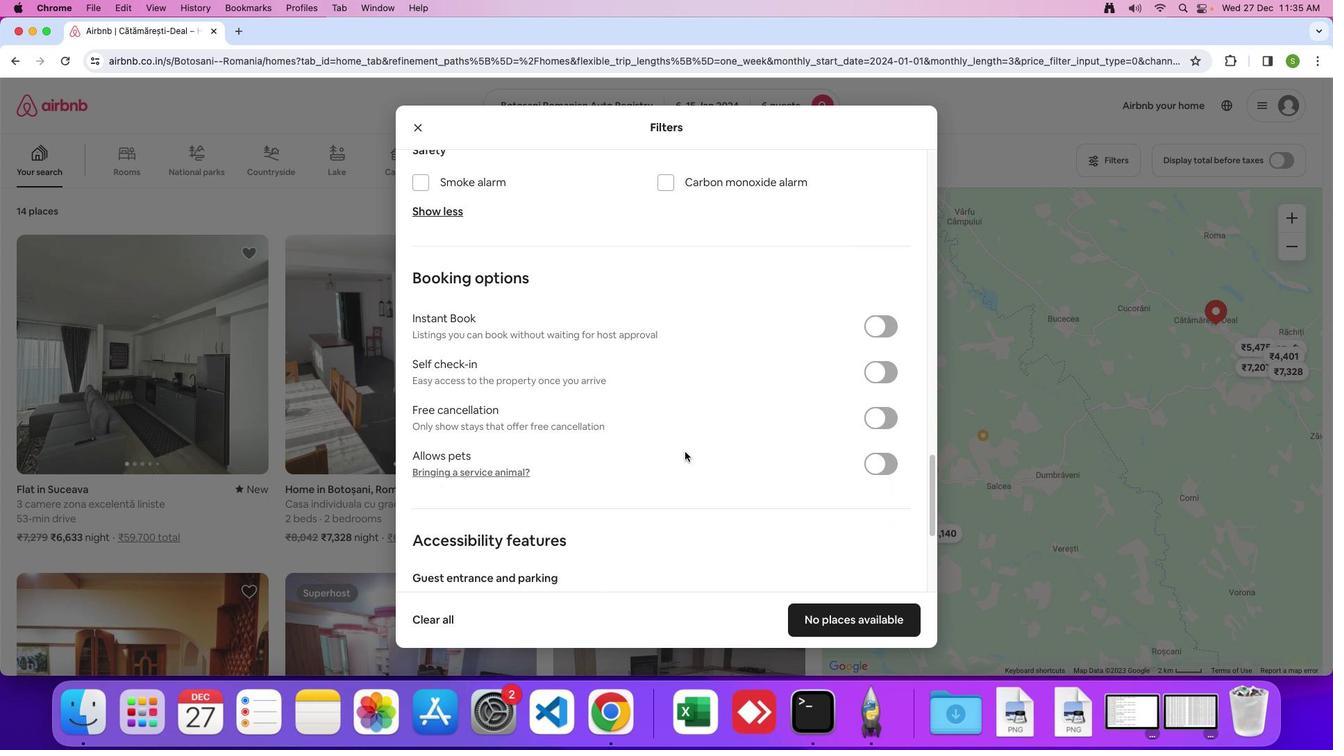 
Action: Mouse scrolled (593, 457) with delta (1112, 11)
Screenshot: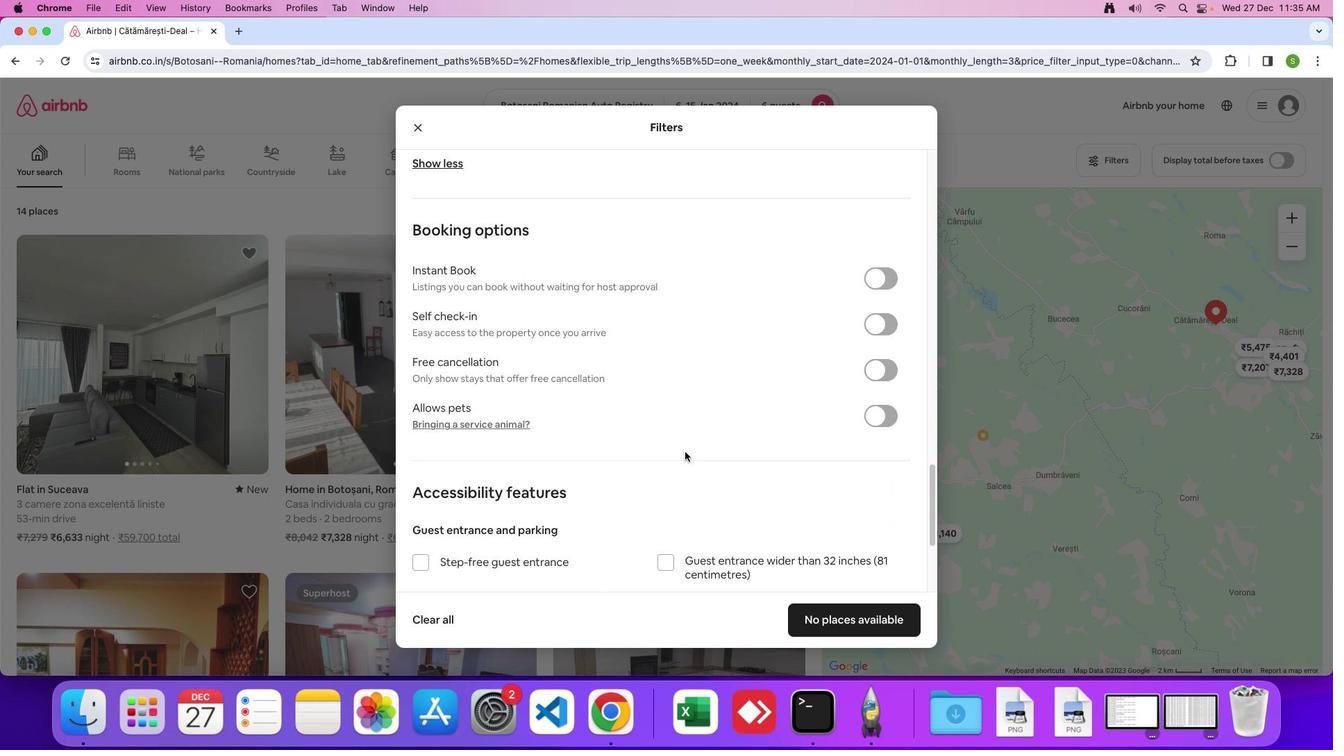 
Action: Mouse scrolled (593, 457) with delta (1112, 13)
Screenshot: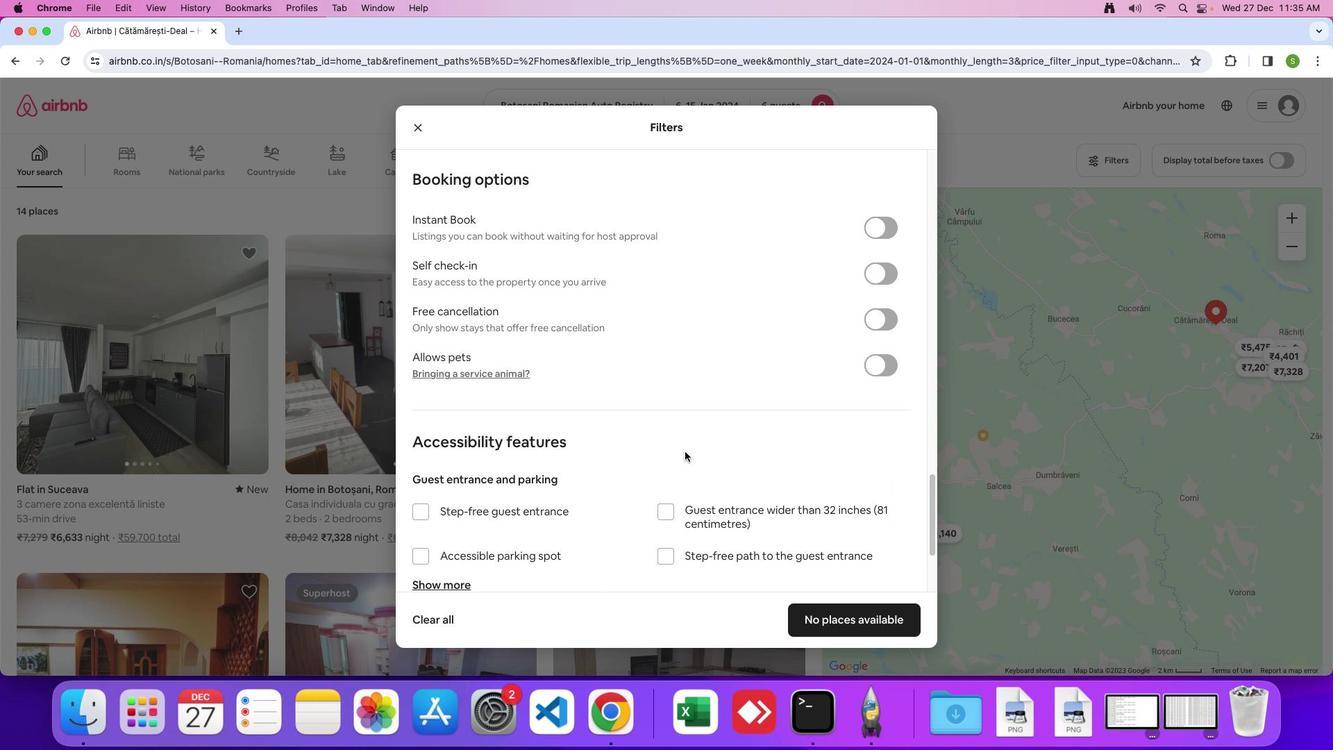 
Action: Mouse scrolled (593, 457) with delta (1112, 13)
Screenshot: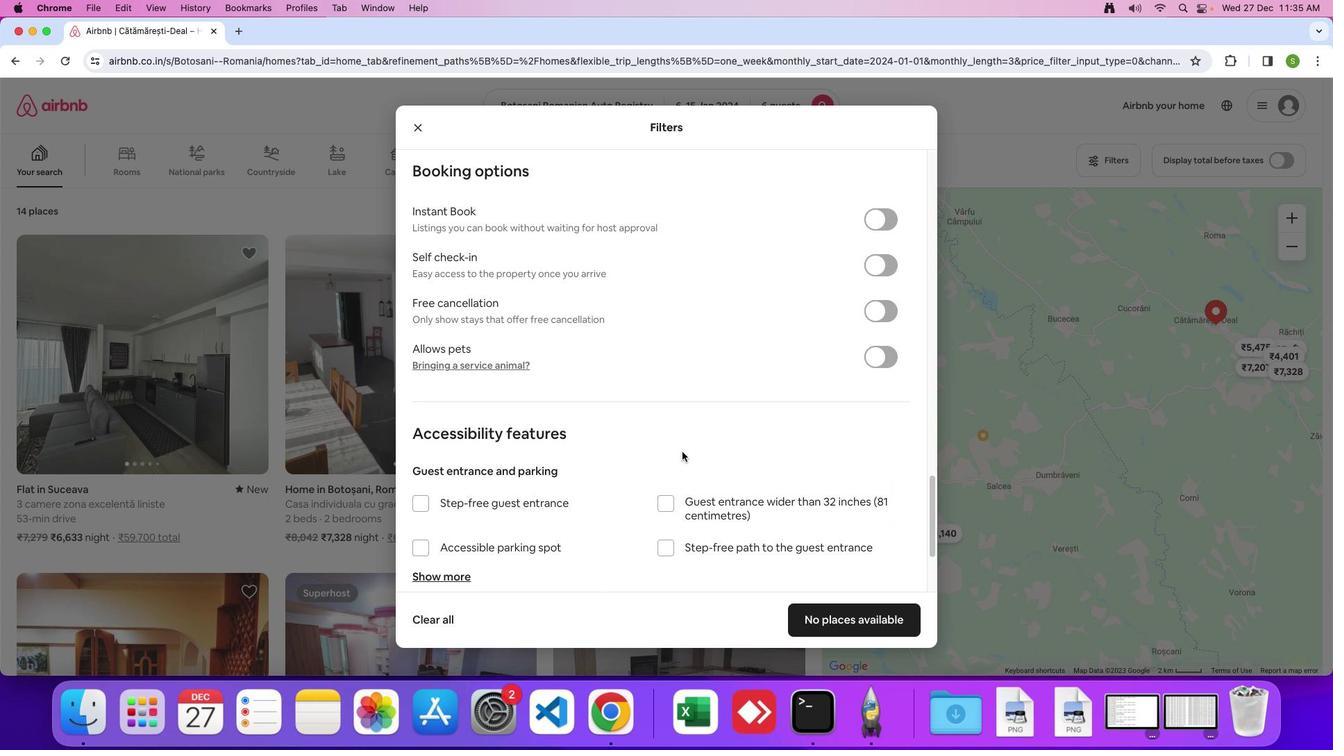 
Action: Mouse moved to (593, 457)
Screenshot: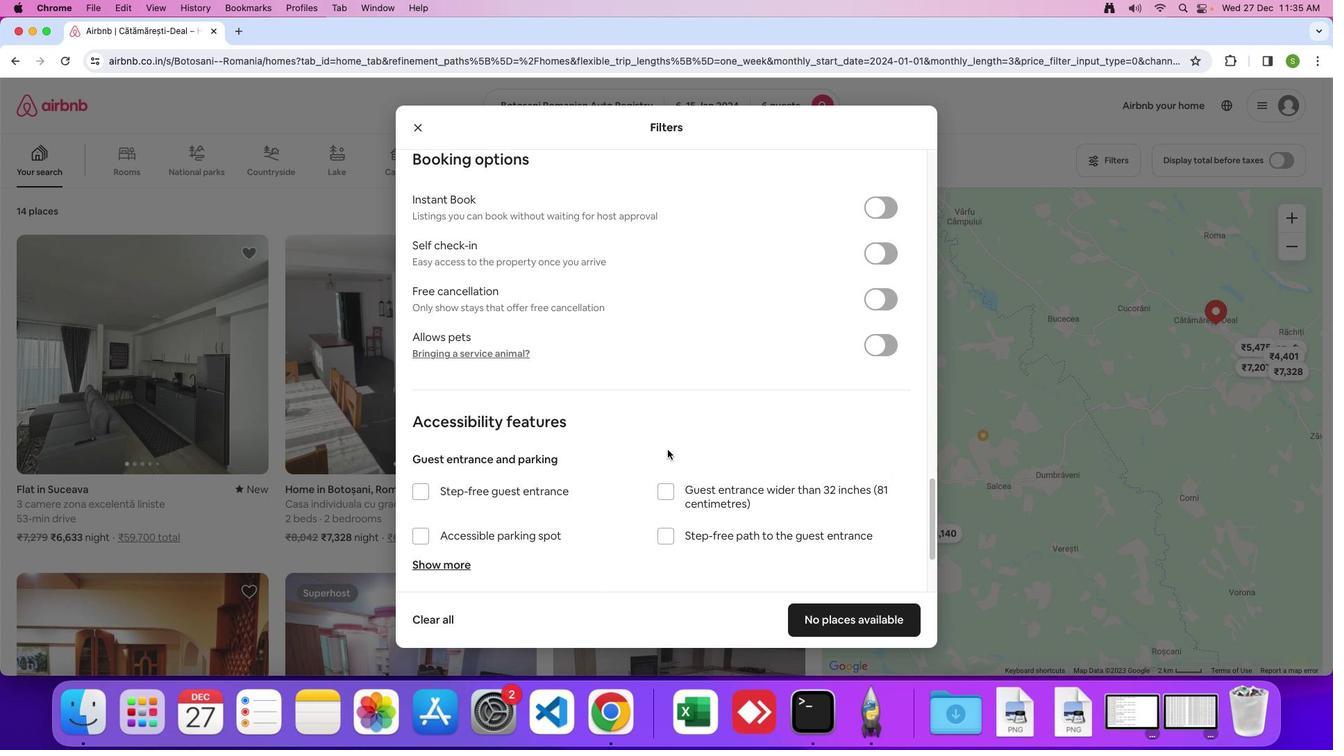 
Action: Mouse scrolled (593, 457) with delta (1112, 13)
Screenshot: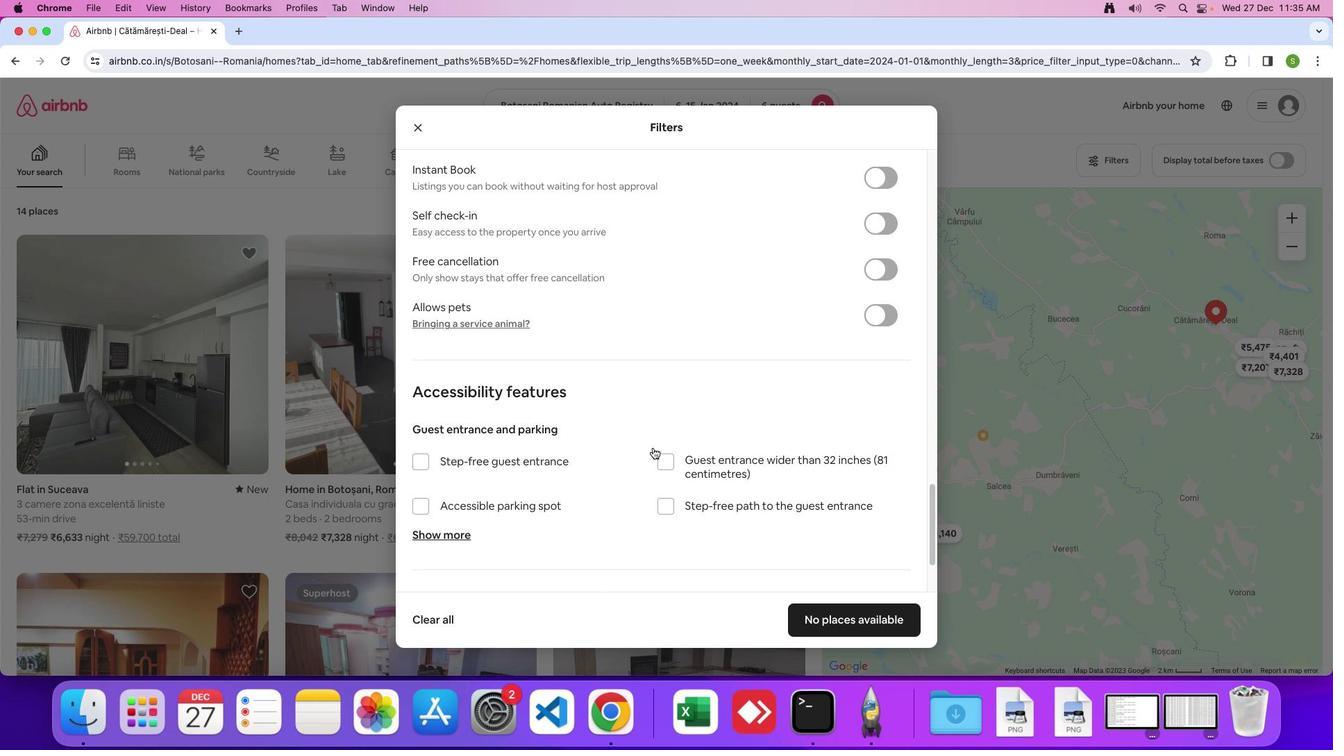 
Action: Mouse moved to (629, 453)
Screenshot: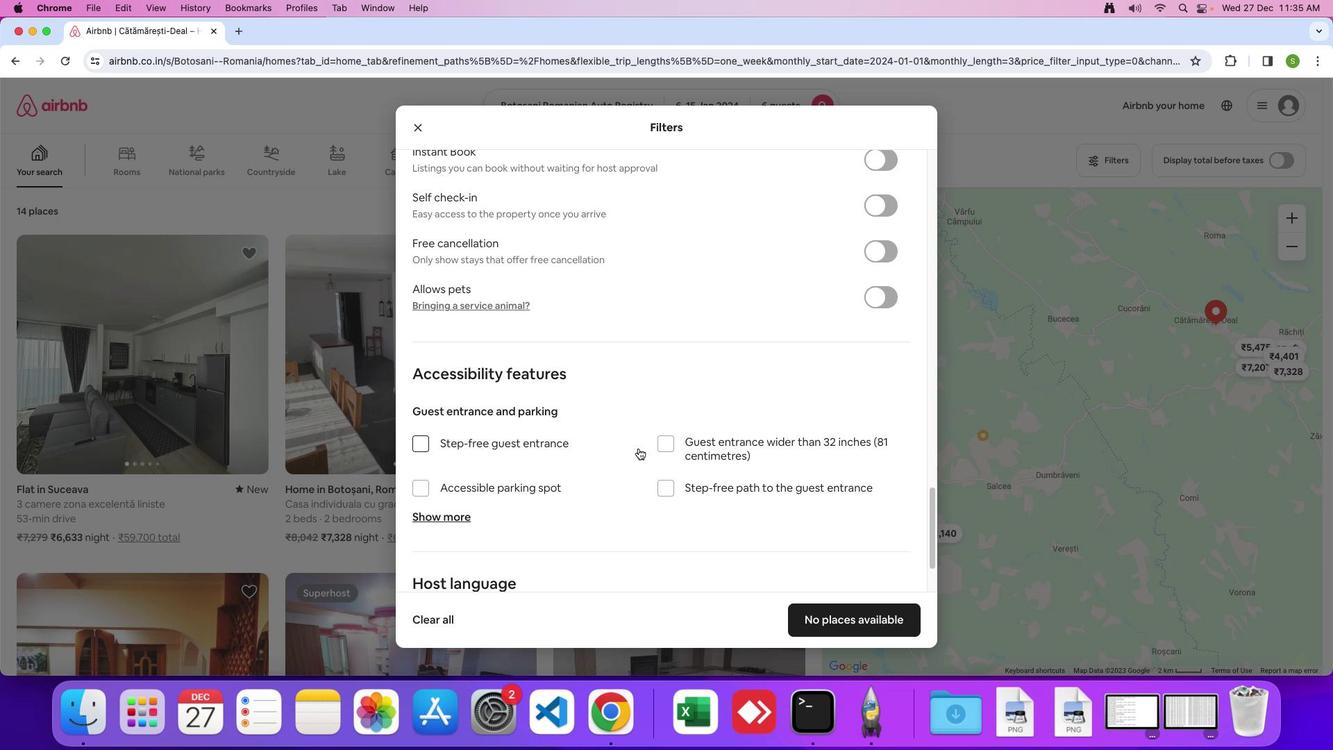 
Action: Mouse scrolled (629, 453) with delta (1112, 13)
Screenshot: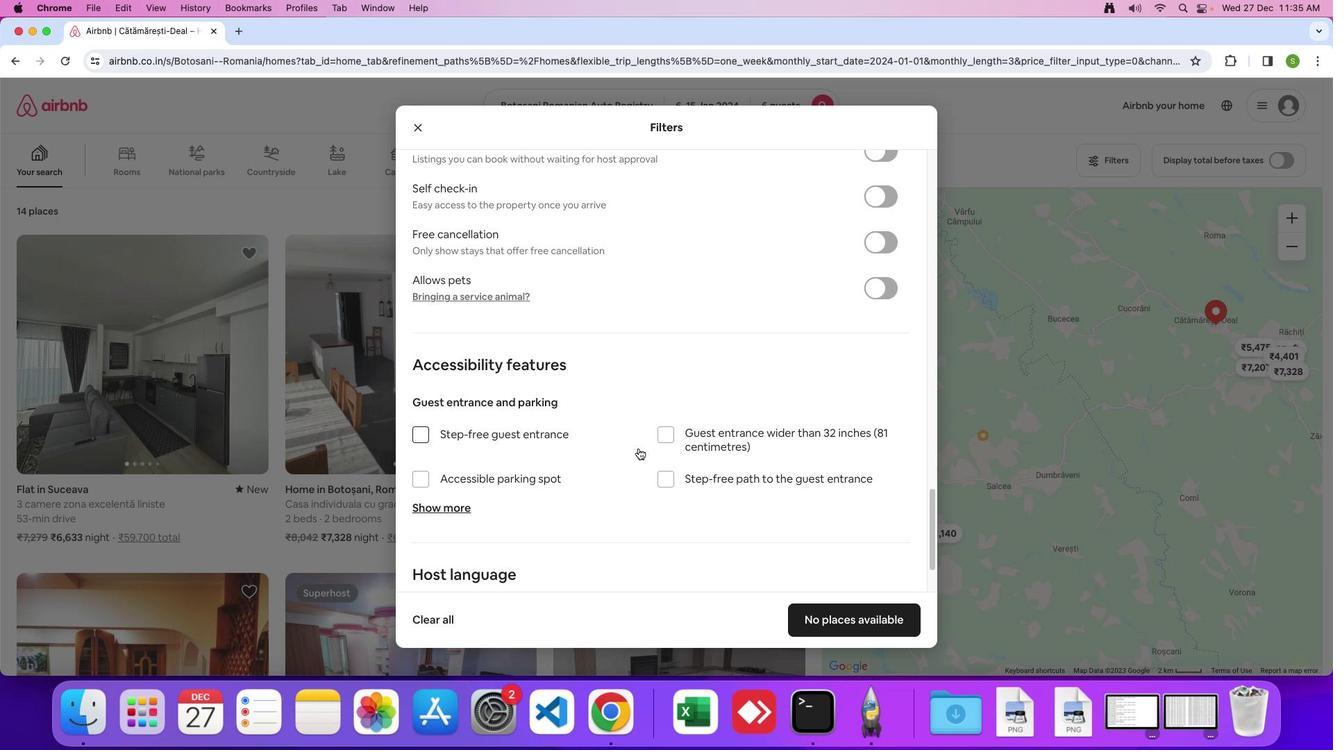 
Action: Mouse scrolled (629, 453) with delta (1112, 13)
Screenshot: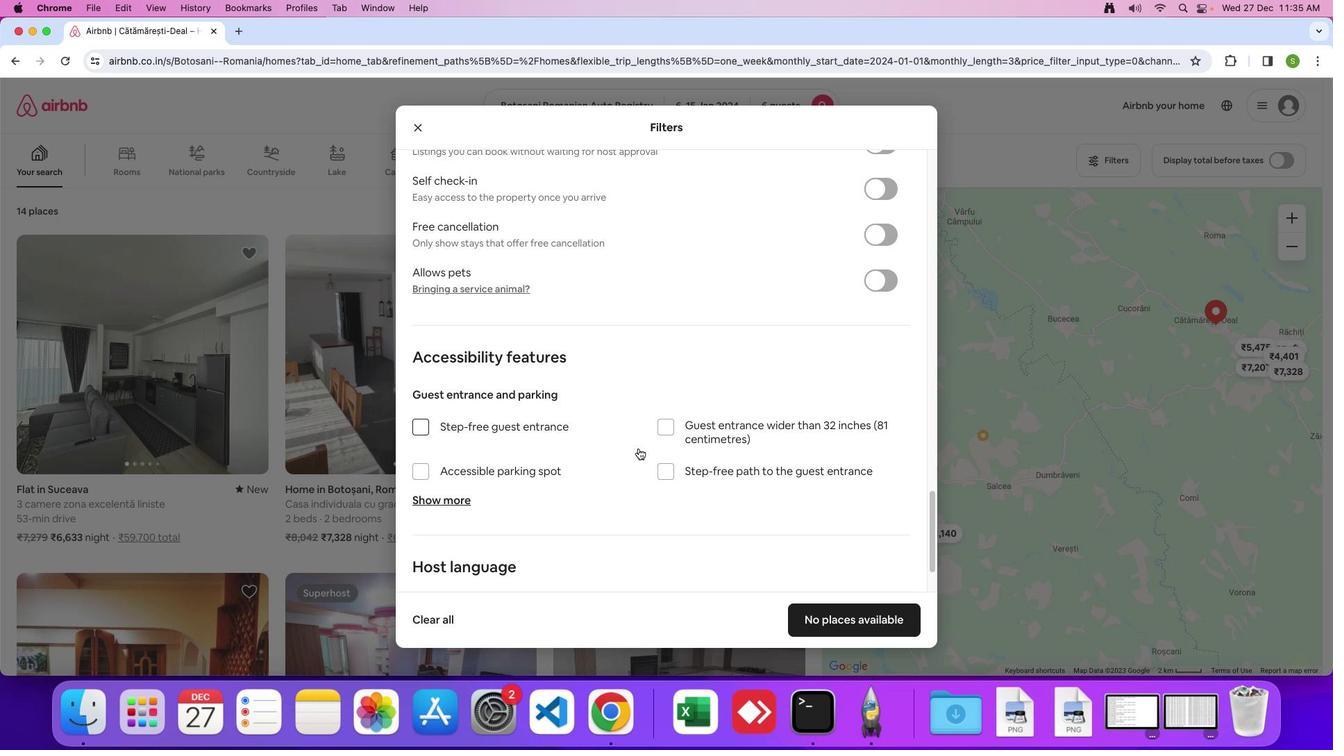 
Action: Mouse scrolled (629, 453) with delta (1112, 13)
Screenshot: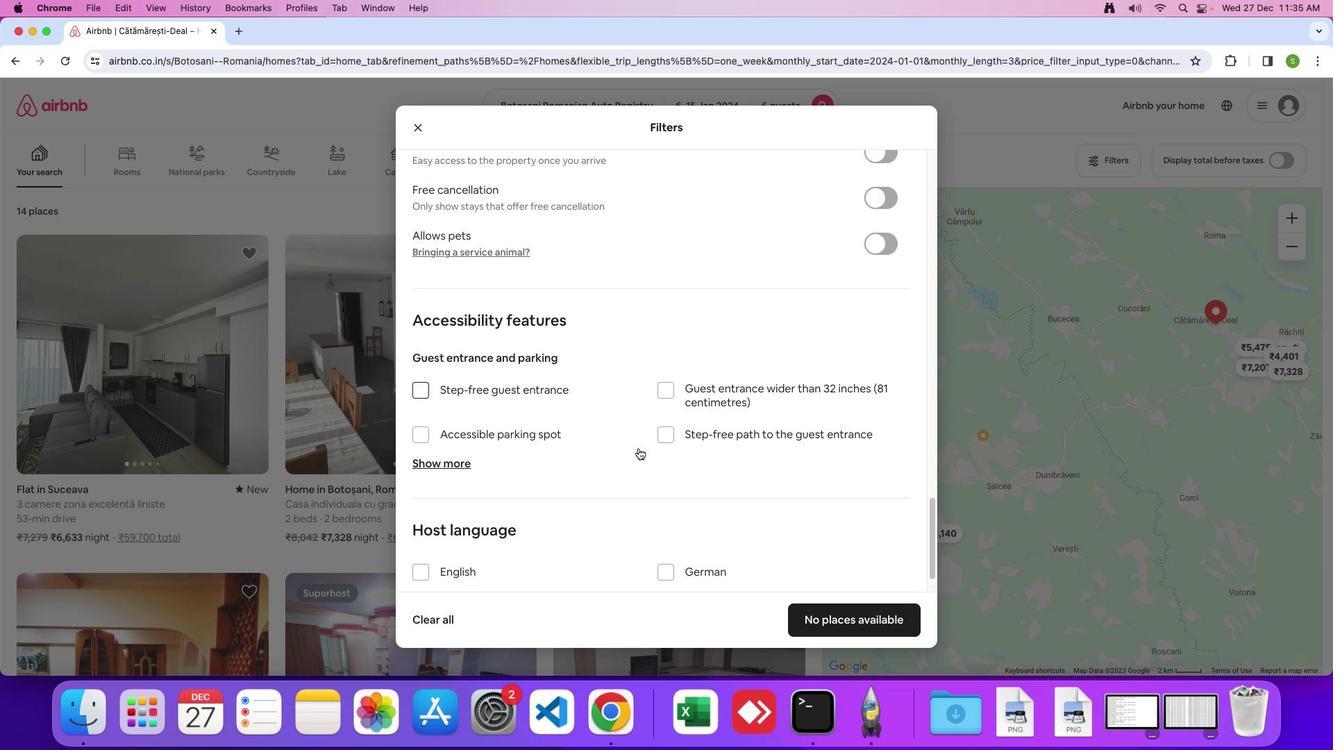 
Action: Mouse scrolled (629, 453) with delta (1112, 13)
Screenshot: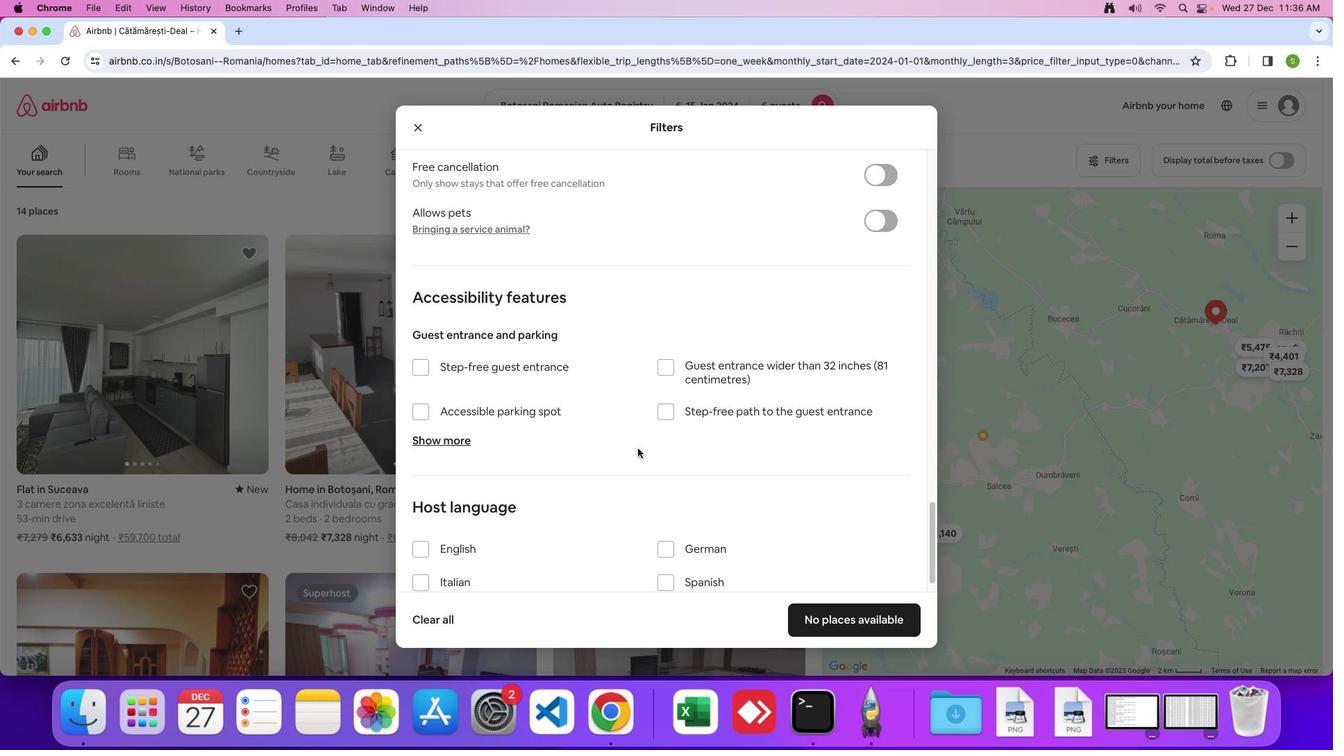 
Action: Mouse scrolled (629, 453) with delta (1112, 13)
Screenshot: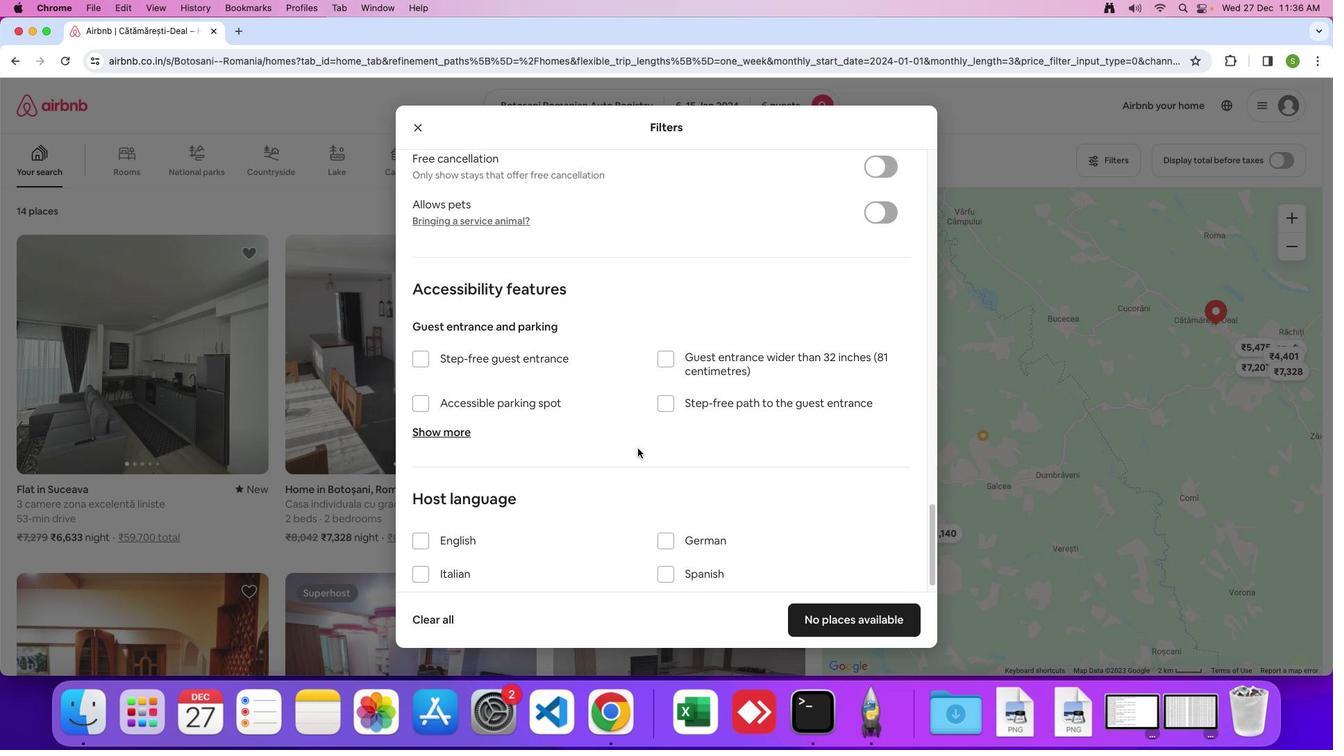 
Action: Mouse moved to (632, 453)
Screenshot: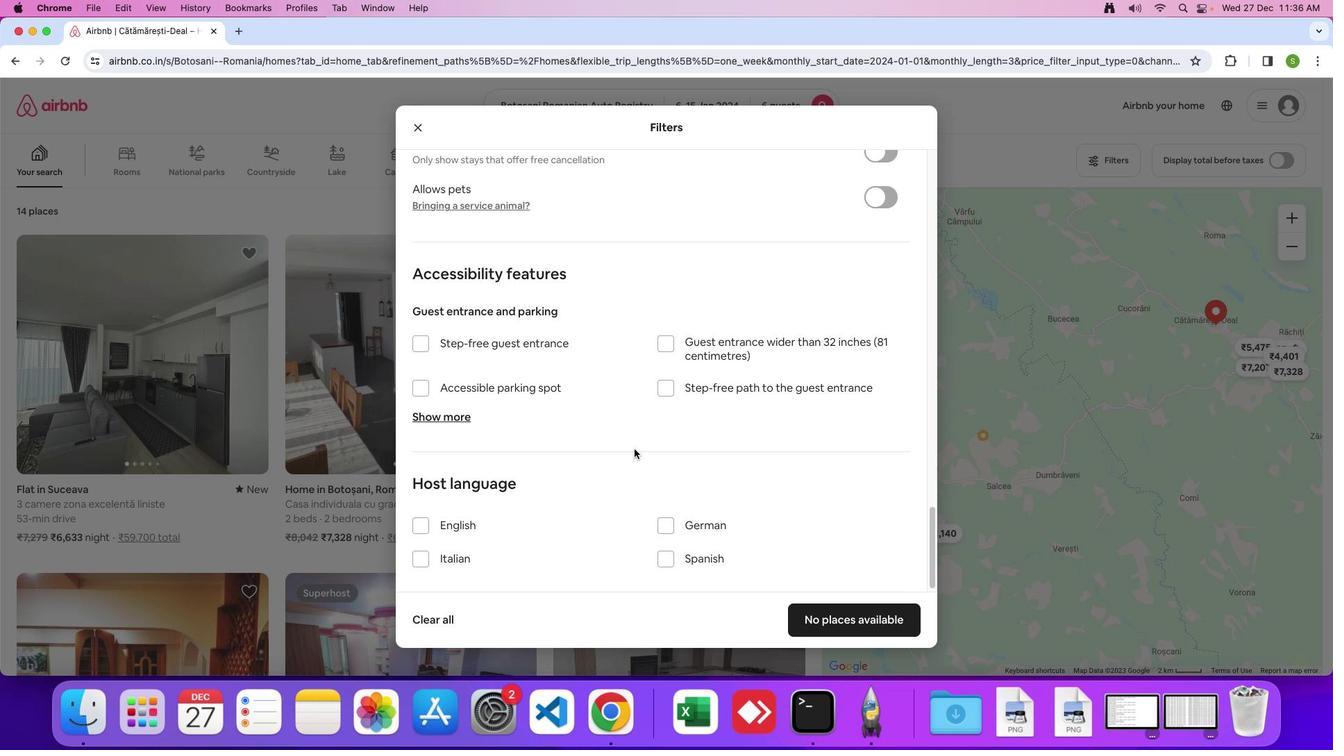
Action: Mouse scrolled (632, 453) with delta (1112, 13)
Screenshot: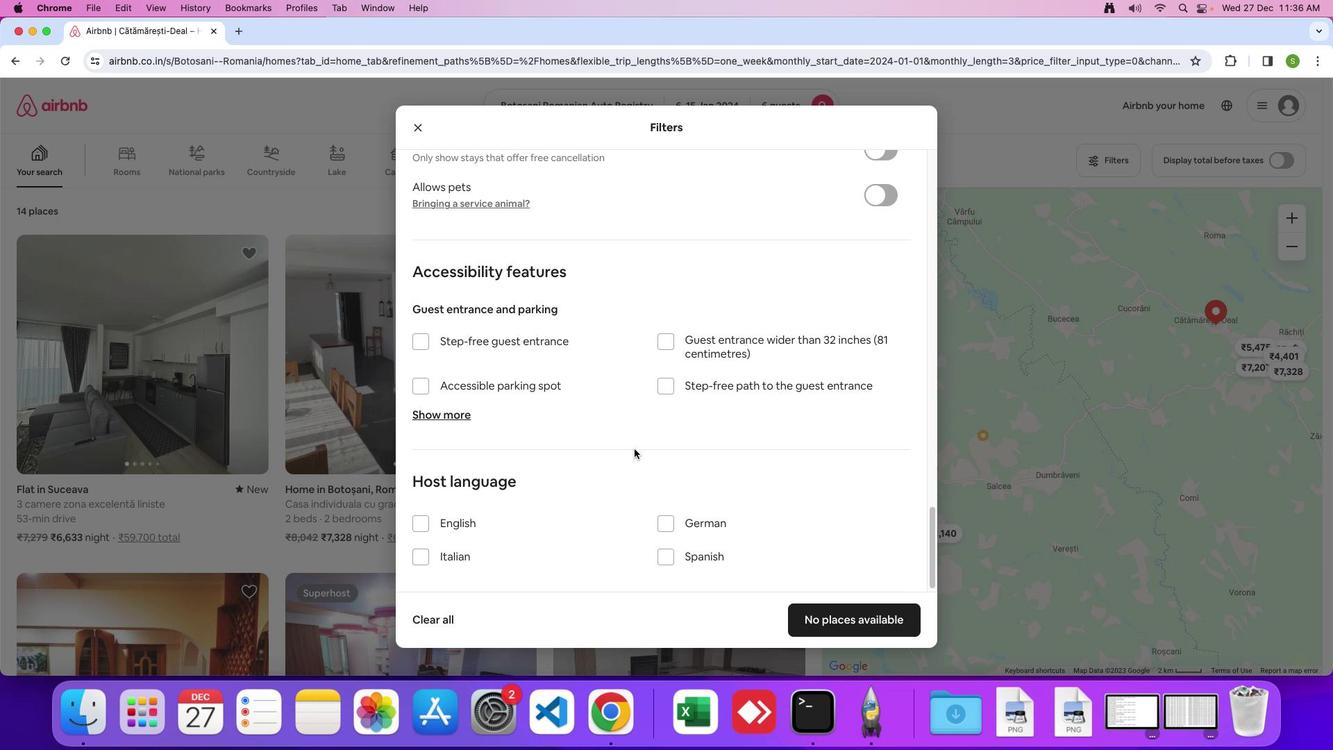 
Action: Mouse moved to (632, 453)
Screenshot: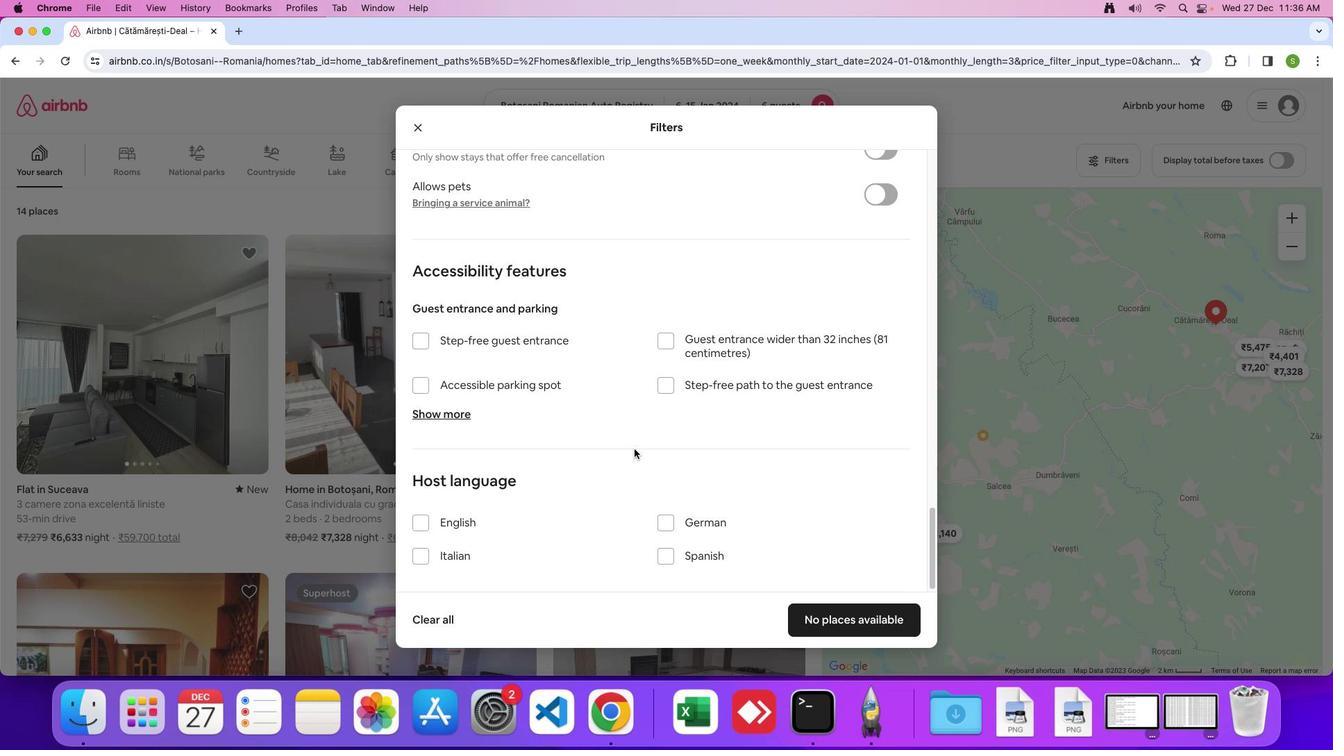 
Action: Mouse scrolled (632, 453) with delta (1112, 13)
Screenshot: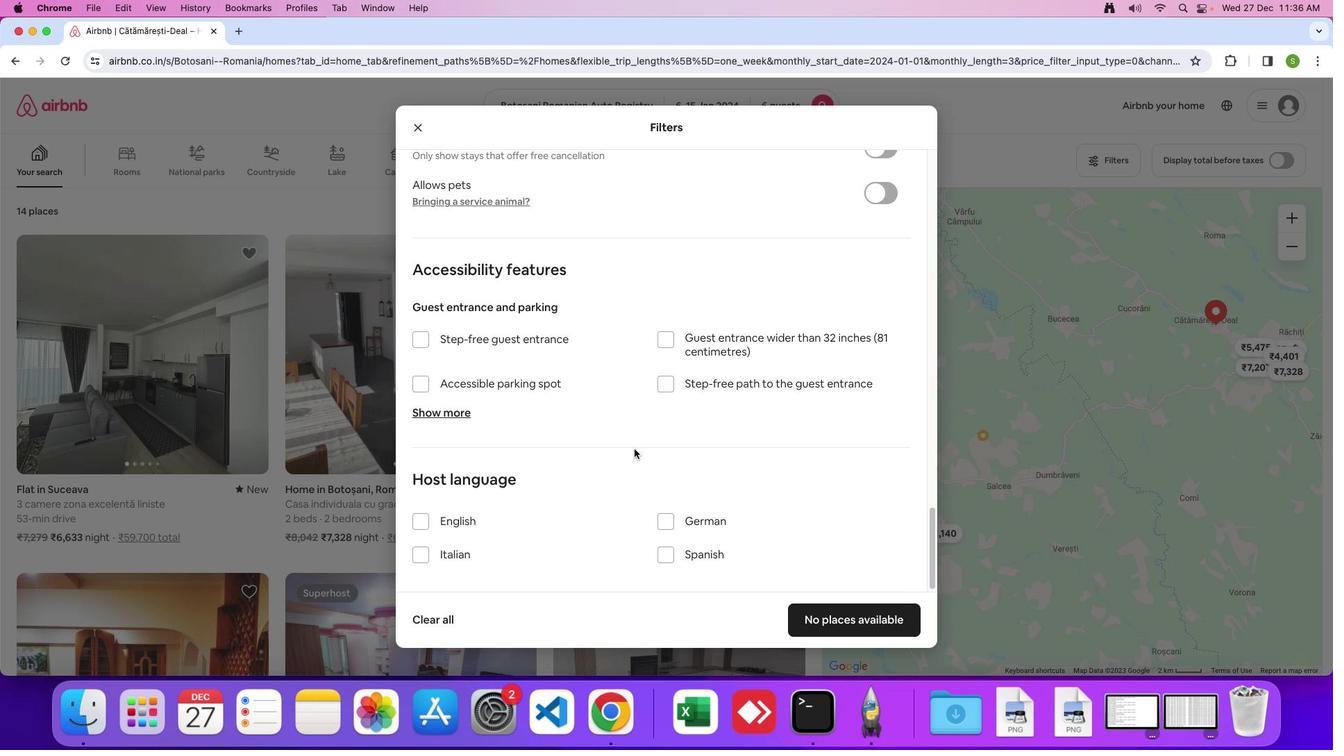 
Action: Mouse scrolled (632, 453) with delta (1112, 12)
Screenshot: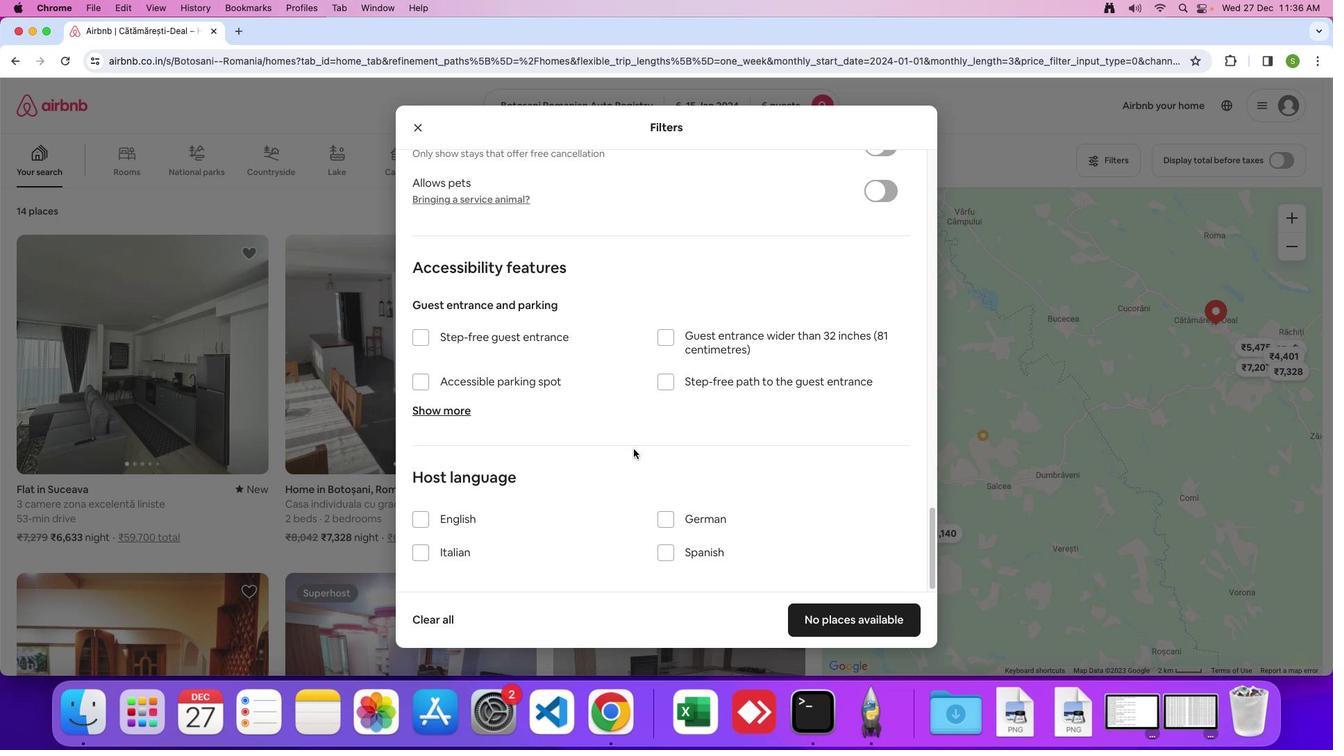 
Action: Mouse moved to (634, 456)
Screenshot: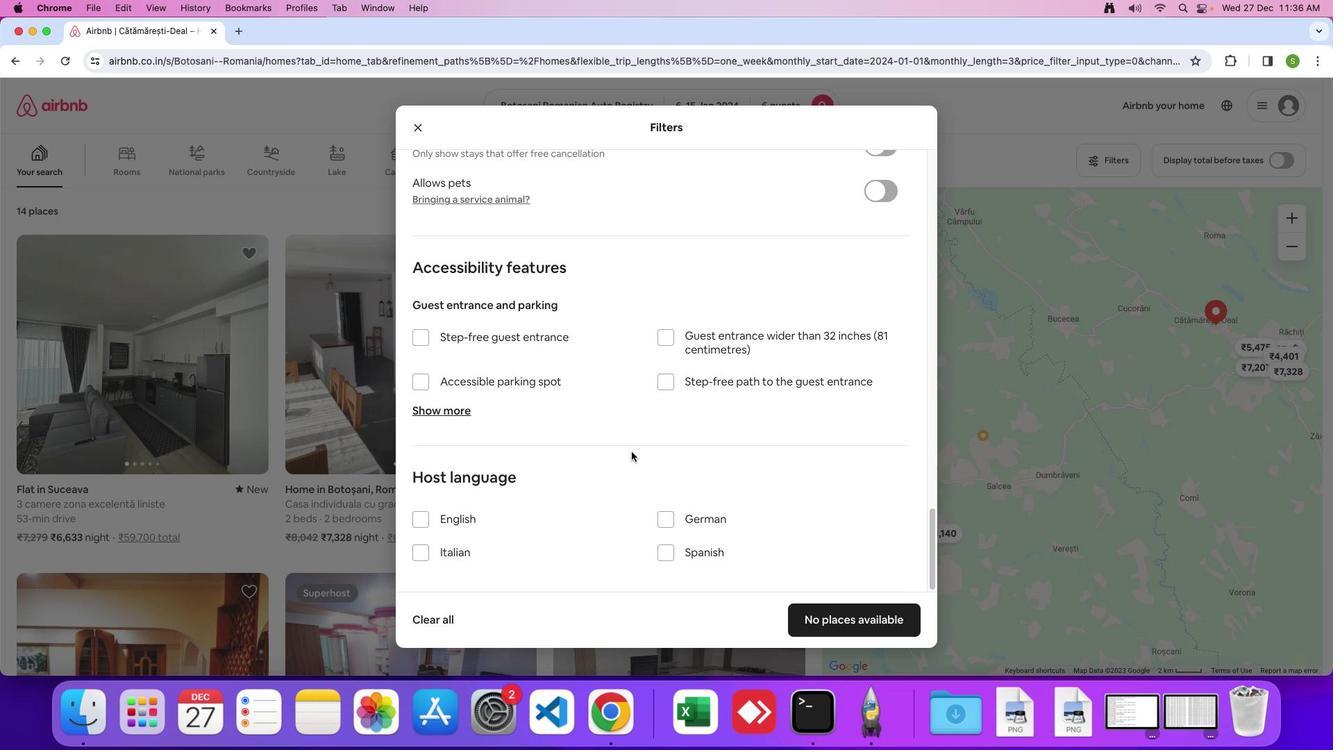 
Action: Mouse scrolled (634, 456) with delta (1112, 13)
Screenshot: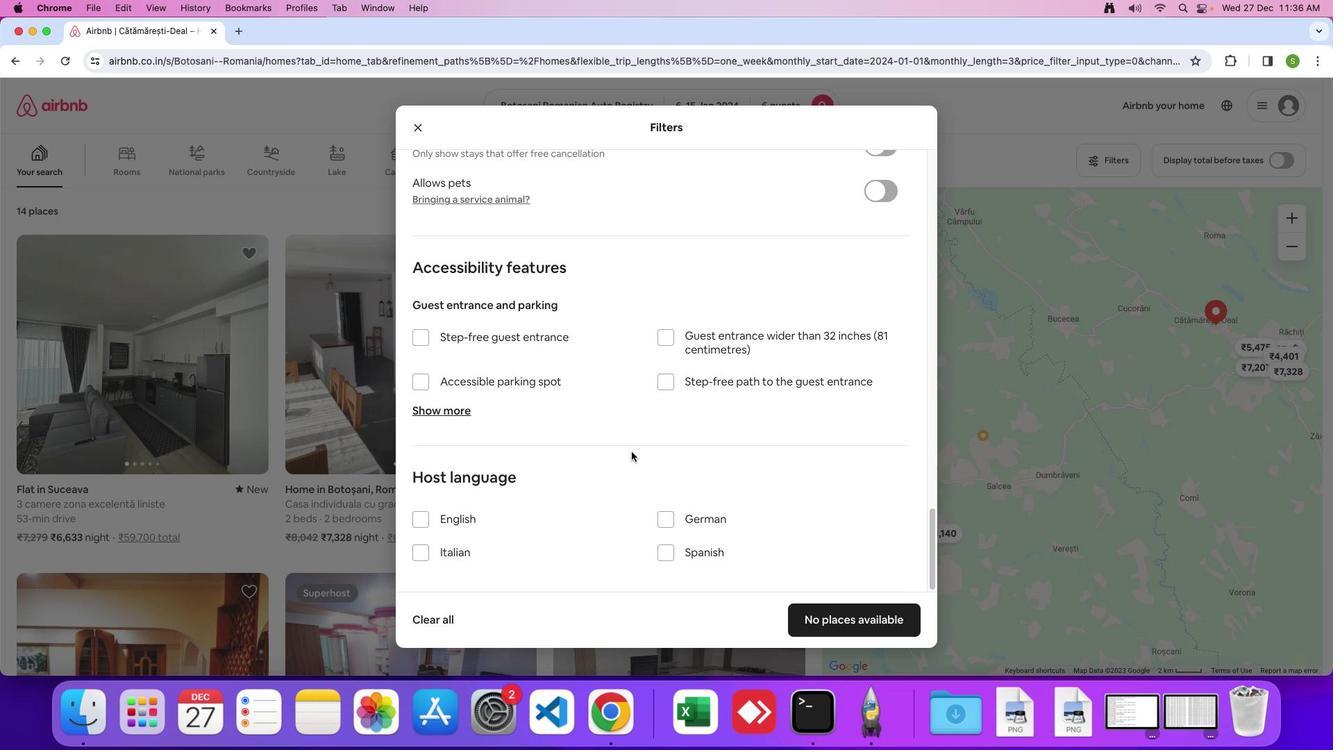 
Action: Mouse scrolled (634, 456) with delta (1112, 13)
Screenshot: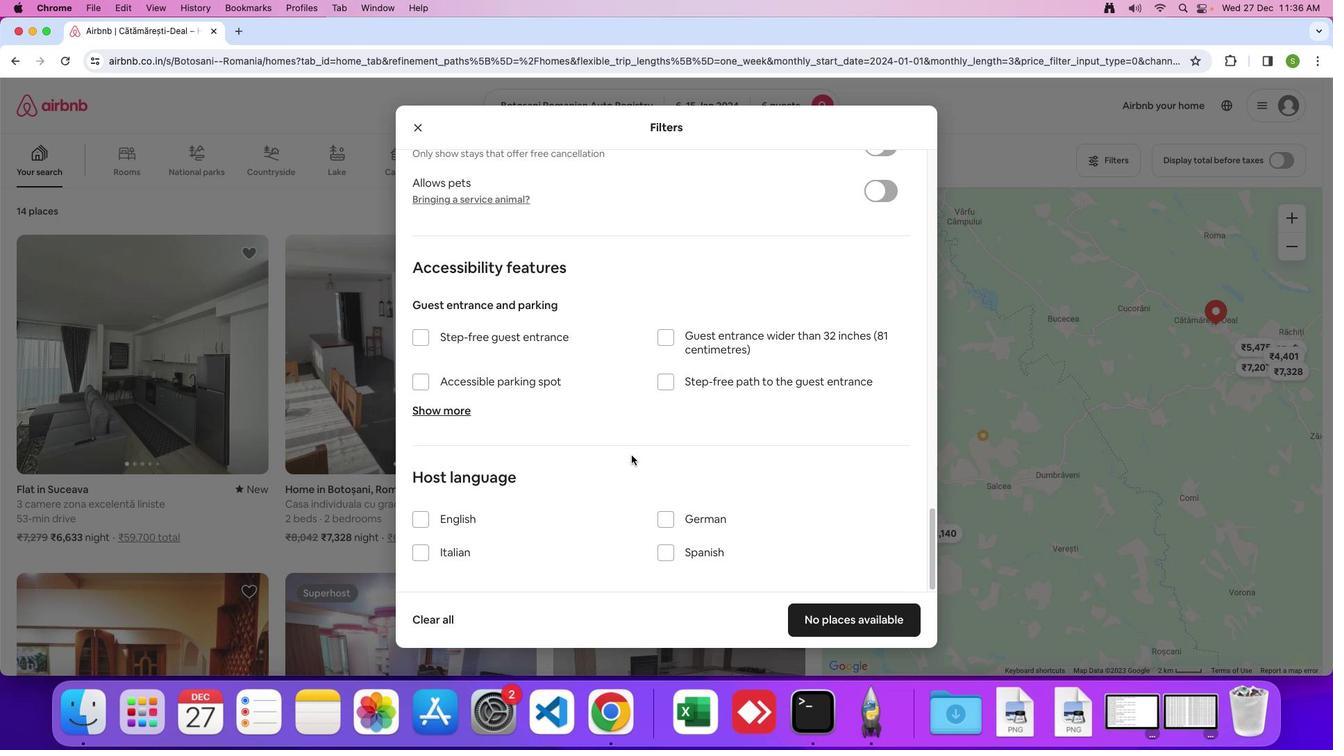 
Action: Mouse moved to (443, 625)
Screenshot: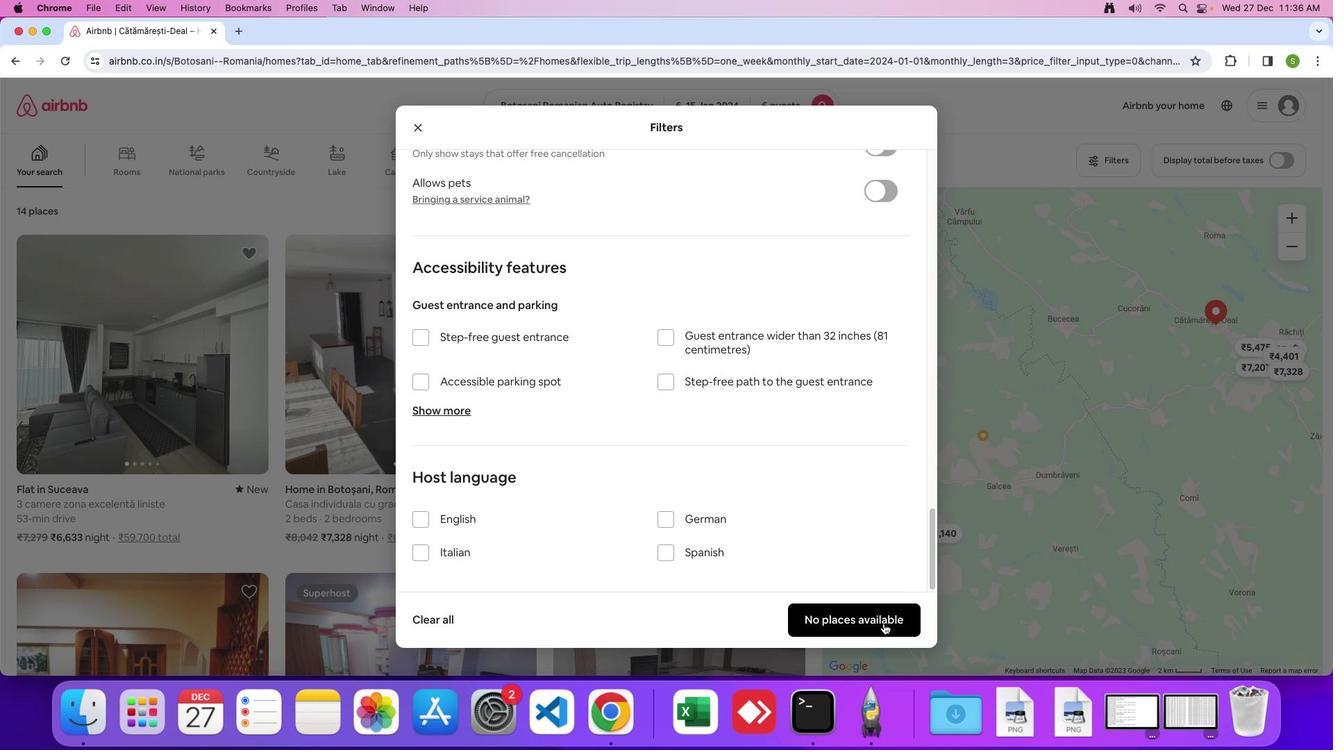 
Action: Mouse pressed left at (443, 625)
Screenshot: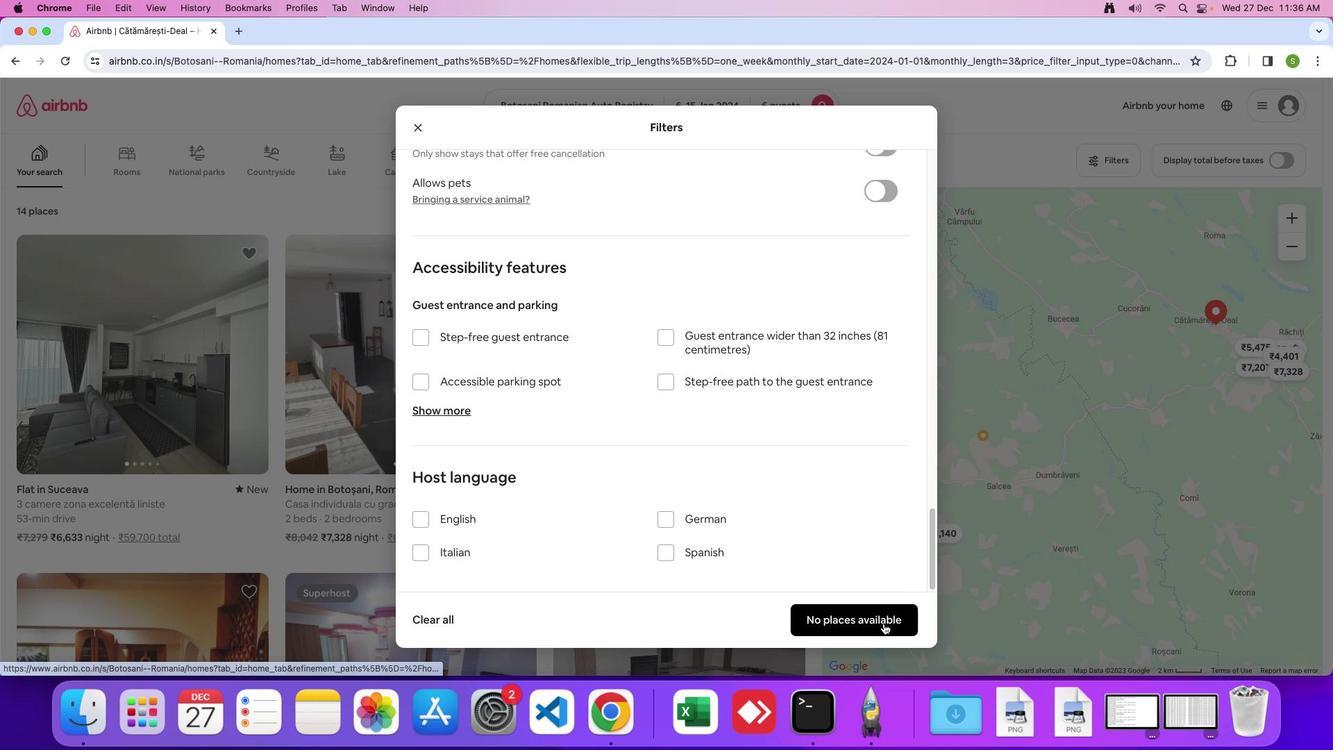 
Action: Mouse moved to (704, 398)
Screenshot: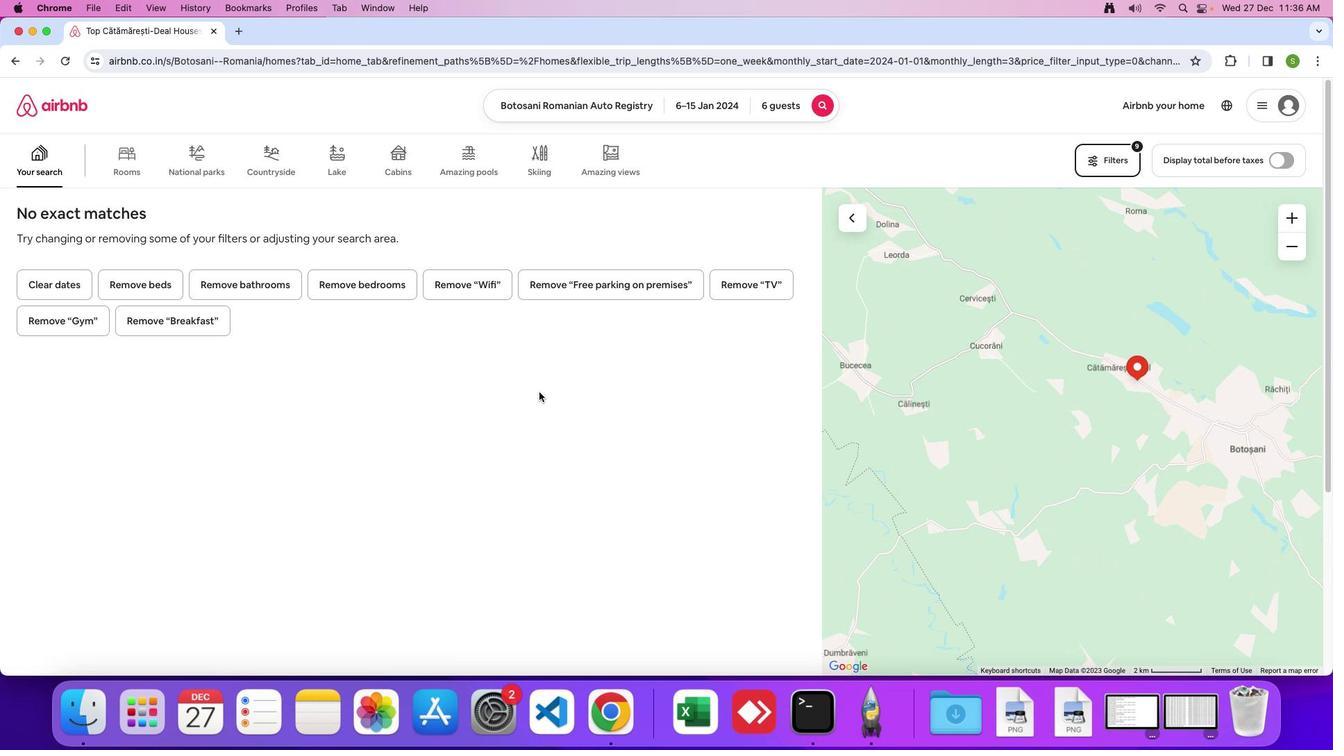 
